 Task: Create a design using cross stitch patterns of birds in Canva.
Action: Mouse moved to (116, 30)
Screenshot: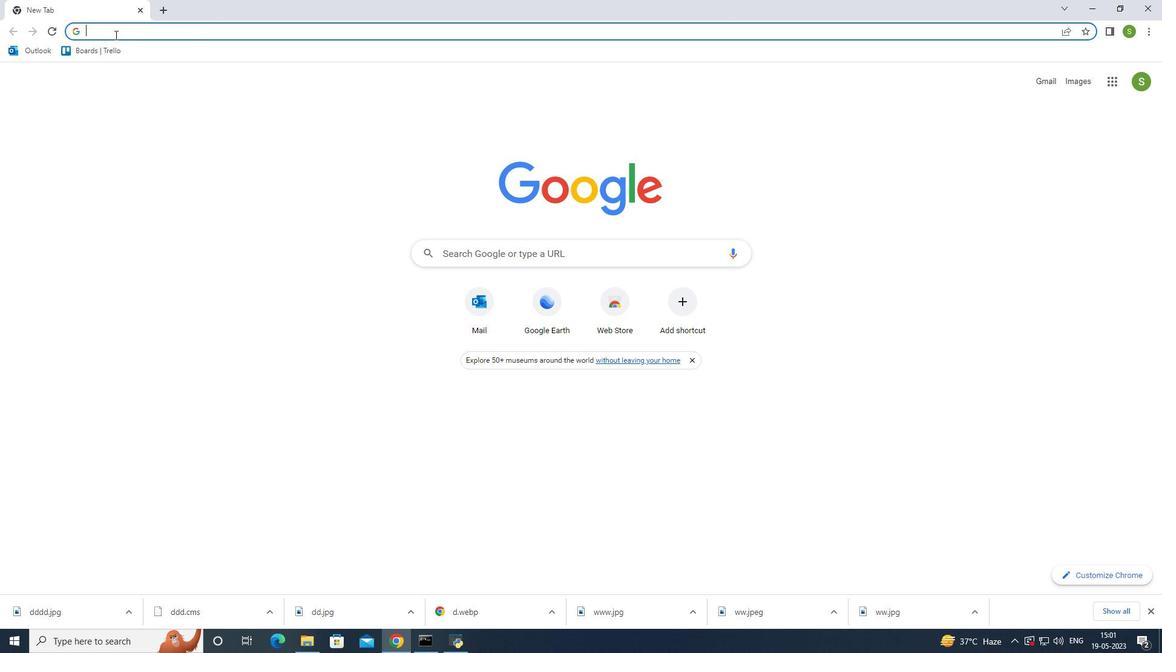 
Action: Mouse pressed left at (116, 30)
Screenshot: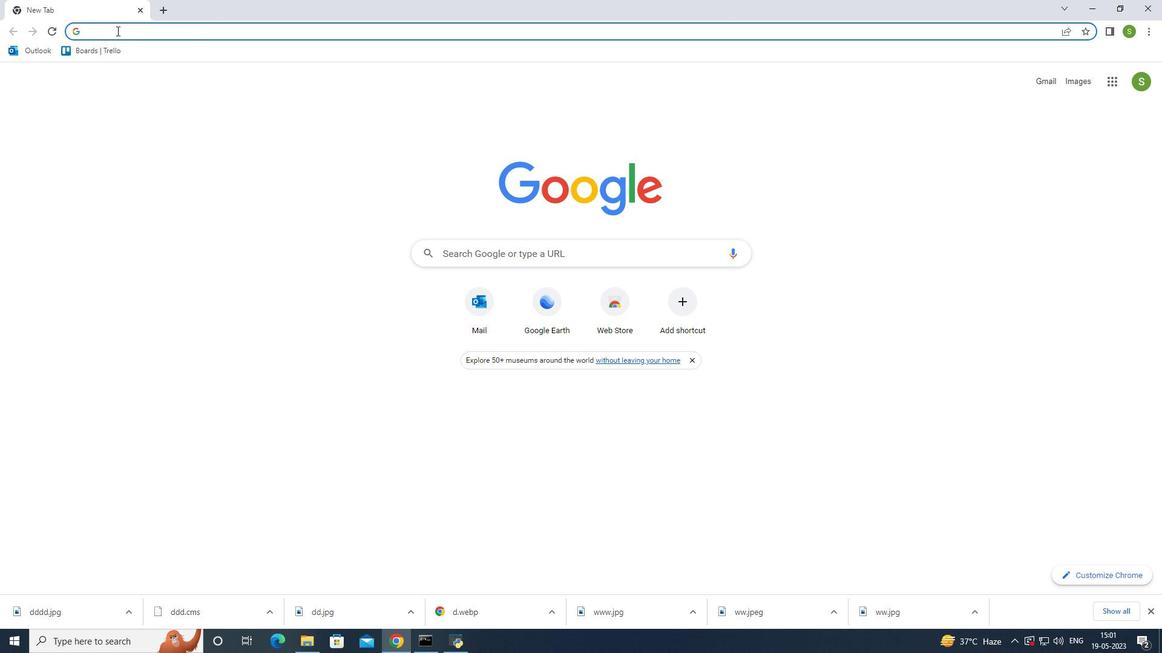 
Action: Key pressed canva
Screenshot: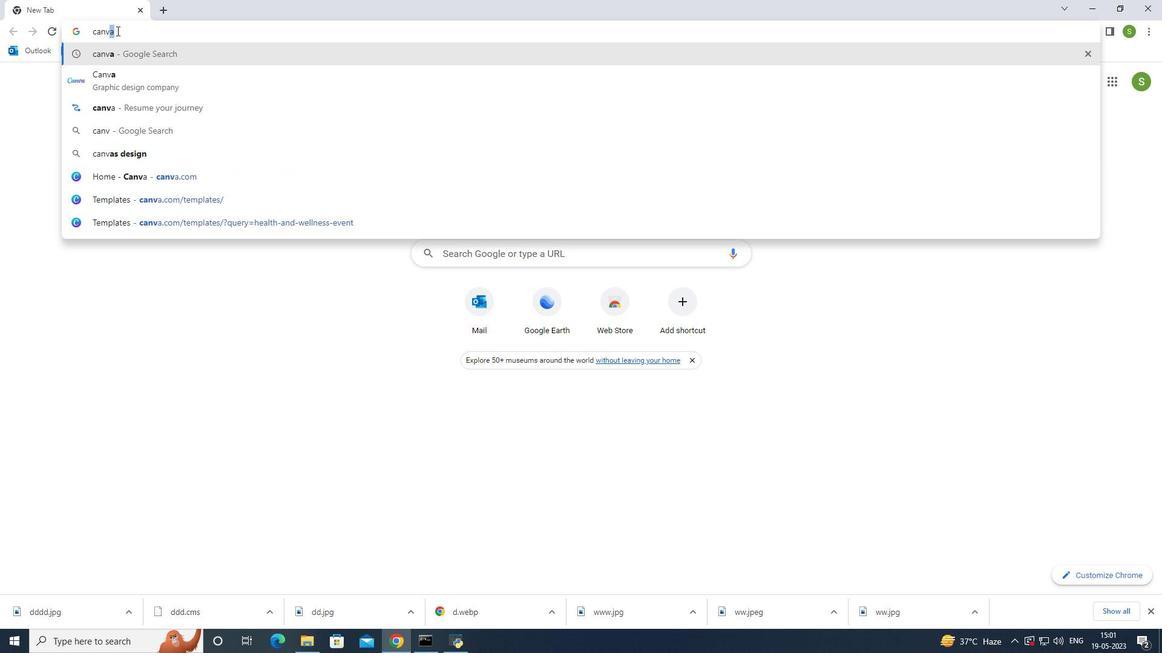 
Action: Mouse moved to (268, 50)
Screenshot: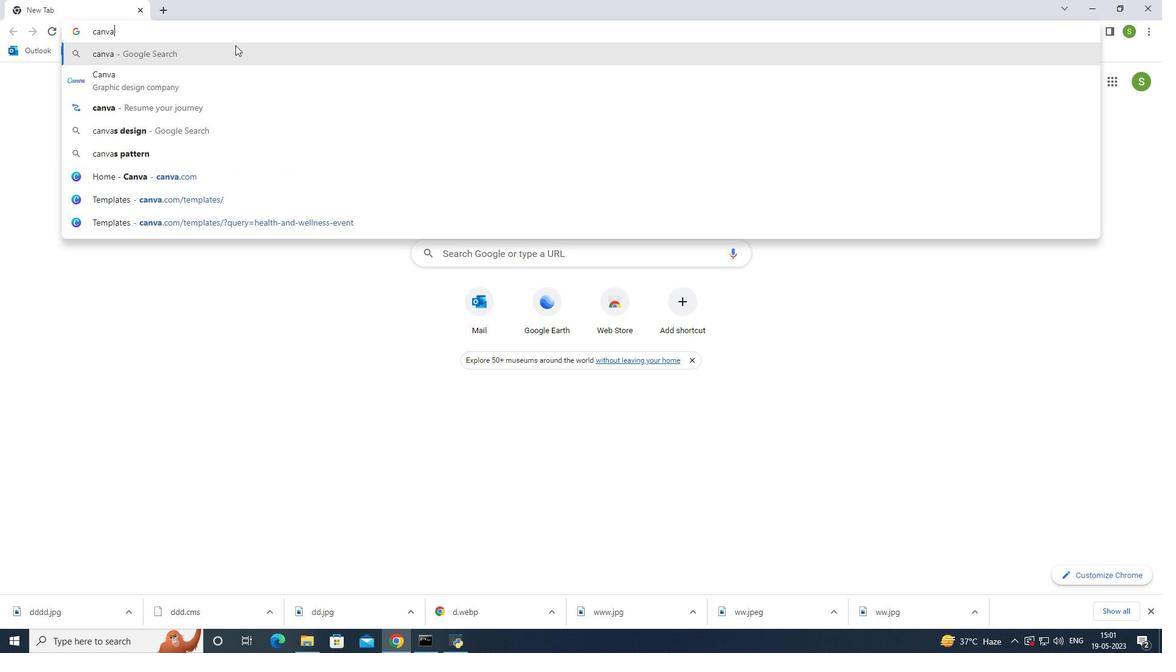 
Action: Key pressed <Key.enter>
Screenshot: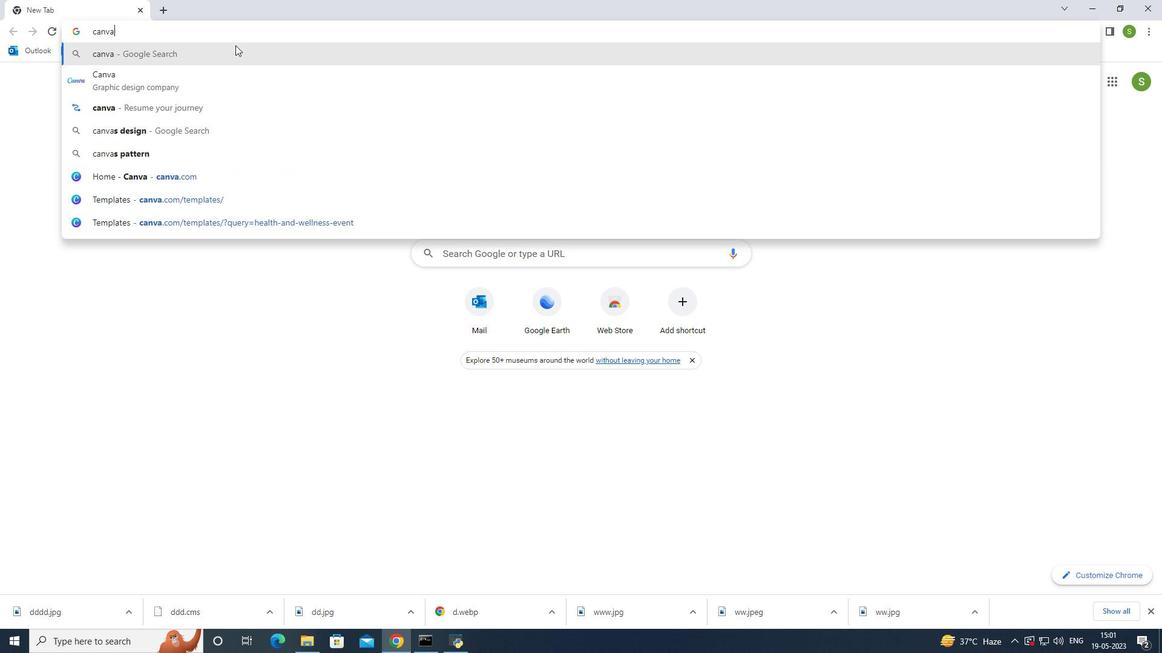 
Action: Mouse moved to (271, 188)
Screenshot: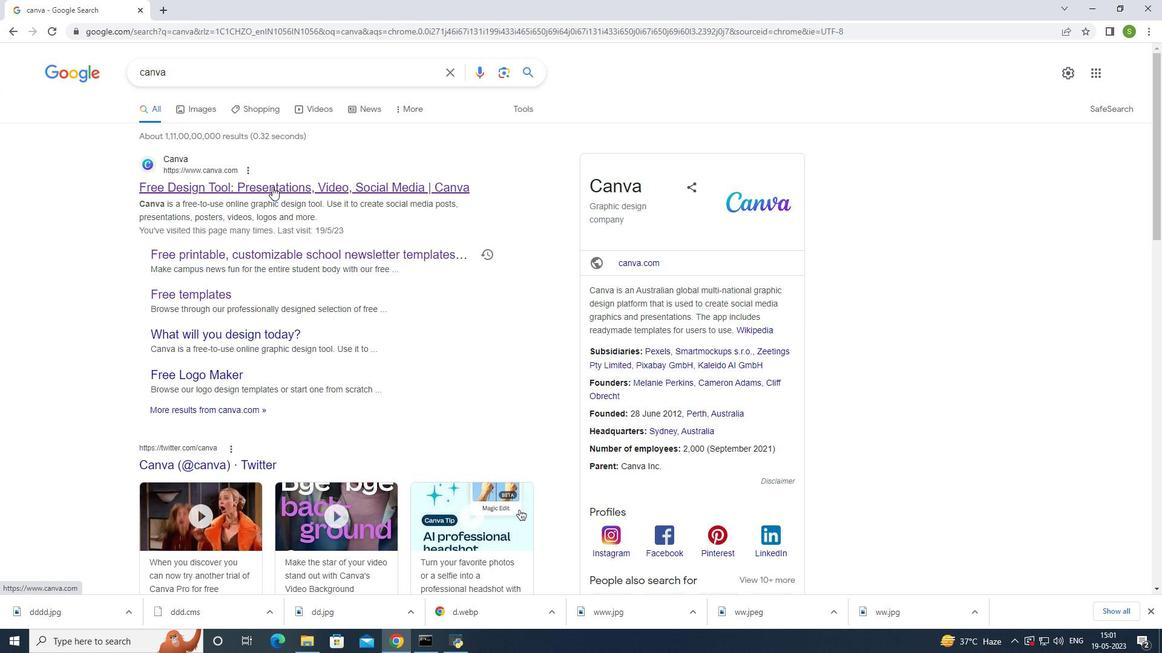 
Action: Mouse pressed left at (271, 188)
Screenshot: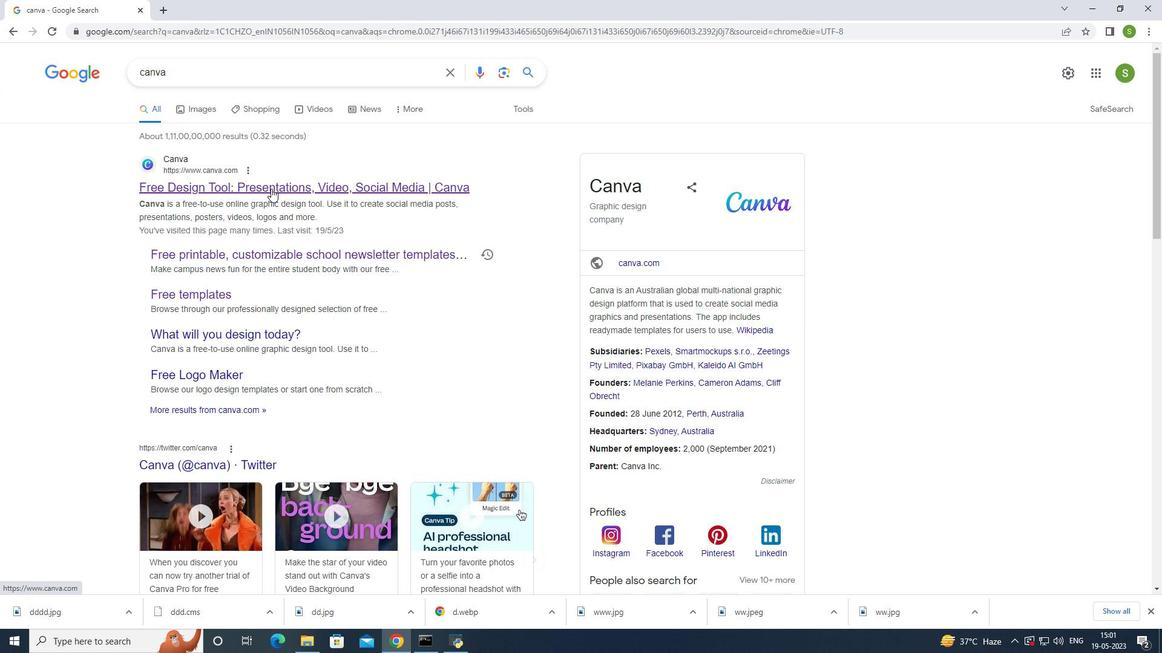 
Action: Mouse moved to (179, 191)
Screenshot: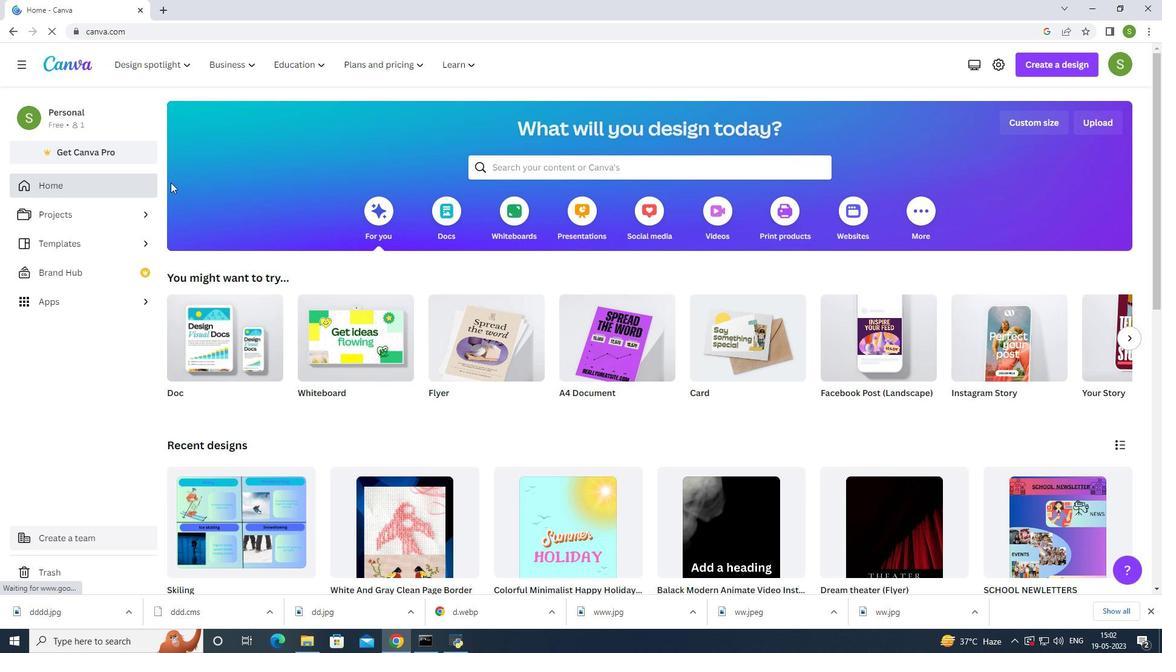 
Action: Mouse scrolled (179, 190) with delta (0, 0)
Screenshot: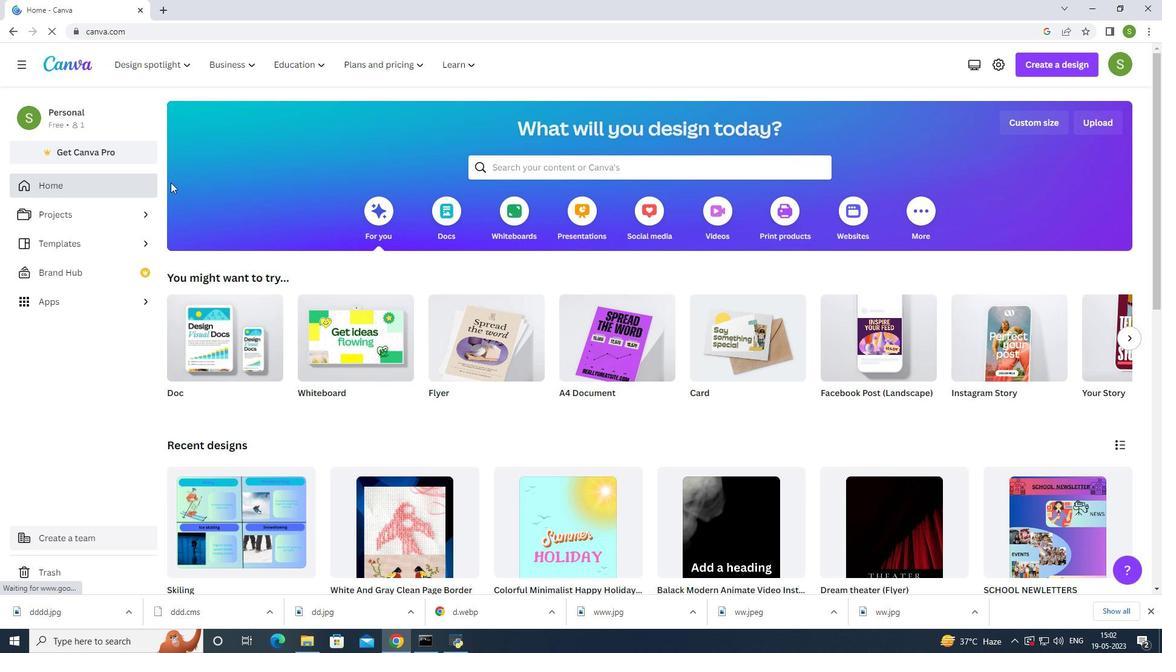 
Action: Mouse moved to (185, 204)
Screenshot: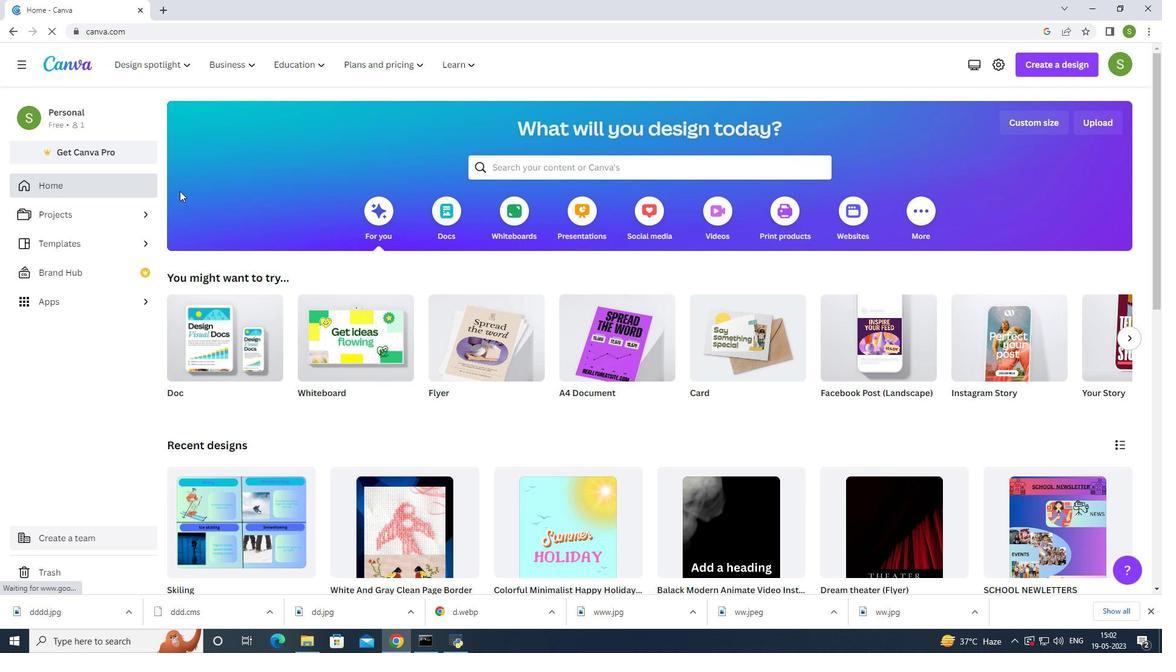 
Action: Mouse scrolled (185, 204) with delta (0, 0)
Screenshot: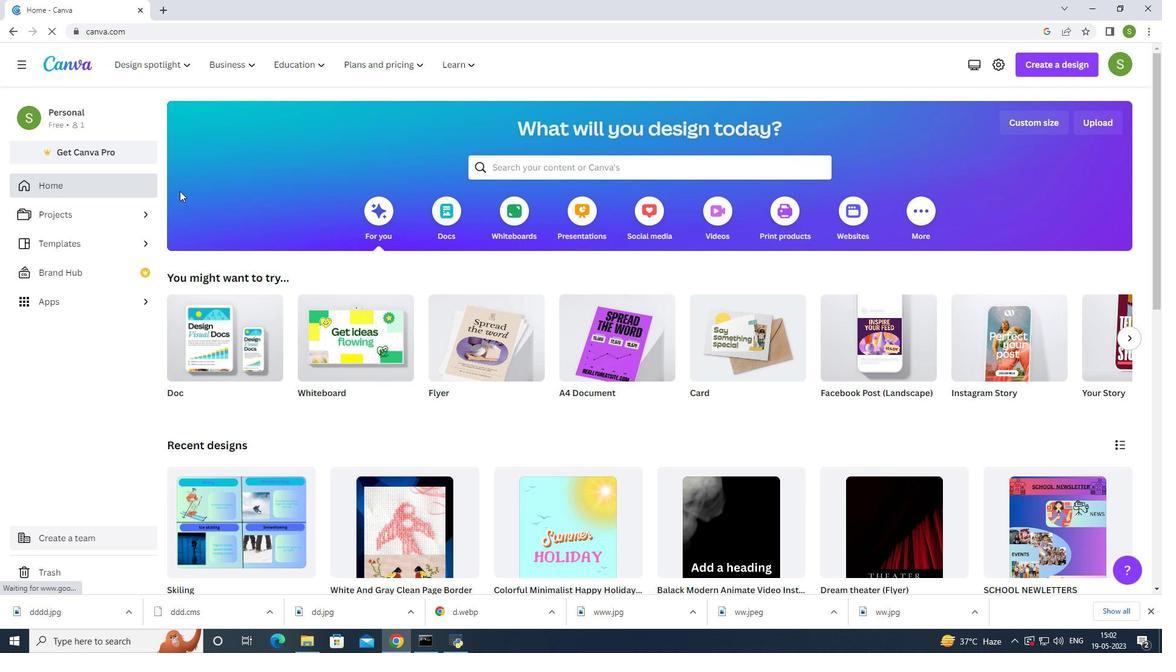 
Action: Mouse moved to (188, 217)
Screenshot: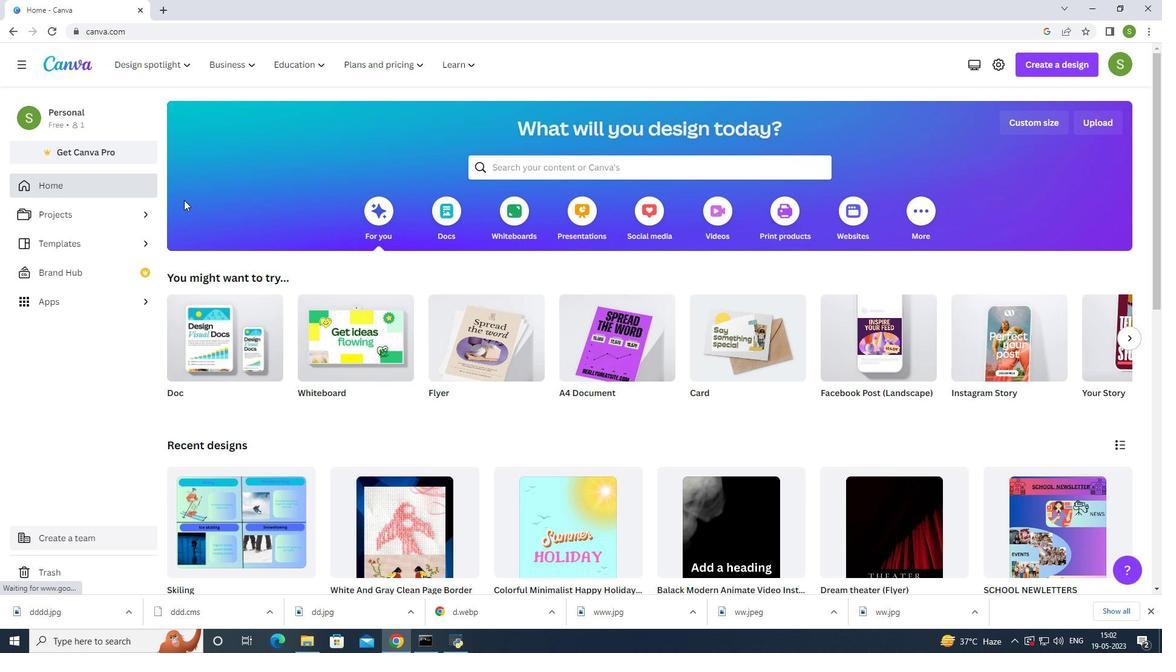 
Action: Mouse scrolled (188, 215) with delta (0, 0)
Screenshot: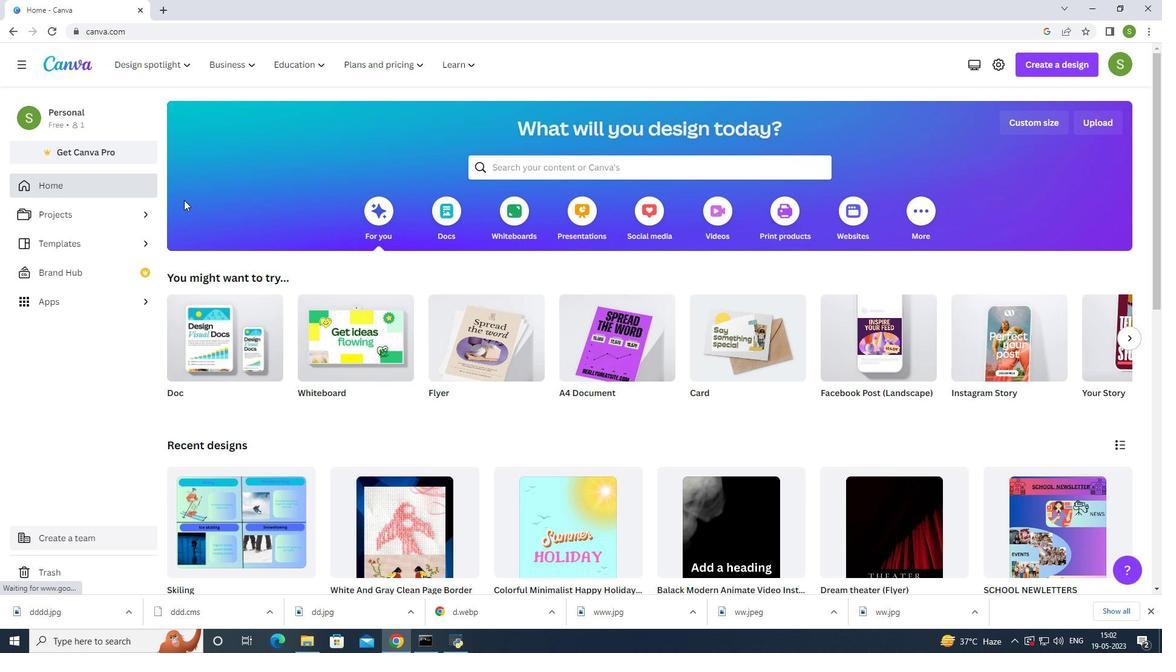 
Action: Mouse moved to (197, 232)
Screenshot: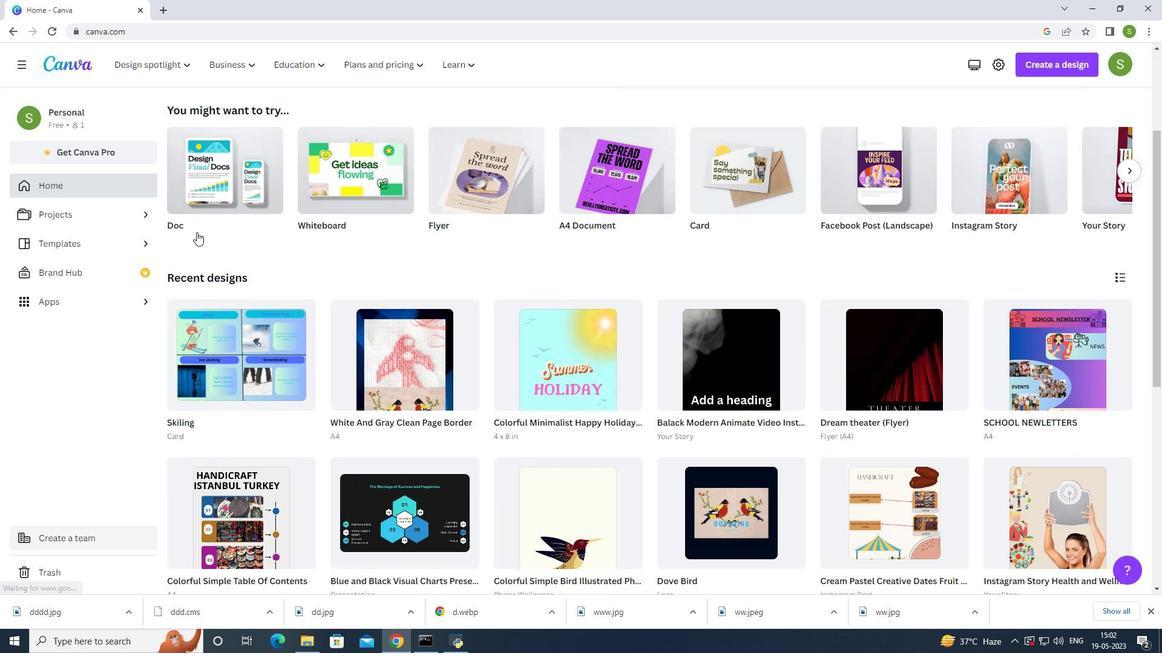 
Action: Mouse scrolled (197, 231) with delta (0, 0)
Screenshot: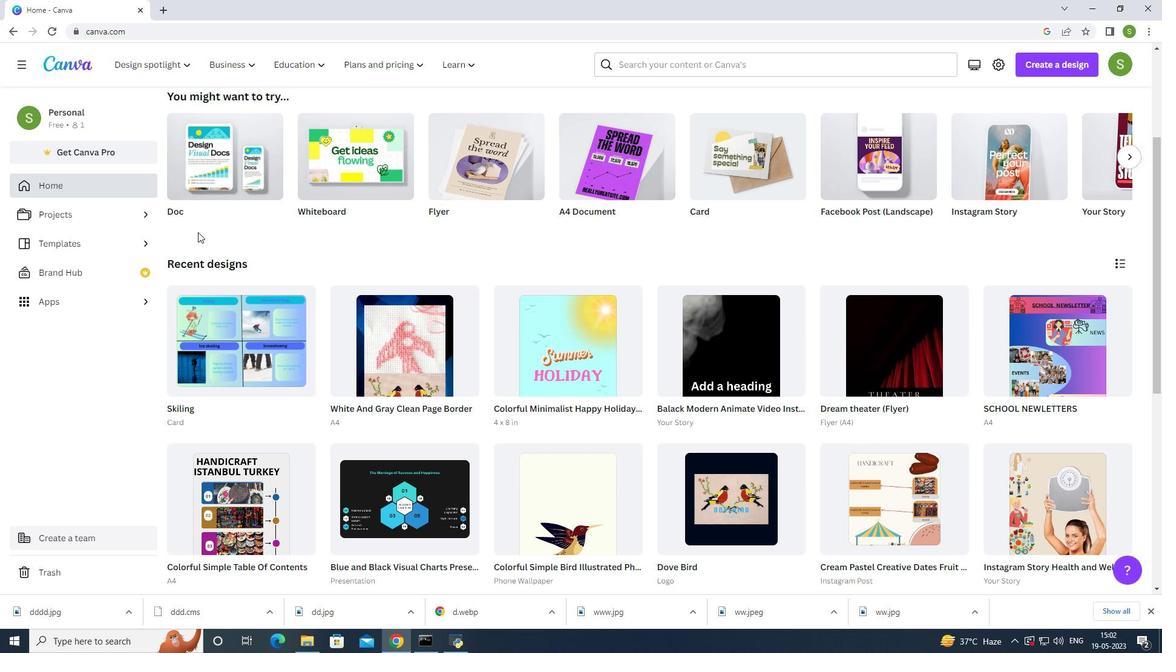 
Action: Mouse scrolled (197, 233) with delta (0, 0)
Screenshot: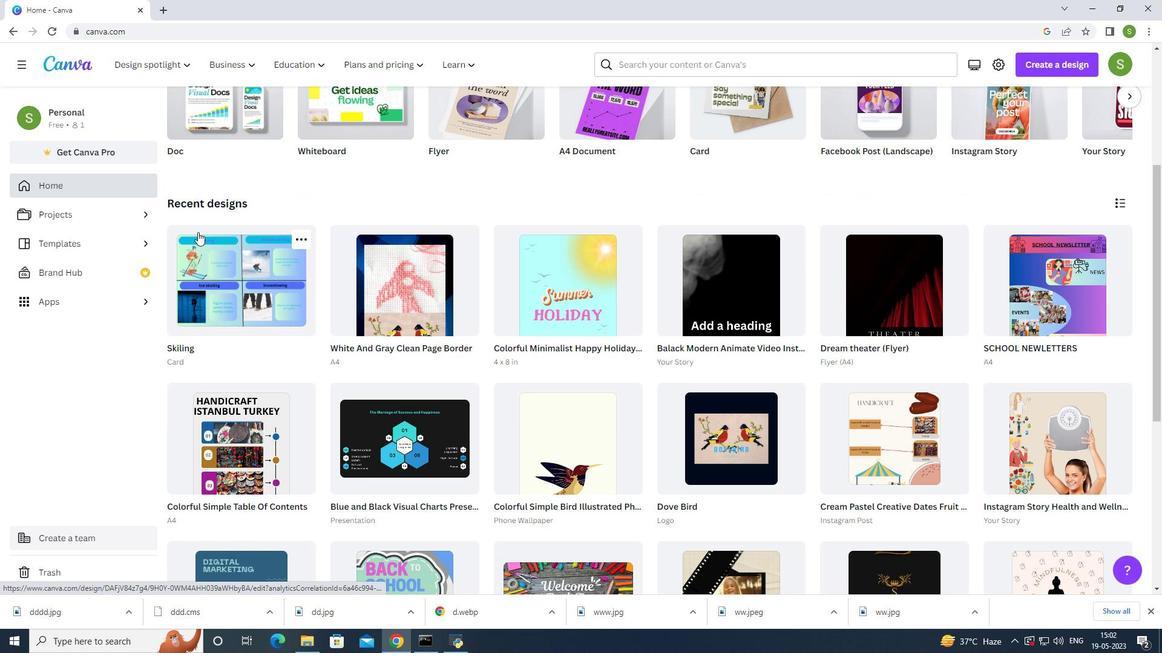 
Action: Mouse scrolled (197, 233) with delta (0, 0)
Screenshot: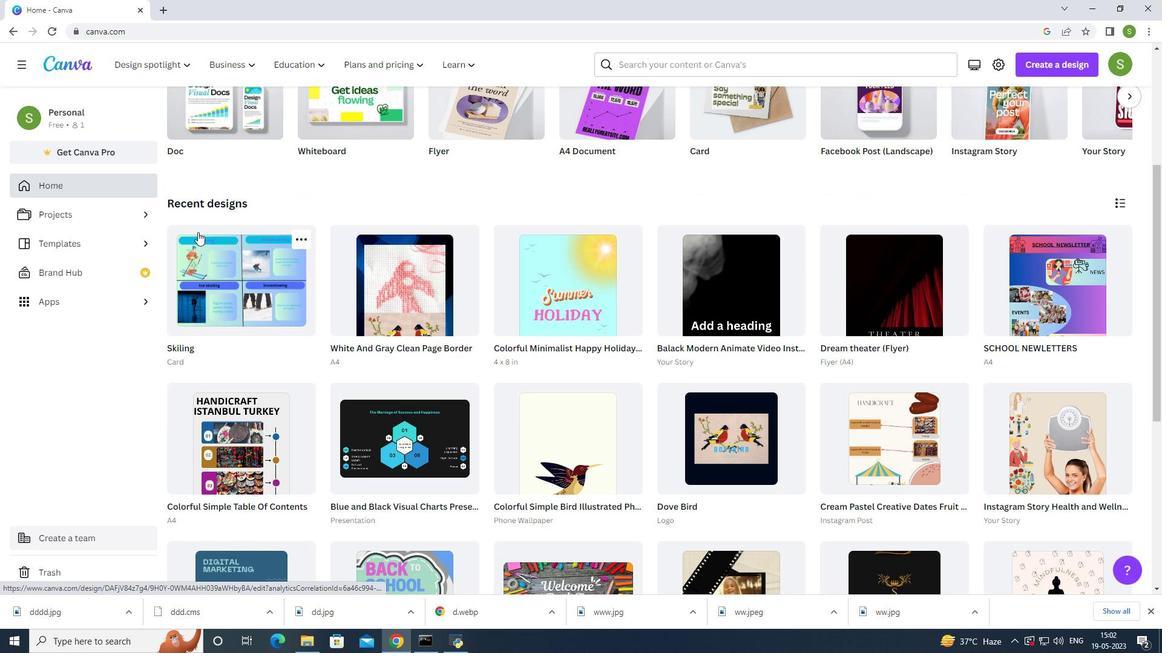 
Action: Mouse moved to (779, 244)
Screenshot: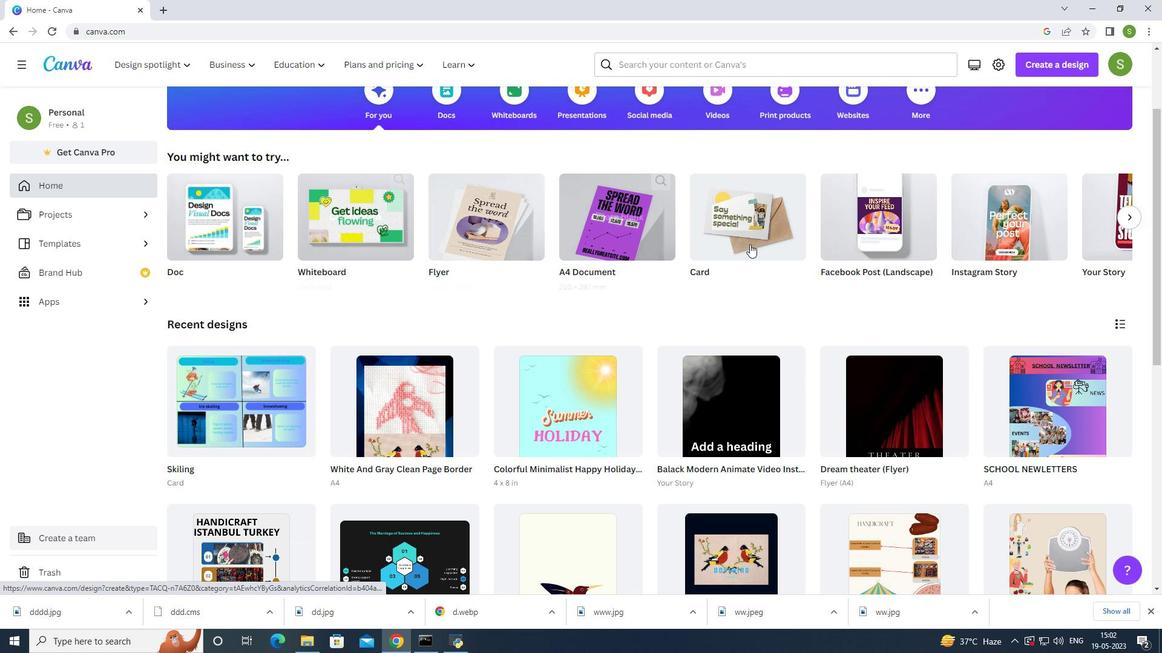 
Action: Mouse scrolled (779, 245) with delta (0, 0)
Screenshot: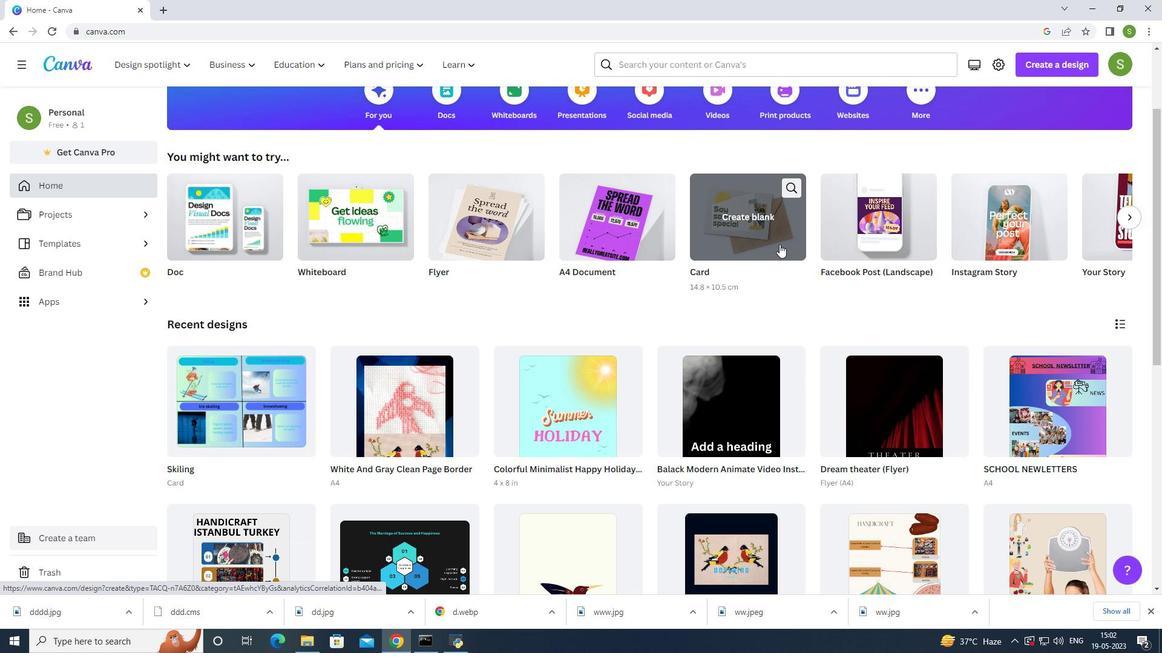 
Action: Mouse scrolled (779, 245) with delta (0, 0)
Screenshot: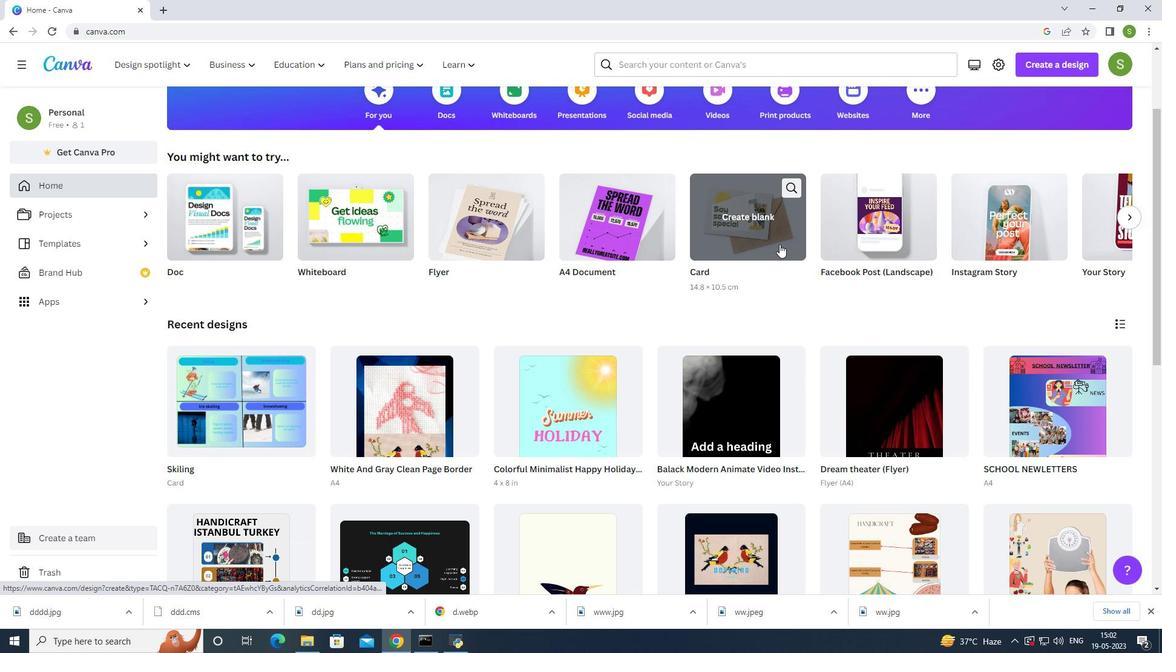 
Action: Mouse scrolled (779, 245) with delta (0, 0)
Screenshot: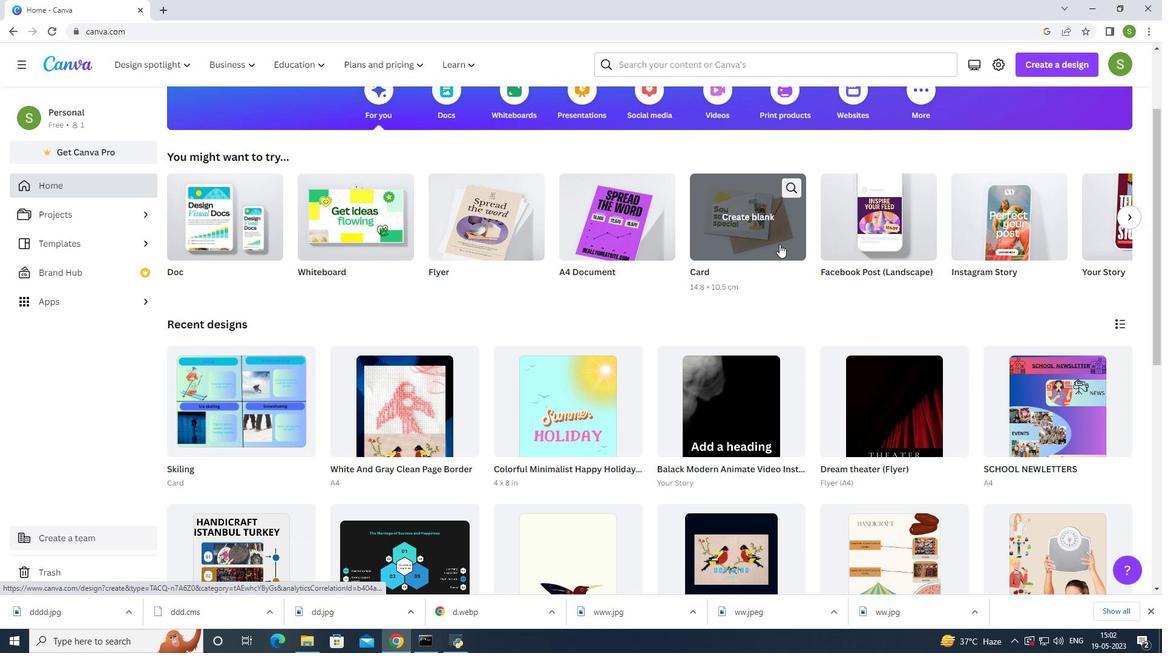 
Action: Mouse scrolled (779, 245) with delta (0, 0)
Screenshot: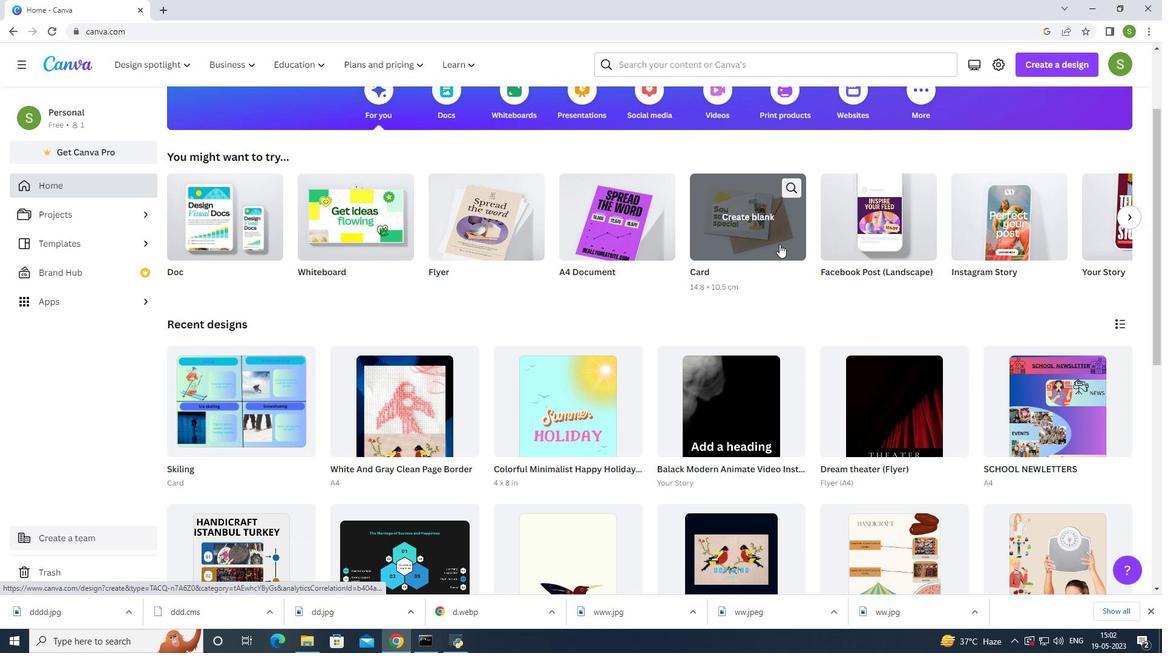 
Action: Mouse scrolled (779, 245) with delta (0, 0)
Screenshot: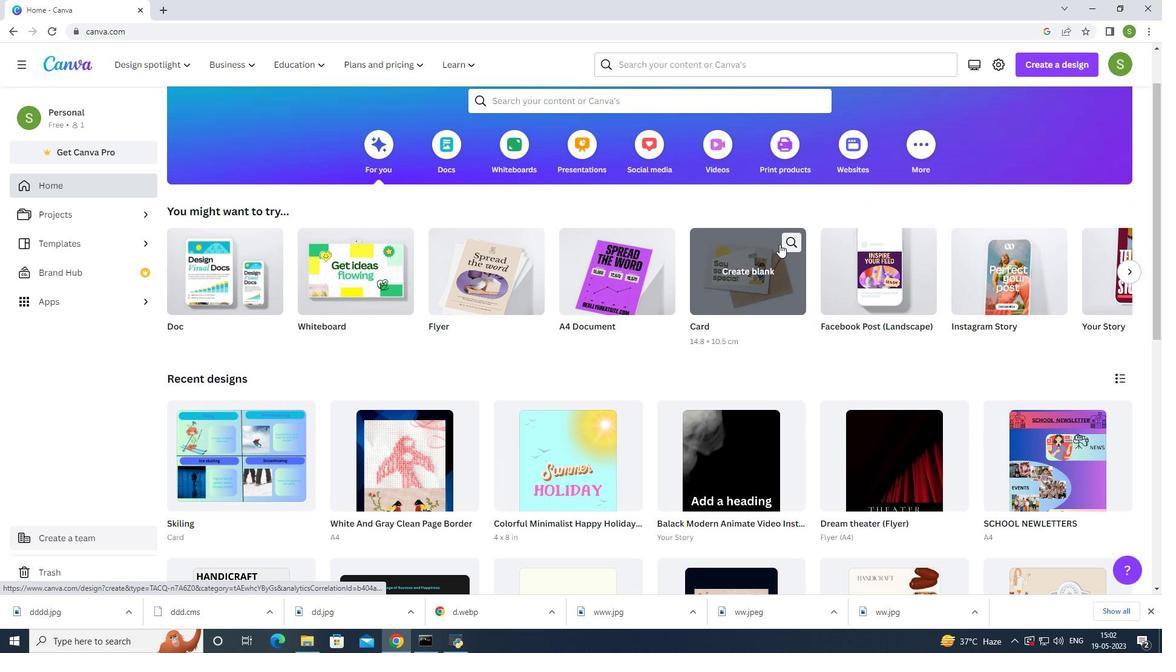 
Action: Mouse scrolled (779, 245) with delta (0, 0)
Screenshot: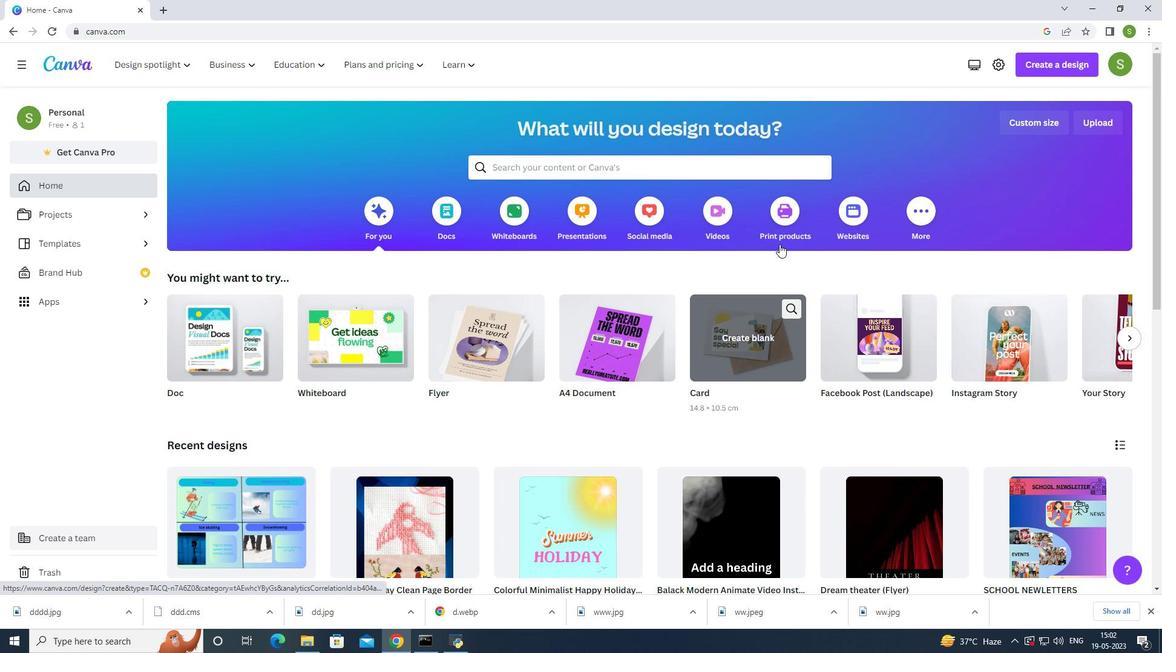 
Action: Mouse scrolled (779, 245) with delta (0, 0)
Screenshot: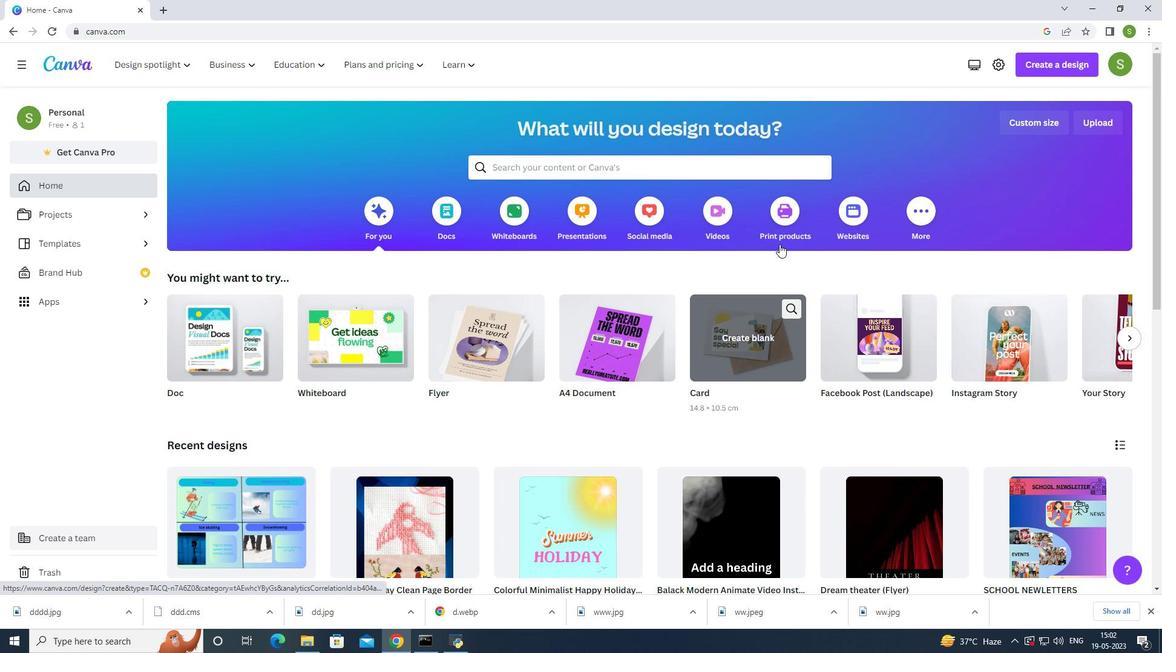 
Action: Mouse moved to (789, 240)
Screenshot: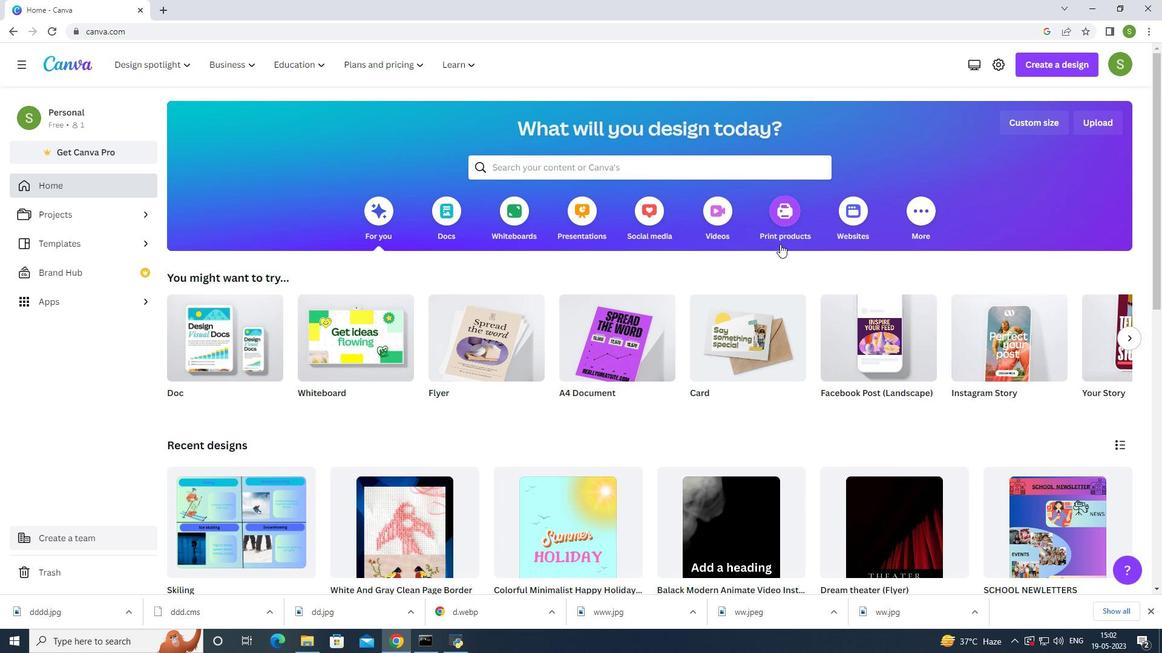 
Action: Mouse scrolled (789, 239) with delta (0, 0)
Screenshot: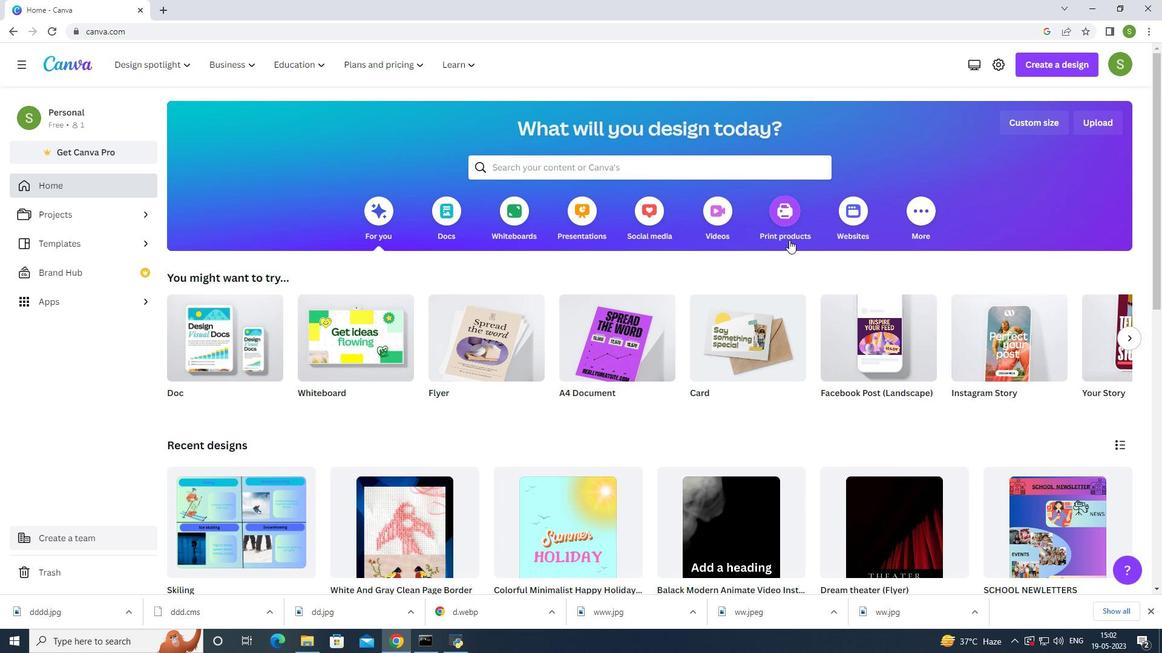 
Action: Mouse moved to (790, 239)
Screenshot: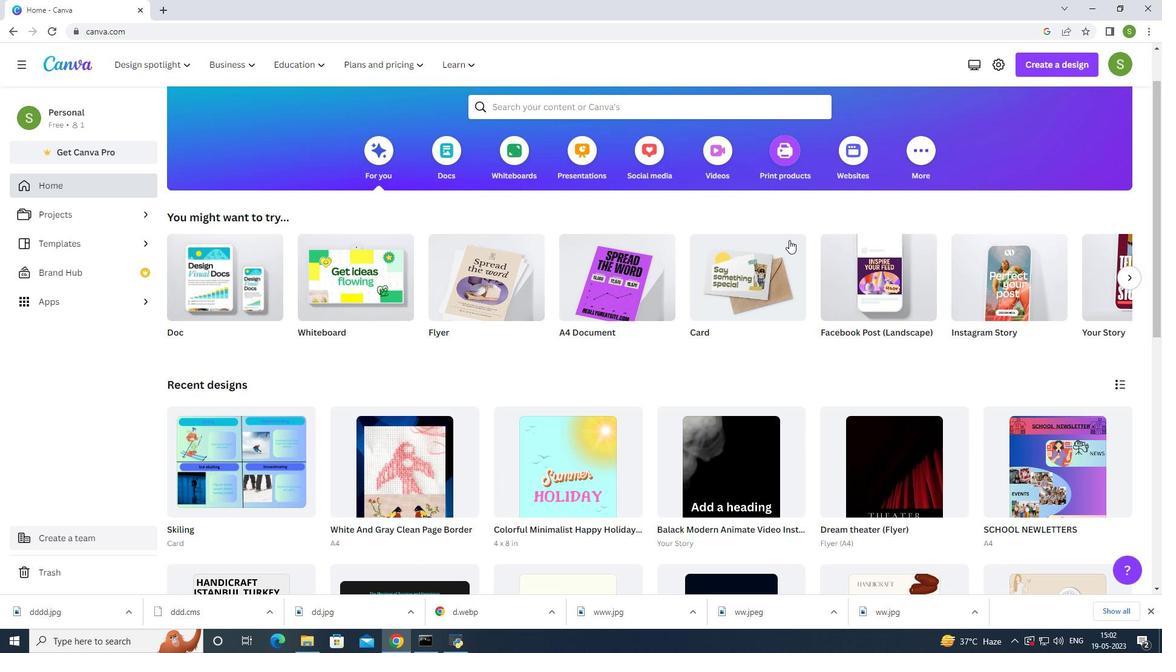 
Action: Mouse scrolled (790, 239) with delta (0, 0)
Screenshot: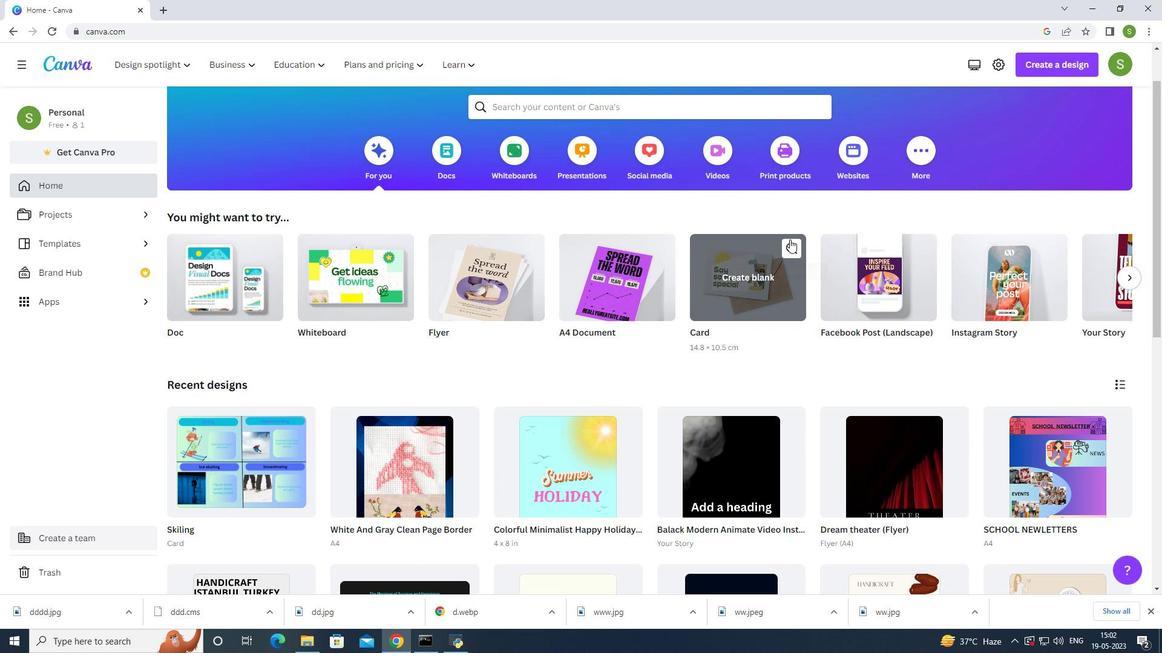 
Action: Mouse scrolled (790, 239) with delta (0, 0)
Screenshot: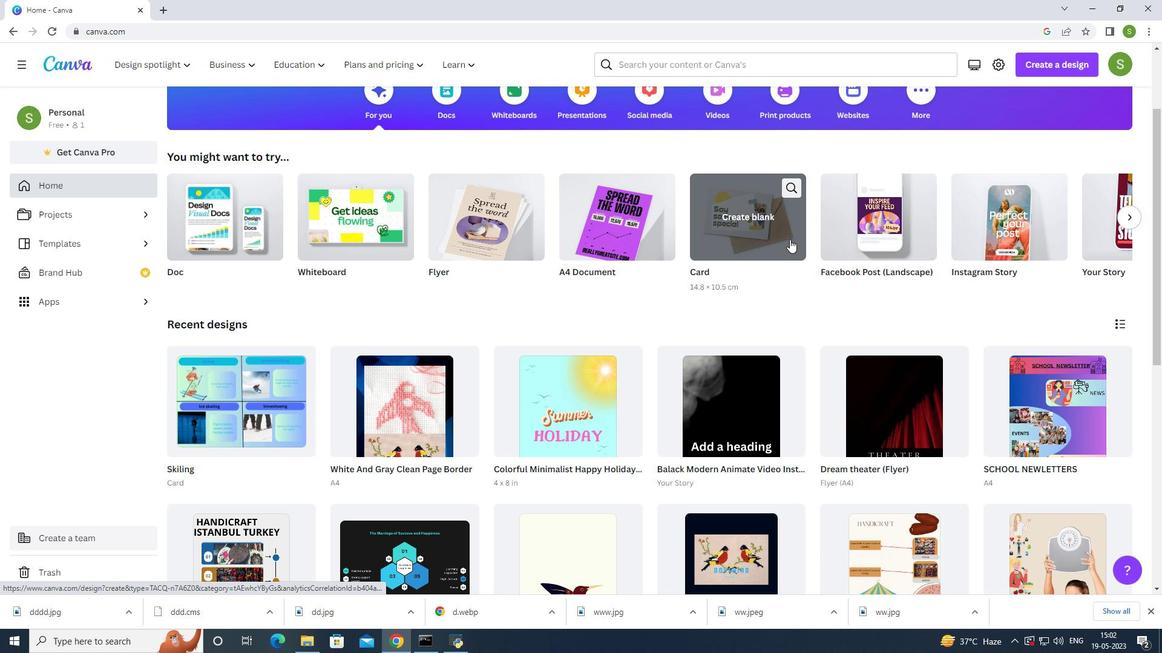 
Action: Mouse moved to (790, 239)
Screenshot: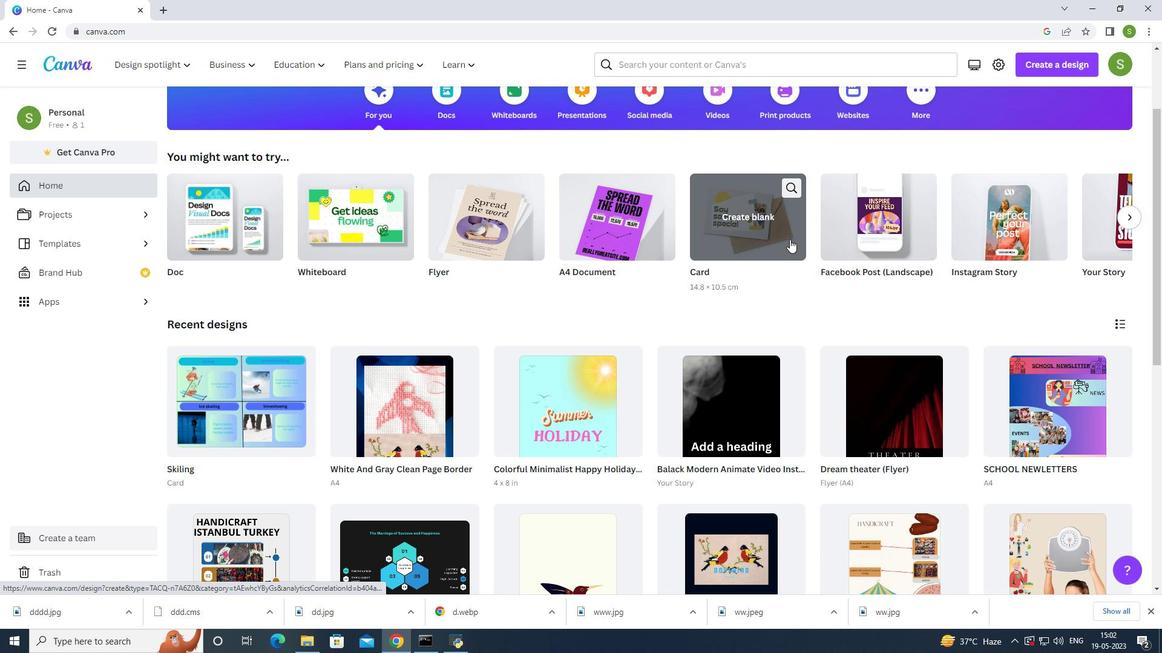
Action: Mouse scrolled (790, 239) with delta (0, 0)
Screenshot: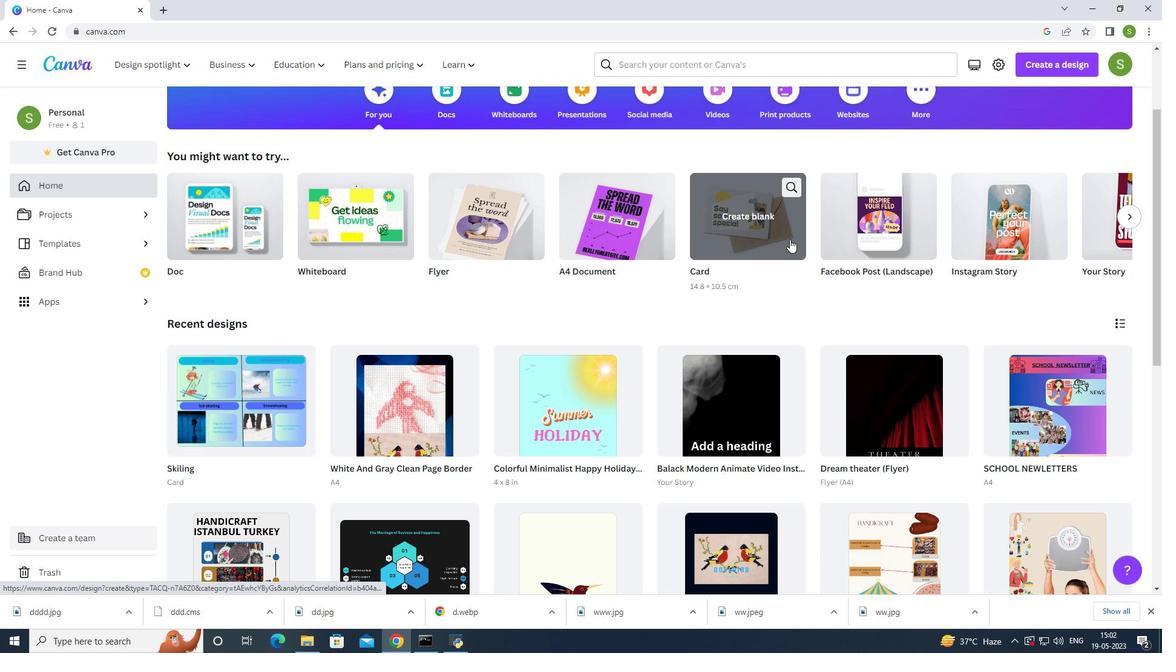 
Action: Mouse scrolled (790, 240) with delta (0, 0)
Screenshot: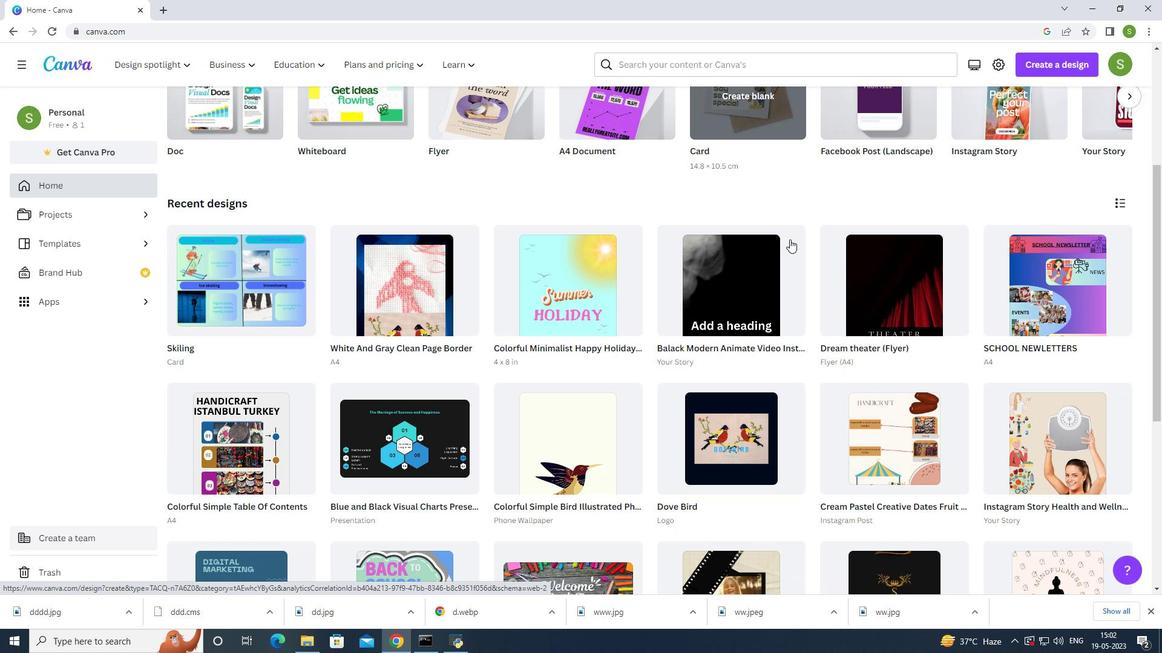 
Action: Mouse scrolled (790, 240) with delta (0, 0)
Screenshot: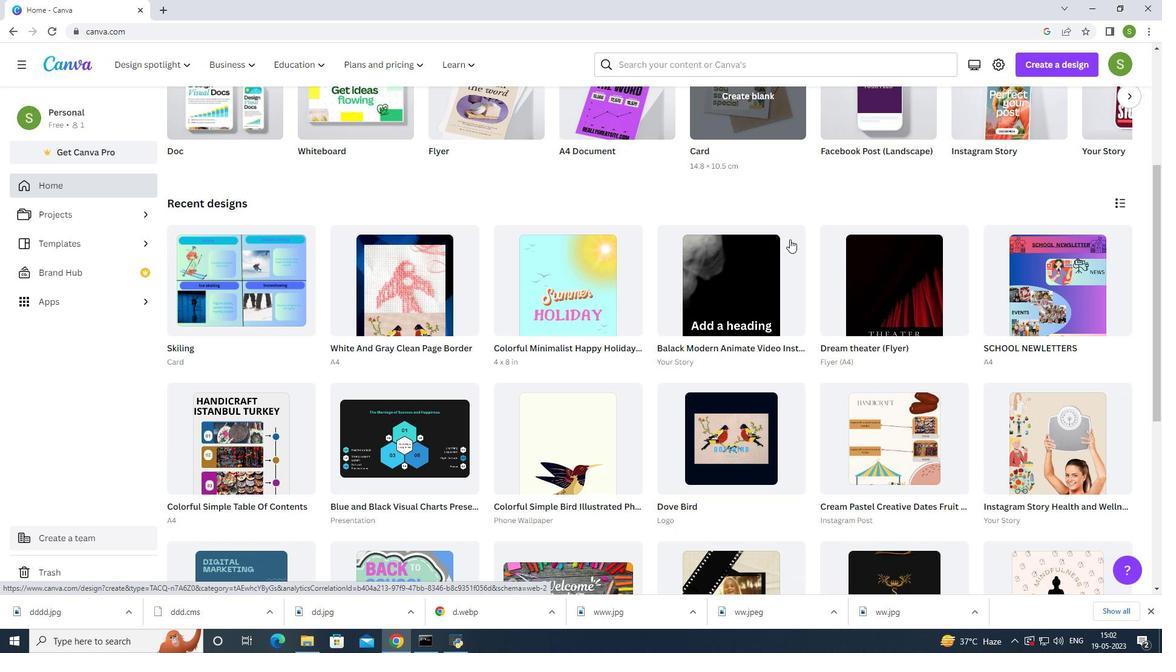 
Action: Mouse scrolled (790, 240) with delta (0, 0)
Screenshot: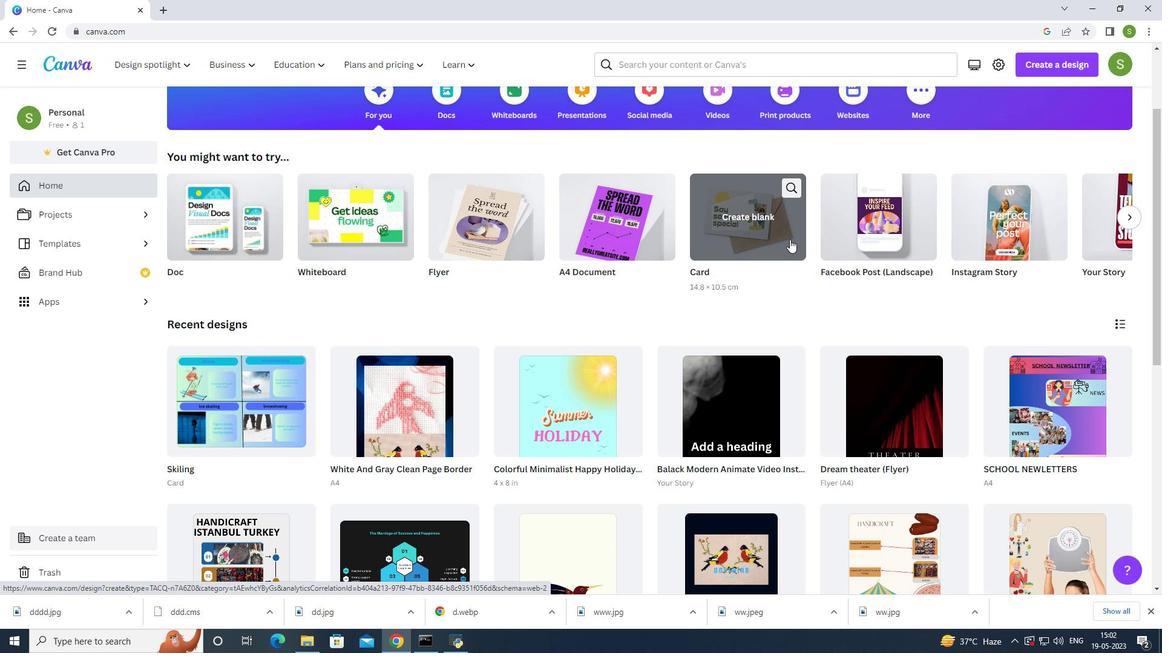 
Action: Mouse scrolled (790, 240) with delta (0, 0)
Screenshot: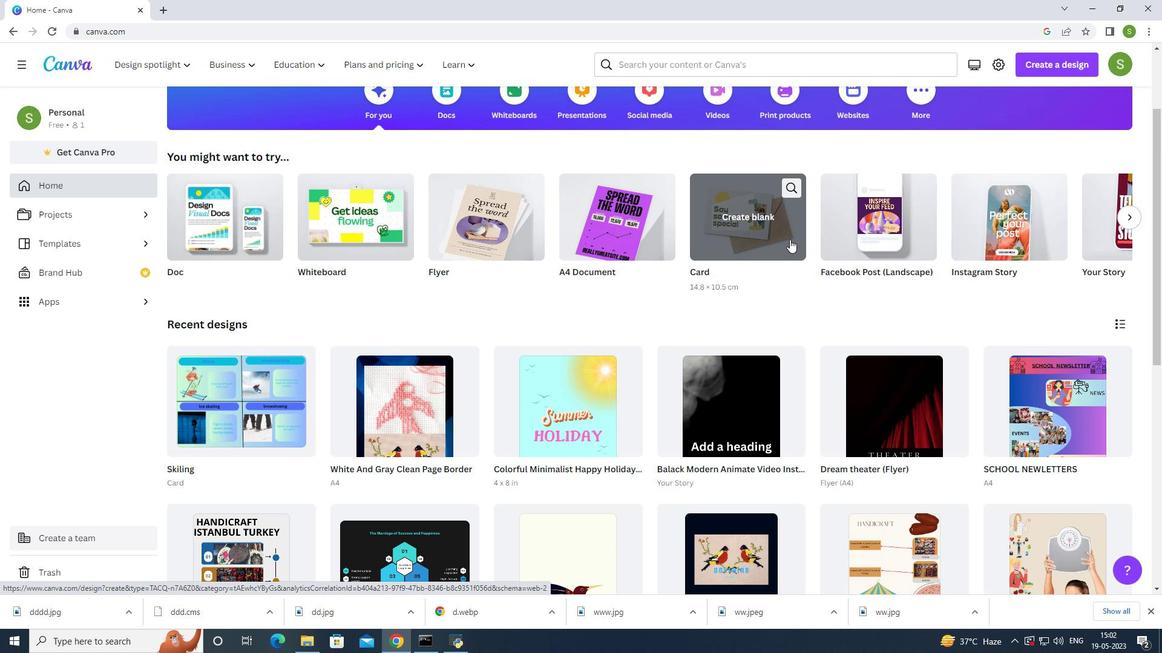 
Action: Mouse scrolled (790, 240) with delta (0, 0)
Screenshot: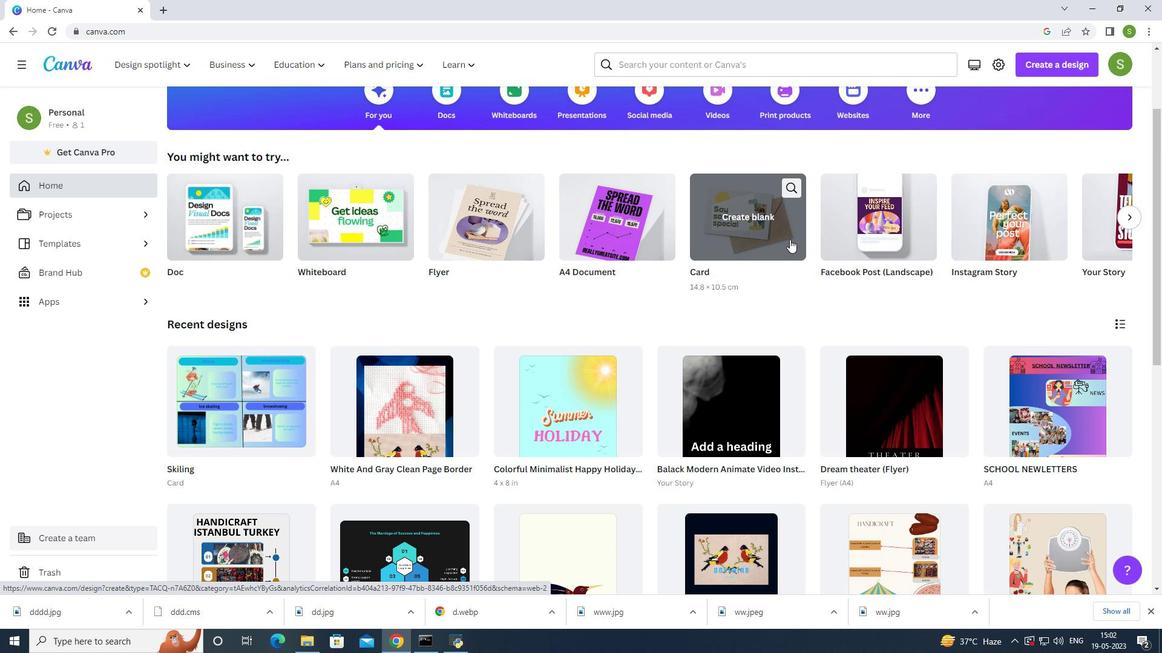 
Action: Mouse moved to (791, 239)
Screenshot: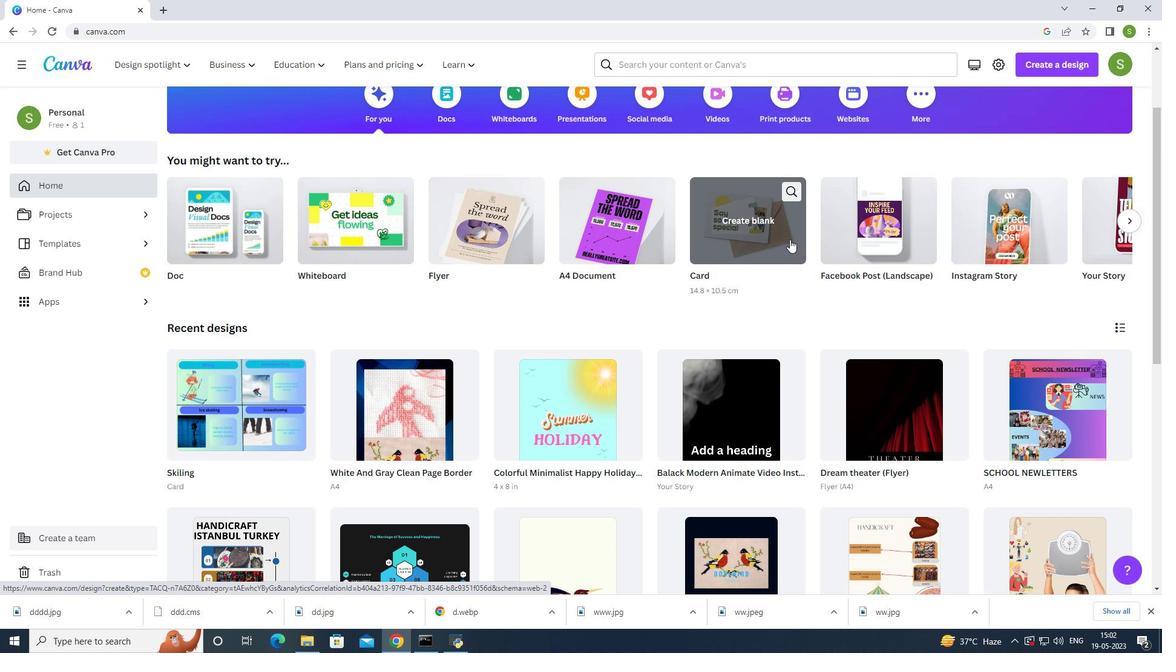 
Action: Mouse scrolled (791, 239) with delta (0, 0)
Screenshot: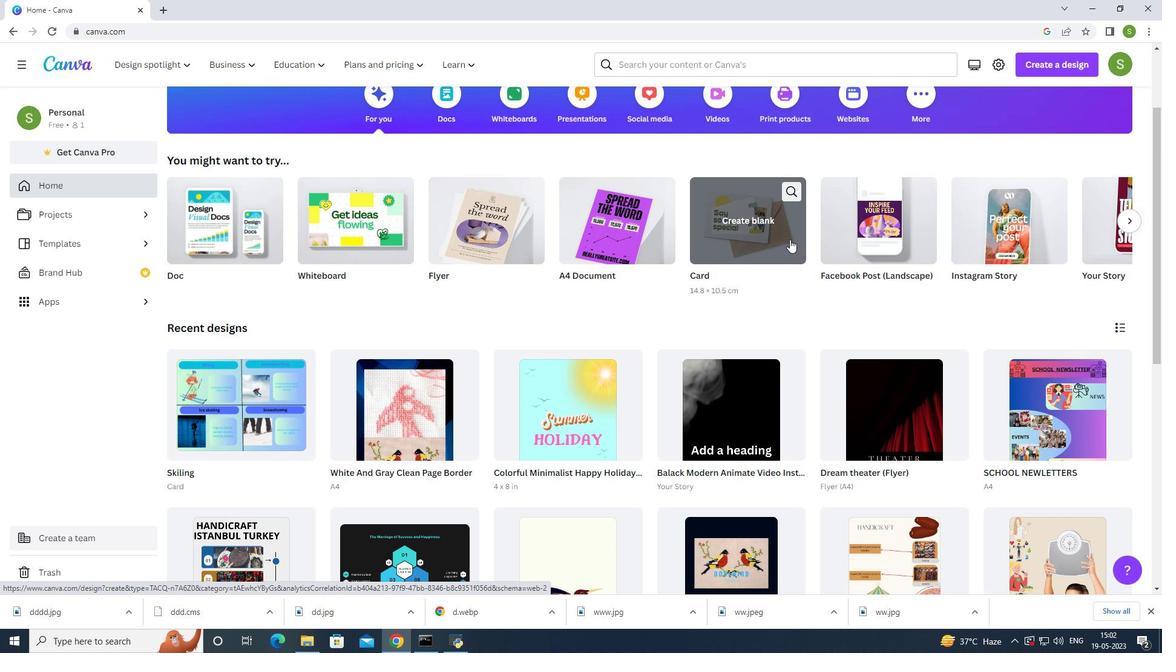 
Action: Mouse moved to (1043, 62)
Screenshot: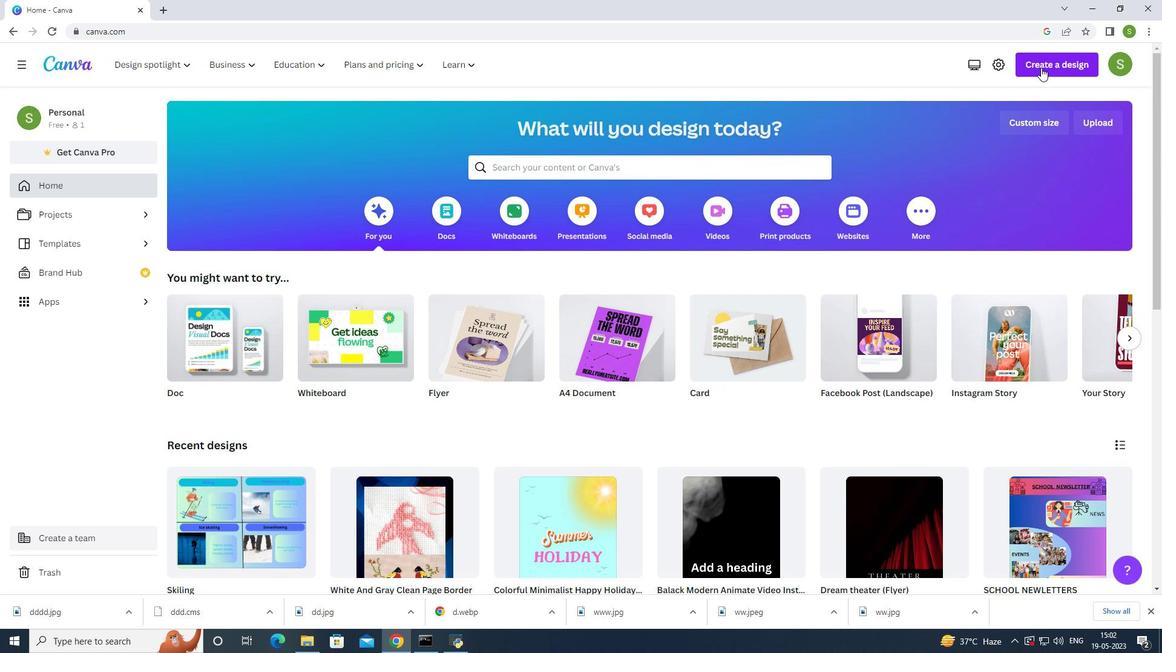 
Action: Mouse pressed left at (1043, 62)
Screenshot: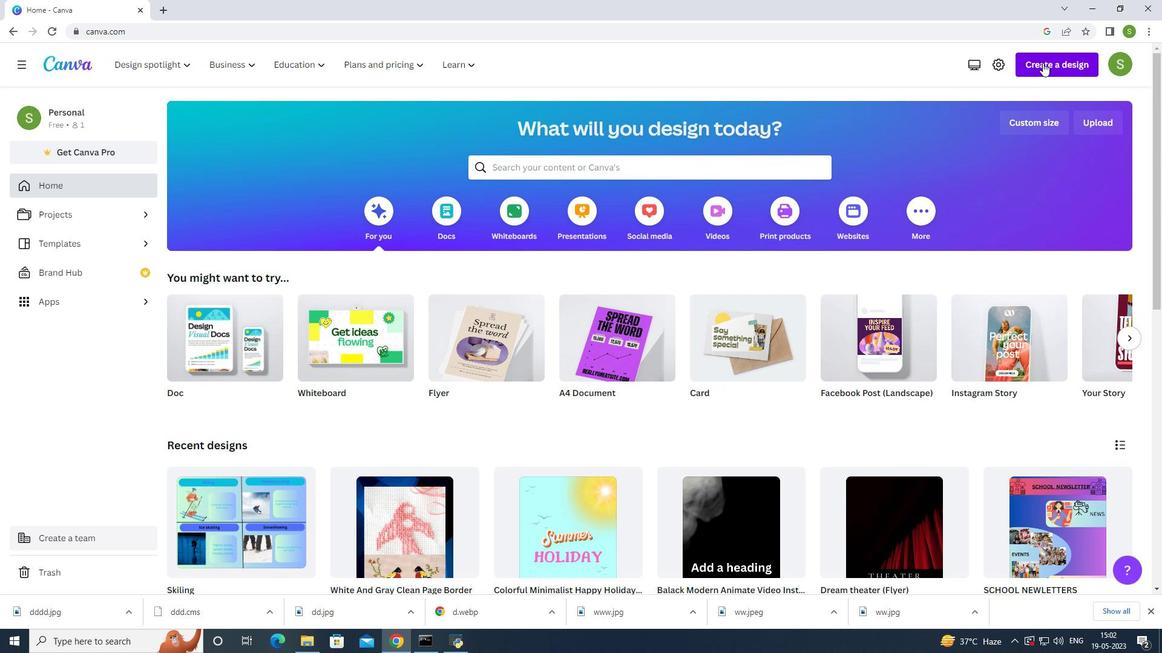 
Action: Mouse moved to (907, 259)
Screenshot: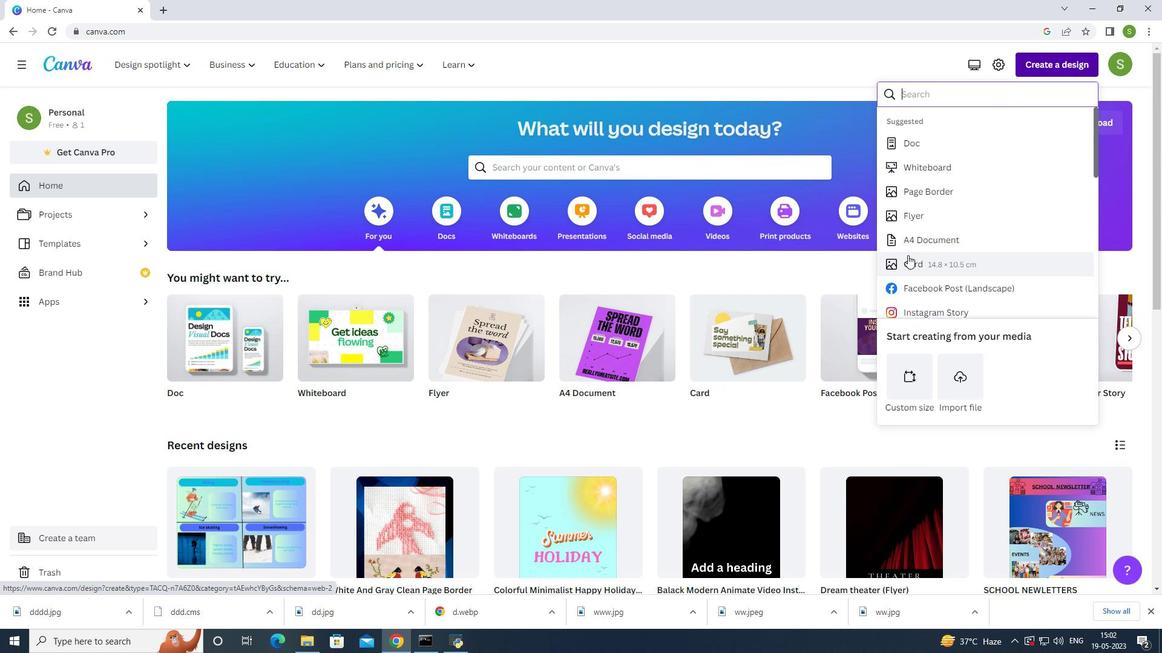 
Action: Mouse pressed left at (907, 259)
Screenshot: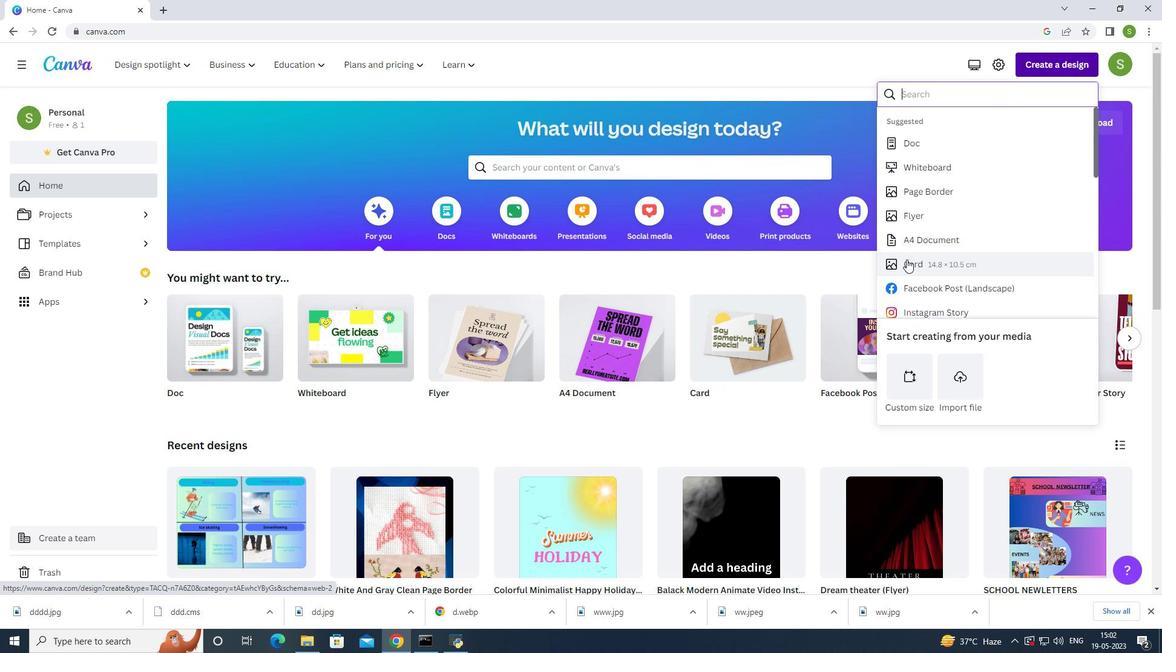
Action: Mouse moved to (26, 313)
Screenshot: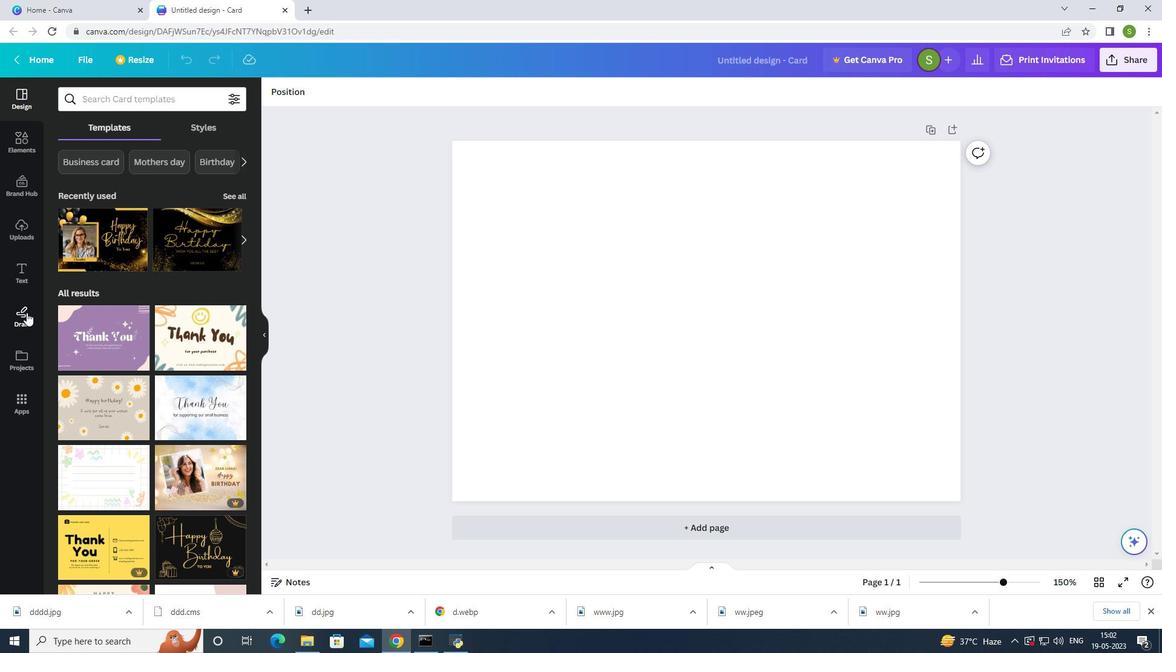 
Action: Mouse pressed left at (26, 313)
Screenshot: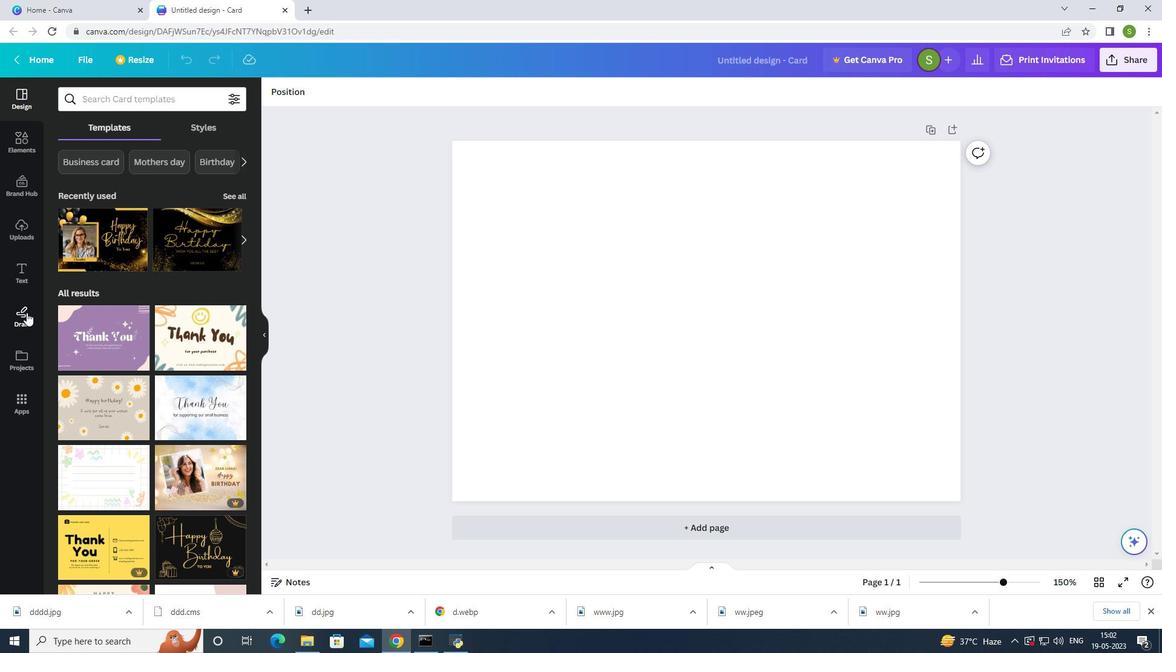 
Action: Mouse moved to (15, 359)
Screenshot: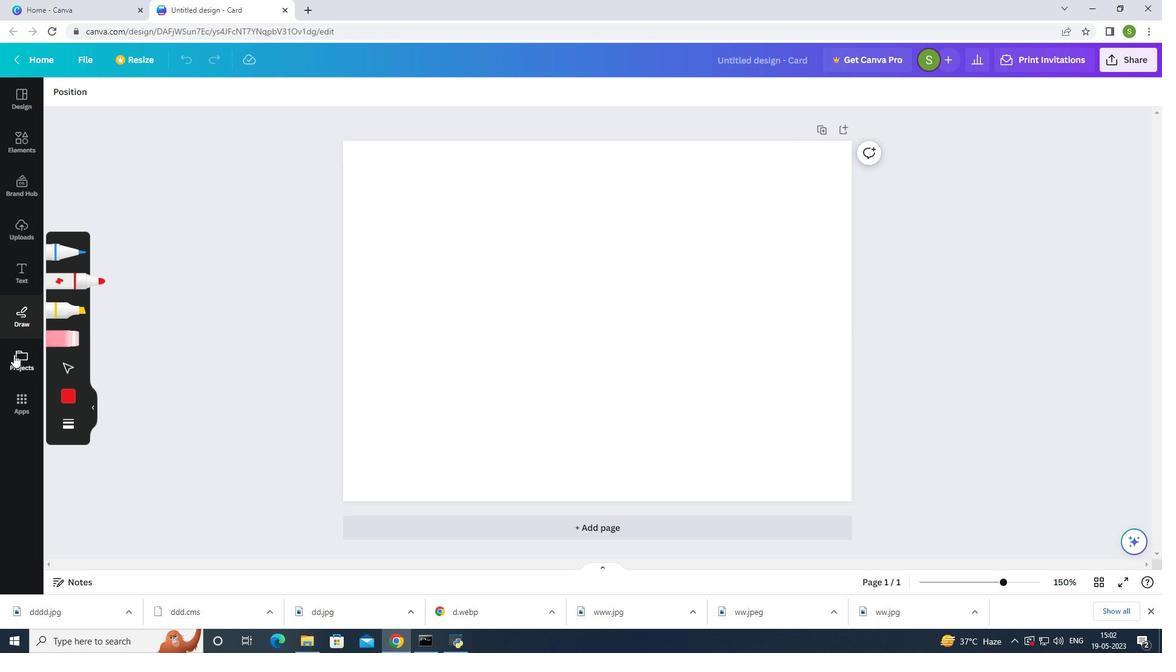 
Action: Mouse pressed left at (15, 359)
Screenshot: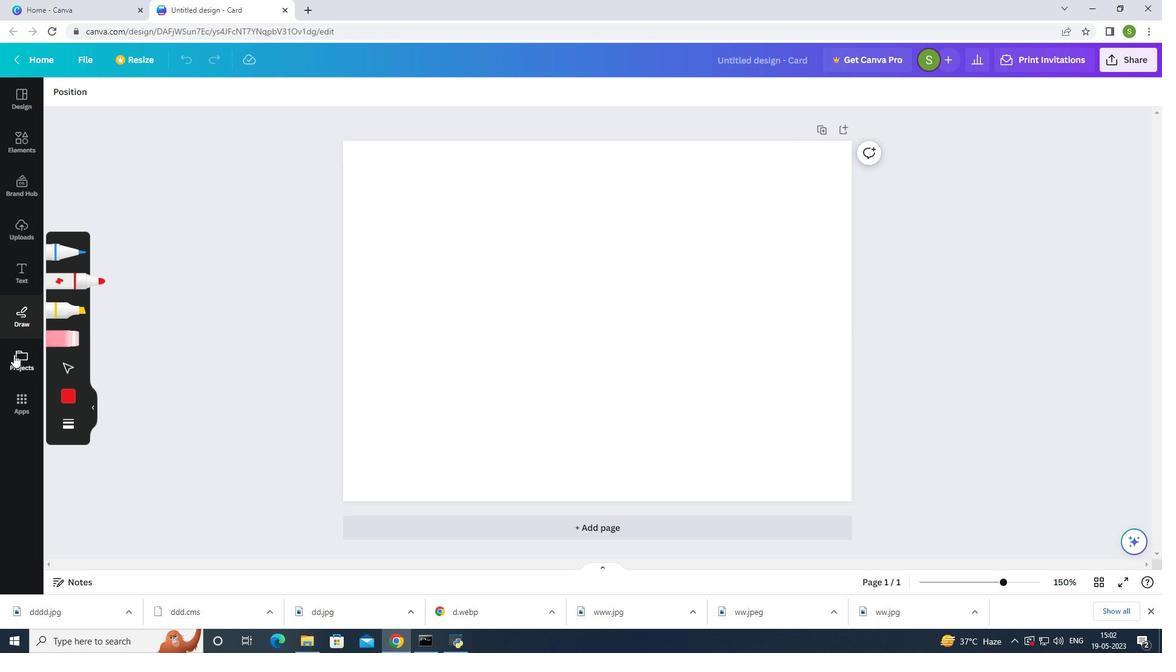 
Action: Mouse moved to (155, 240)
Screenshot: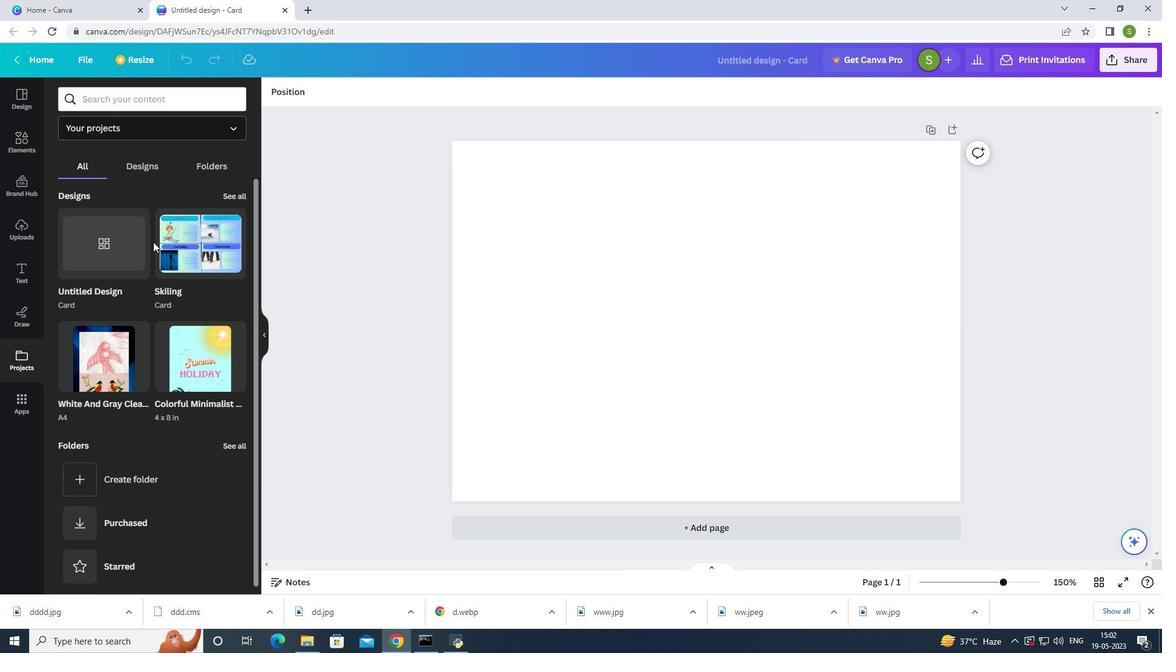 
Action: Mouse scrolled (155, 240) with delta (0, 0)
Screenshot: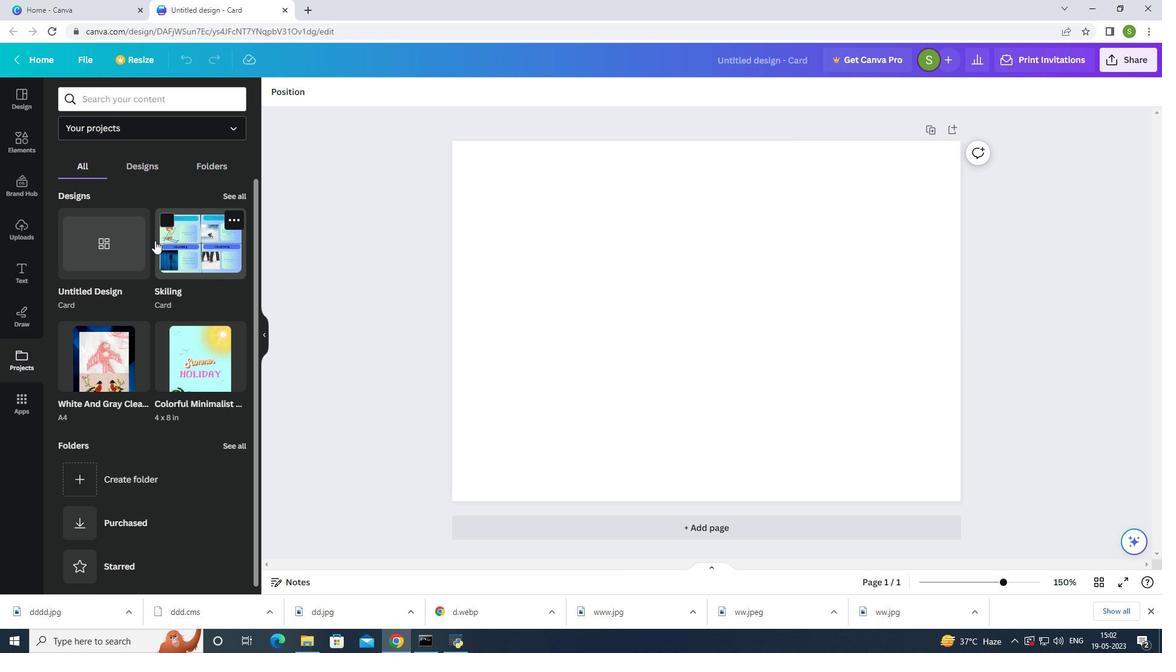 
Action: Mouse scrolled (155, 240) with delta (0, 0)
Screenshot: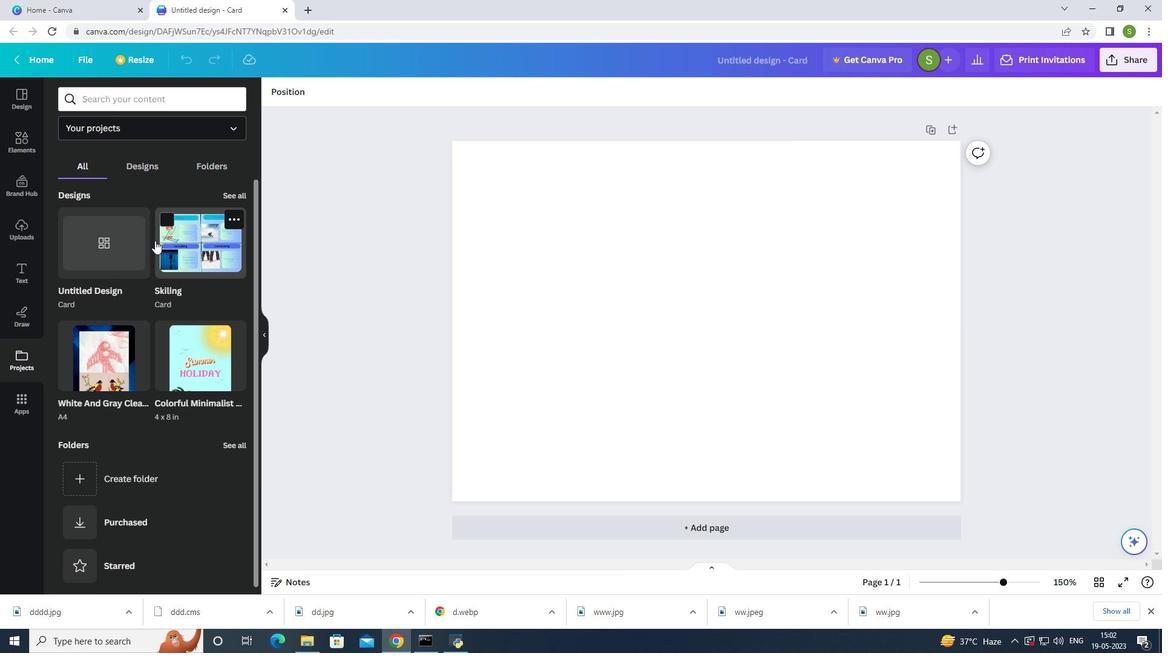 
Action: Mouse scrolled (155, 240) with delta (0, 0)
Screenshot: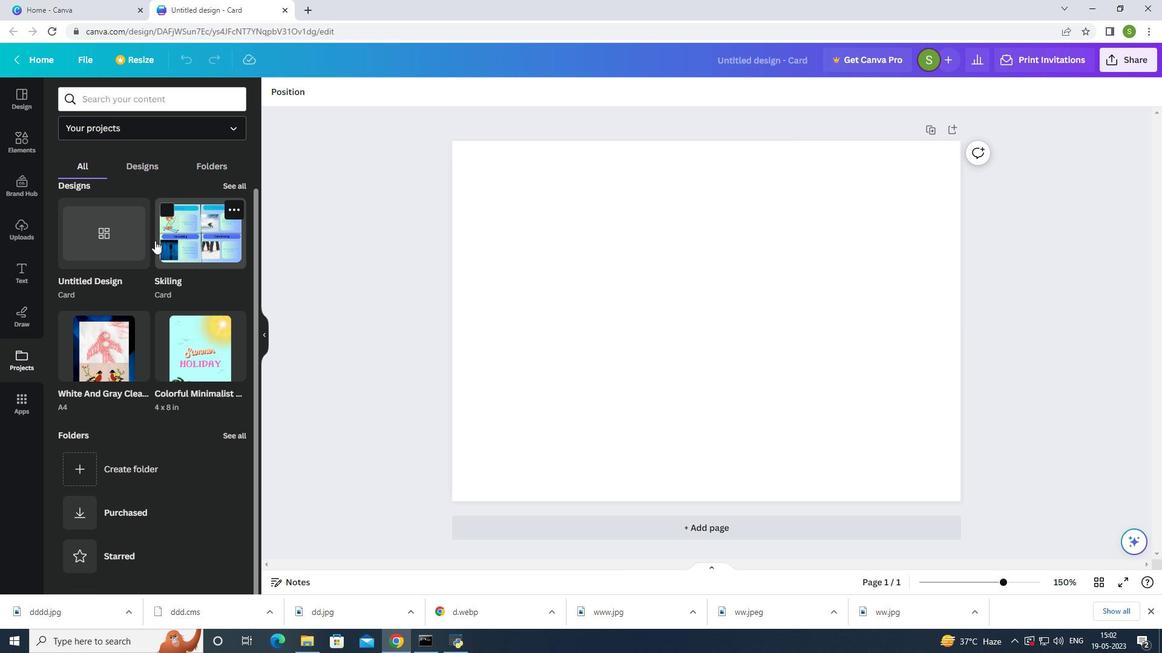 
Action: Mouse scrolled (155, 240) with delta (0, 0)
Screenshot: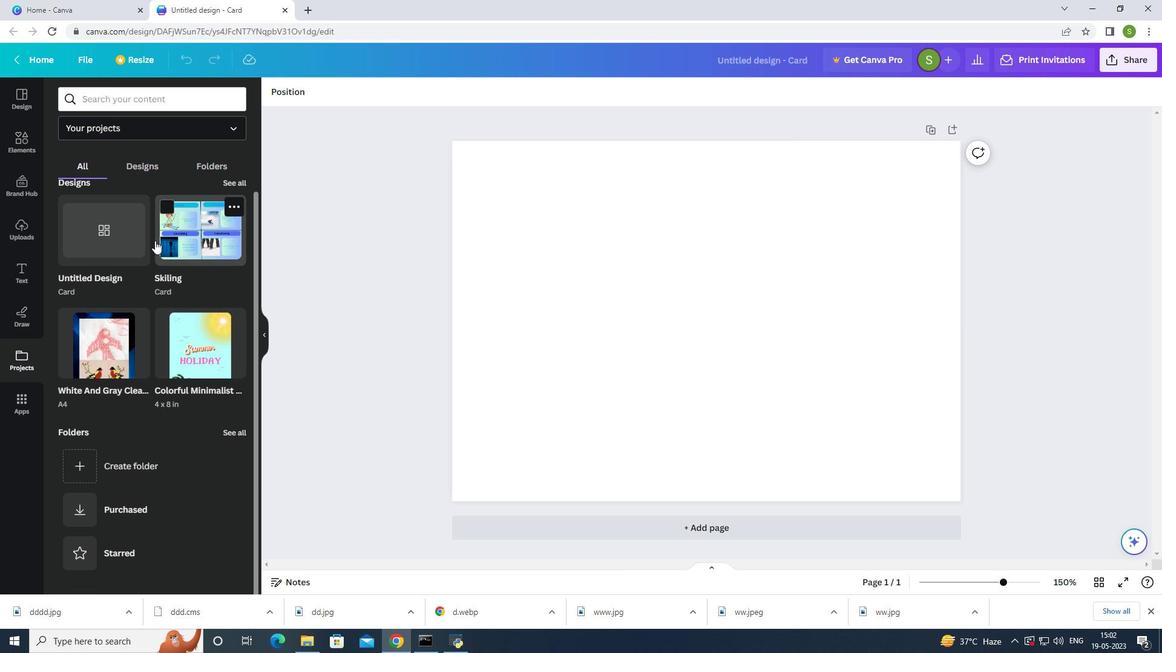 
Action: Mouse scrolled (155, 240) with delta (0, 0)
Screenshot: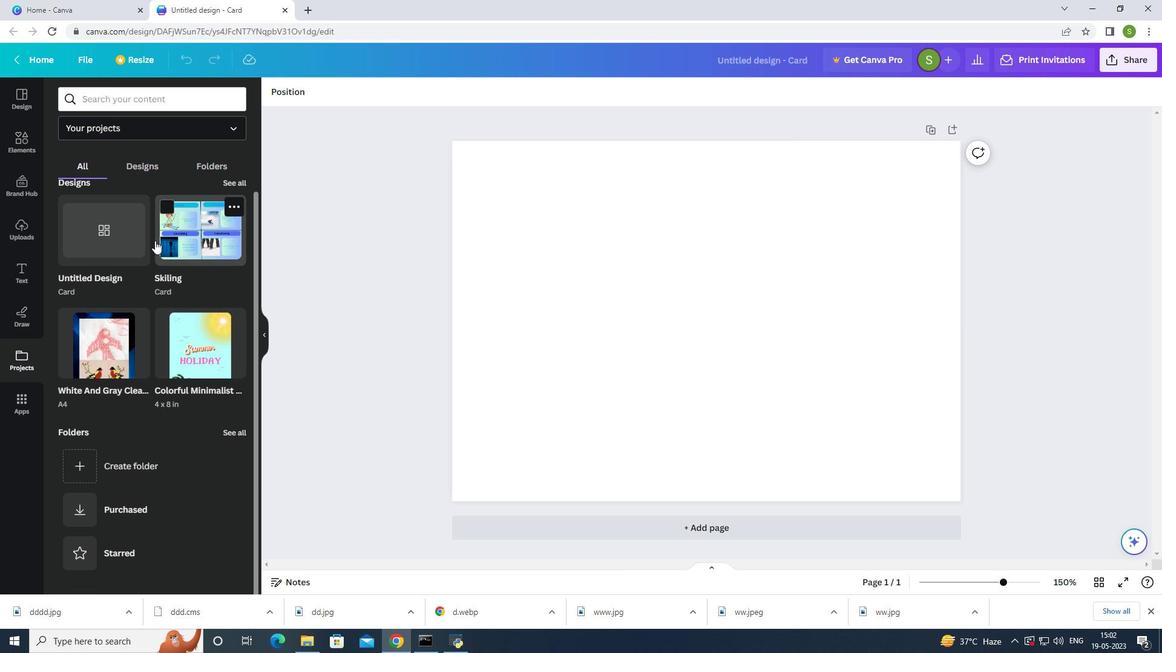 
Action: Mouse moved to (156, 236)
Screenshot: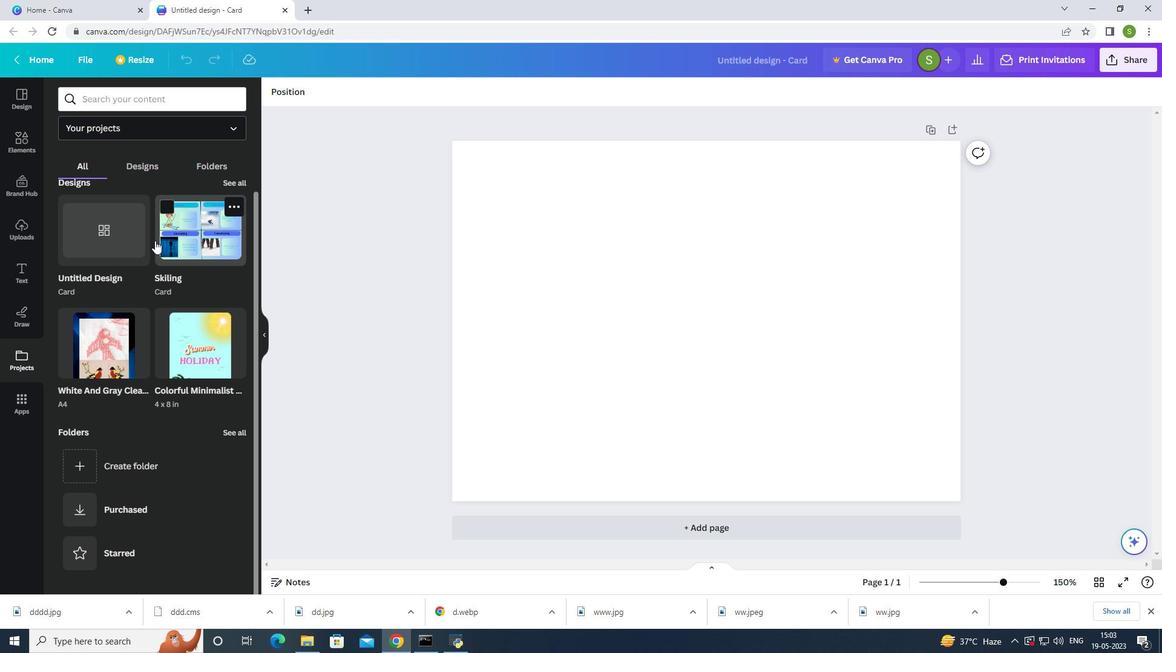 
Action: Mouse scrolled (156, 236) with delta (0, 0)
Screenshot: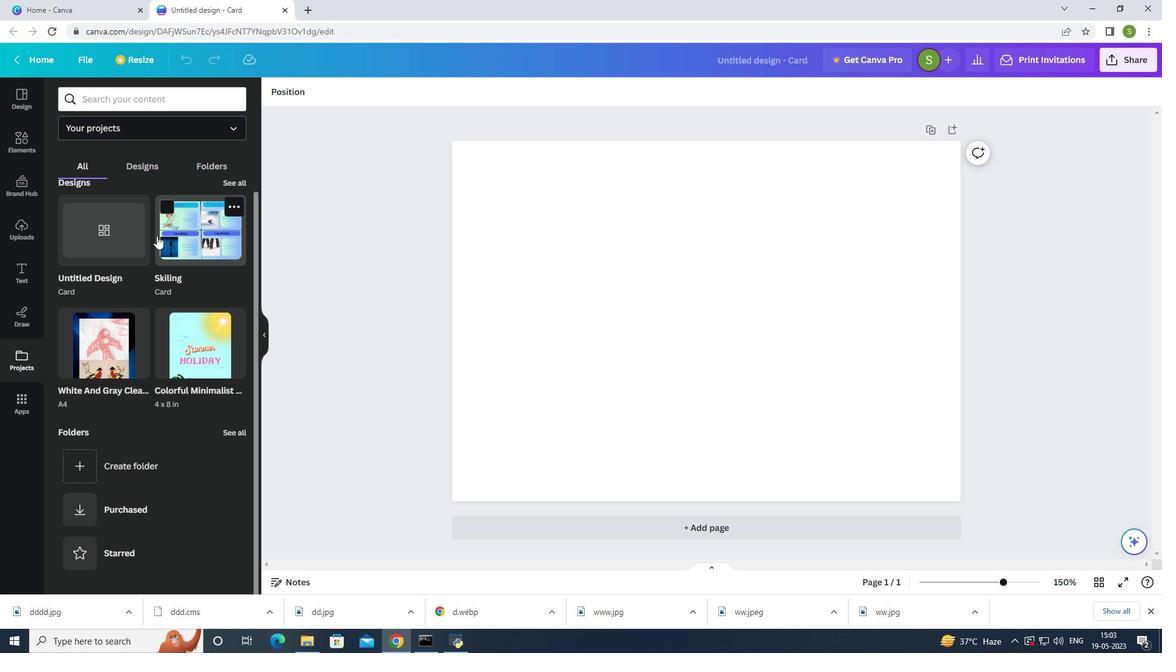 
Action: Mouse scrolled (156, 236) with delta (0, 0)
Screenshot: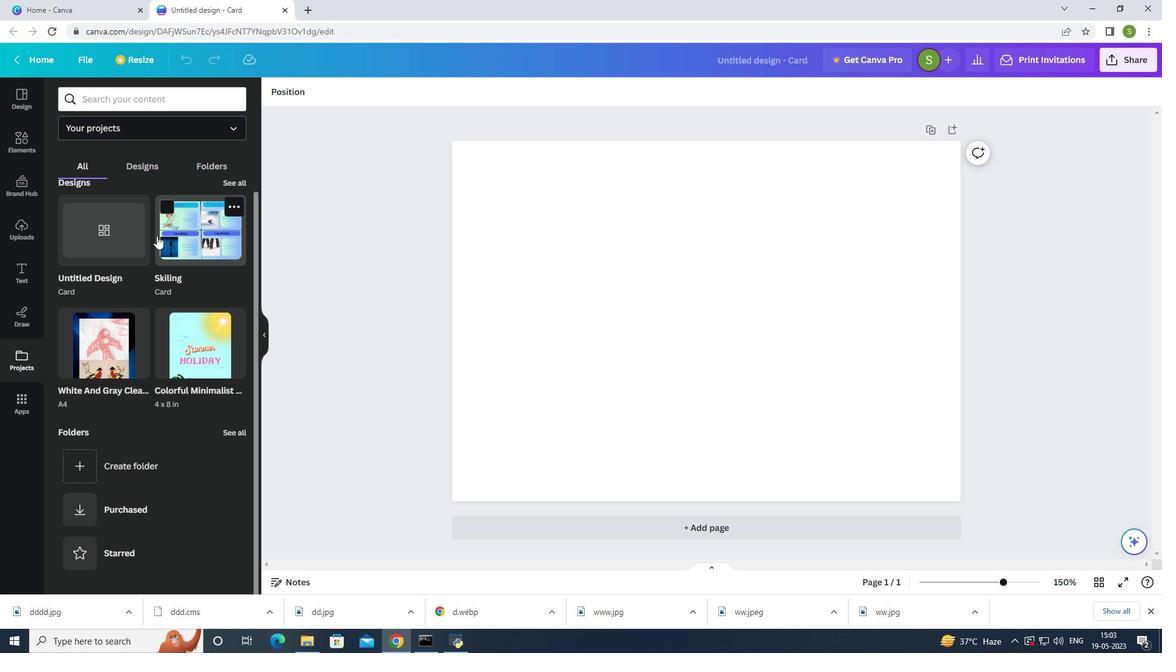 
Action: Mouse moved to (156, 235)
Screenshot: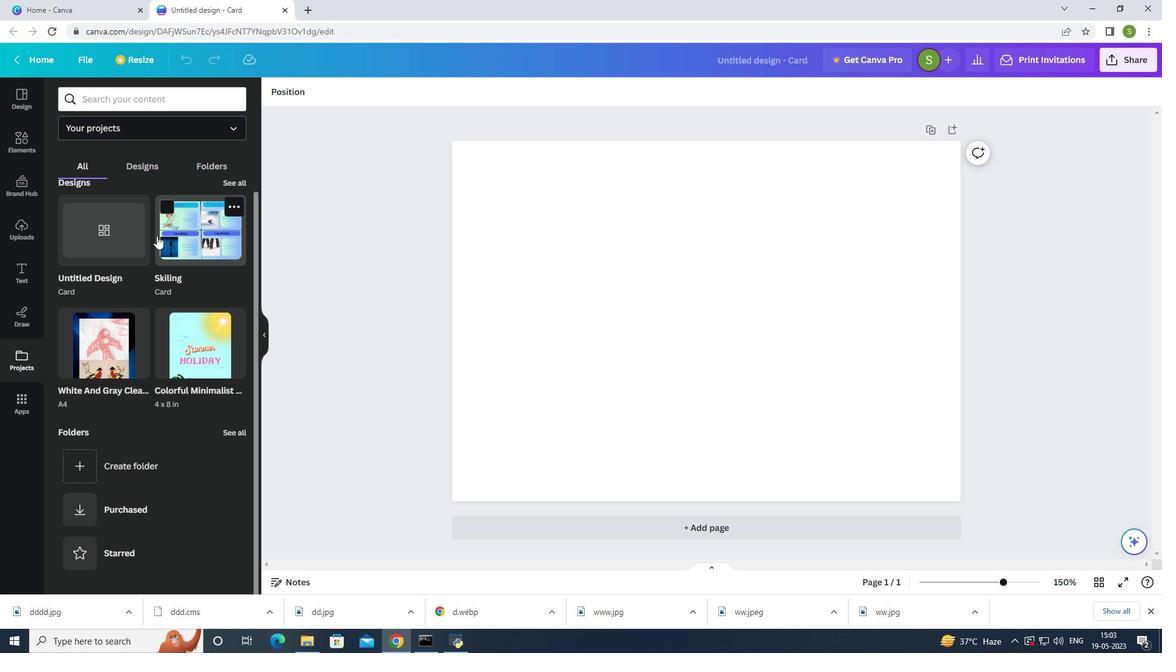 
Action: Mouse scrolled (156, 236) with delta (0, 0)
Screenshot: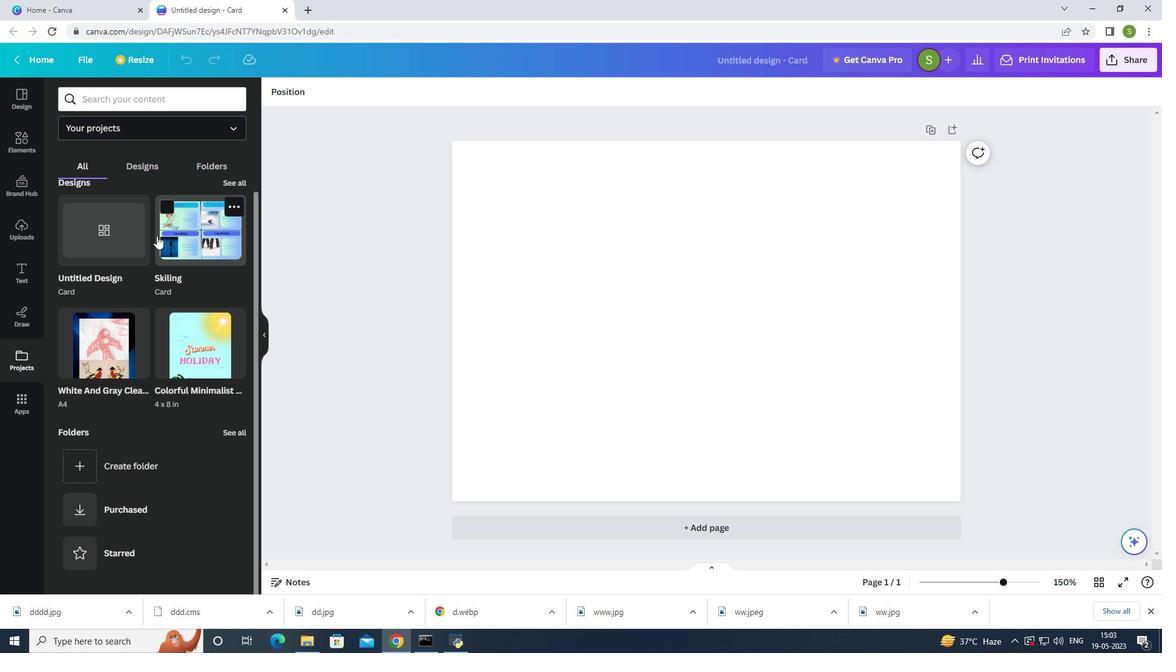 
Action: Mouse moved to (158, 234)
Screenshot: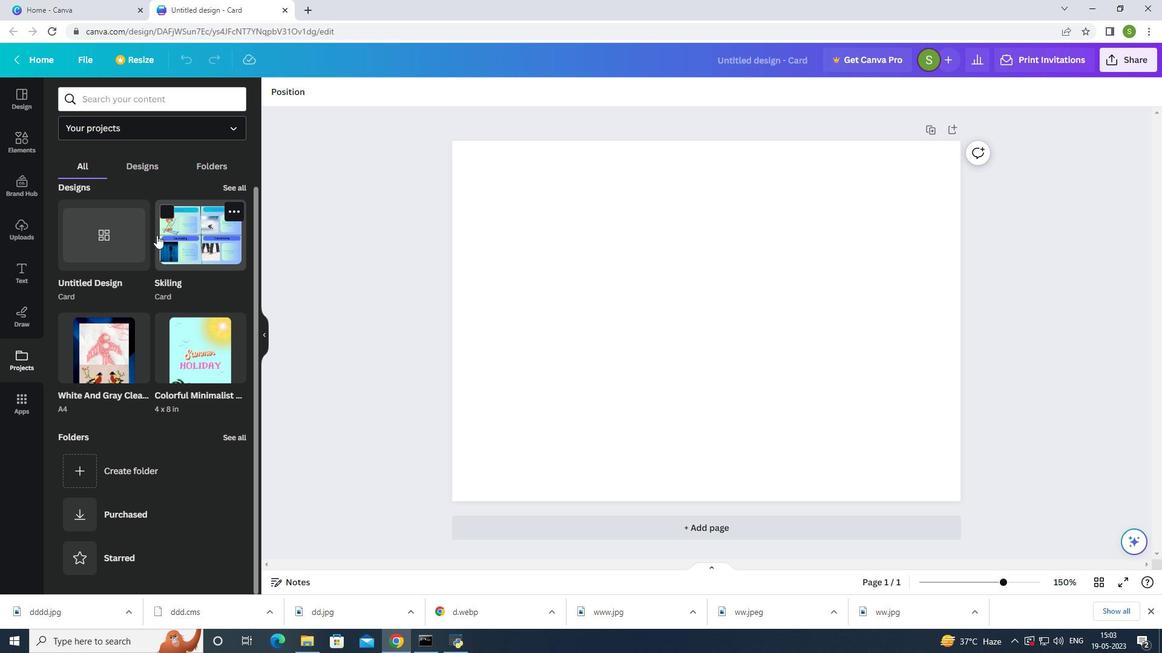 
Action: Mouse scrolled (158, 235) with delta (0, 0)
Screenshot: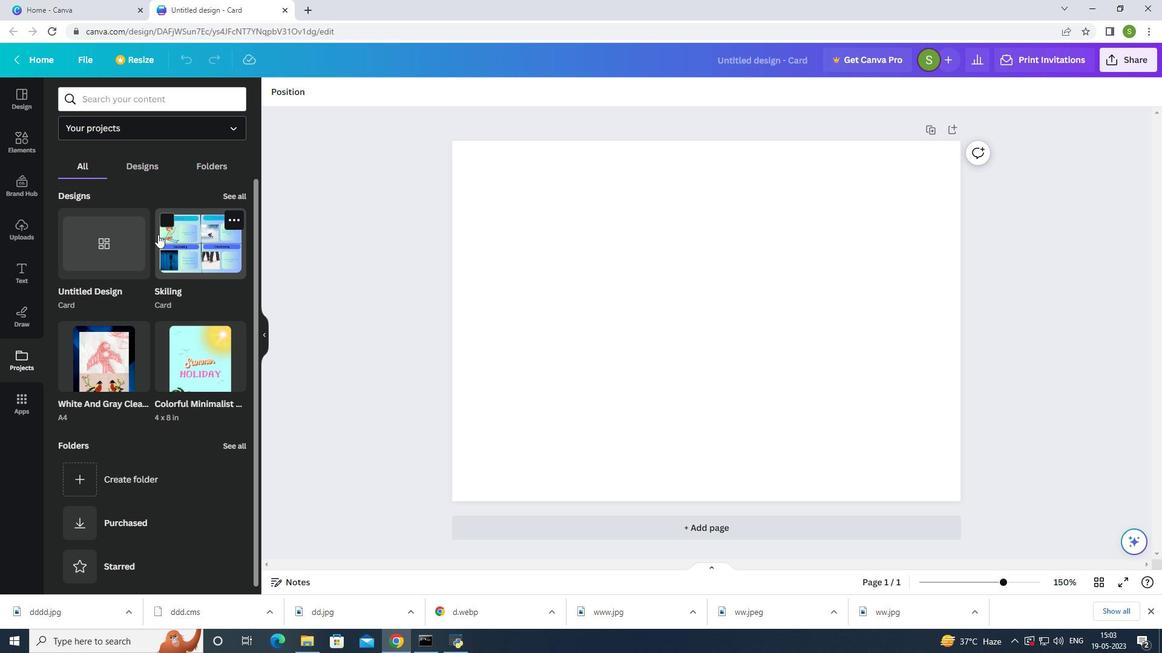 
Action: Mouse moved to (17, 406)
Screenshot: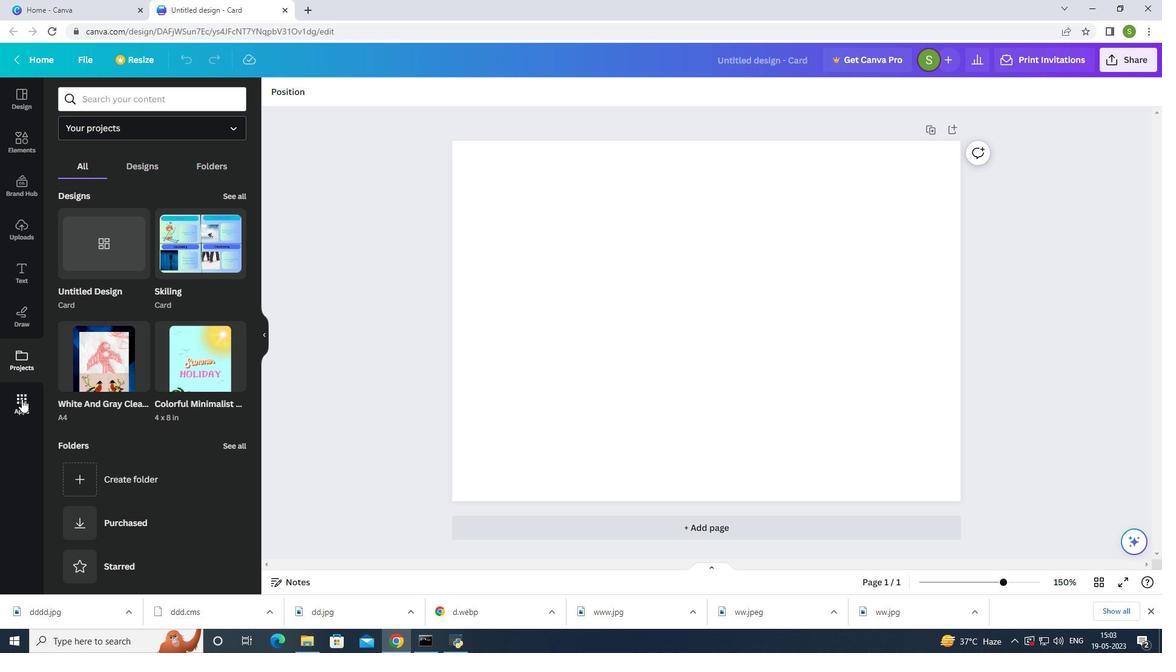 
Action: Mouse pressed left at (17, 406)
Screenshot: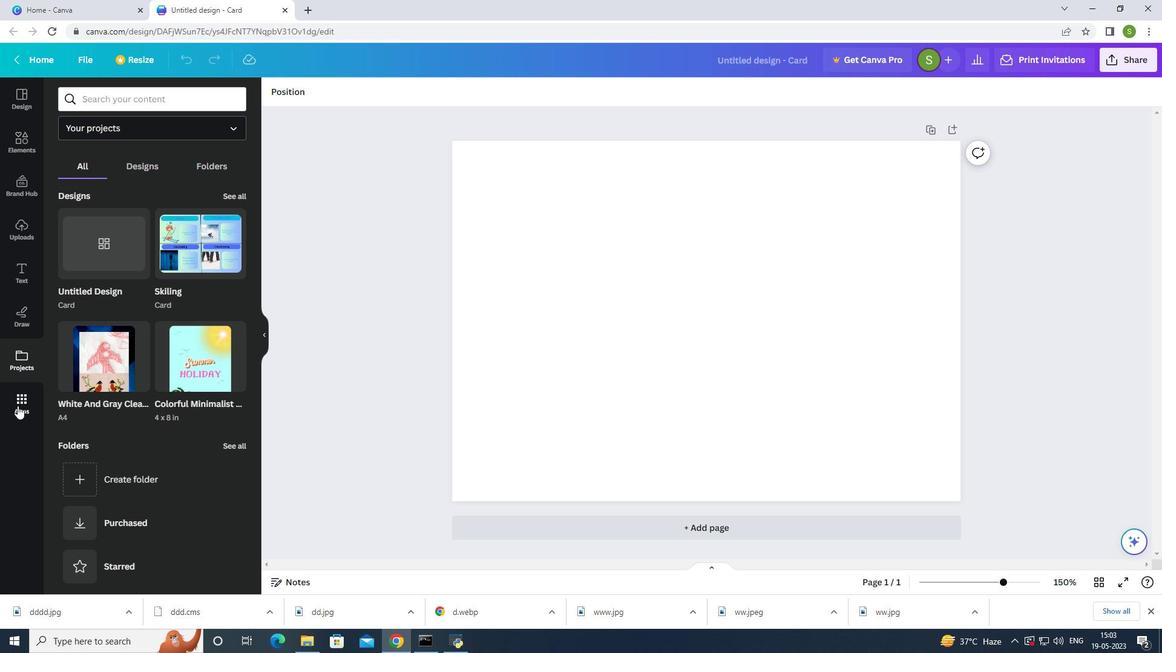
Action: Mouse moved to (62, 394)
Screenshot: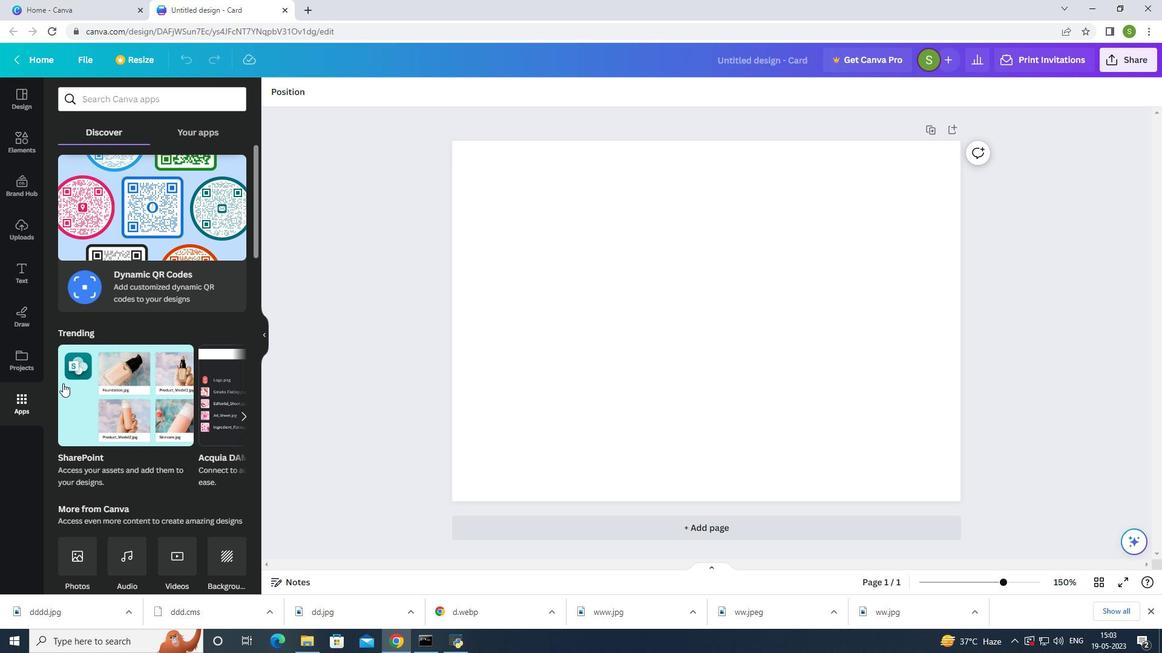 
Action: Mouse scrolled (62, 394) with delta (0, 0)
Screenshot: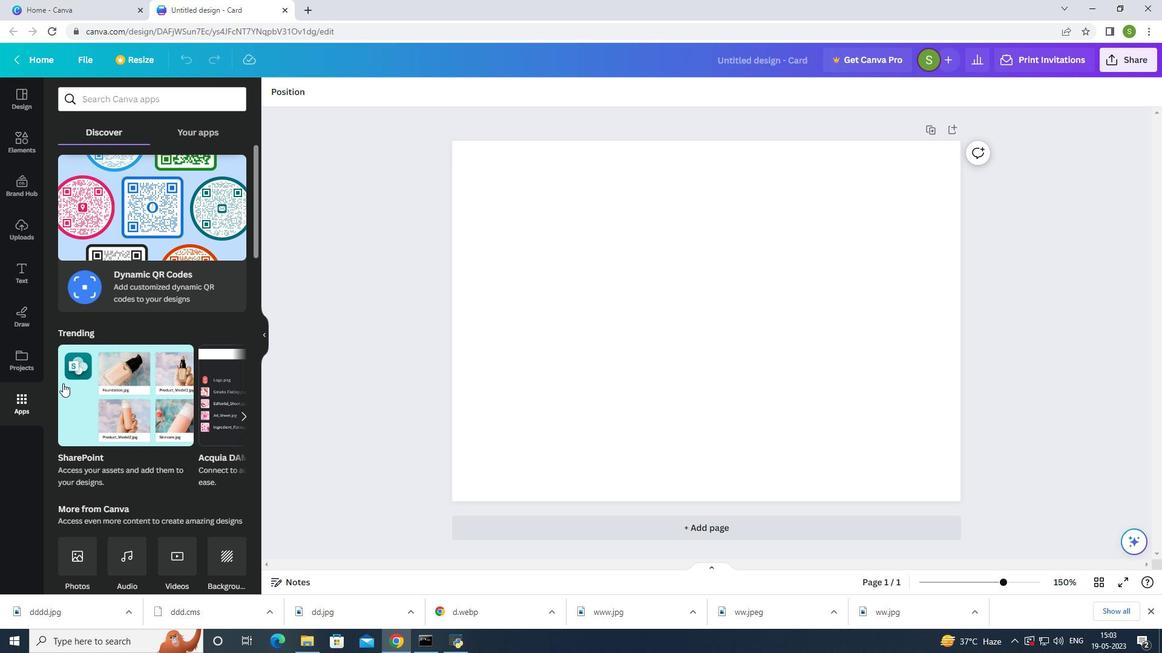 
Action: Mouse scrolled (62, 394) with delta (0, 0)
Screenshot: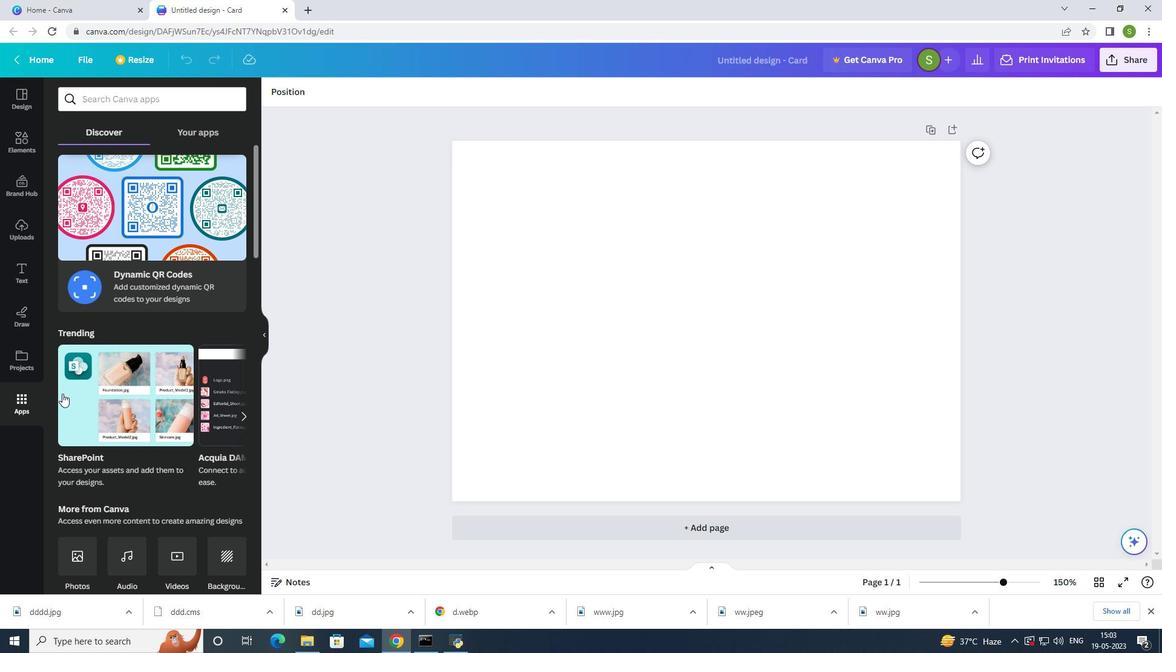 
Action: Mouse scrolled (62, 394) with delta (0, 0)
Screenshot: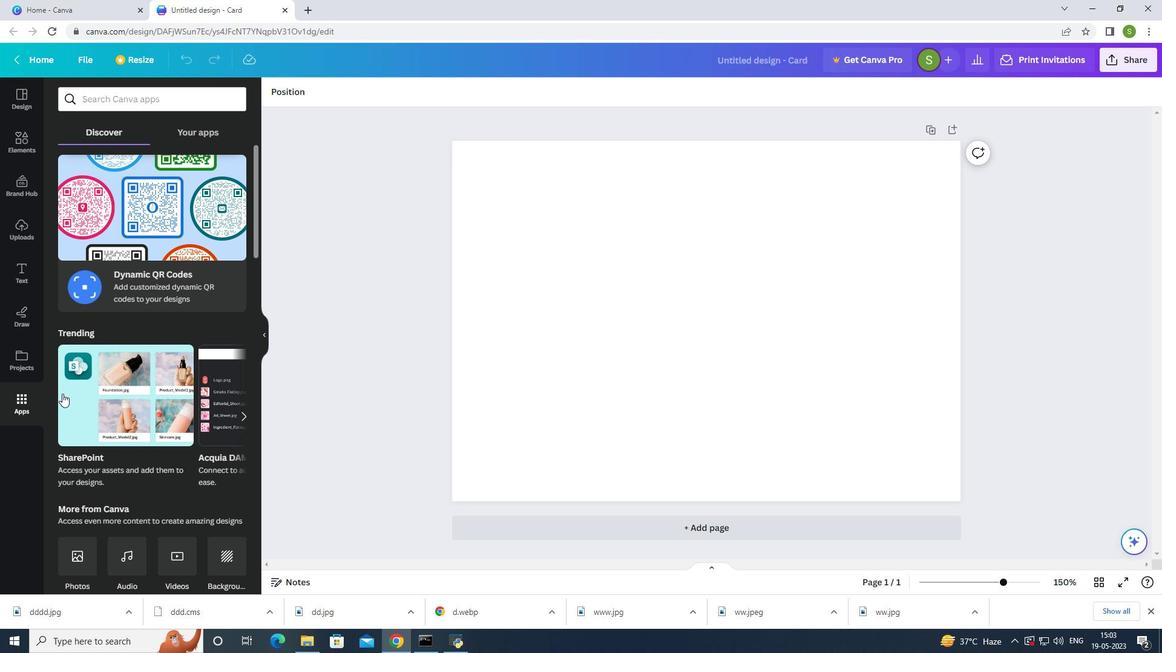 
Action: Mouse moved to (62, 396)
Screenshot: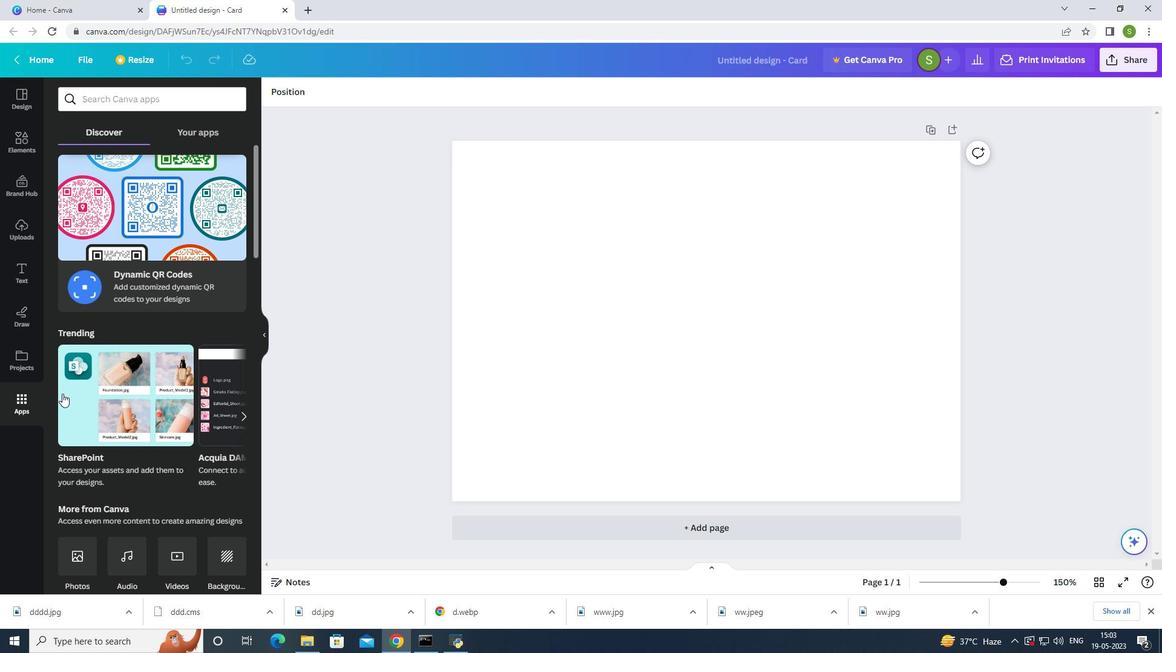 
Action: Mouse scrolled (62, 395) with delta (0, 0)
Screenshot: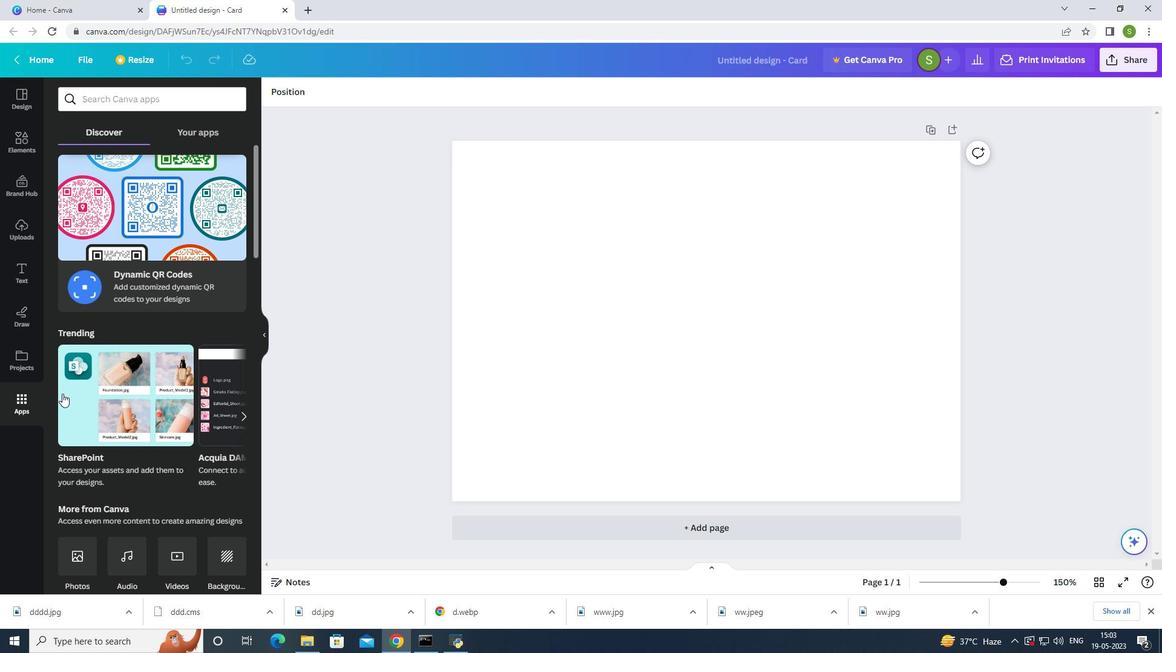 
Action: Mouse moved to (62, 396)
Screenshot: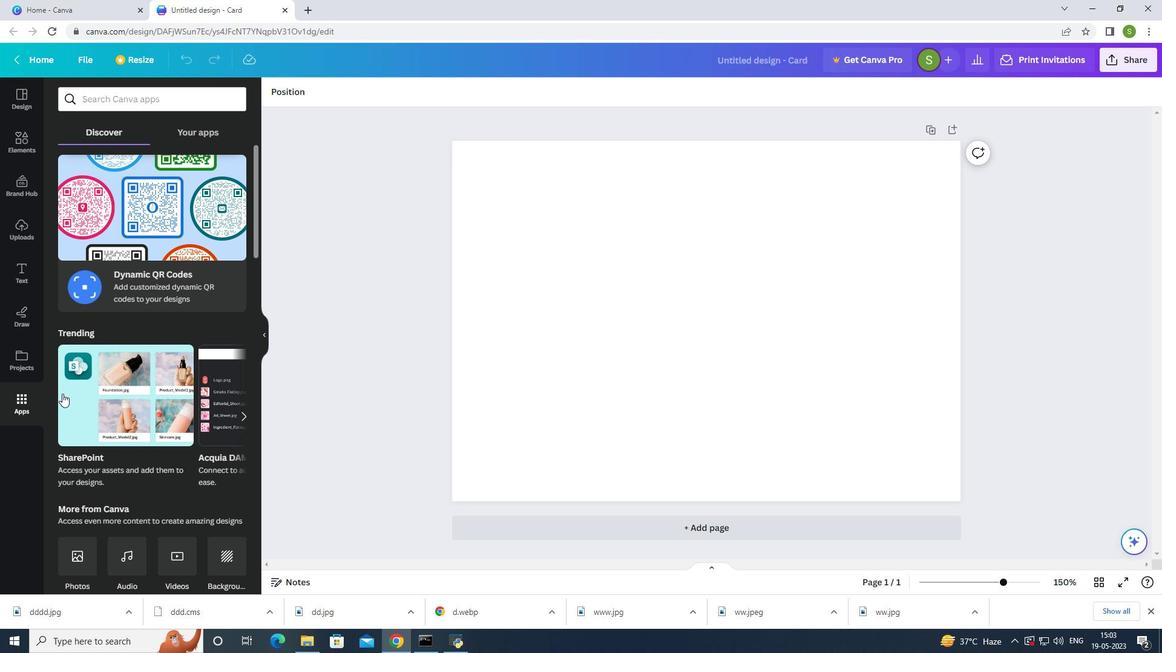 
Action: Mouse scrolled (62, 395) with delta (0, 0)
Screenshot: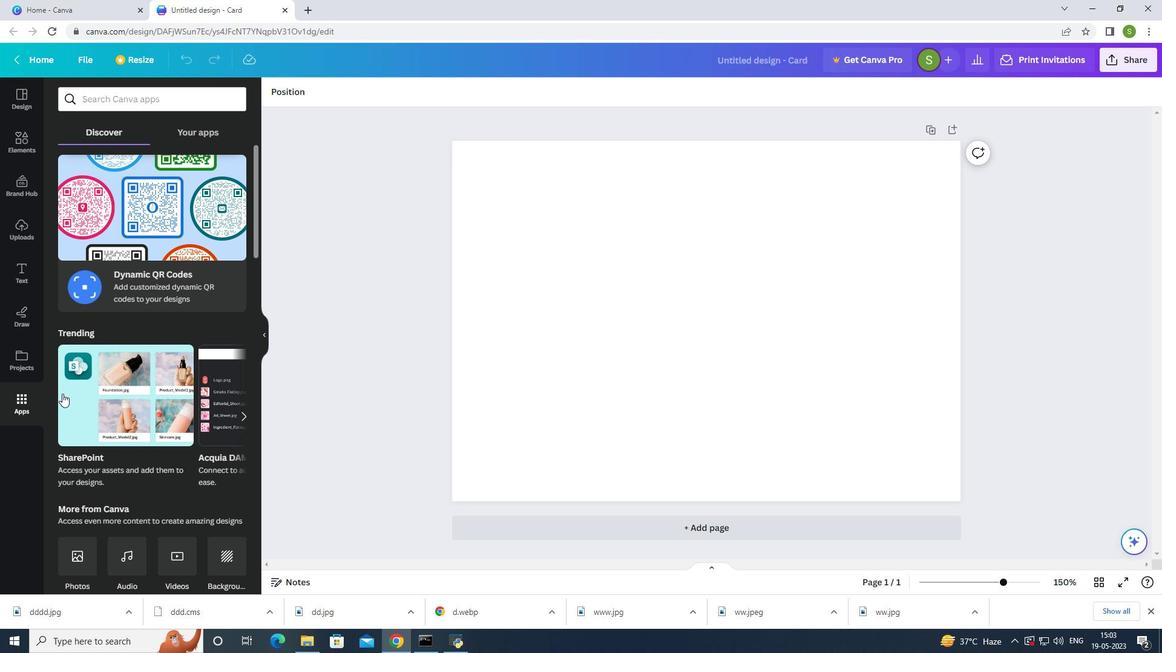 
Action: Mouse moved to (63, 397)
Screenshot: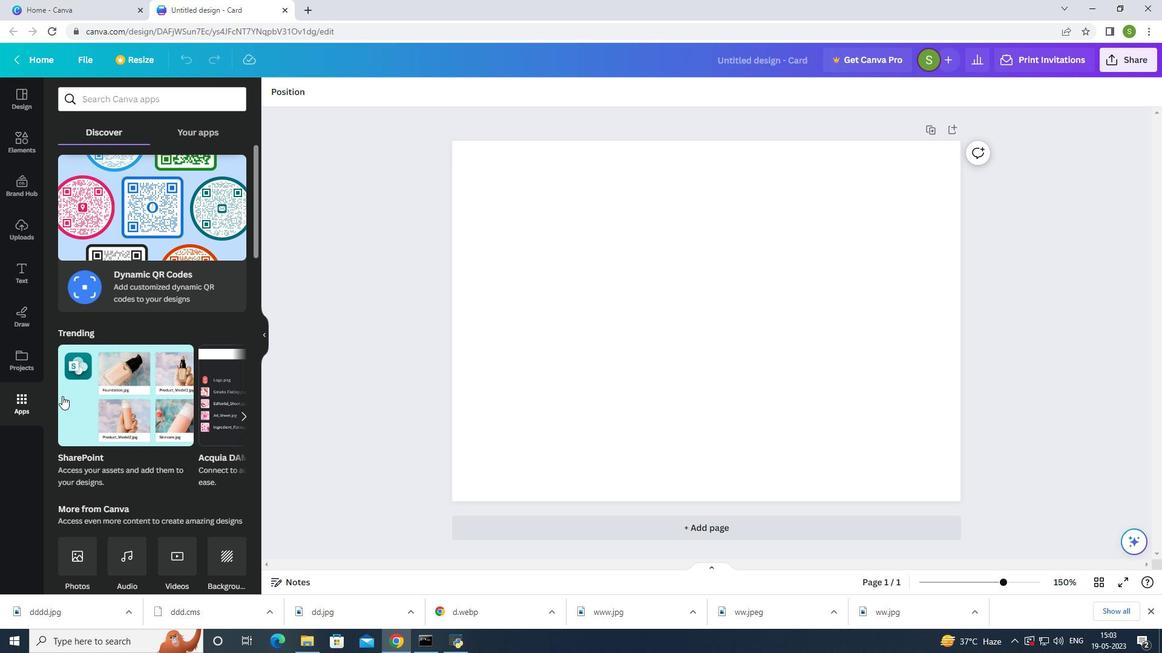 
Action: Mouse scrolled (63, 396) with delta (0, 0)
Screenshot: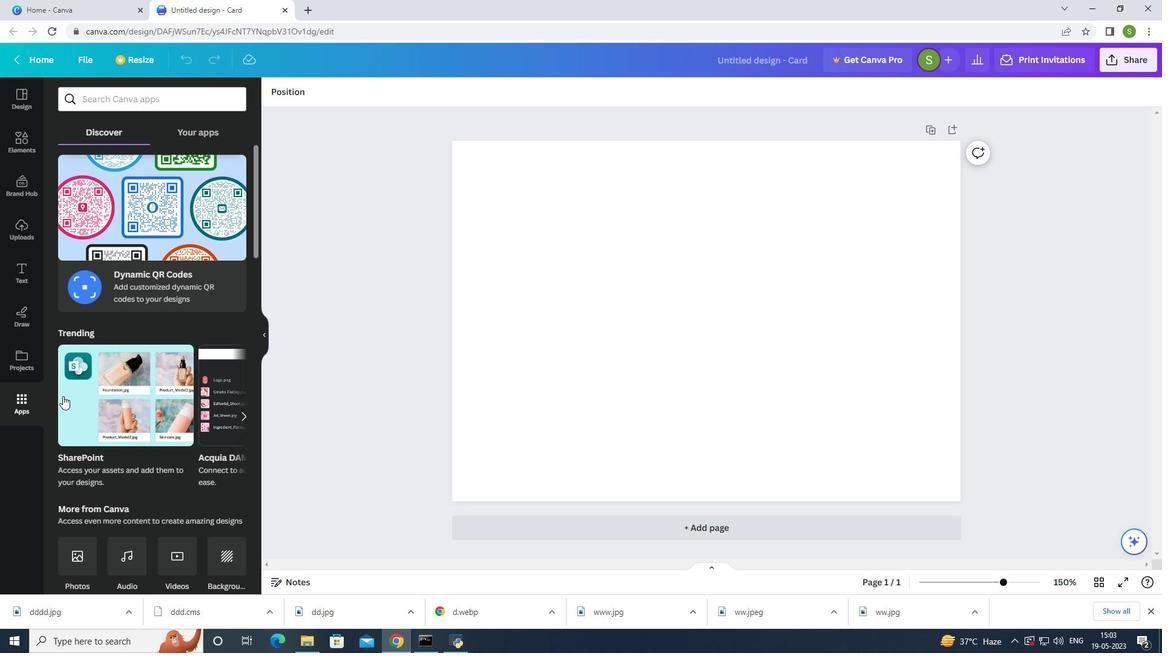 
Action: Mouse scrolled (63, 396) with delta (0, 0)
Screenshot: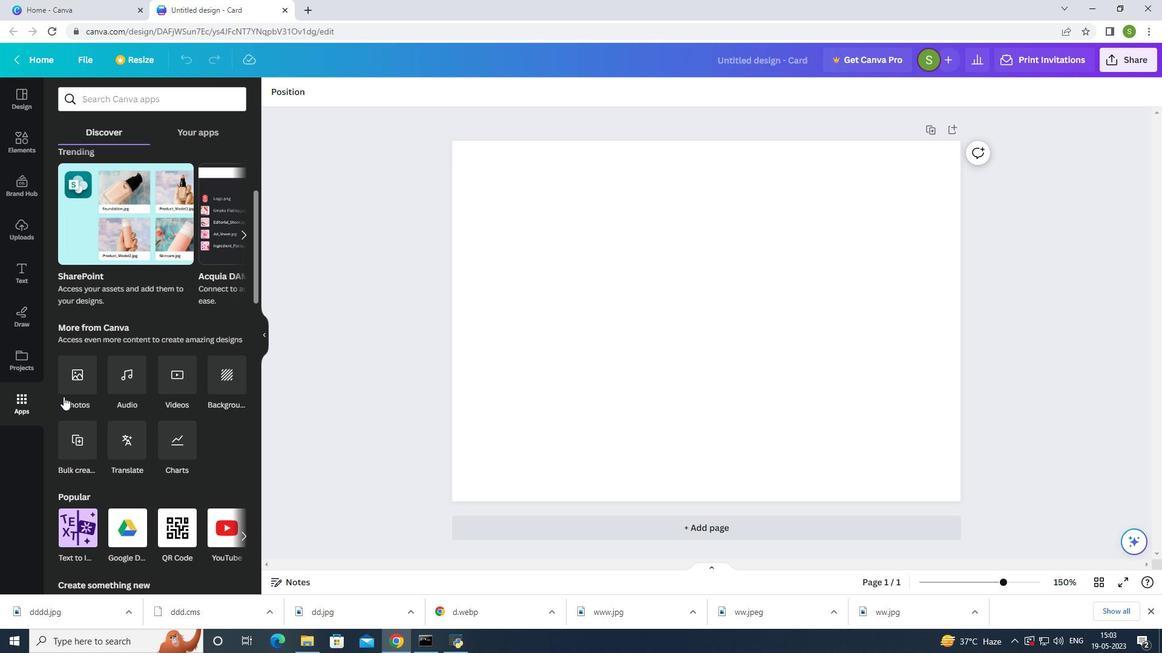 
Action: Mouse scrolled (63, 396) with delta (0, 0)
Screenshot: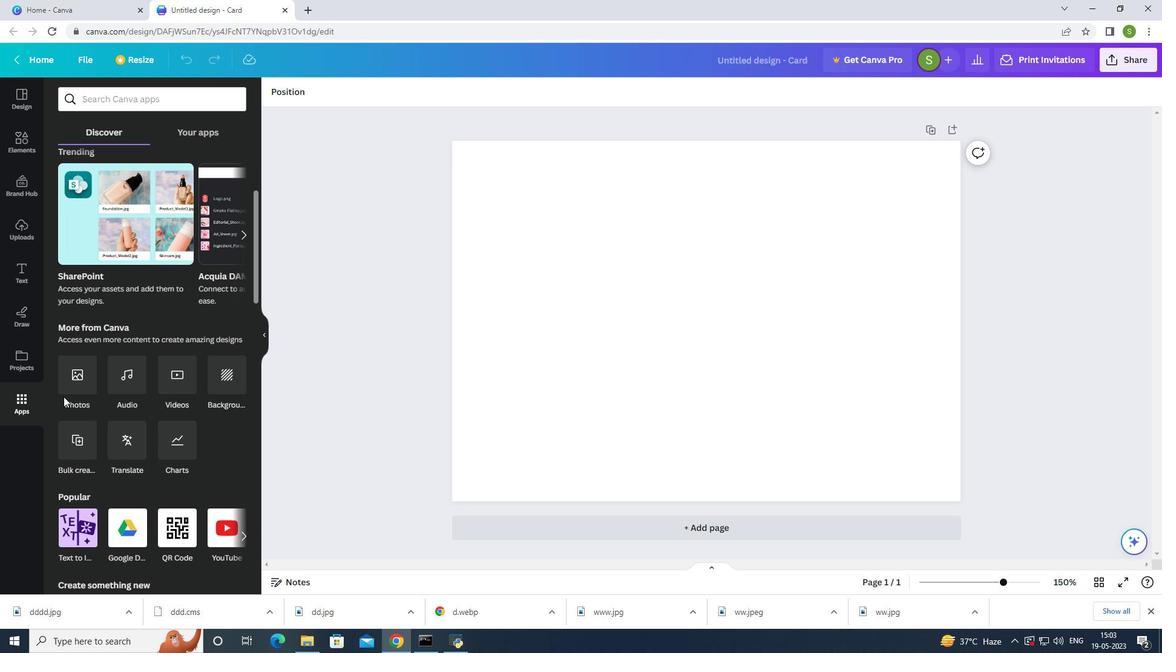 
Action: Mouse scrolled (63, 396) with delta (0, 0)
Screenshot: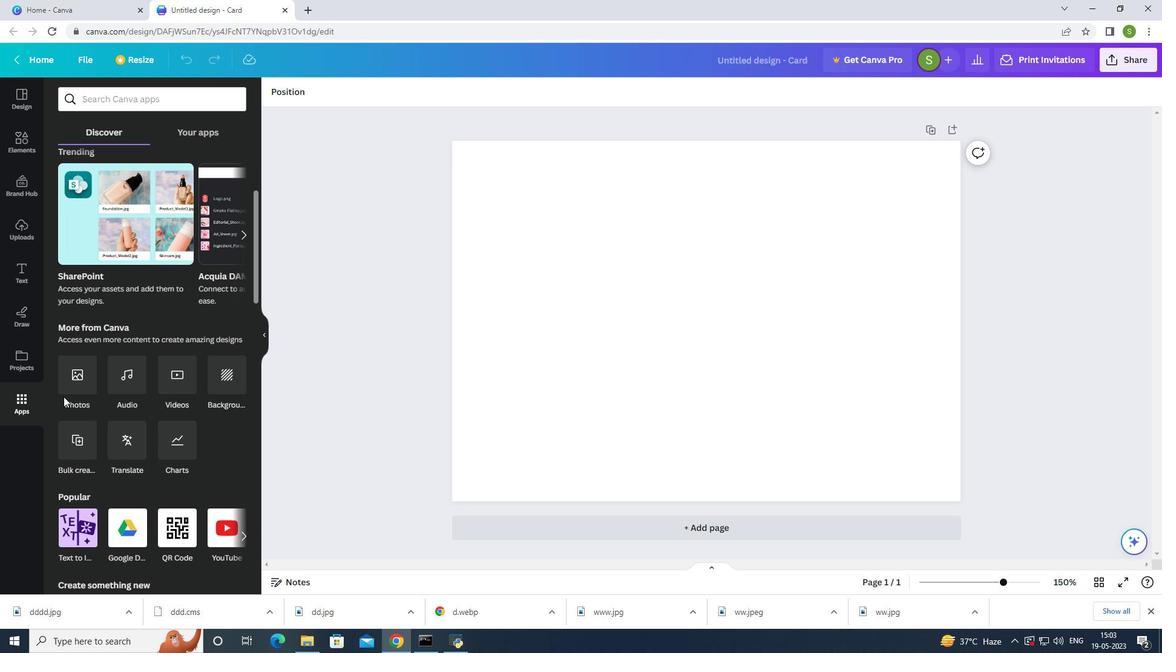 
Action: Mouse moved to (63, 397)
Screenshot: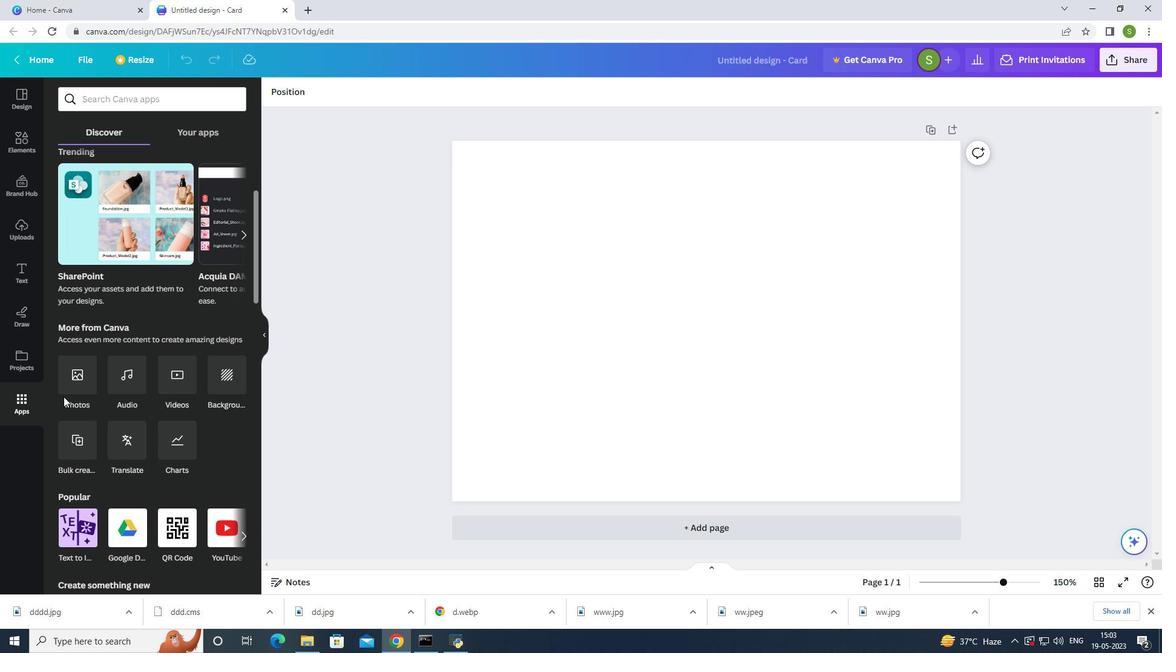 
Action: Mouse scrolled (63, 397) with delta (0, 0)
Screenshot: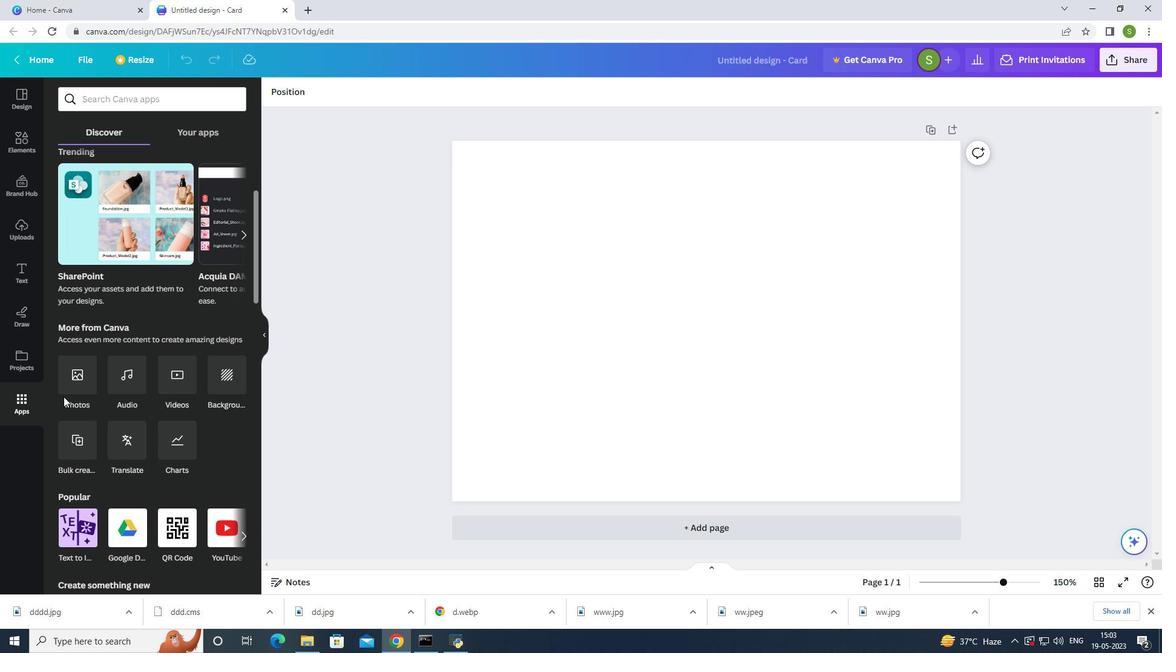 
Action: Mouse moved to (63, 400)
Screenshot: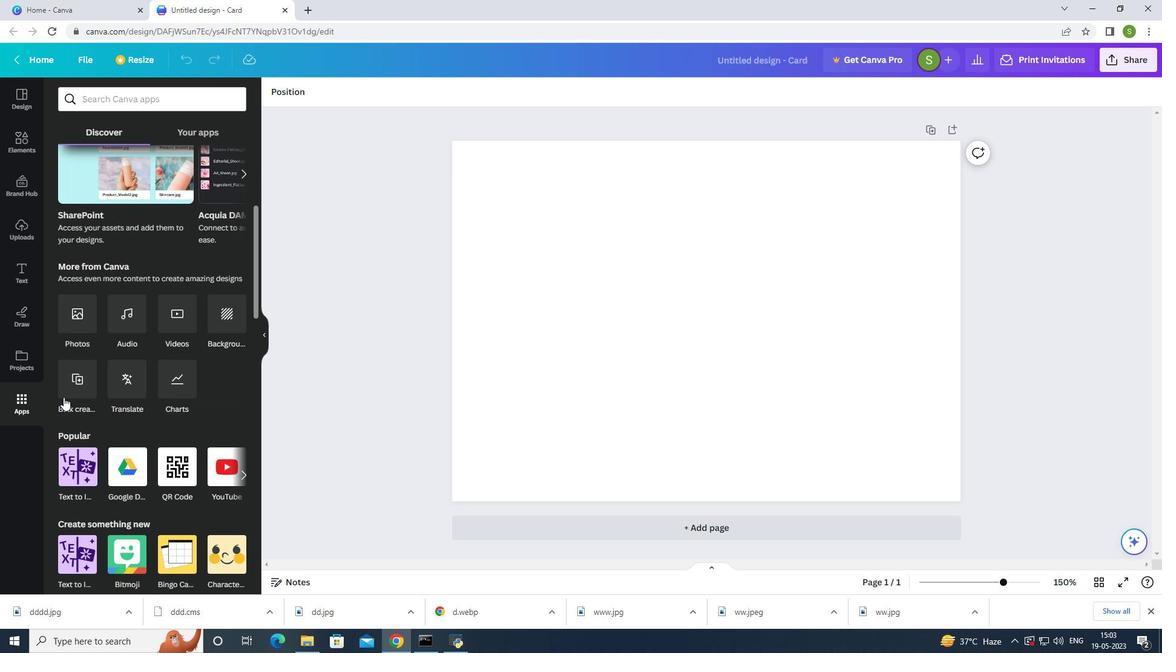 
Action: Mouse scrolled (63, 399) with delta (0, 0)
Screenshot: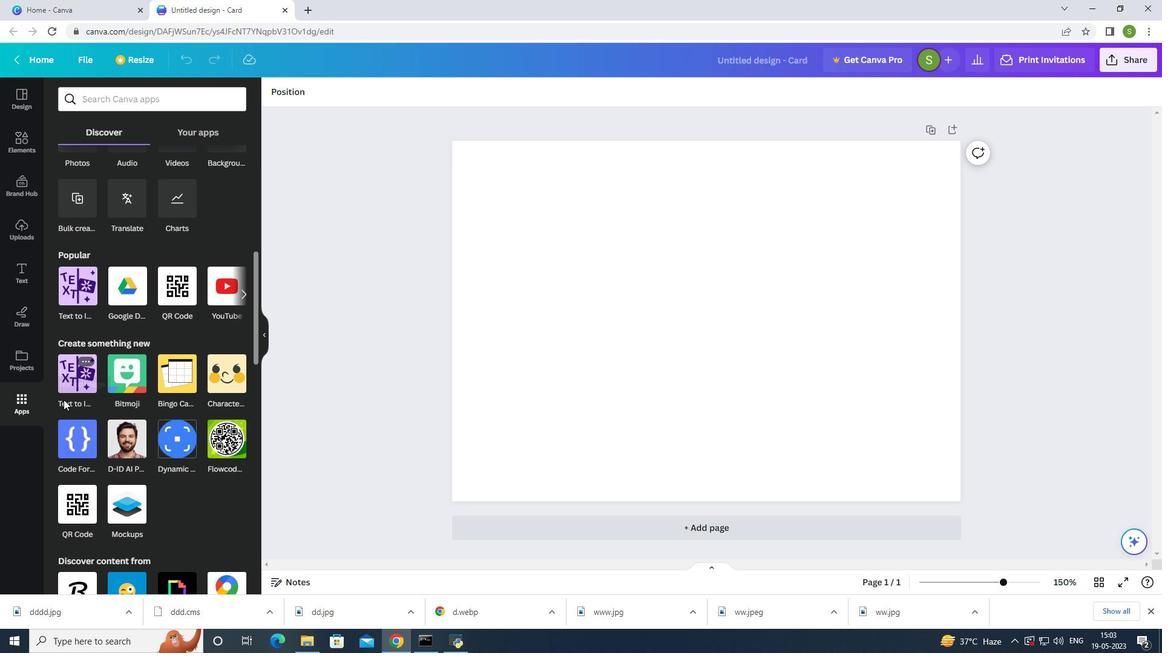 
Action: Mouse scrolled (63, 399) with delta (0, 0)
Screenshot: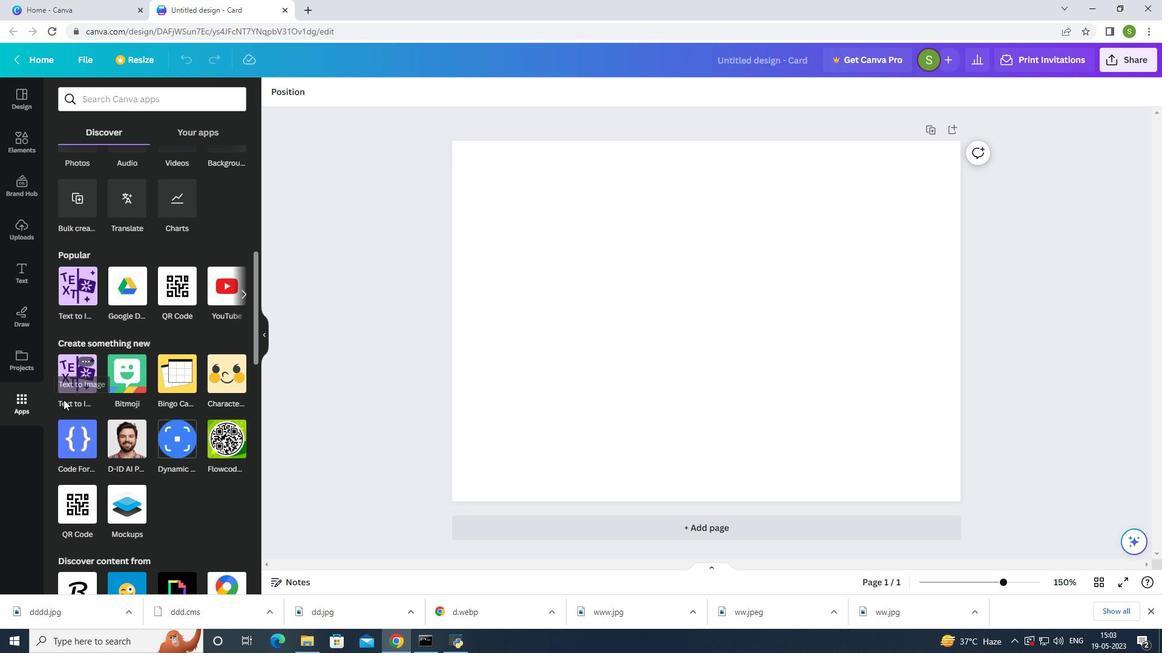 
Action: Mouse scrolled (63, 399) with delta (0, 0)
Screenshot: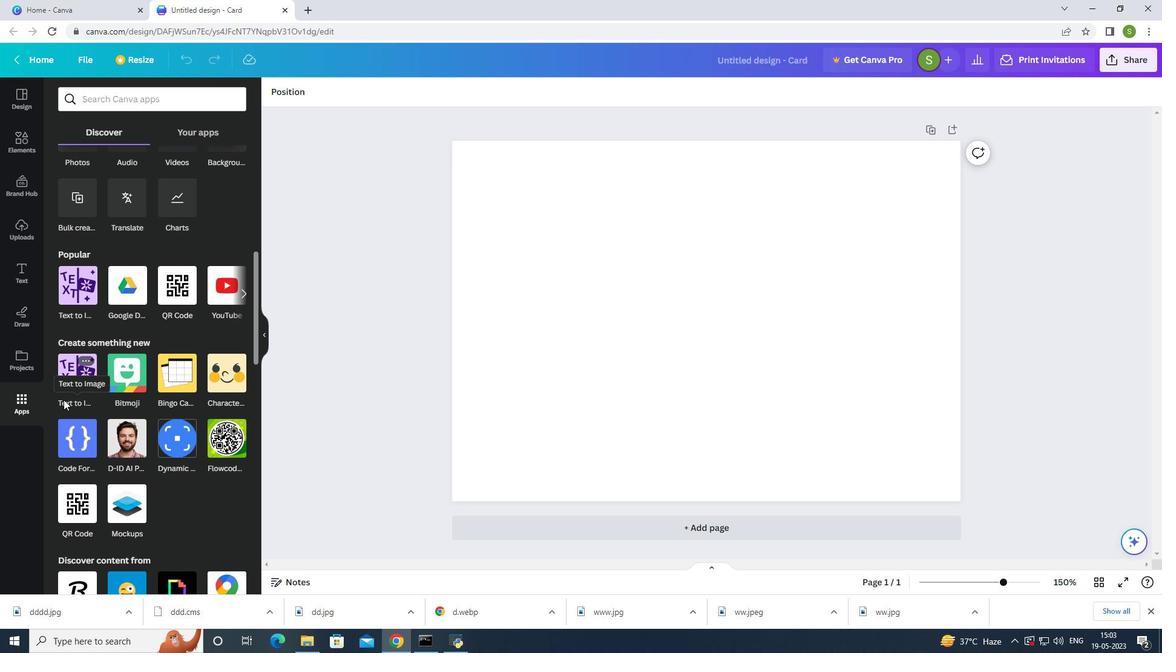 
Action: Mouse scrolled (63, 399) with delta (0, 0)
Screenshot: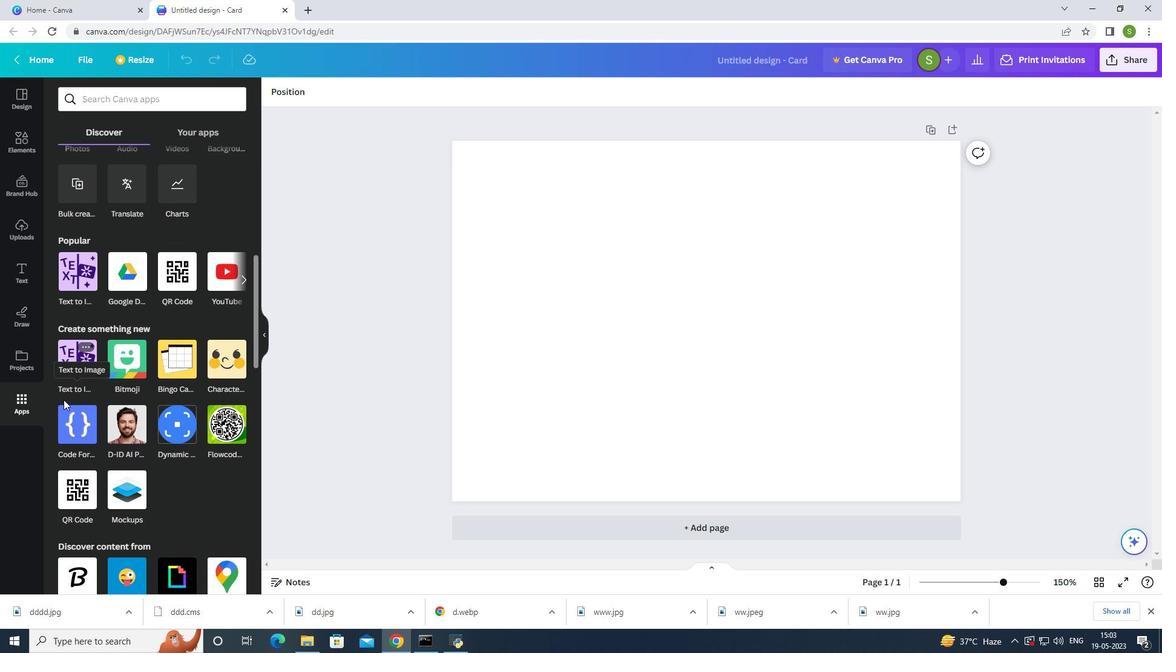 
Action: Mouse scrolled (63, 399) with delta (0, 0)
Screenshot: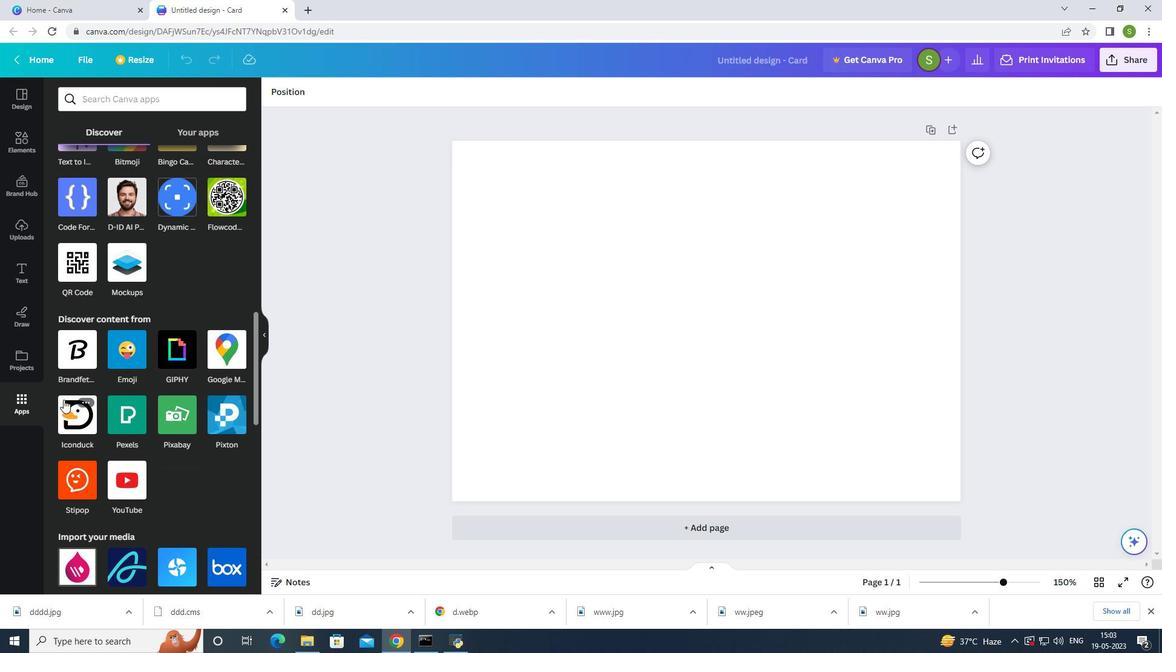 
Action: Mouse scrolled (63, 399) with delta (0, 0)
Screenshot: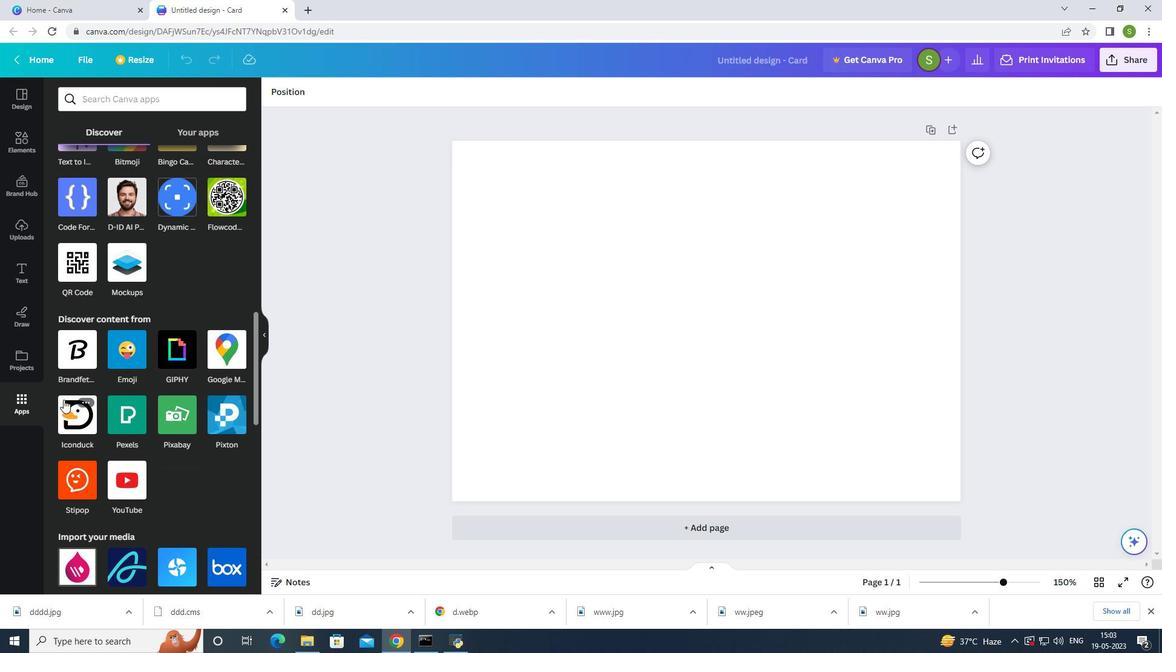 
Action: Mouse scrolled (63, 399) with delta (0, 0)
Screenshot: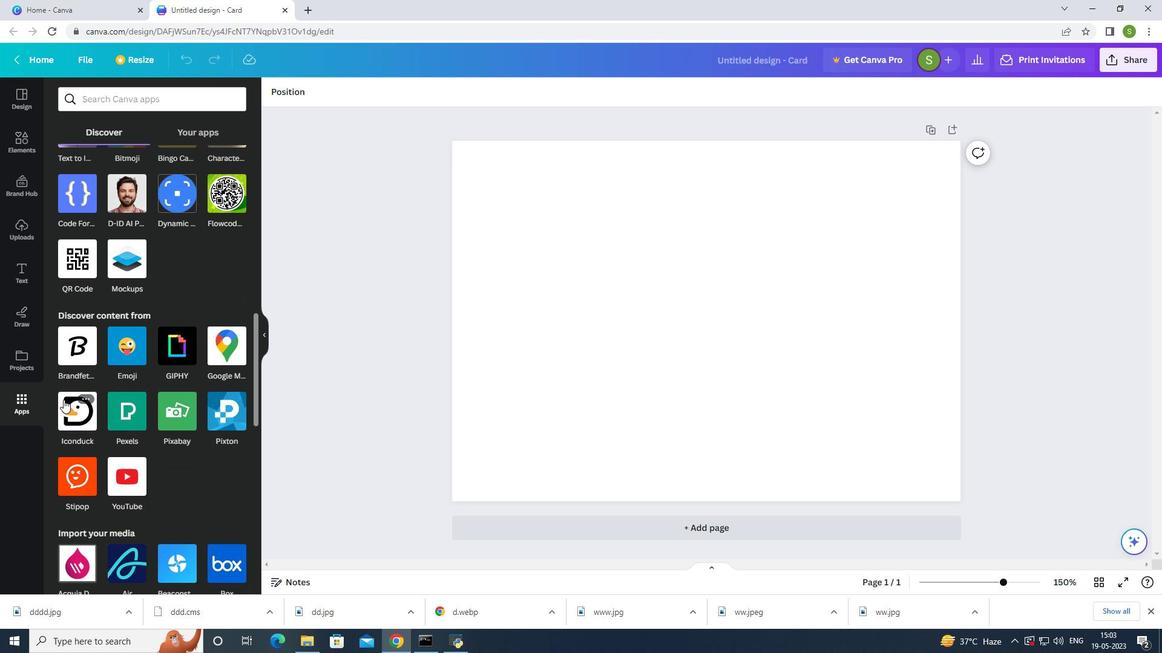
Action: Mouse scrolled (63, 399) with delta (0, 0)
Screenshot: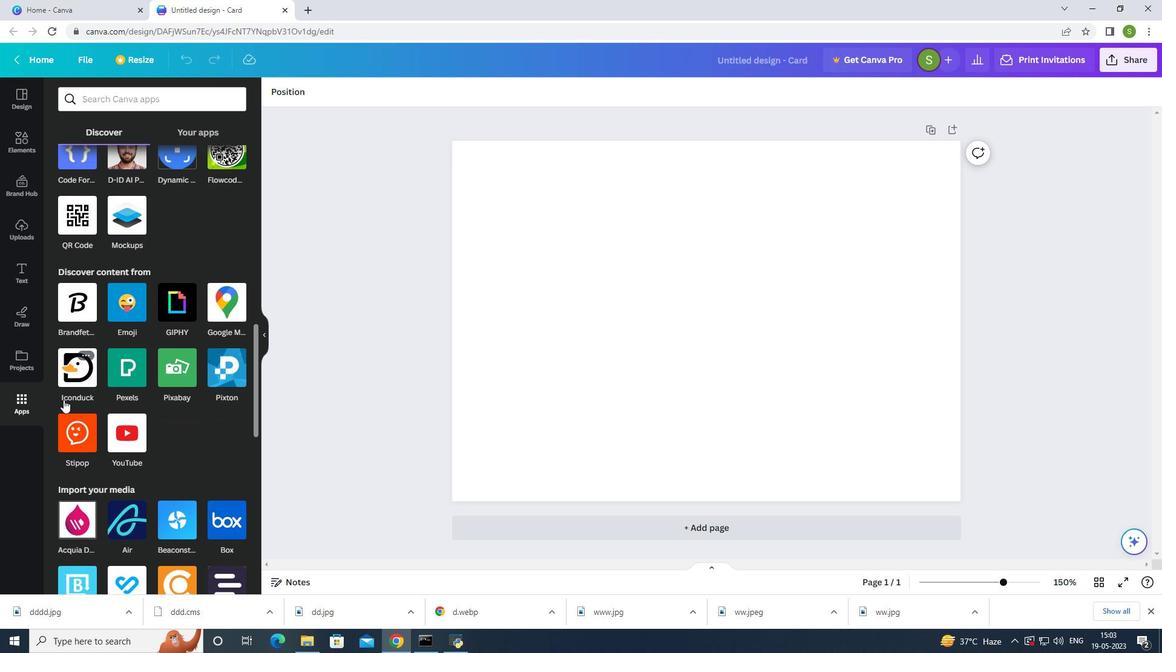 
Action: Mouse scrolled (63, 399) with delta (0, 0)
Screenshot: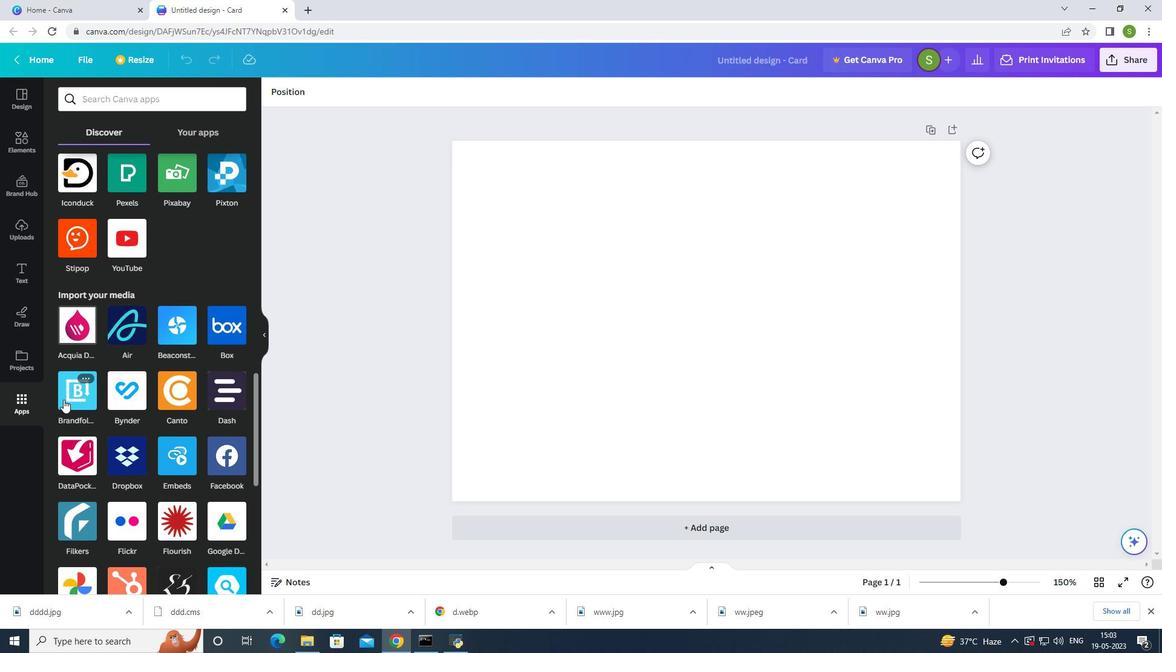 
Action: Mouse scrolled (63, 399) with delta (0, 0)
Screenshot: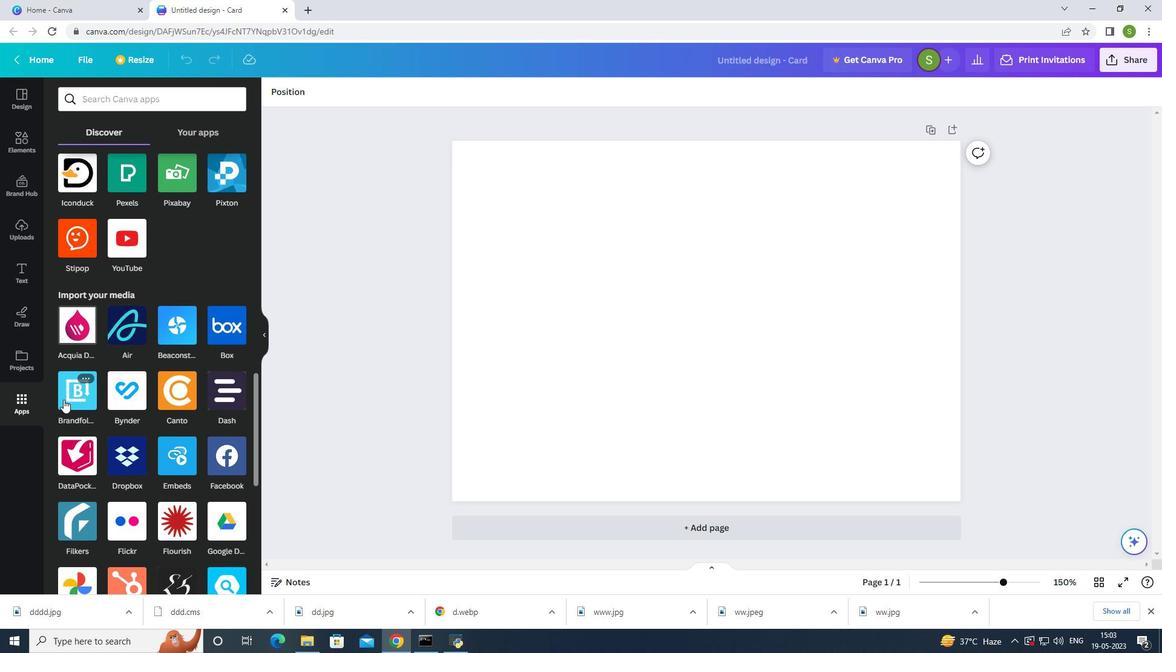 
Action: Mouse scrolled (63, 399) with delta (0, 0)
Screenshot: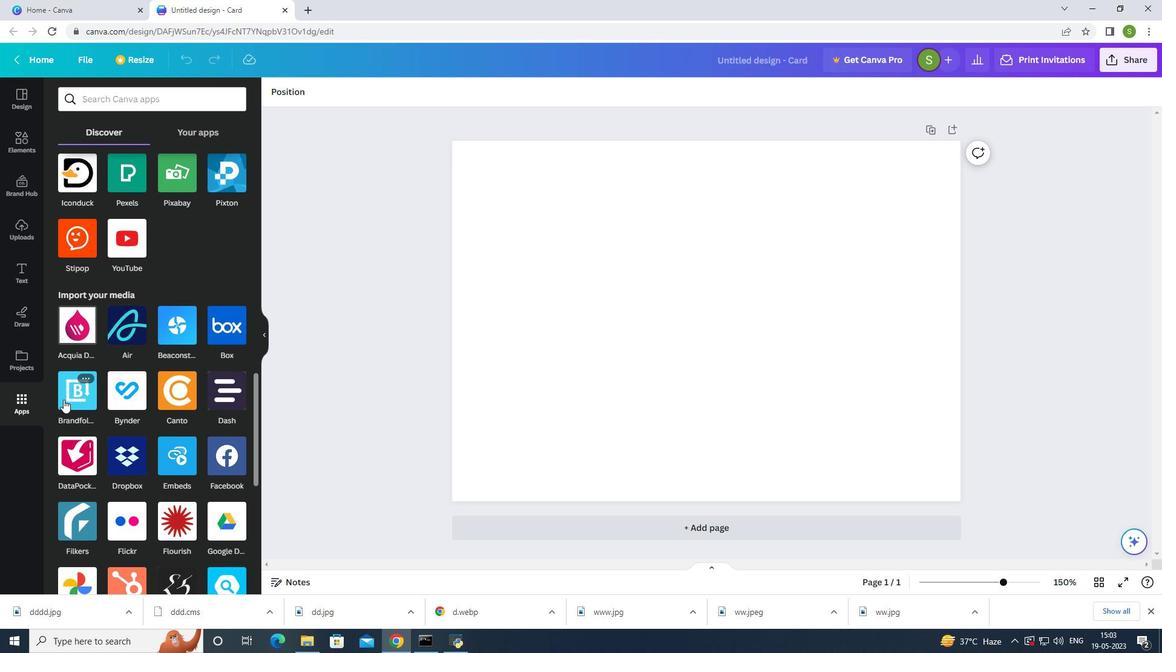 
Action: Mouse scrolled (63, 399) with delta (0, 0)
Screenshot: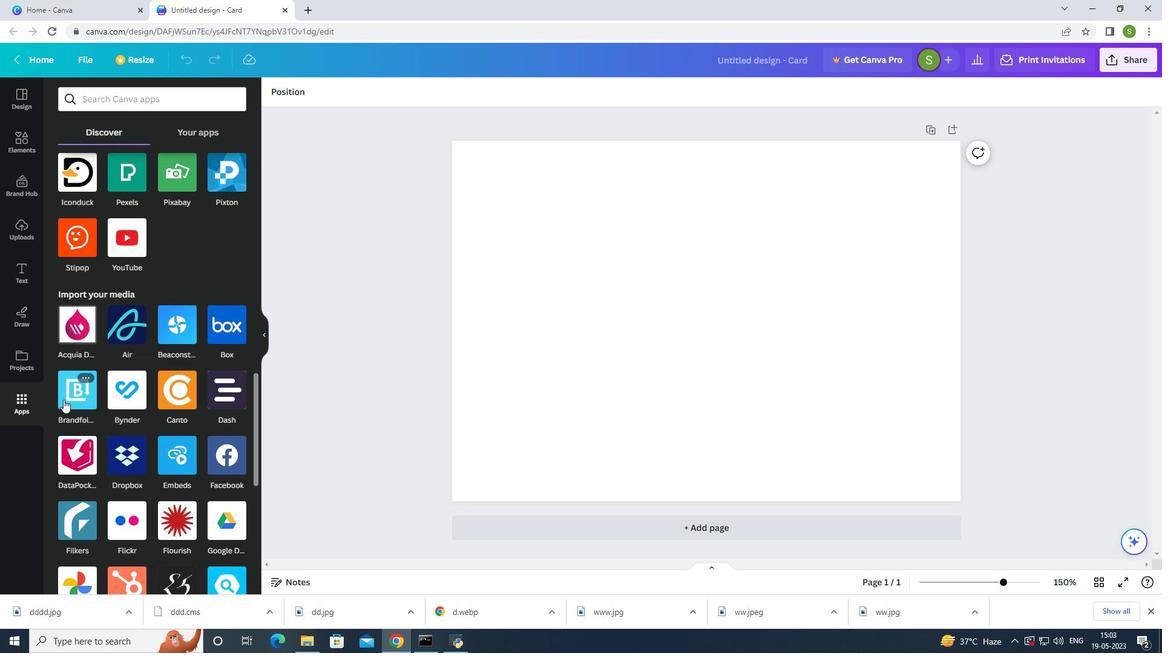 
Action: Mouse moved to (117, 98)
Screenshot: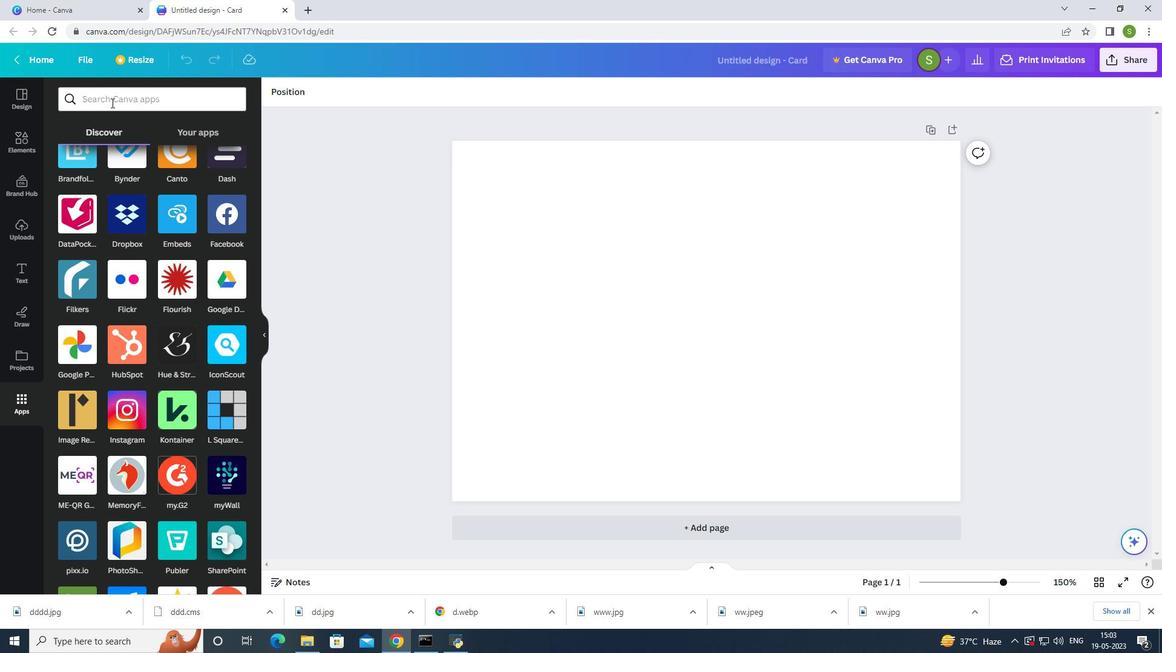 
Action: Mouse pressed left at (117, 98)
Screenshot: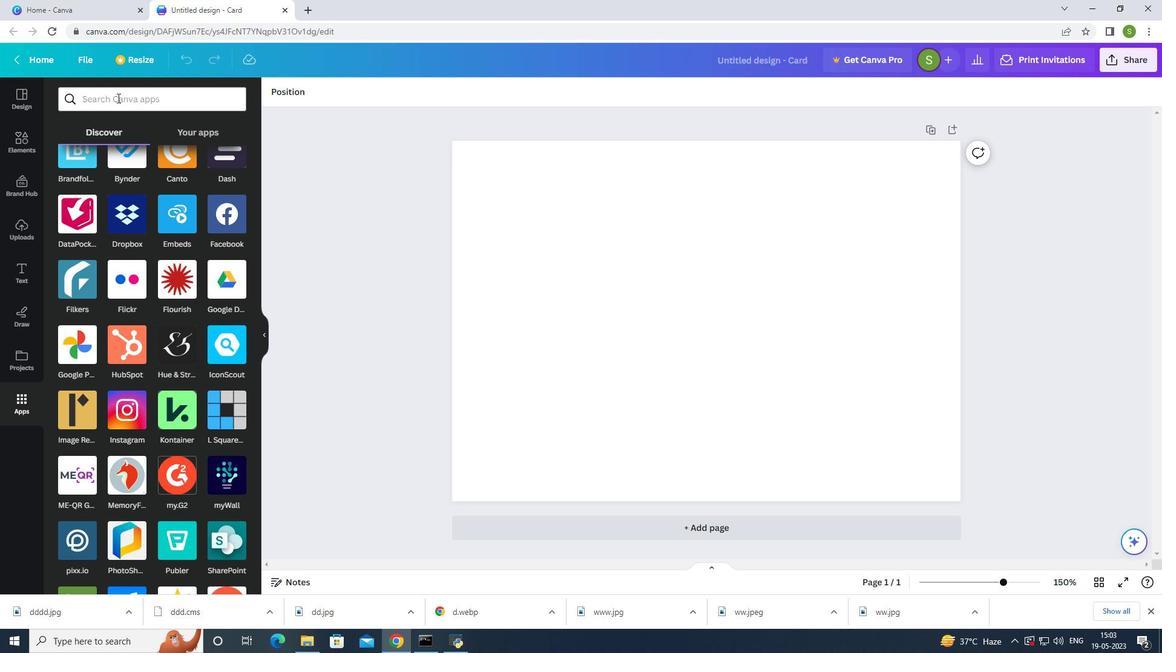 
Action: Mouse moved to (102, 102)
Screenshot: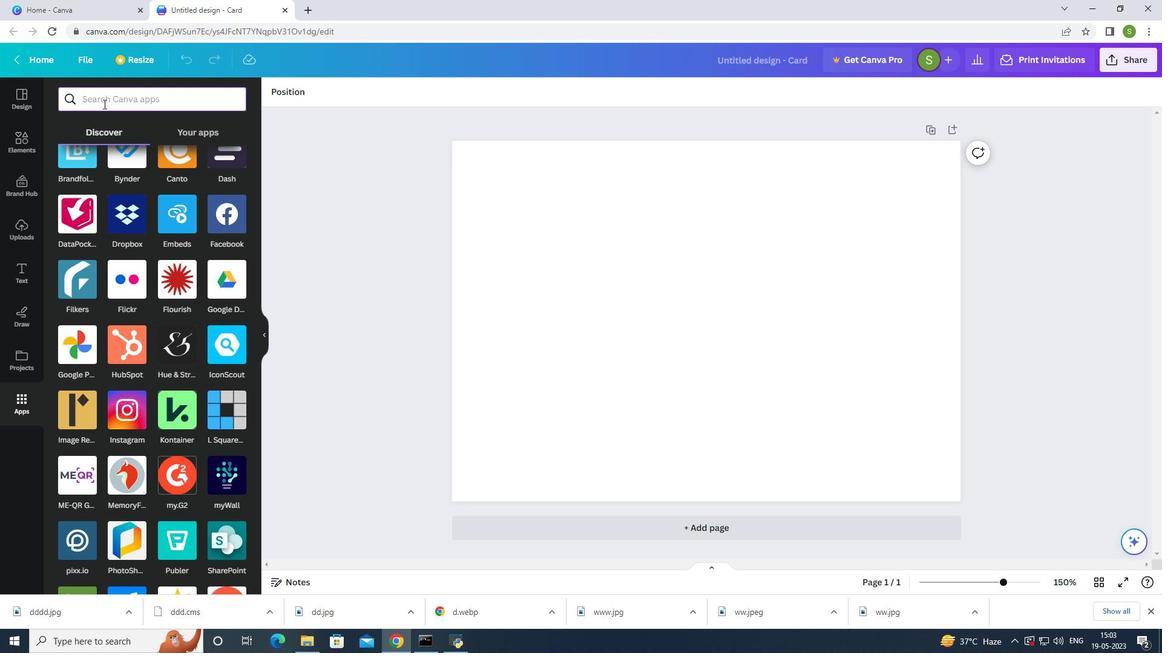 
Action: Key pressed c
Screenshot: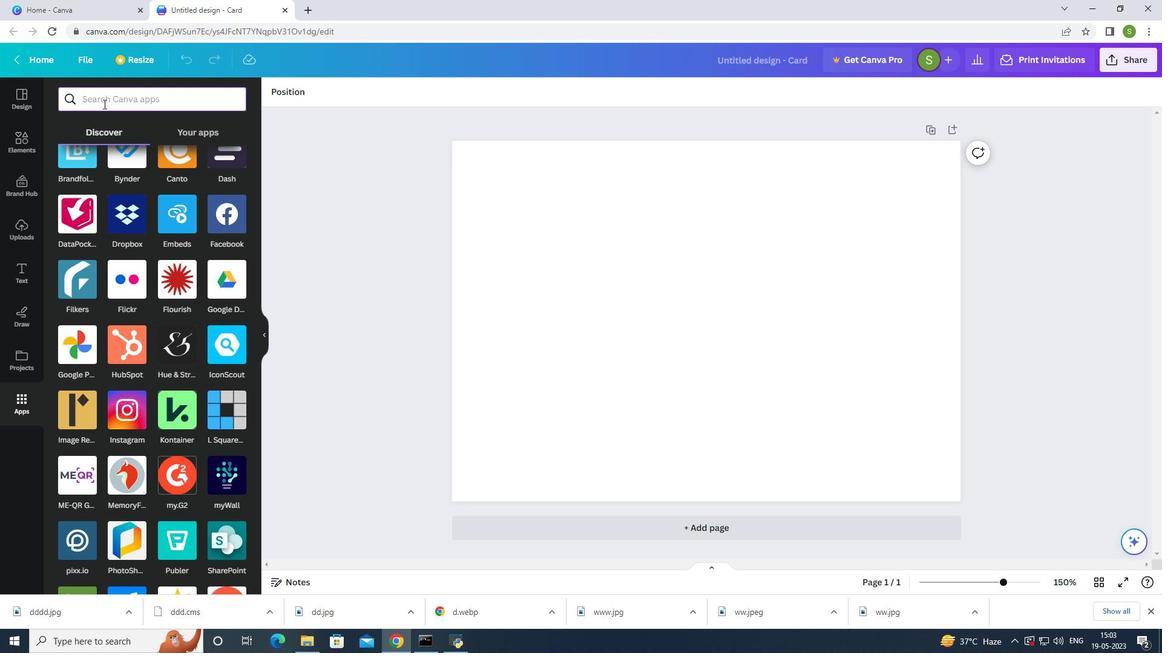 
Action: Mouse moved to (100, 100)
Screenshot: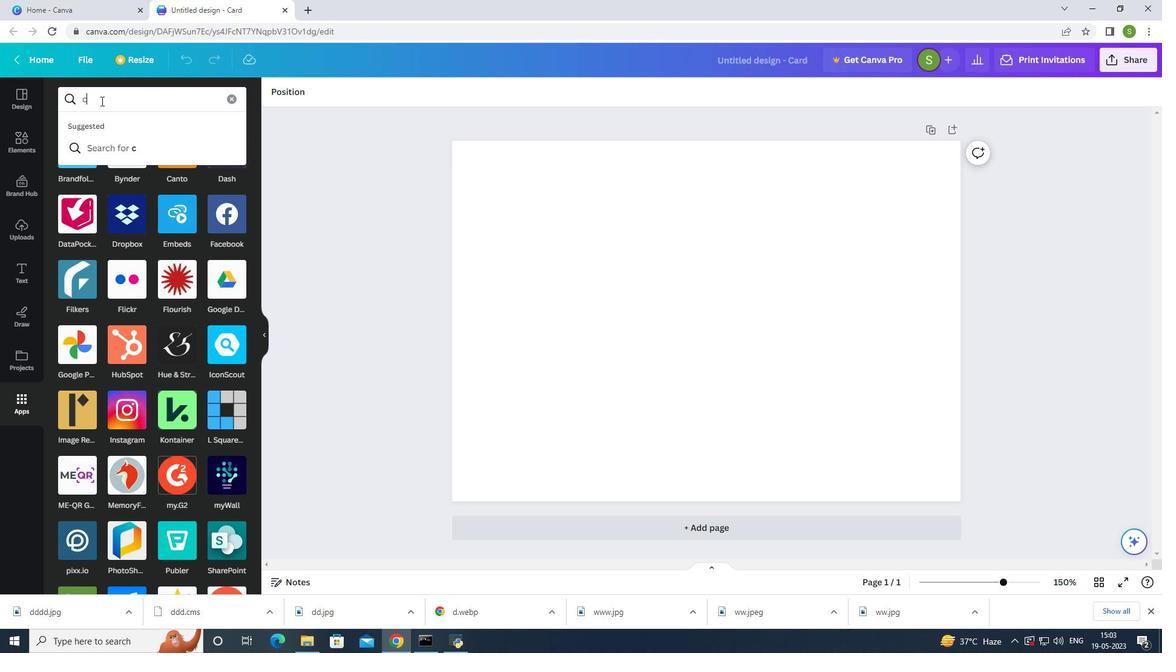 
Action: Key pressed ross<Key.space>
Screenshot: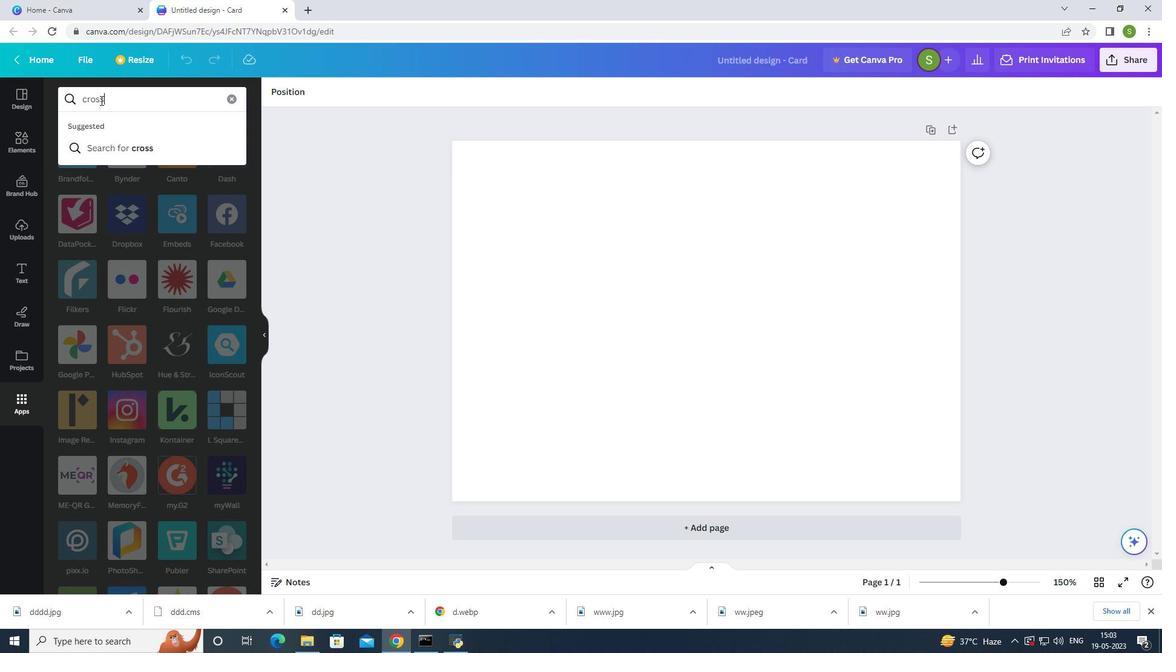 
Action: Mouse moved to (100, 100)
Screenshot: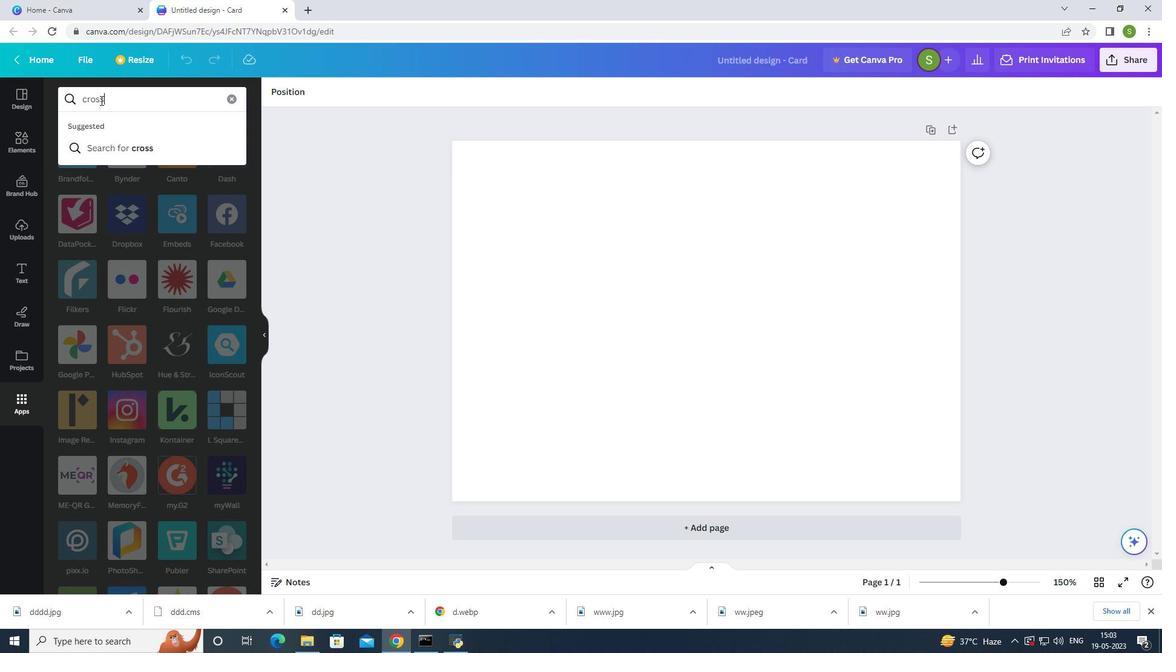 
Action: Key pressed sti
Screenshot: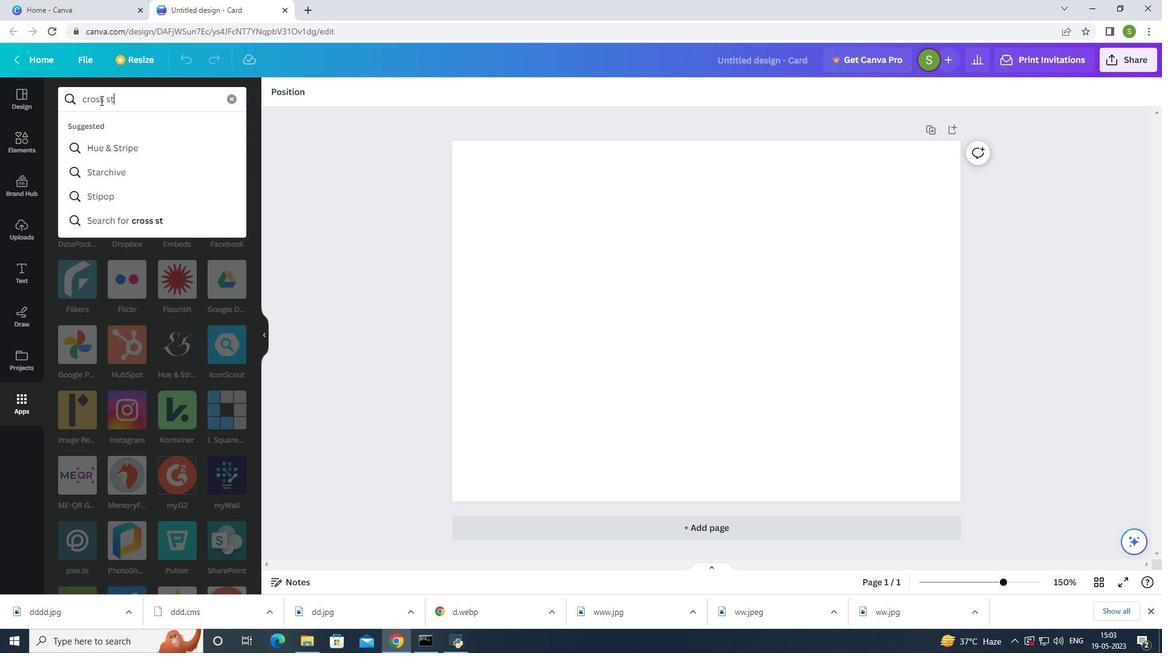 
Action: Mouse moved to (89, 104)
Screenshot: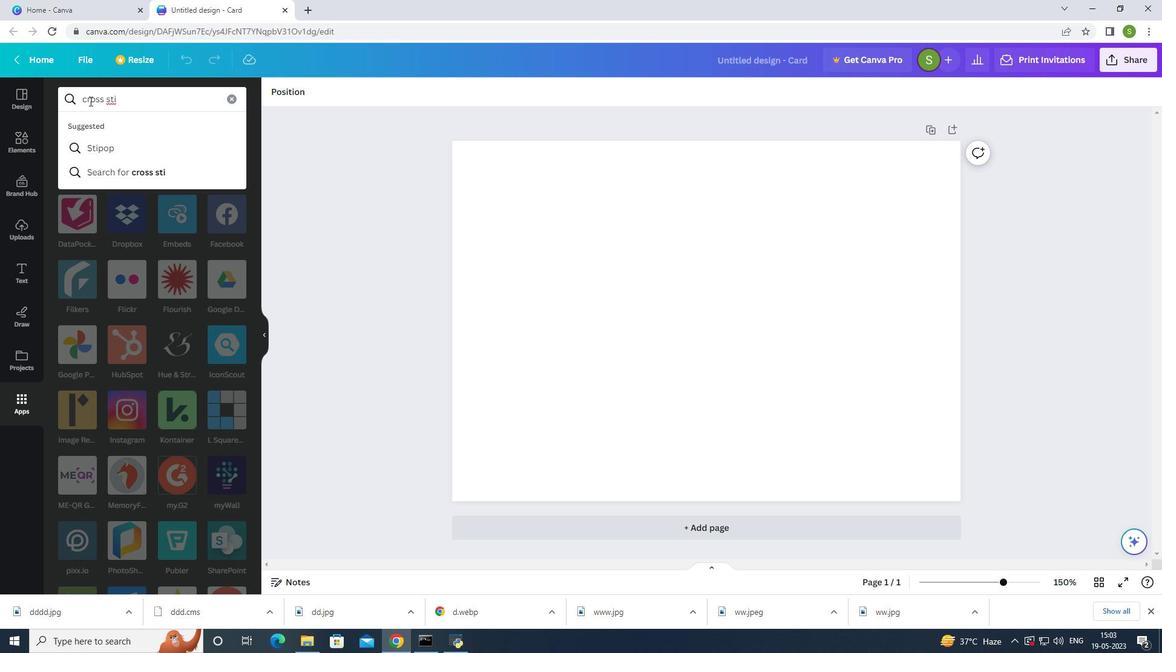 
Action: Key pressed tch<Key.space>pa
Screenshot: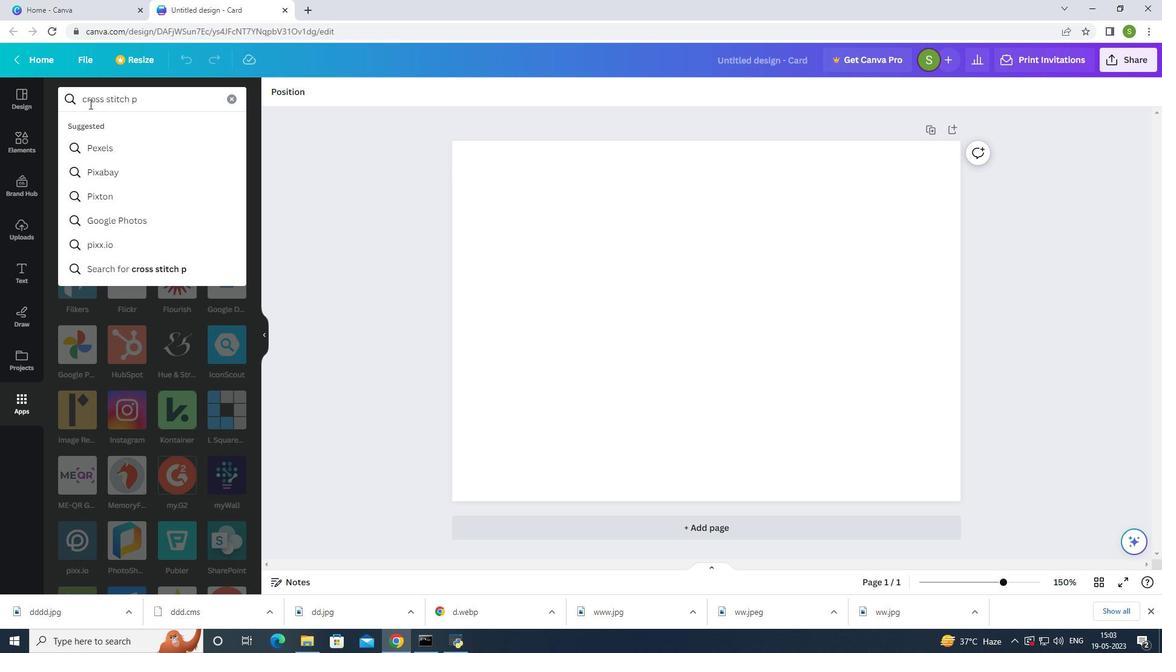 
Action: Mouse moved to (84, 102)
Screenshot: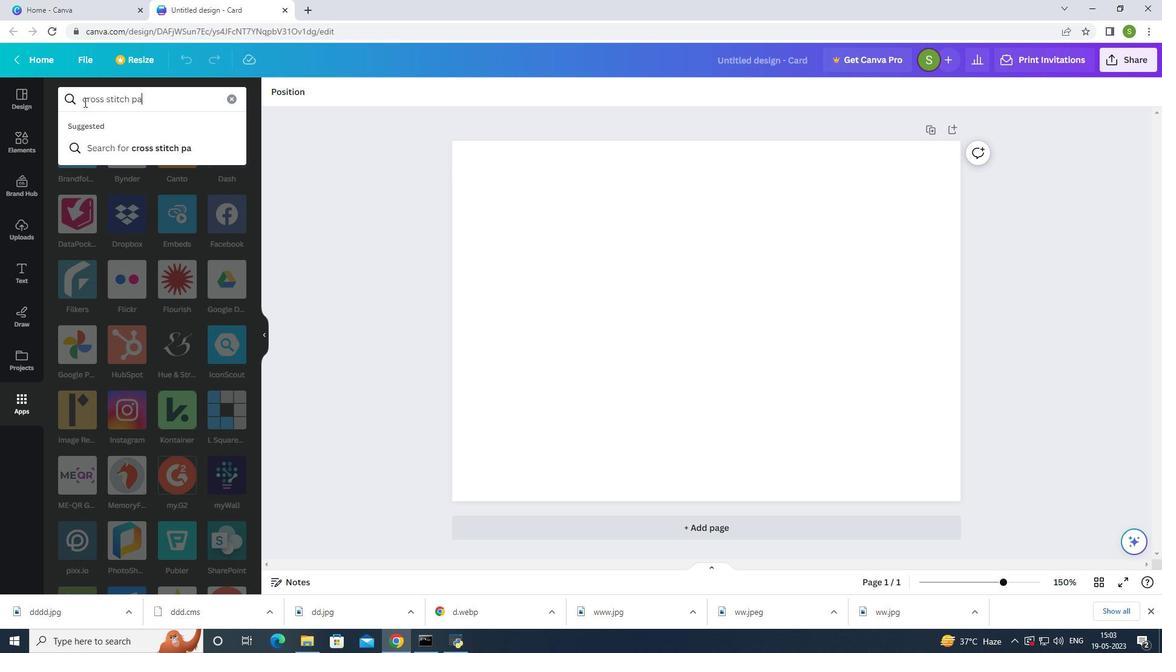 
Action: Key pressed ttern
Screenshot: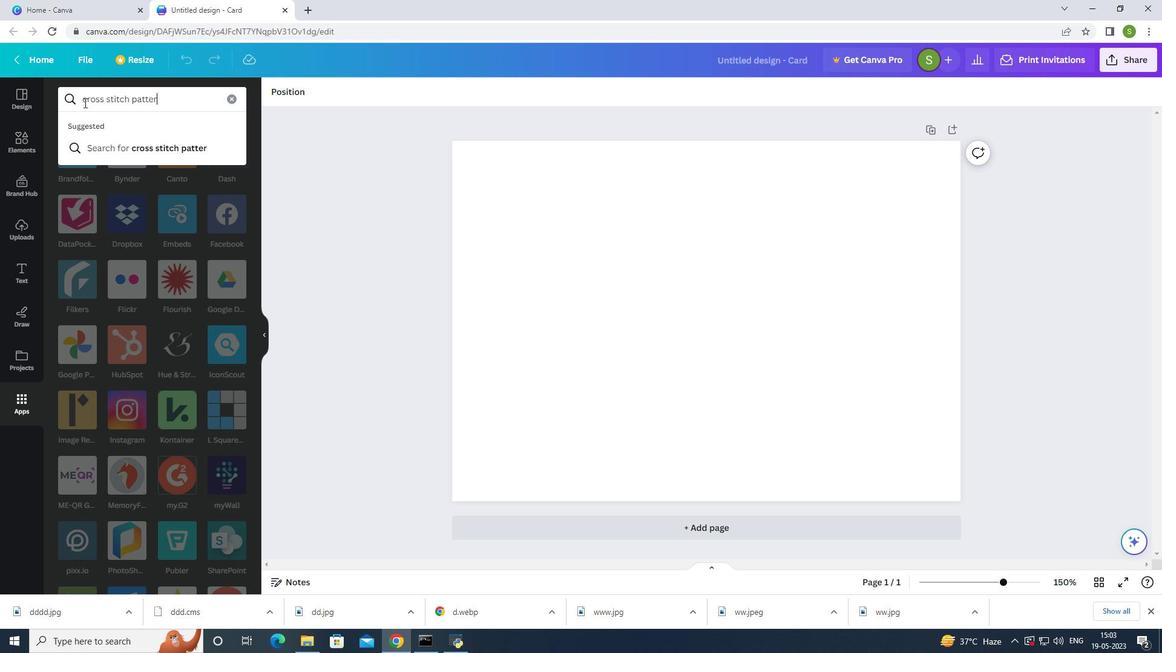 
Action: Mouse moved to (84, 103)
Screenshot: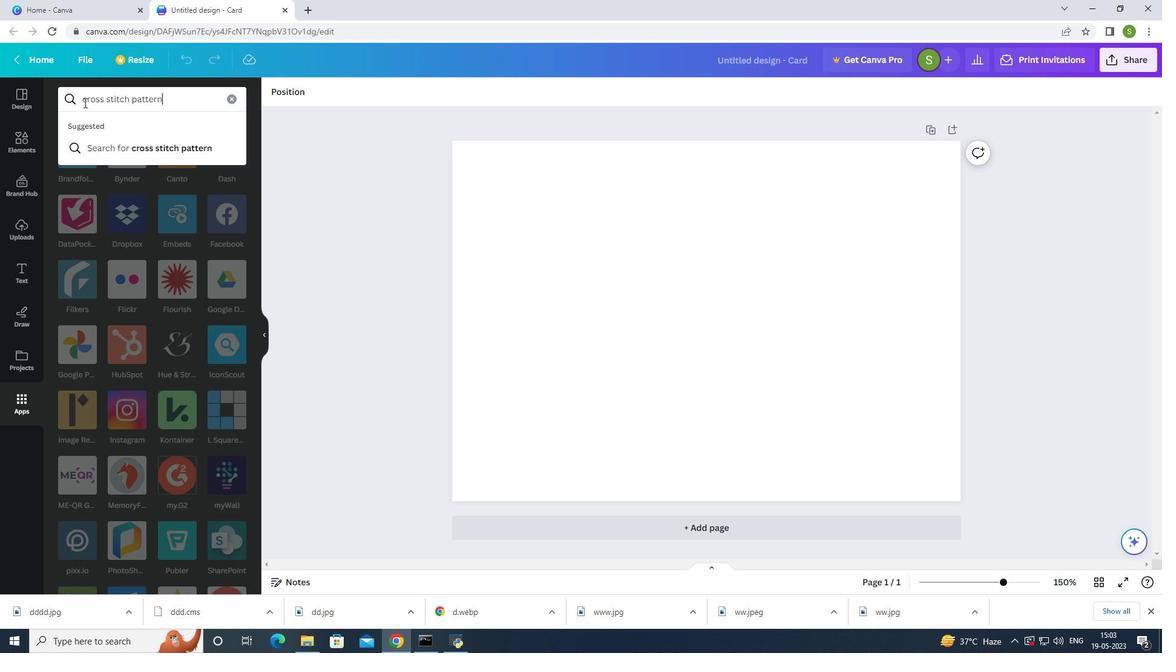 
Action: Key pressed <Key.space>bird
Screenshot: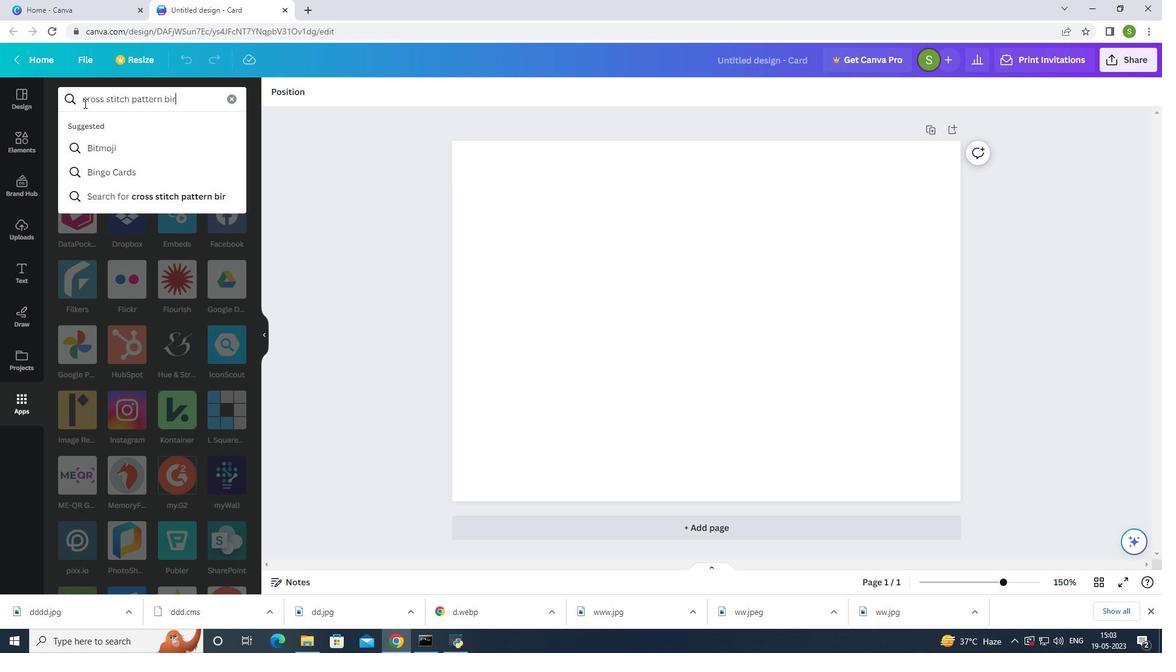 
Action: Mouse pressed left at (84, 103)
Screenshot: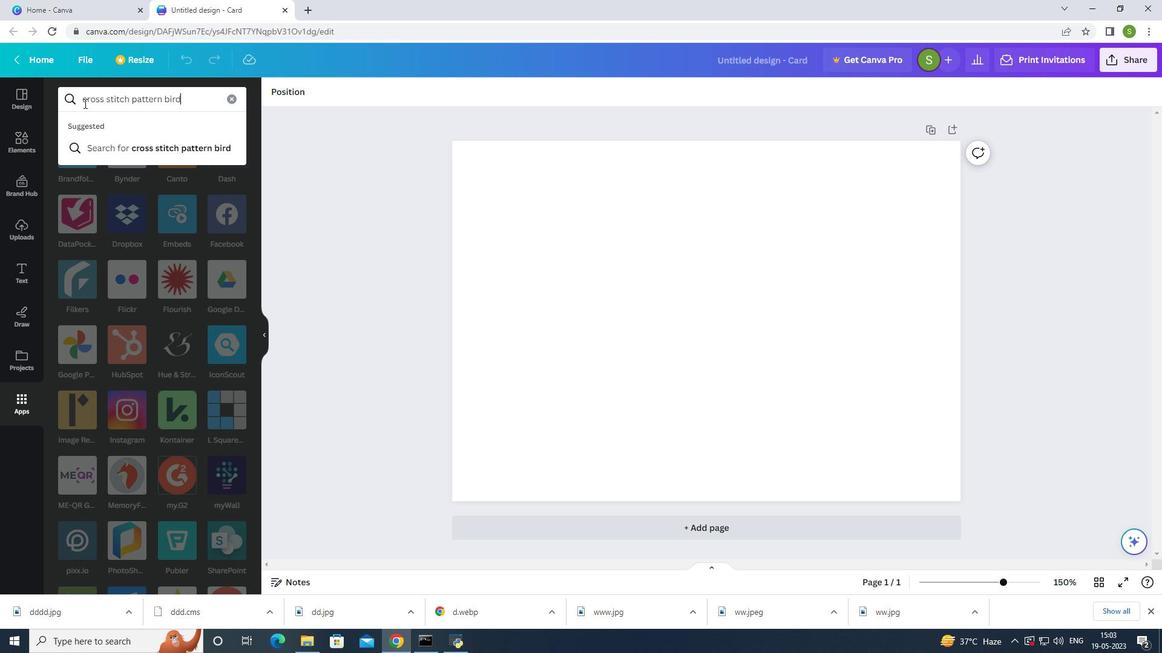 
Action: Key pressed <Key.enter>
Screenshot: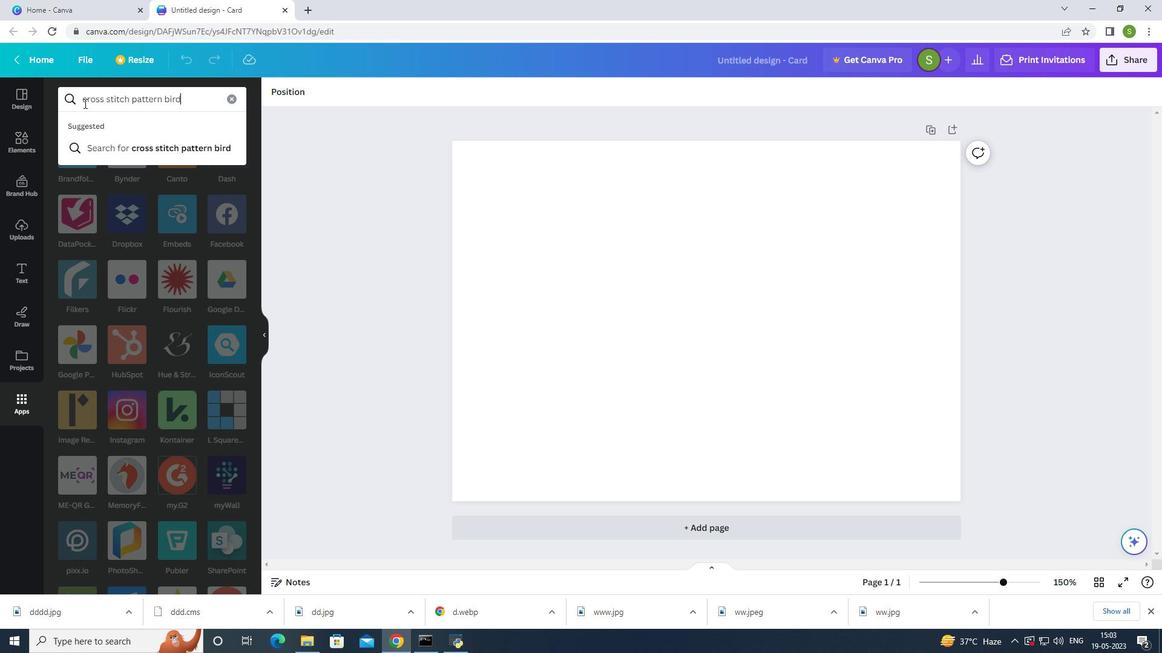 
Action: Mouse moved to (185, 103)
Screenshot: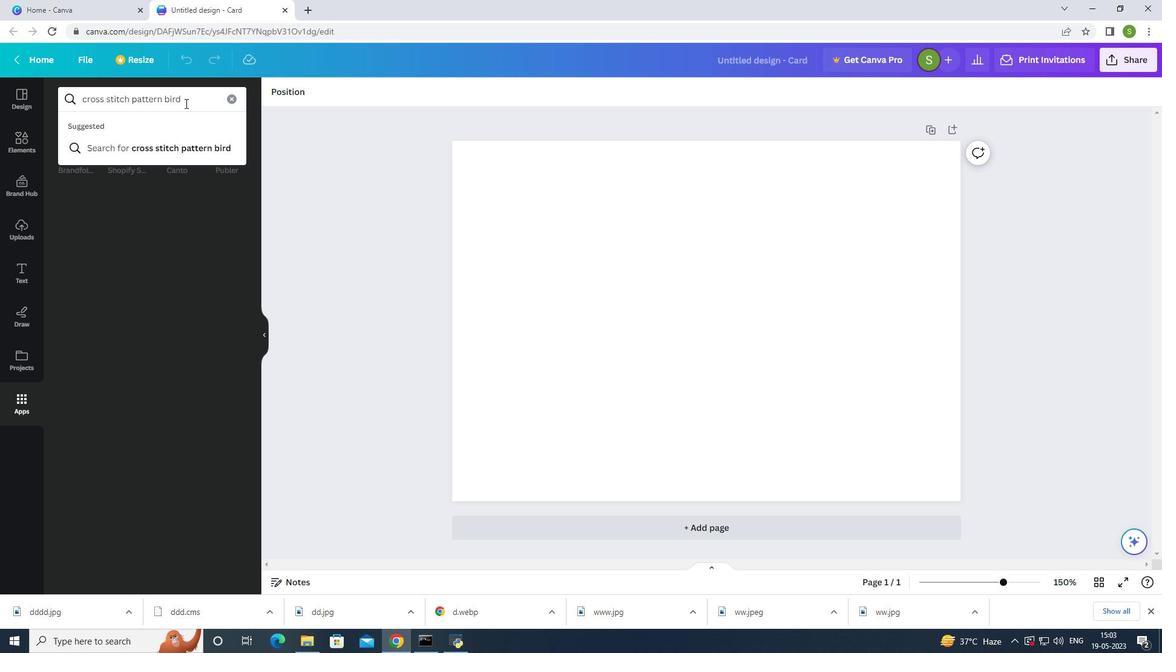 
Action: Mouse pressed left at (185, 103)
Screenshot: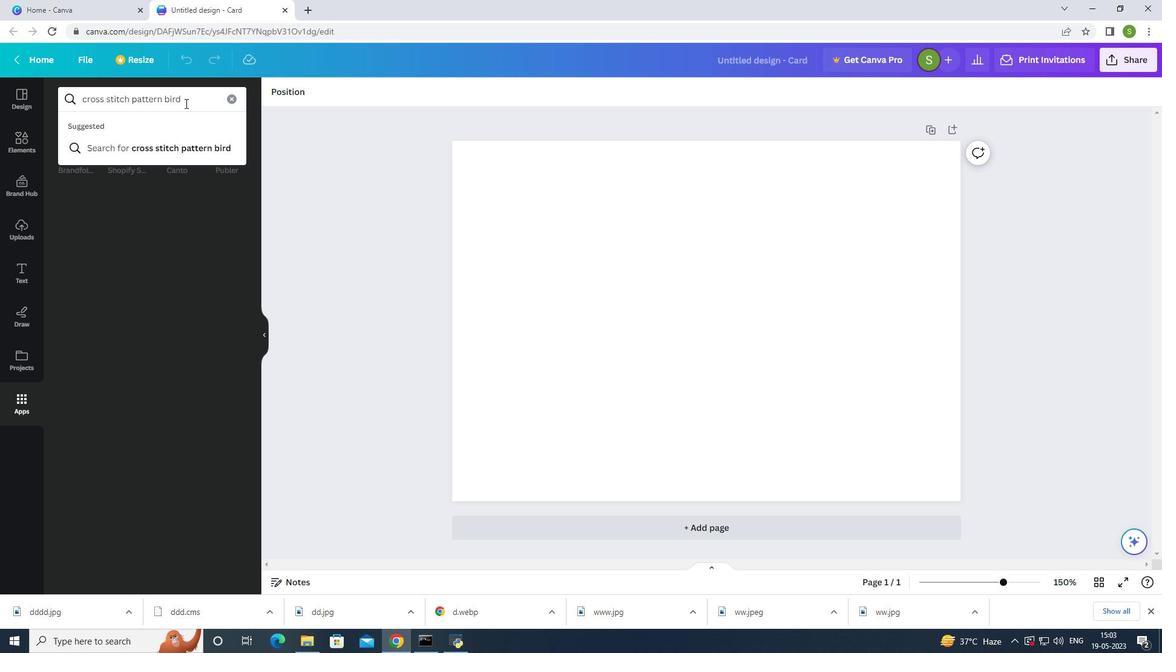 
Action: Mouse moved to (587, 250)
Screenshot: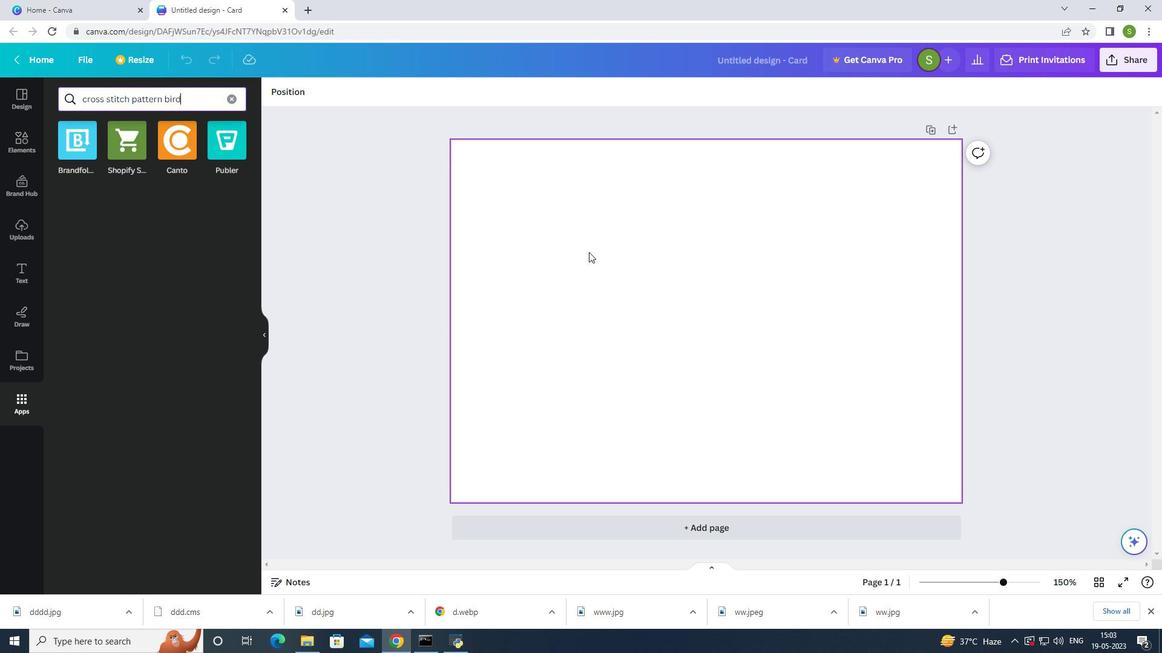 
Action: Key pressed <Key.enter>
Screenshot: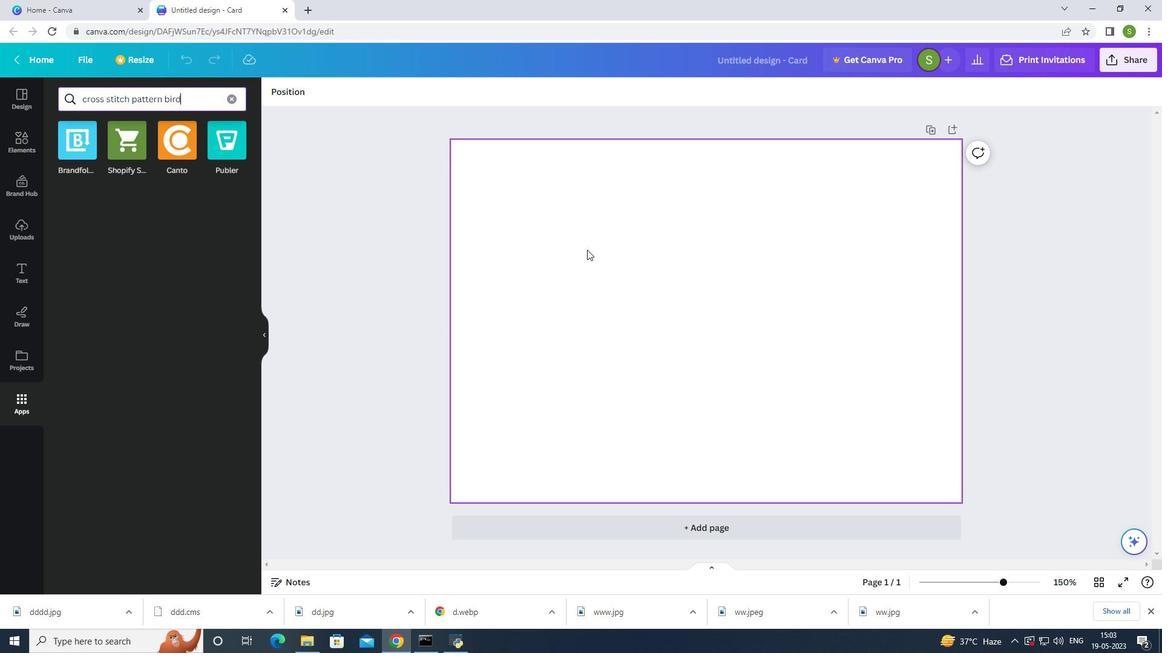 
Action: Mouse moved to (128, 100)
Screenshot: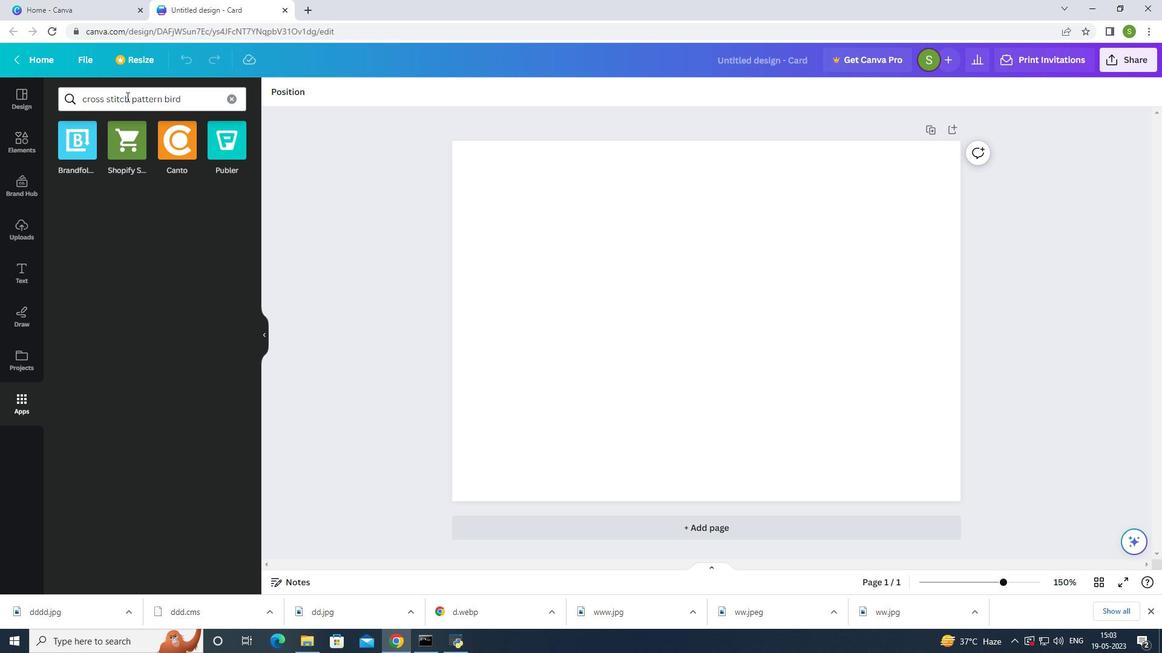 
Action: Mouse pressed left at (128, 100)
Screenshot: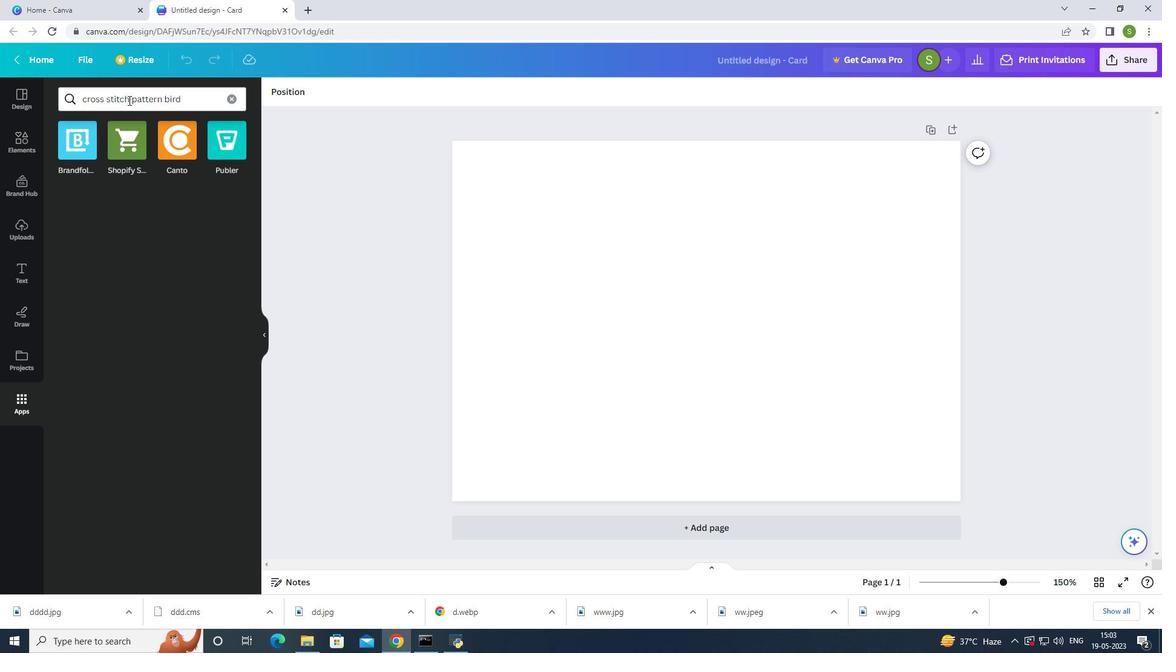 
Action: Mouse moved to (179, 99)
Screenshot: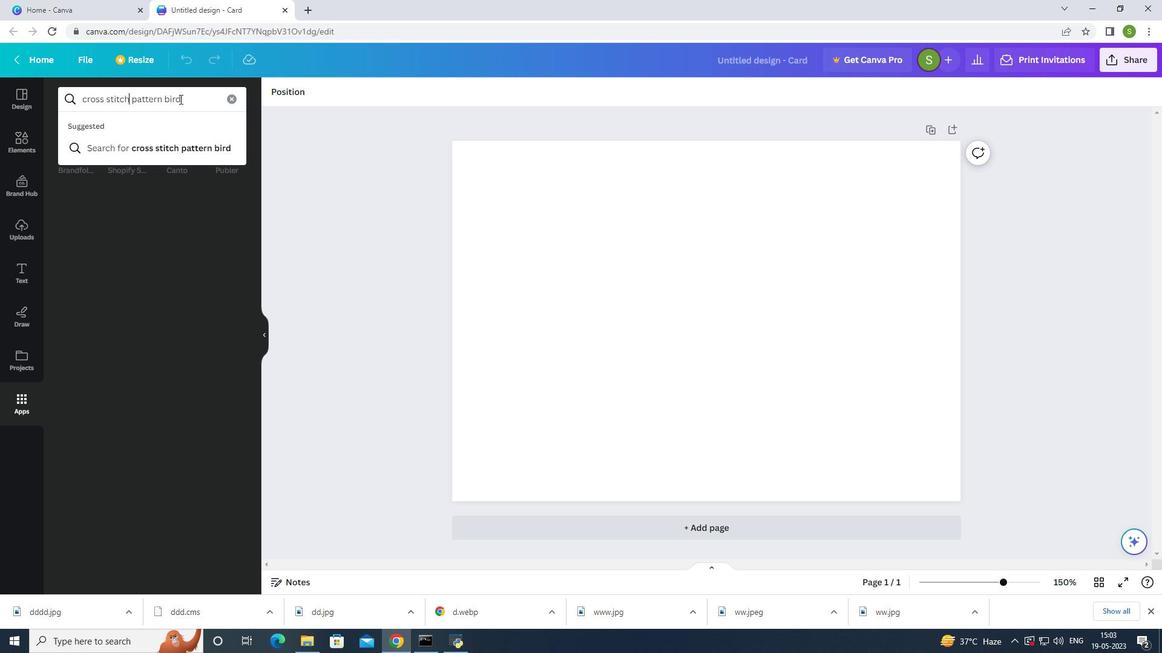 
Action: Mouse pressed left at (179, 99)
Screenshot: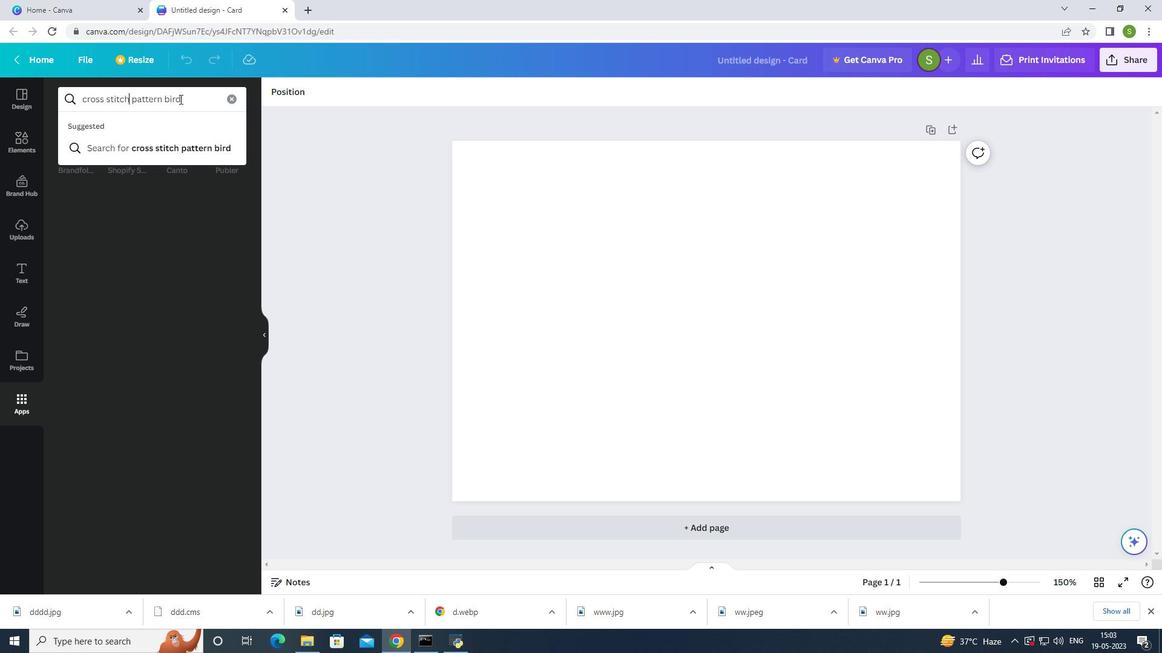 
Action: Mouse moved to (191, 206)
Screenshot: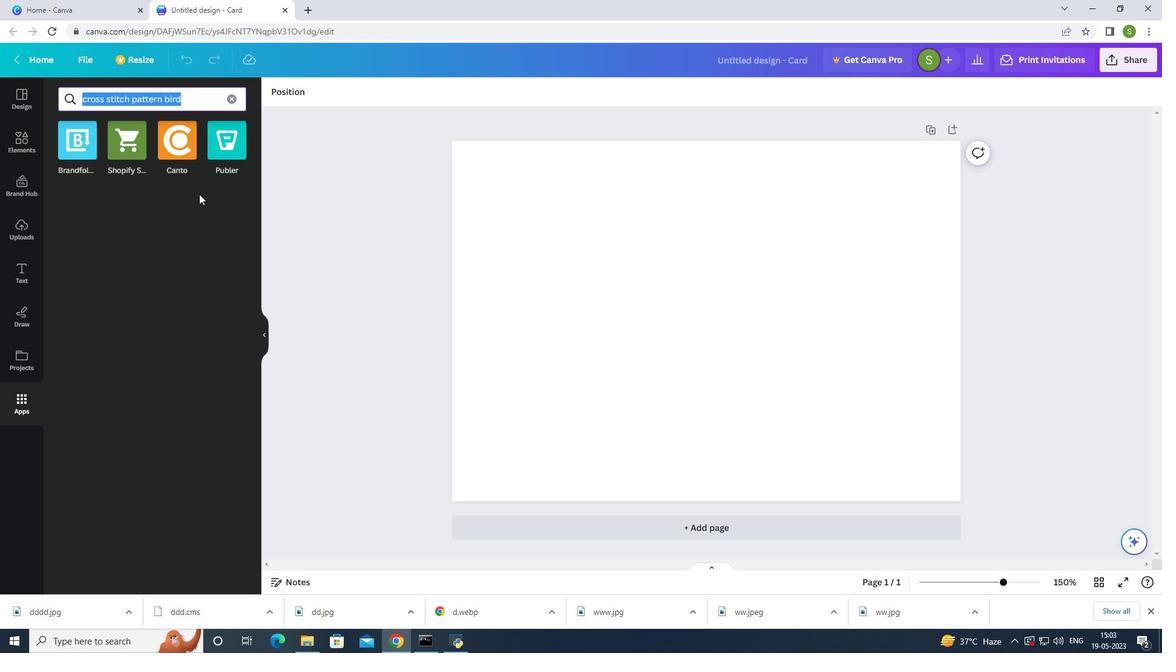 
Action: Mouse pressed left at (191, 206)
Screenshot: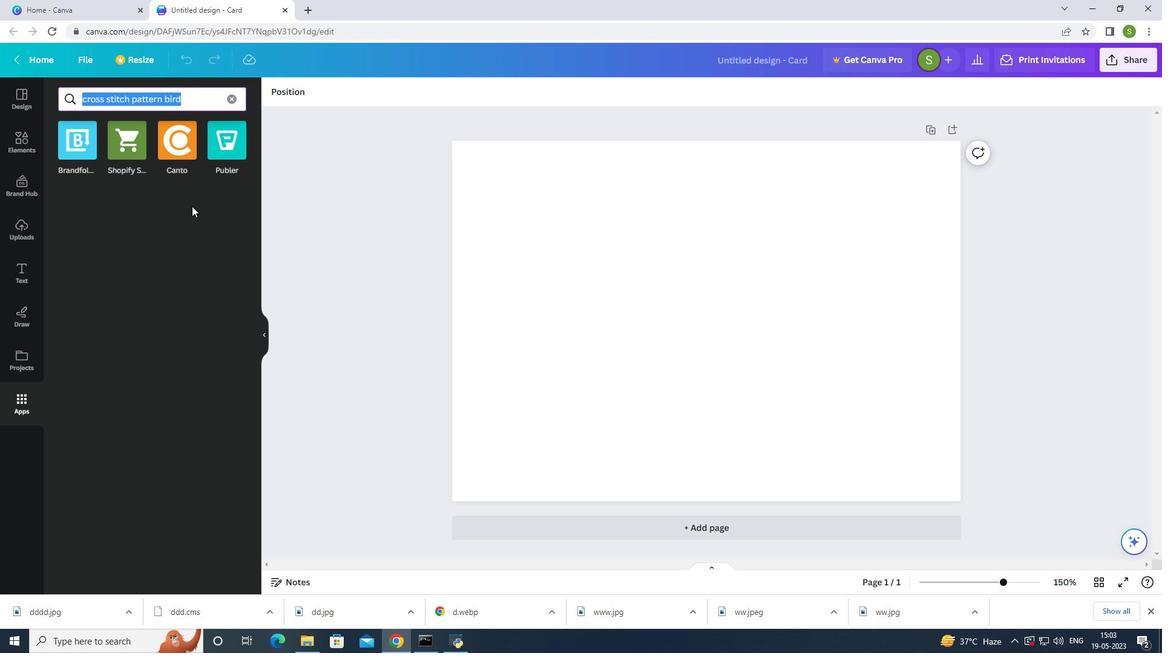 
Action: Mouse moved to (201, 105)
Screenshot: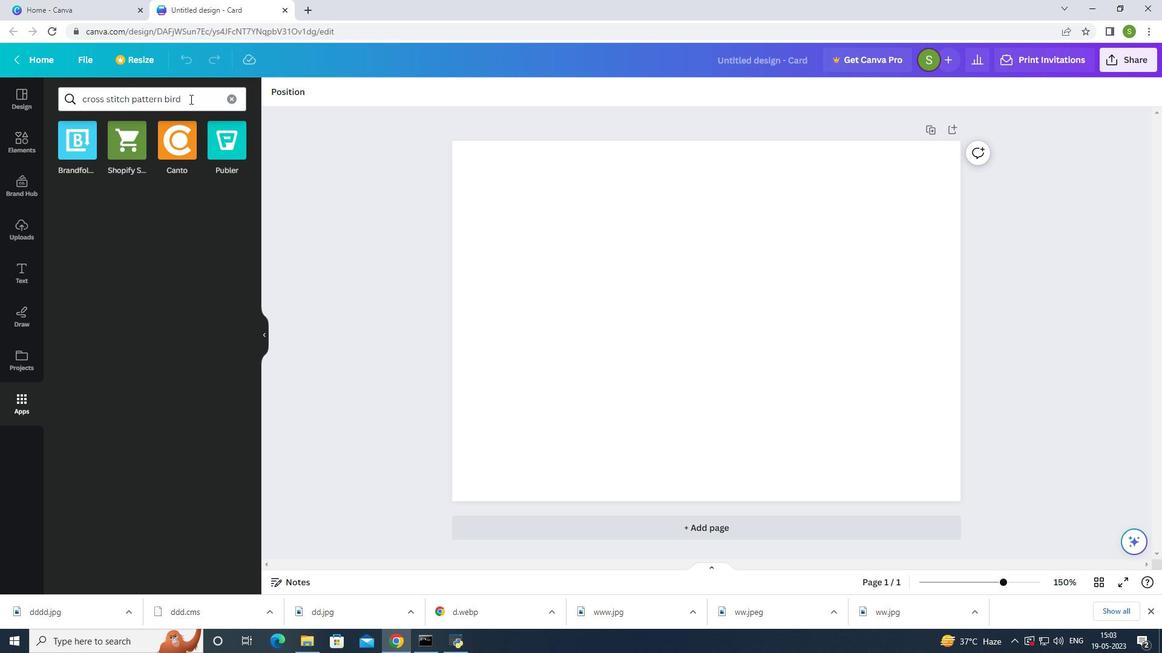 
Action: Mouse pressed left at (201, 105)
Screenshot: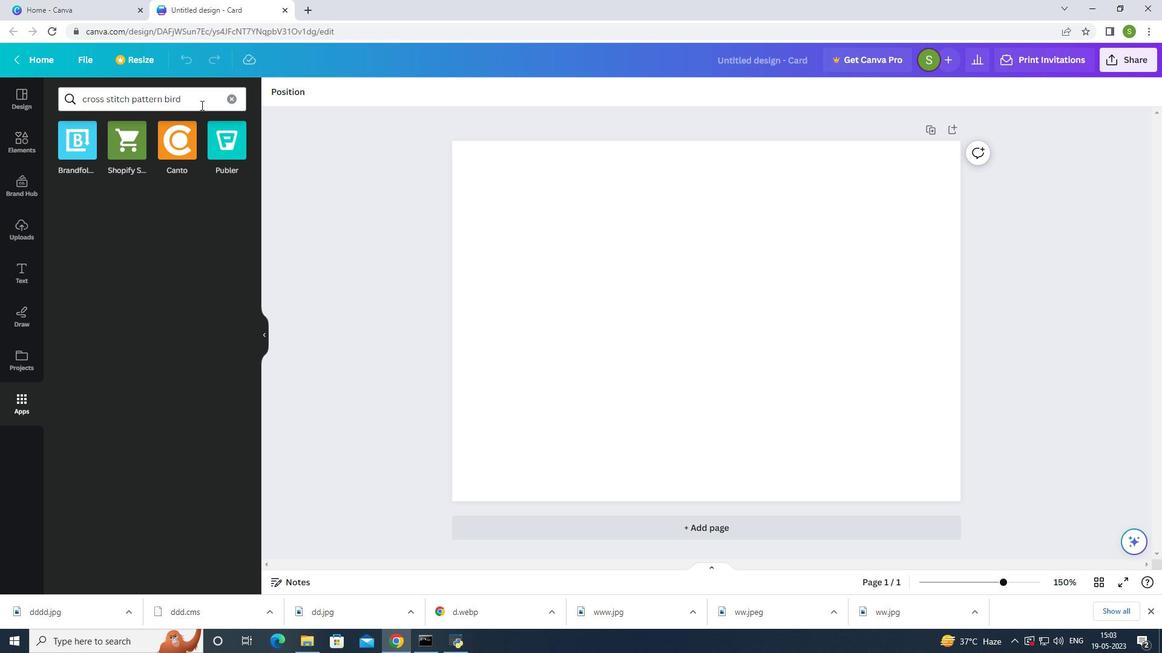 
Action: Mouse moved to (199, 105)
Screenshot: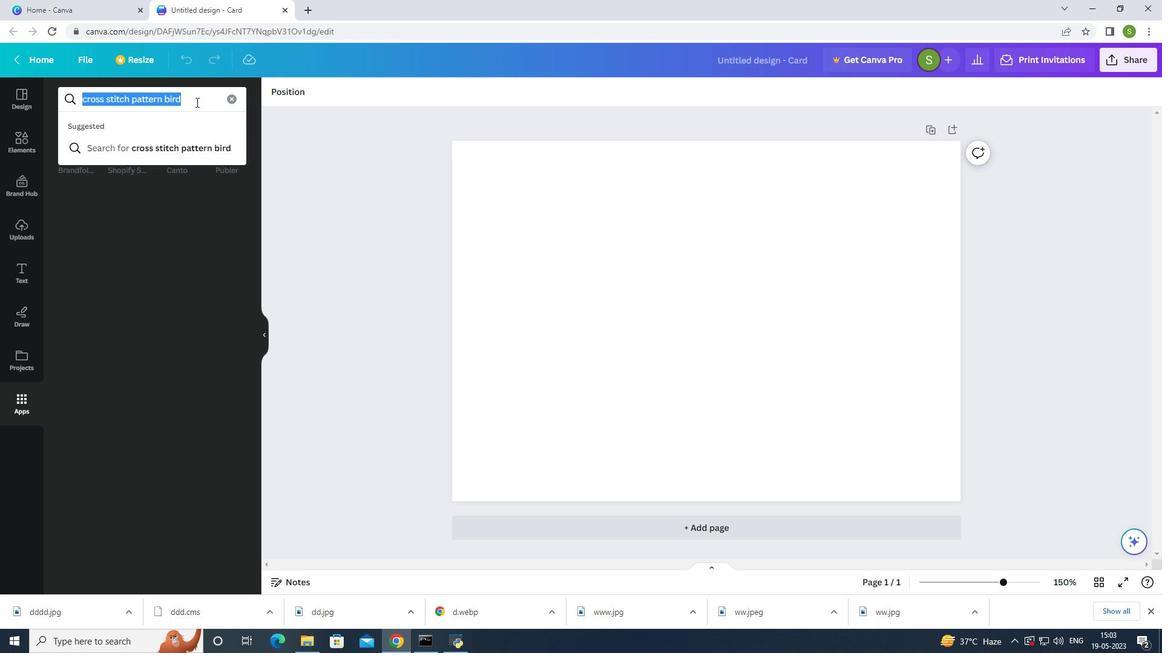 
Action: Key pressed <Key.backspace>
Screenshot: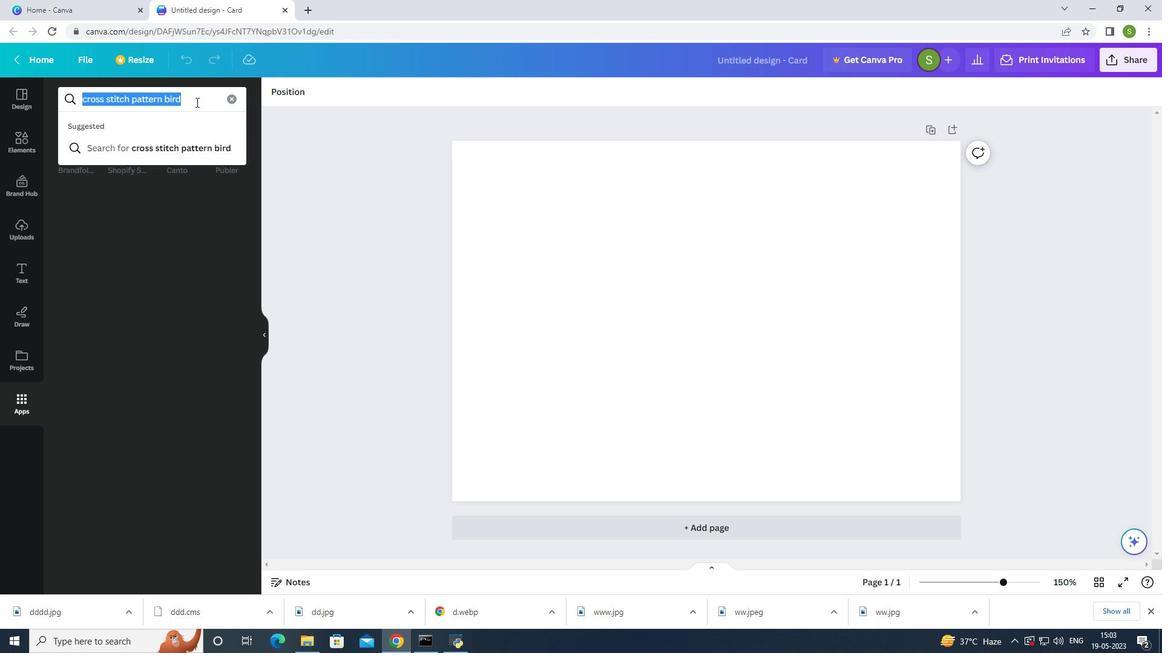 
Action: Mouse moved to (104, 262)
Screenshot: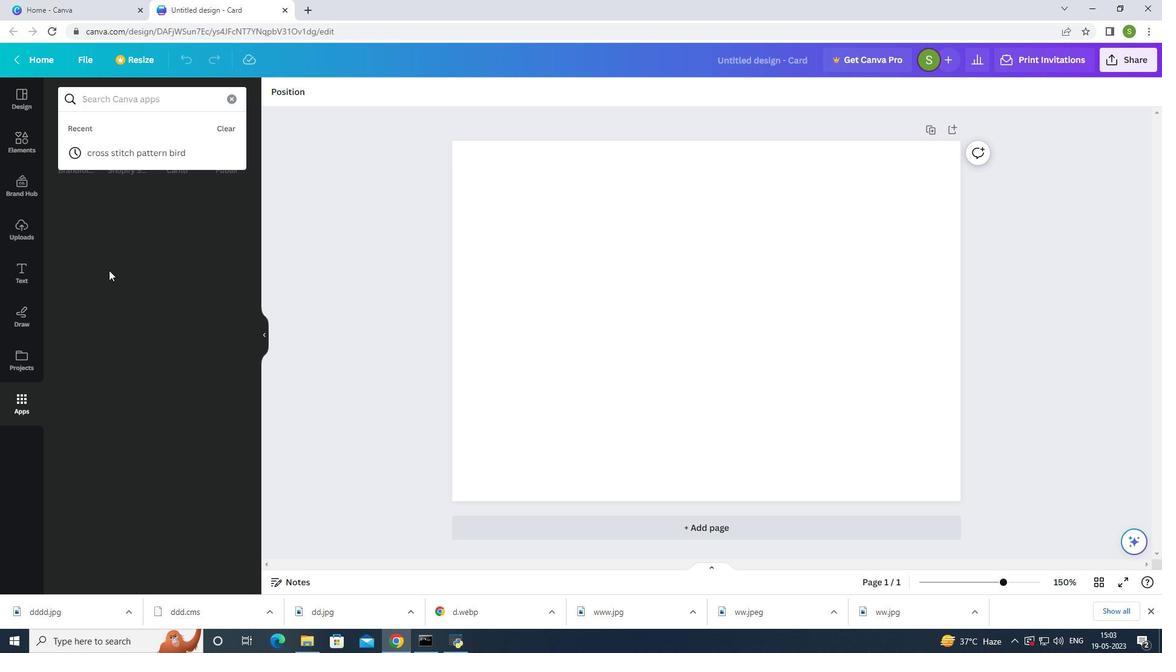 
Action: Mouse scrolled (104, 262) with delta (0, 0)
Screenshot: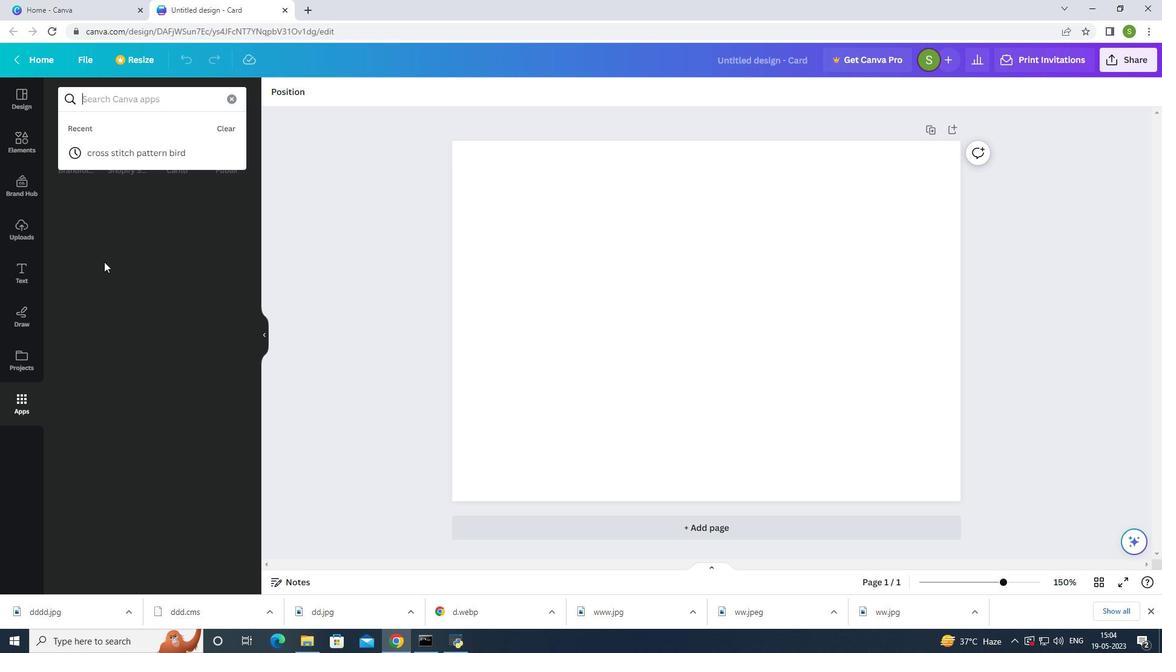 
Action: Mouse scrolled (104, 262) with delta (0, 0)
Screenshot: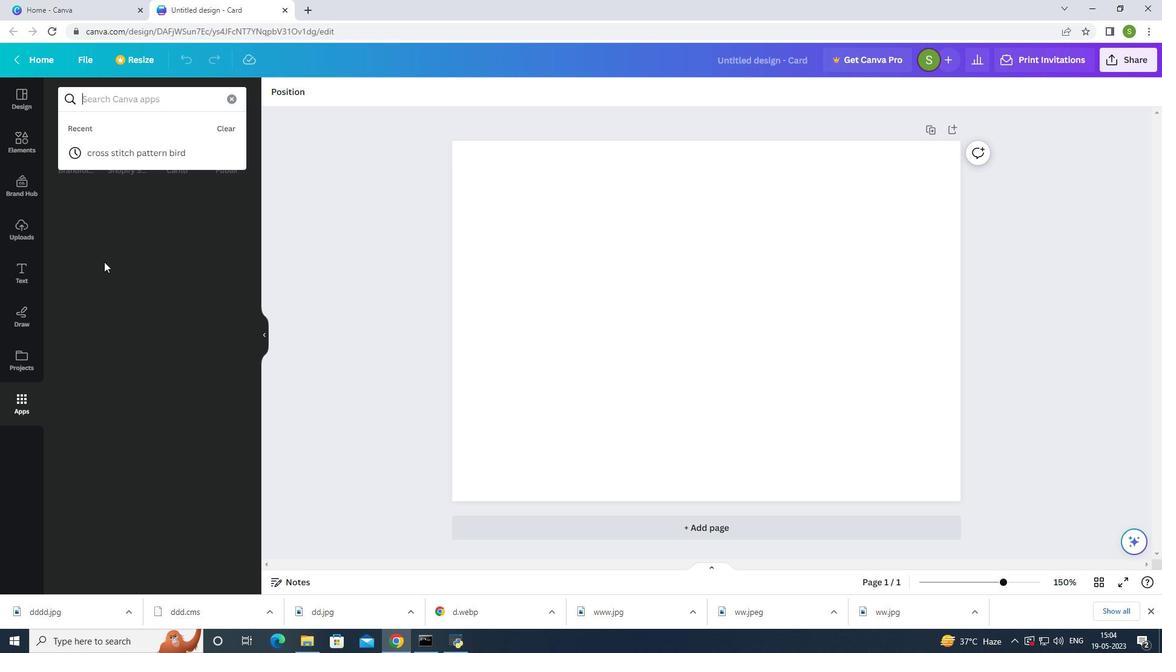 
Action: Mouse scrolled (104, 262) with delta (0, 0)
Screenshot: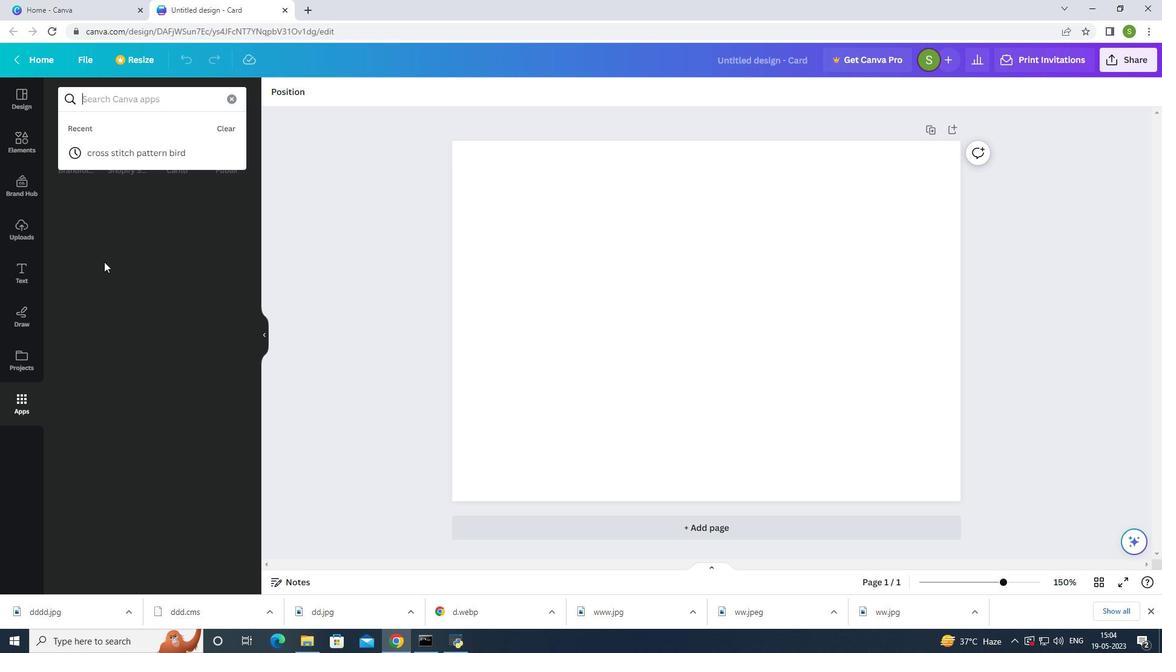 
Action: Mouse scrolled (104, 262) with delta (0, 0)
Screenshot: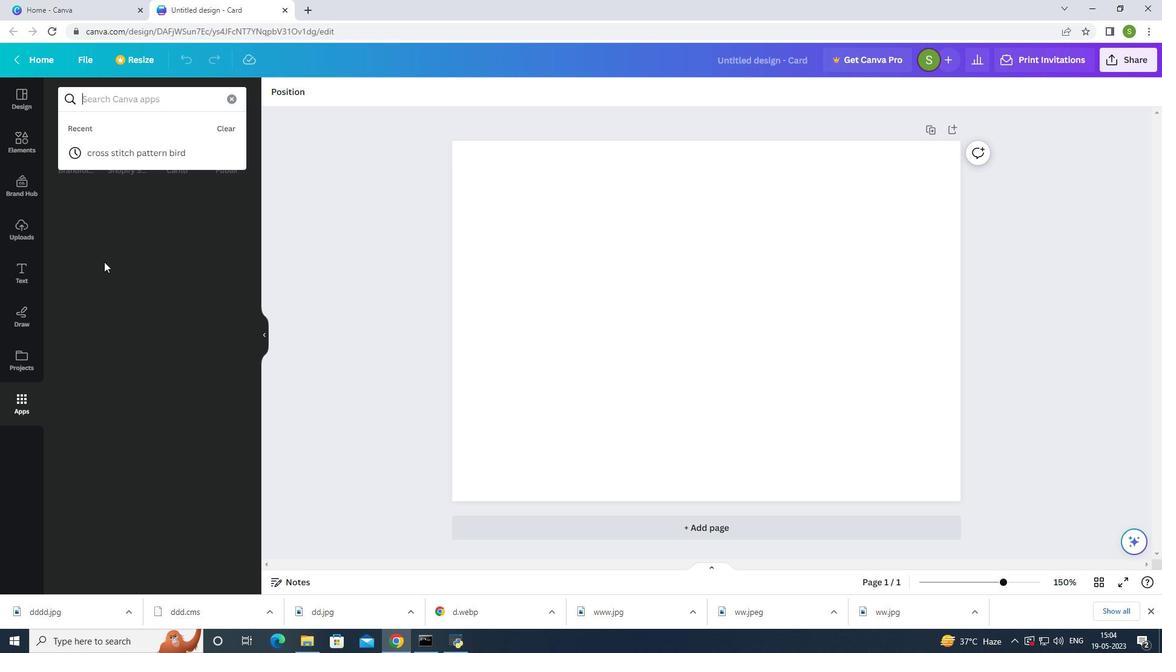 
Action: Mouse scrolled (104, 261) with delta (0, 0)
Screenshot: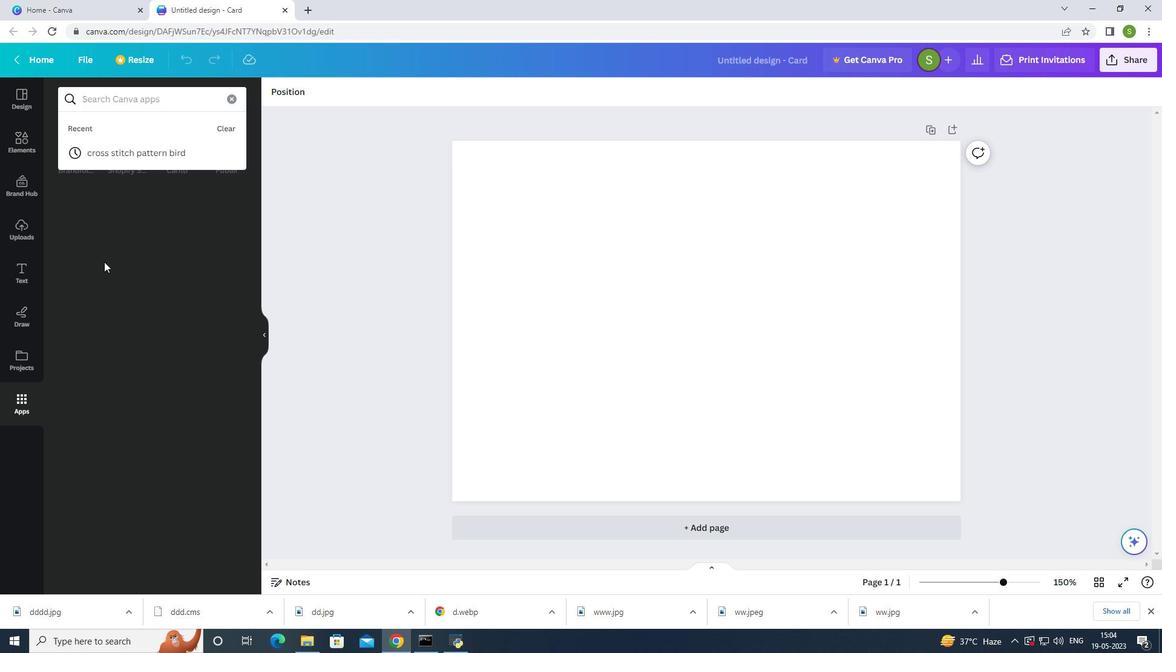 
Action: Mouse scrolled (104, 261) with delta (0, 0)
Screenshot: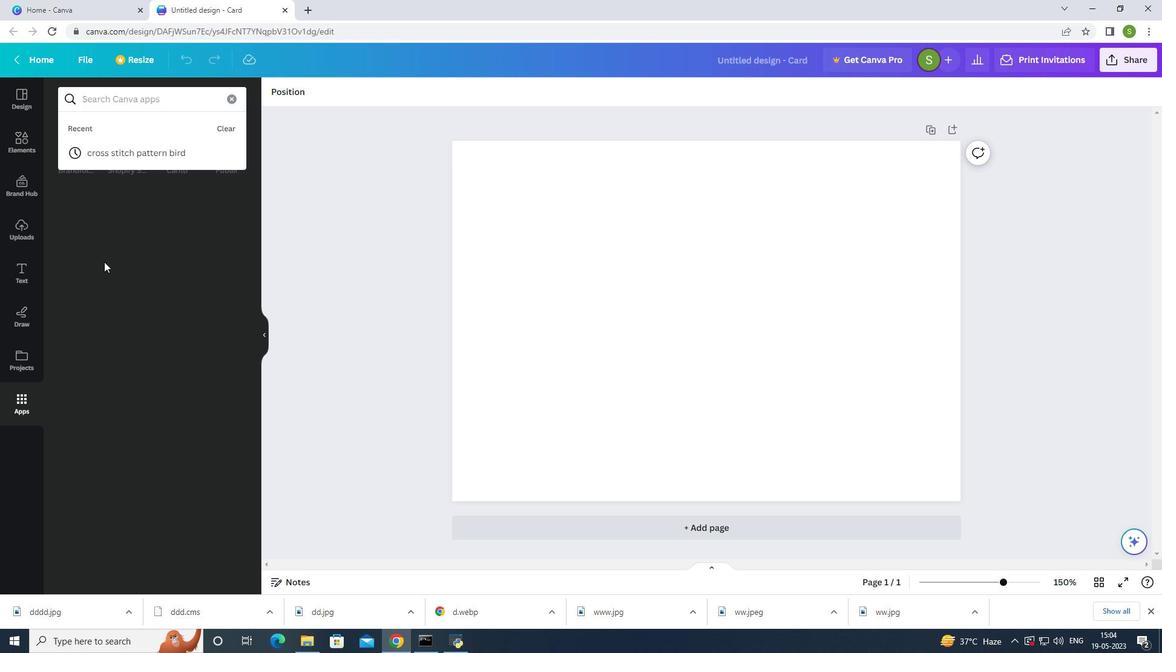 
Action: Mouse scrolled (104, 261) with delta (0, 0)
Screenshot: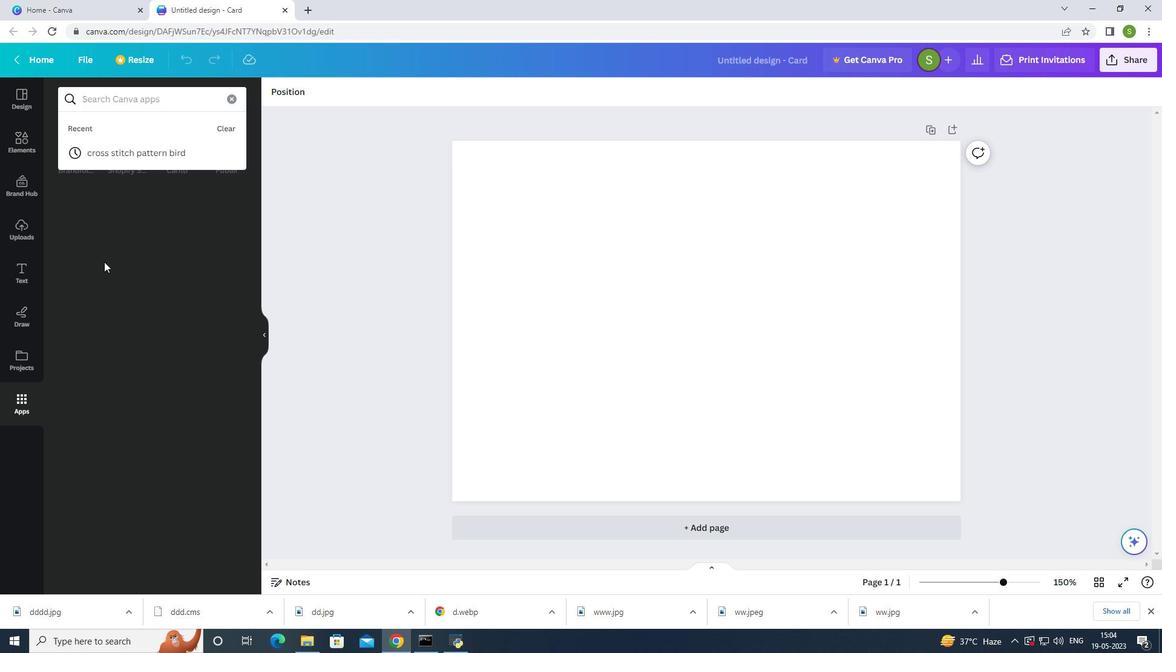 
Action: Mouse scrolled (104, 261) with delta (0, 0)
Screenshot: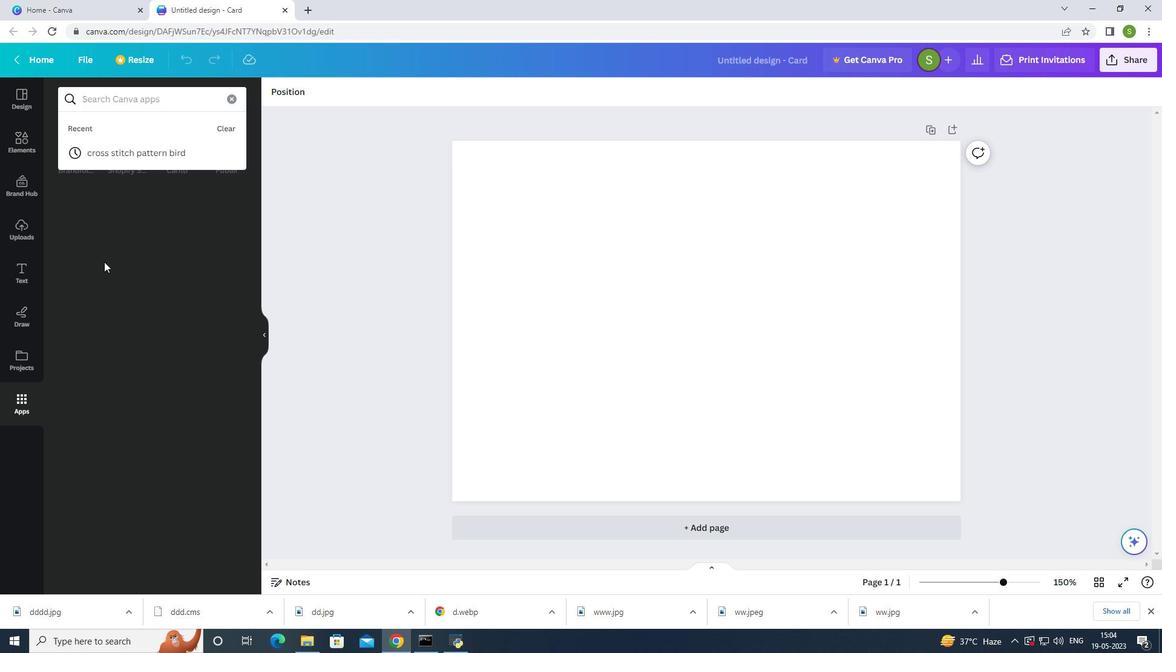 
Action: Mouse moved to (26, 367)
Screenshot: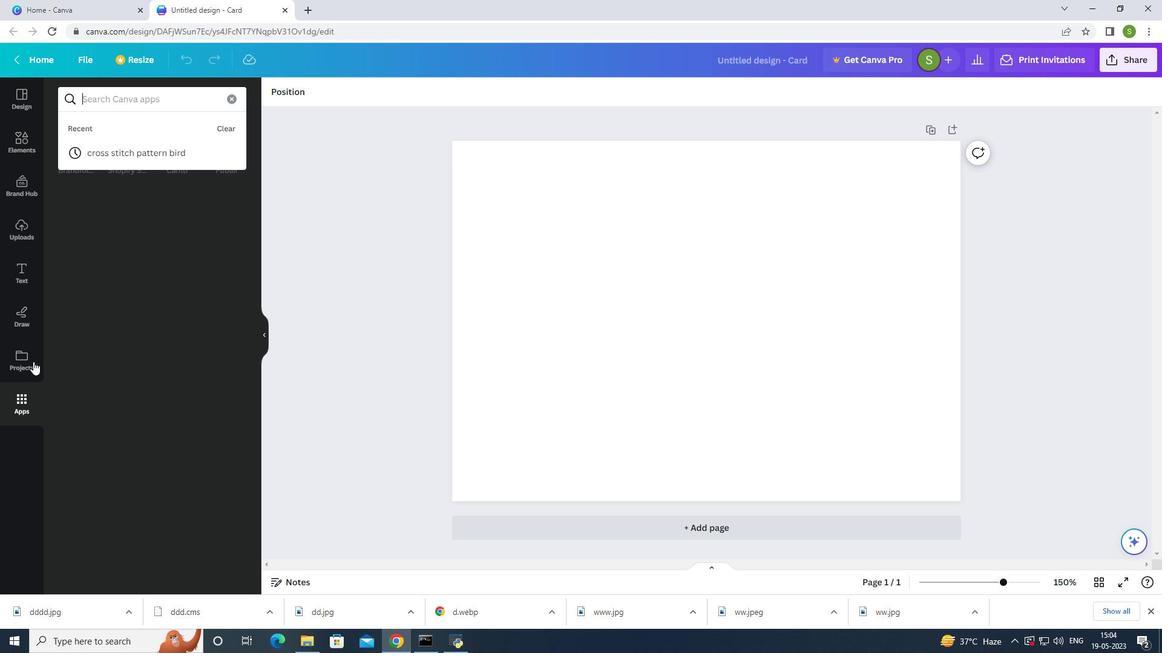 
Action: Mouse pressed left at (26, 367)
Screenshot: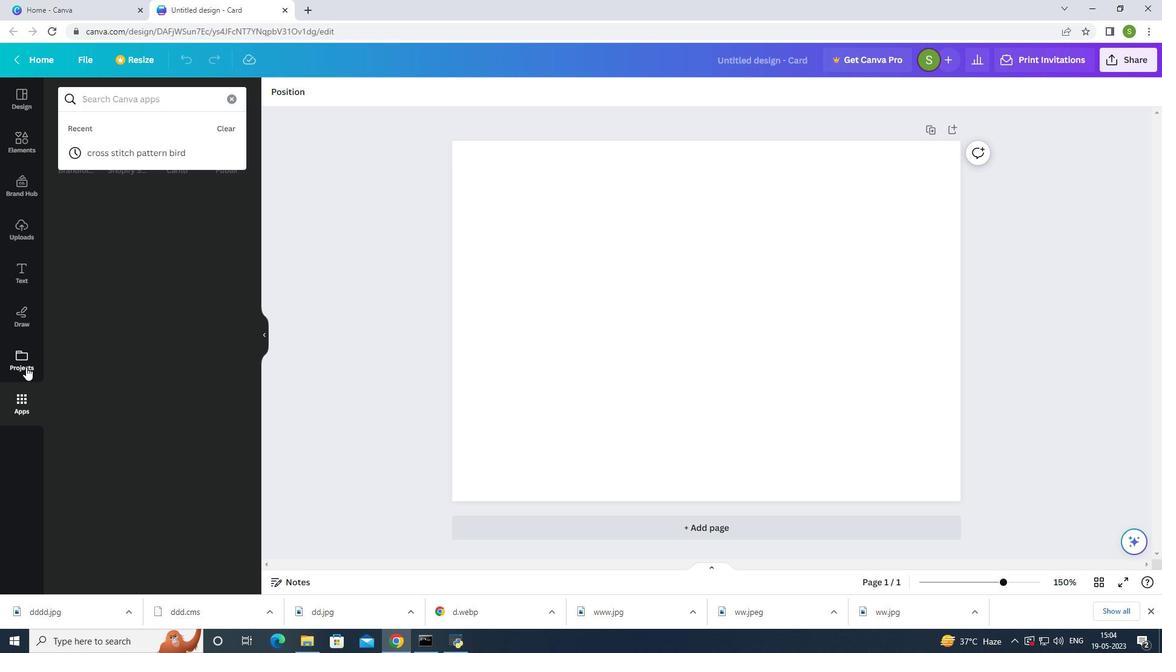 
Action: Mouse moved to (10, 319)
Screenshot: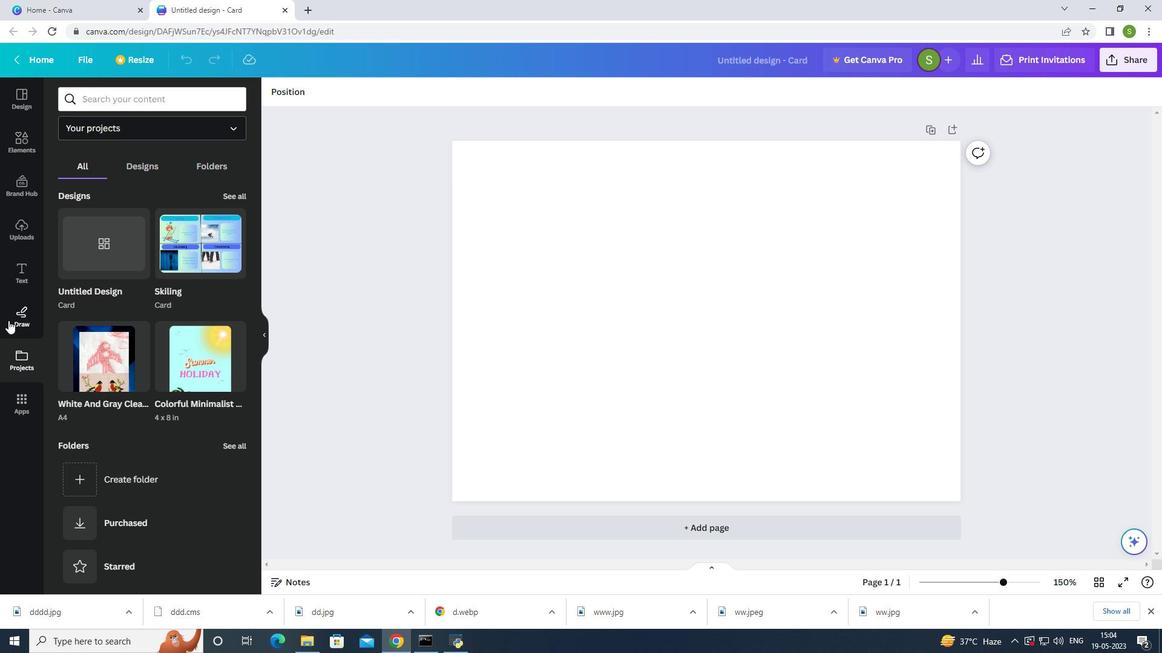 
Action: Mouse pressed left at (10, 319)
Screenshot: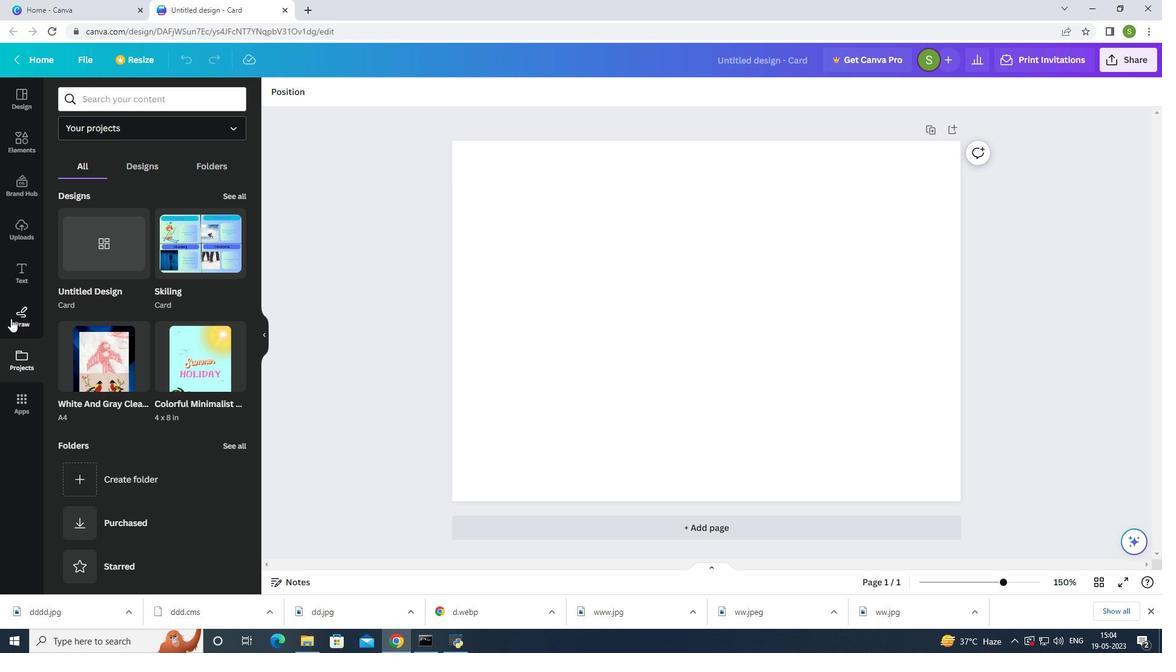 
Action: Mouse moved to (16, 272)
Screenshot: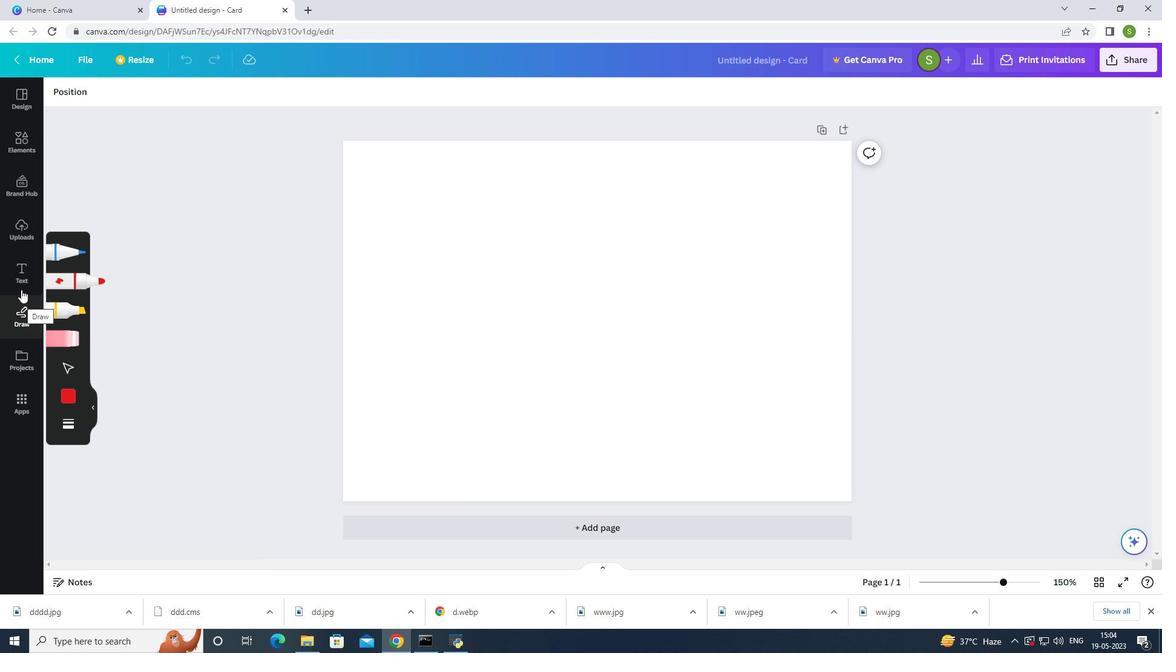 
Action: Mouse pressed left at (16, 272)
Screenshot: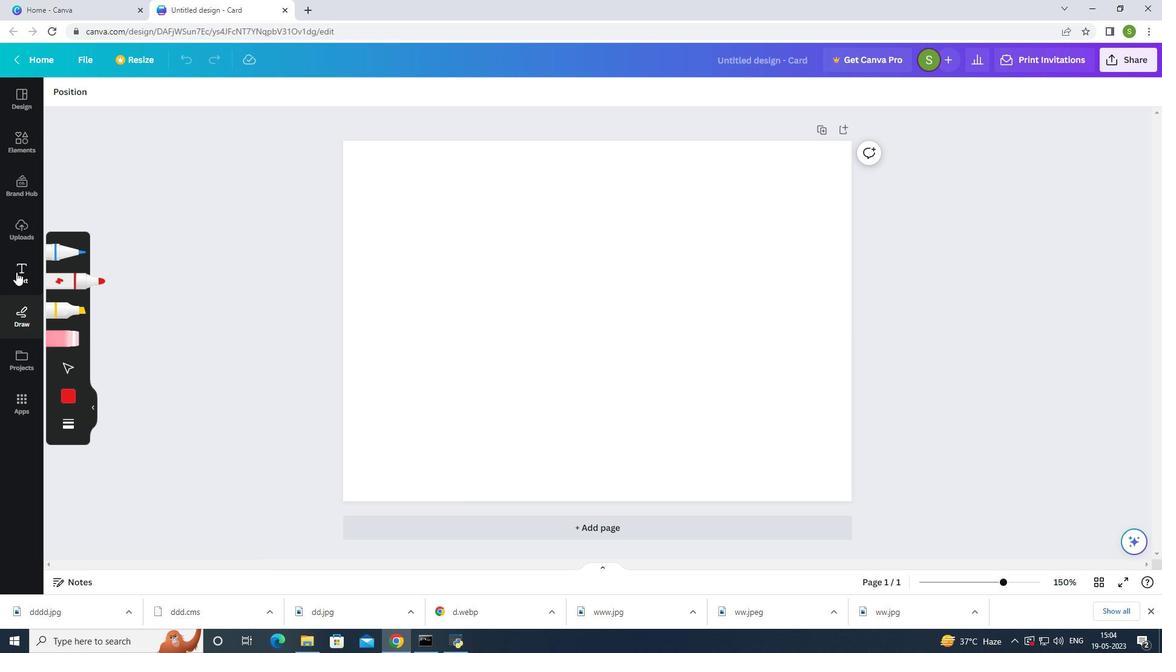 
Action: Mouse moved to (115, 293)
Screenshot: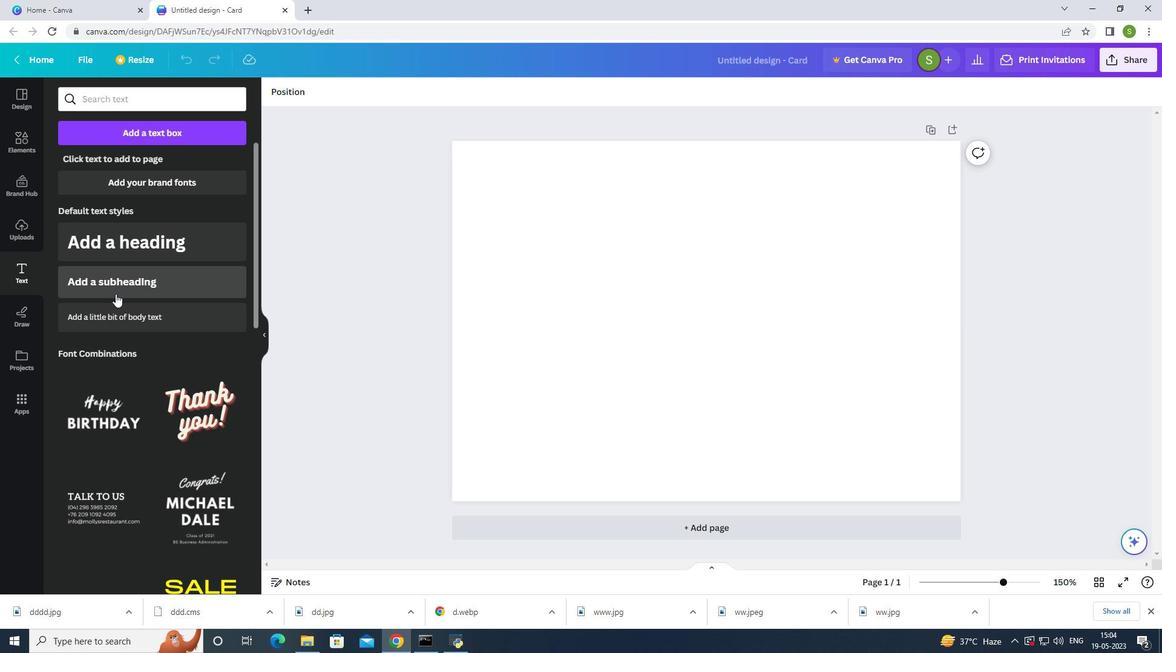 
Action: Mouse scrolled (115, 292) with delta (0, 0)
Screenshot: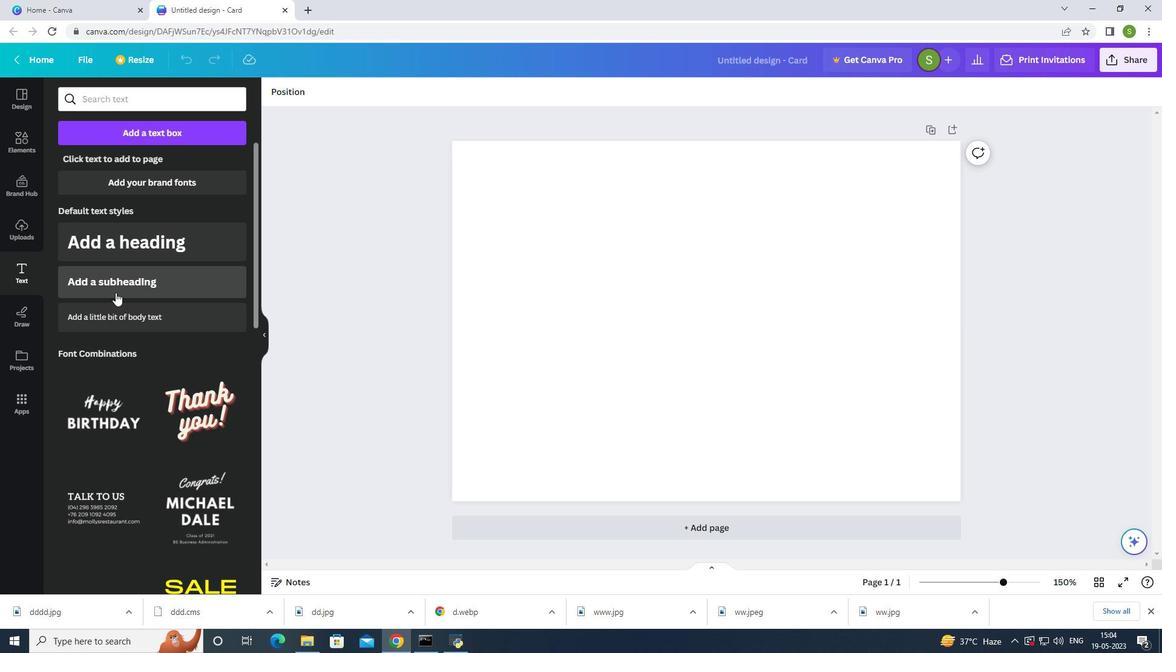 
Action: Mouse scrolled (115, 292) with delta (0, 0)
Screenshot: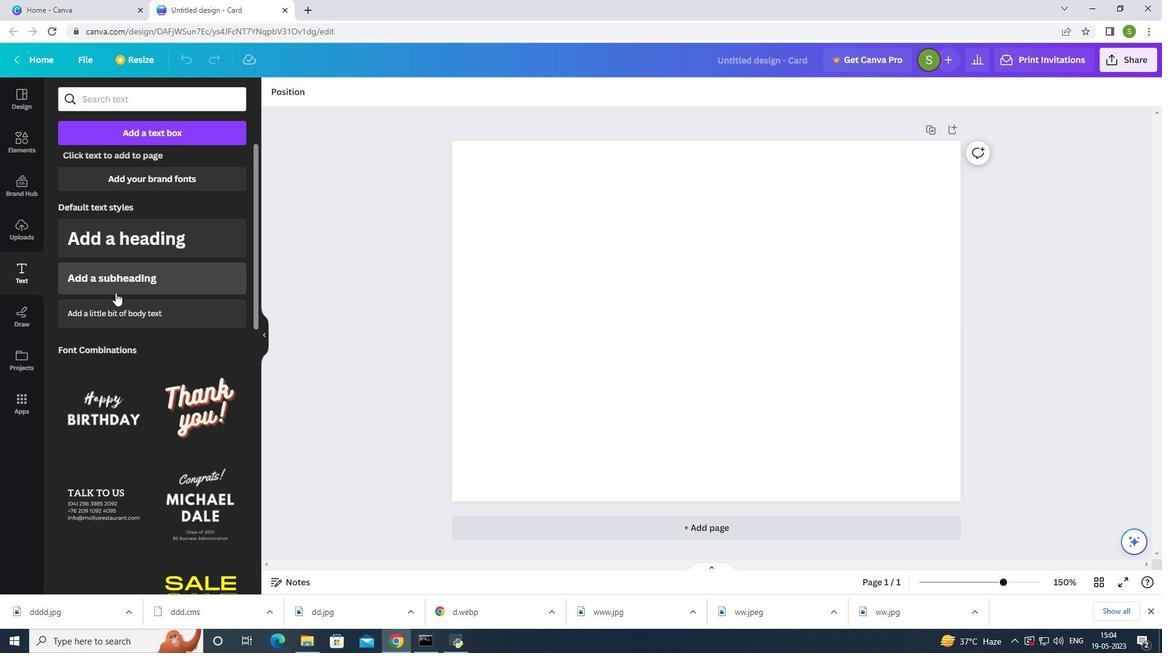 
Action: Mouse scrolled (115, 292) with delta (0, 0)
Screenshot: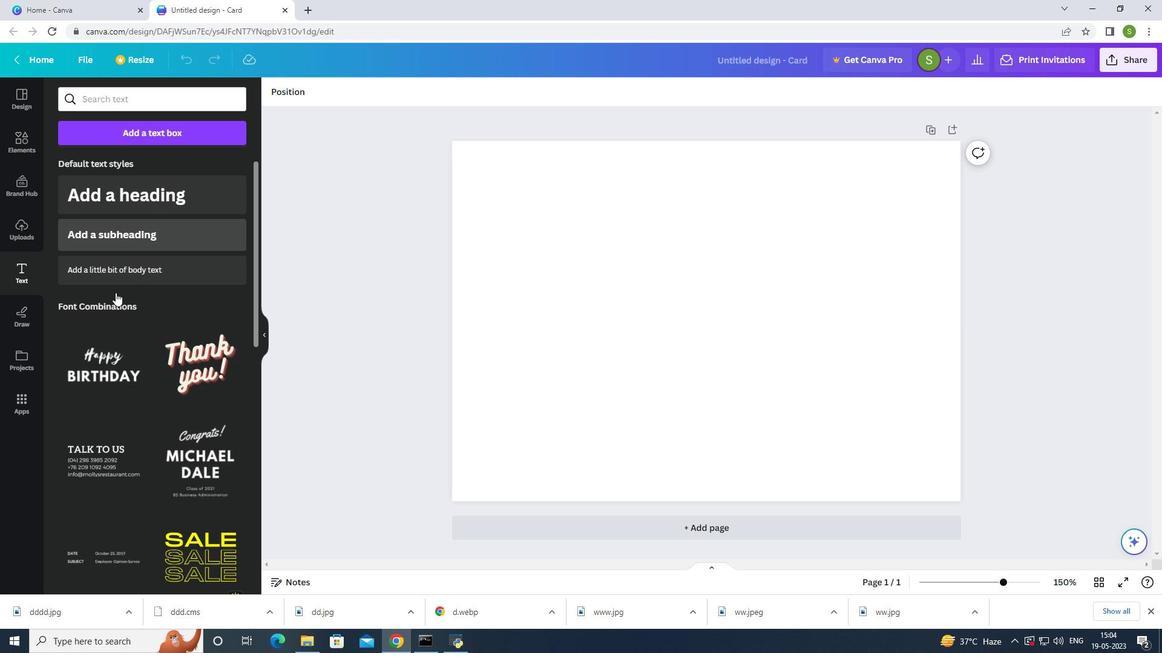 
Action: Mouse scrolled (115, 292) with delta (0, 0)
Screenshot: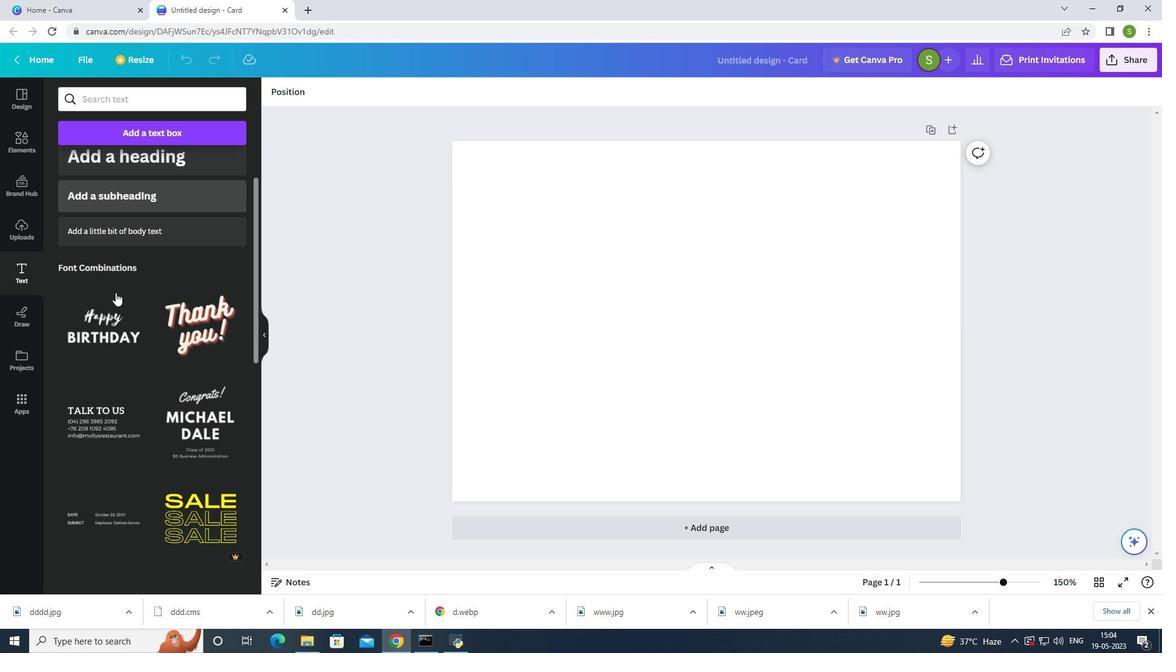 
Action: Mouse scrolled (115, 292) with delta (0, 0)
Screenshot: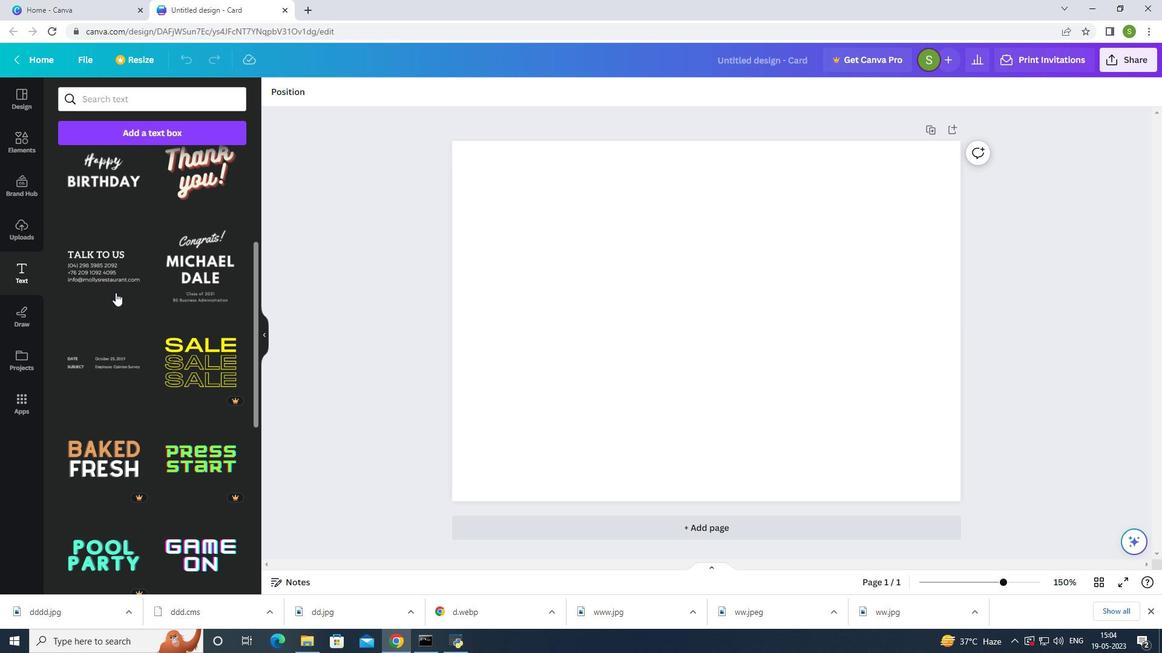 
Action: Mouse scrolled (115, 292) with delta (0, 0)
Screenshot: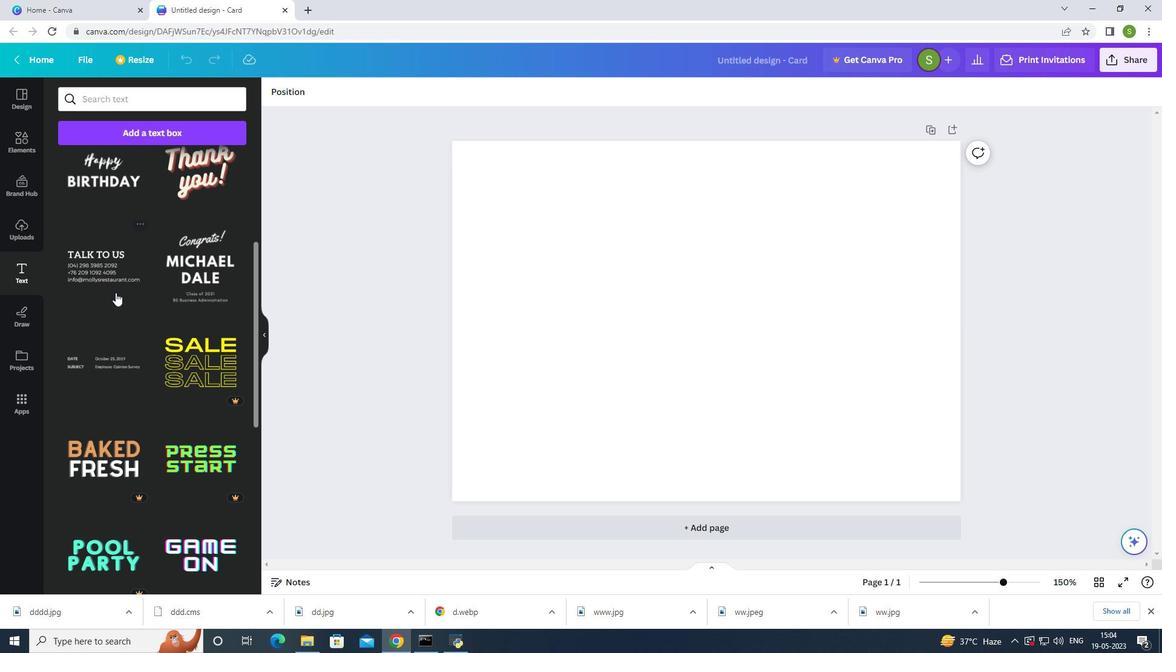 
Action: Mouse scrolled (115, 292) with delta (0, 0)
Screenshot: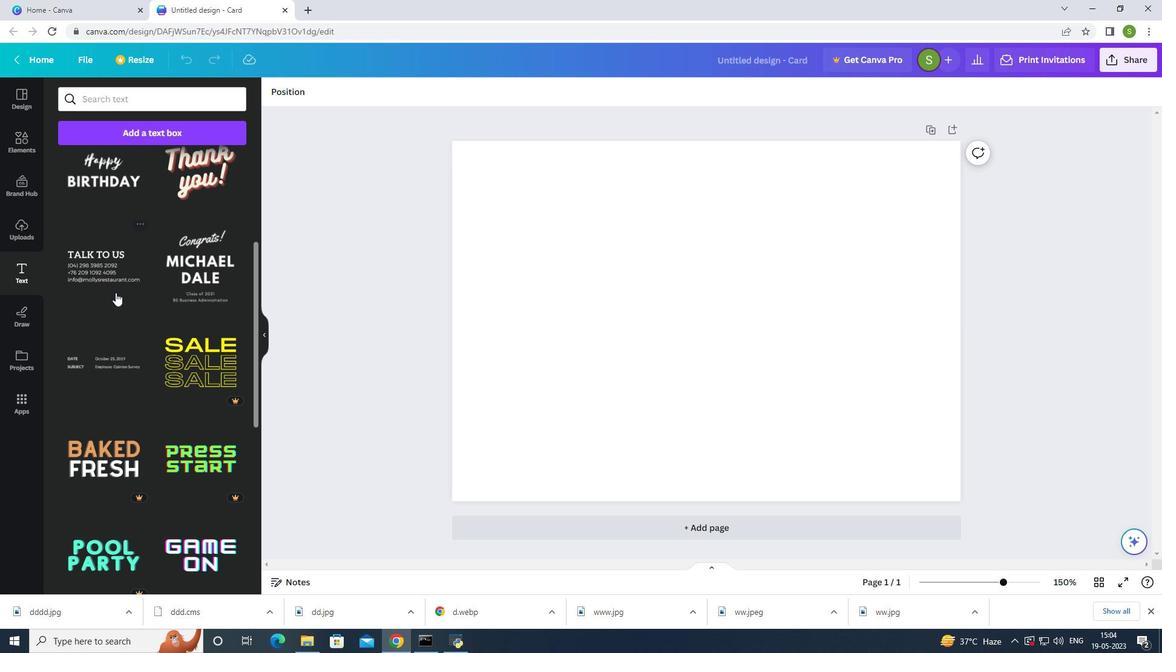 
Action: Mouse scrolled (115, 292) with delta (0, 0)
Screenshot: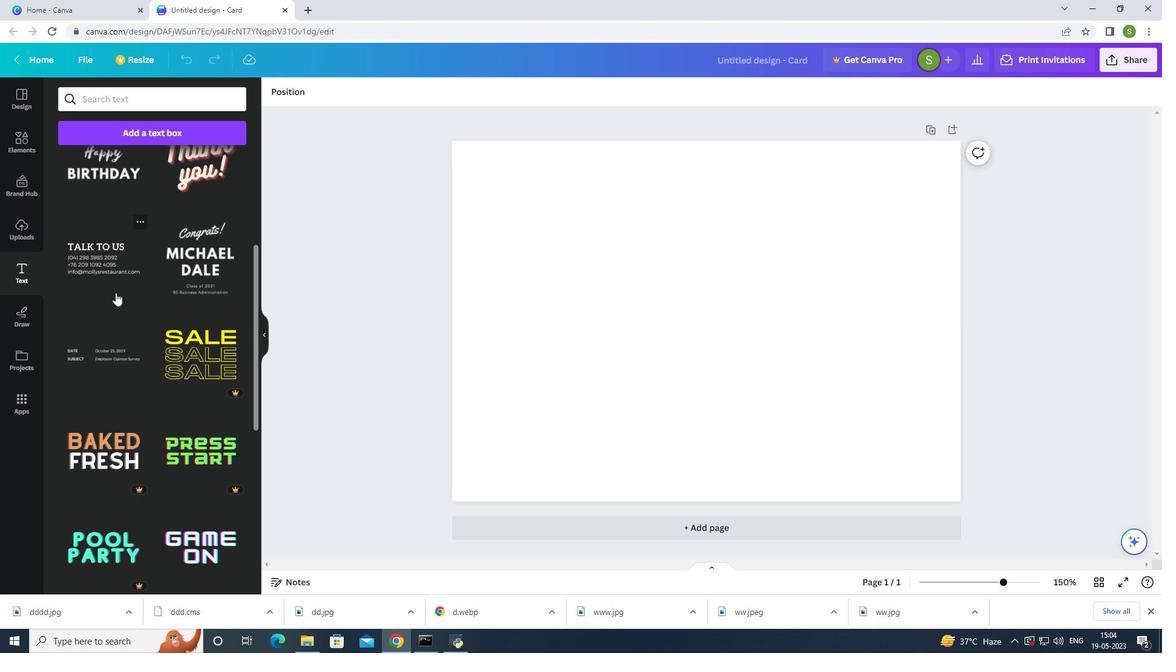 
Action: Mouse scrolled (115, 292) with delta (0, 0)
Screenshot: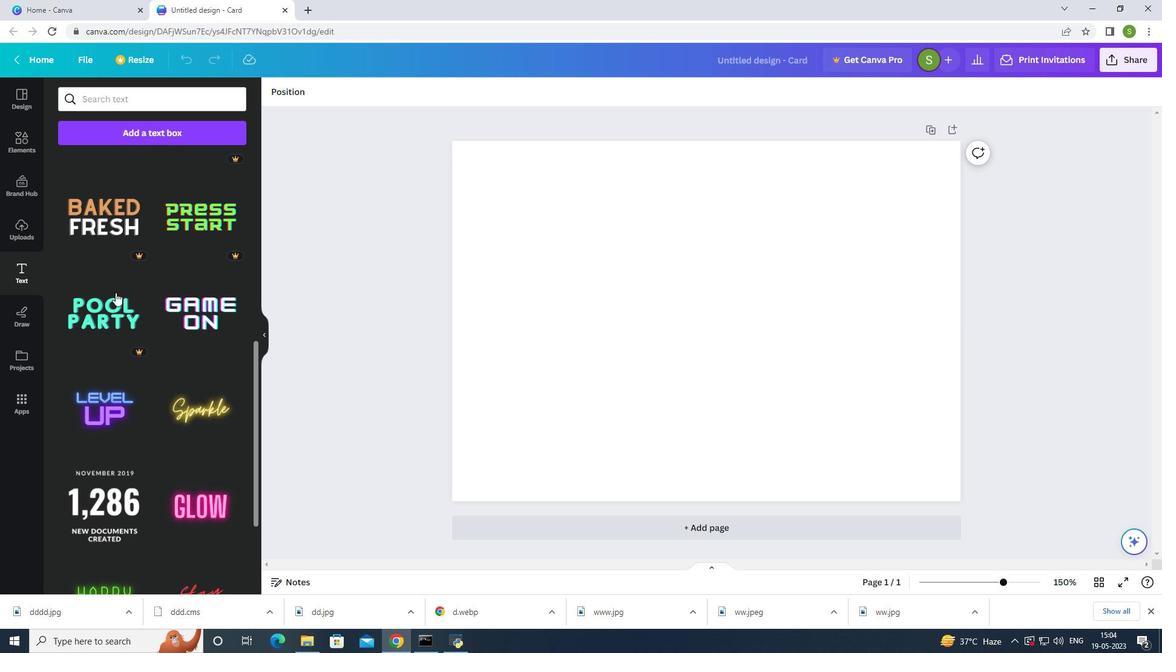 
Action: Mouse scrolled (115, 292) with delta (0, 0)
Screenshot: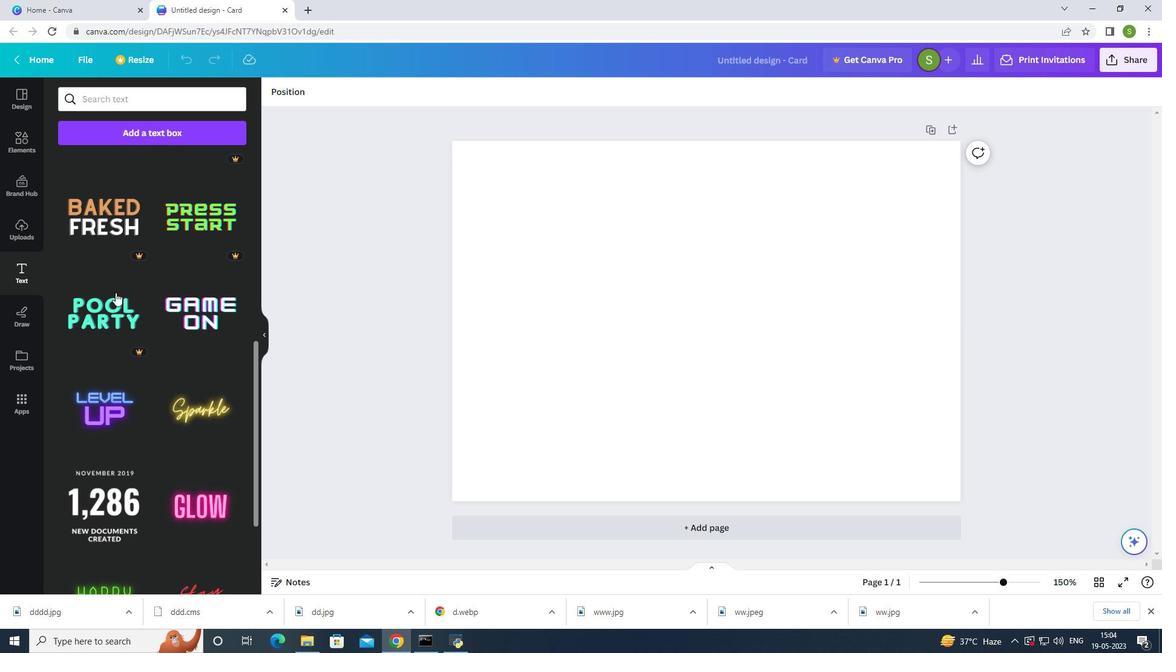 
Action: Mouse scrolled (115, 292) with delta (0, 0)
Screenshot: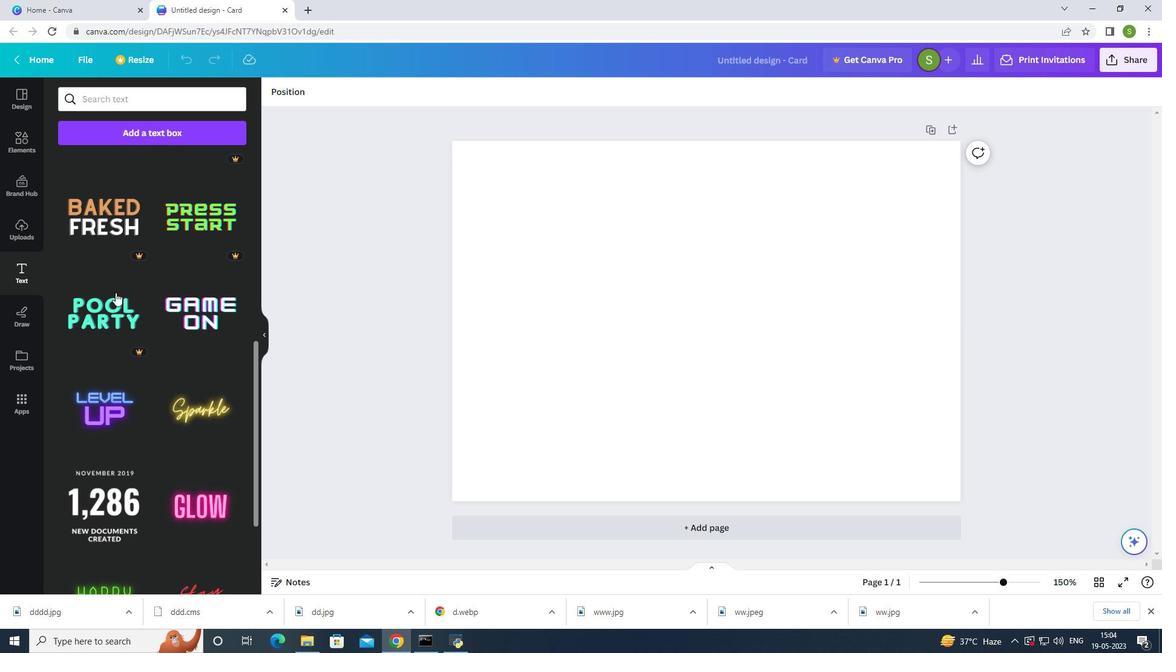 
Action: Mouse scrolled (115, 292) with delta (0, 0)
Screenshot: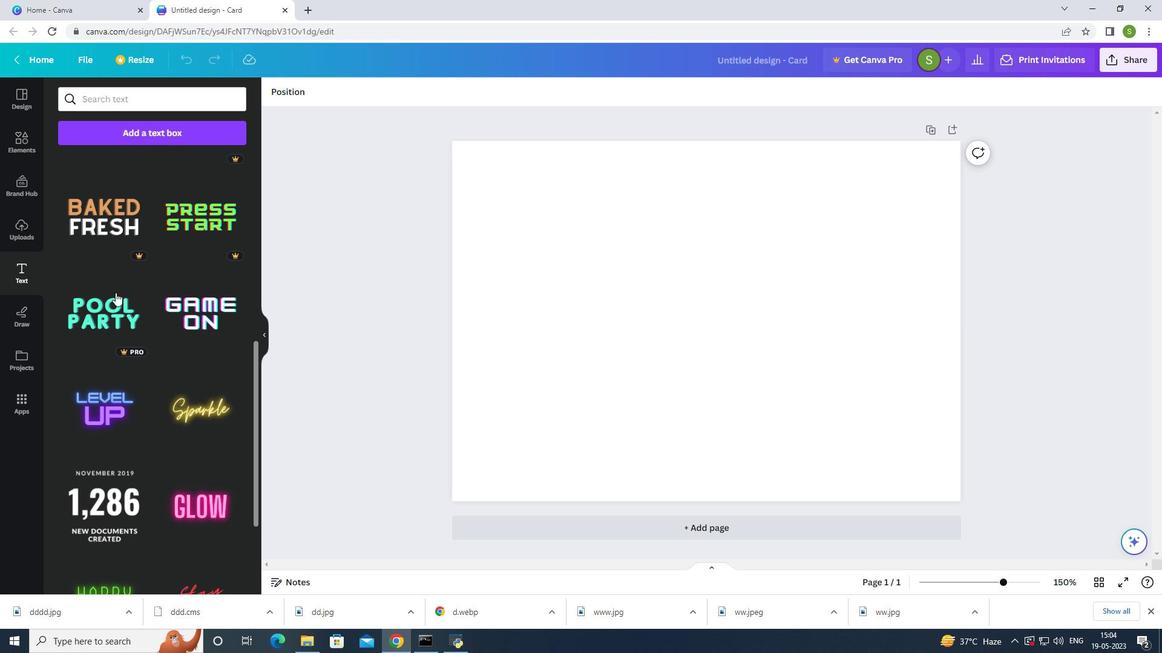 
Action: Mouse scrolled (115, 292) with delta (0, 0)
Screenshot: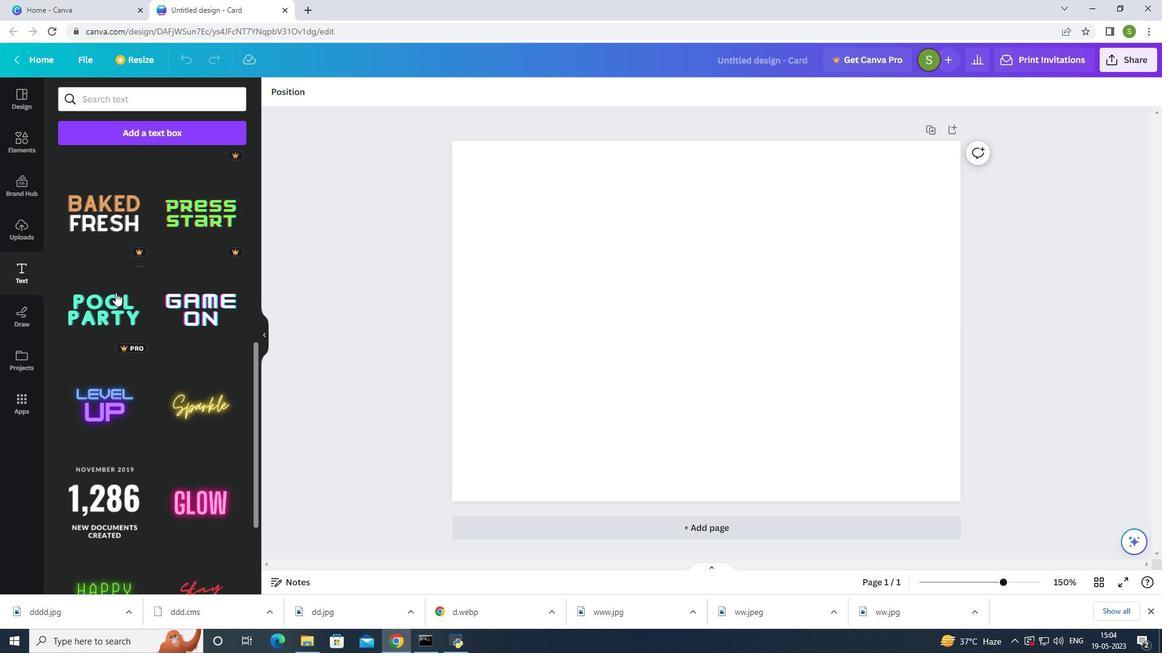 
Action: Mouse scrolled (115, 292) with delta (0, 0)
Screenshot: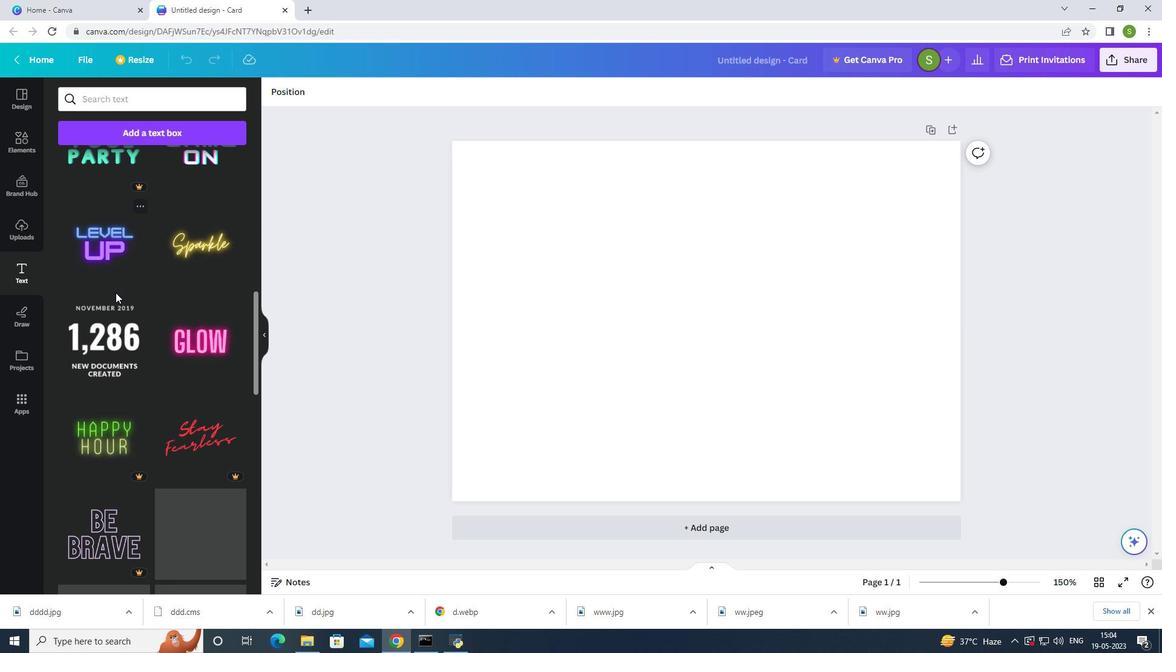 
Action: Mouse scrolled (115, 292) with delta (0, 0)
Screenshot: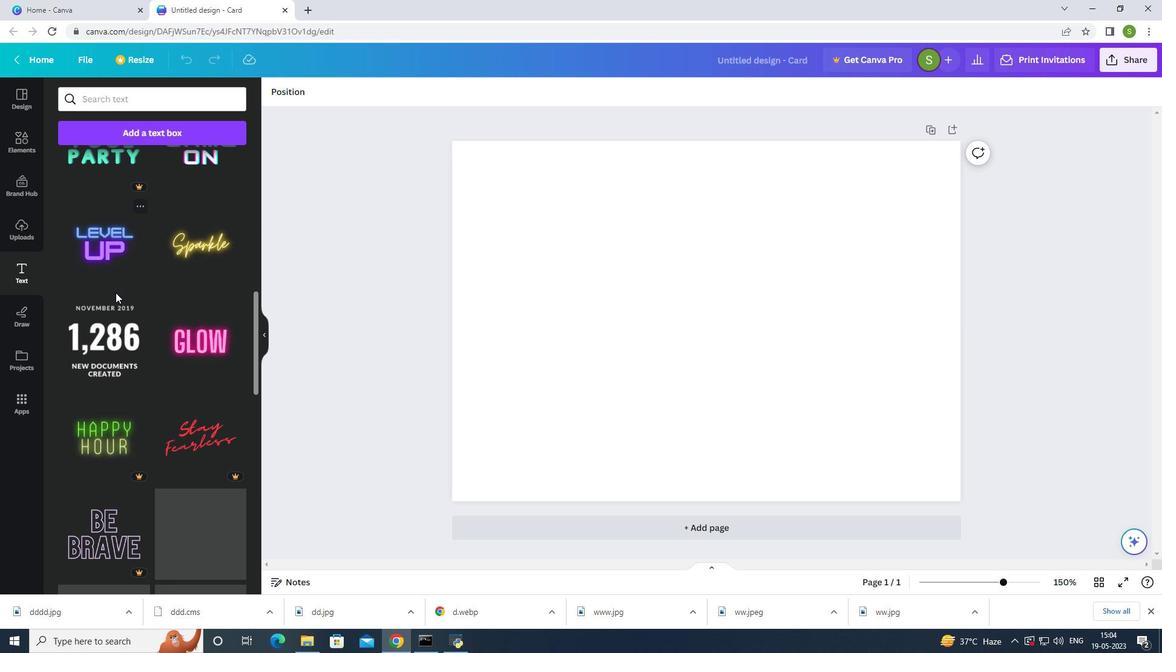 
Action: Mouse scrolled (115, 292) with delta (0, 0)
Screenshot: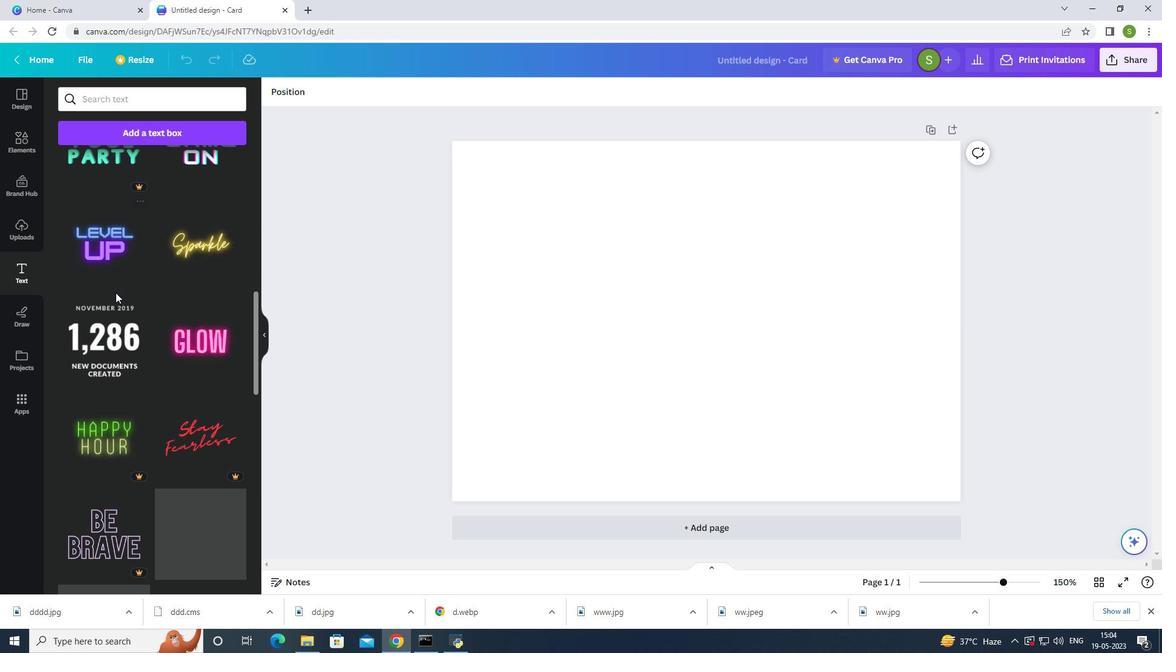 
Action: Mouse scrolled (115, 292) with delta (0, 0)
Screenshot: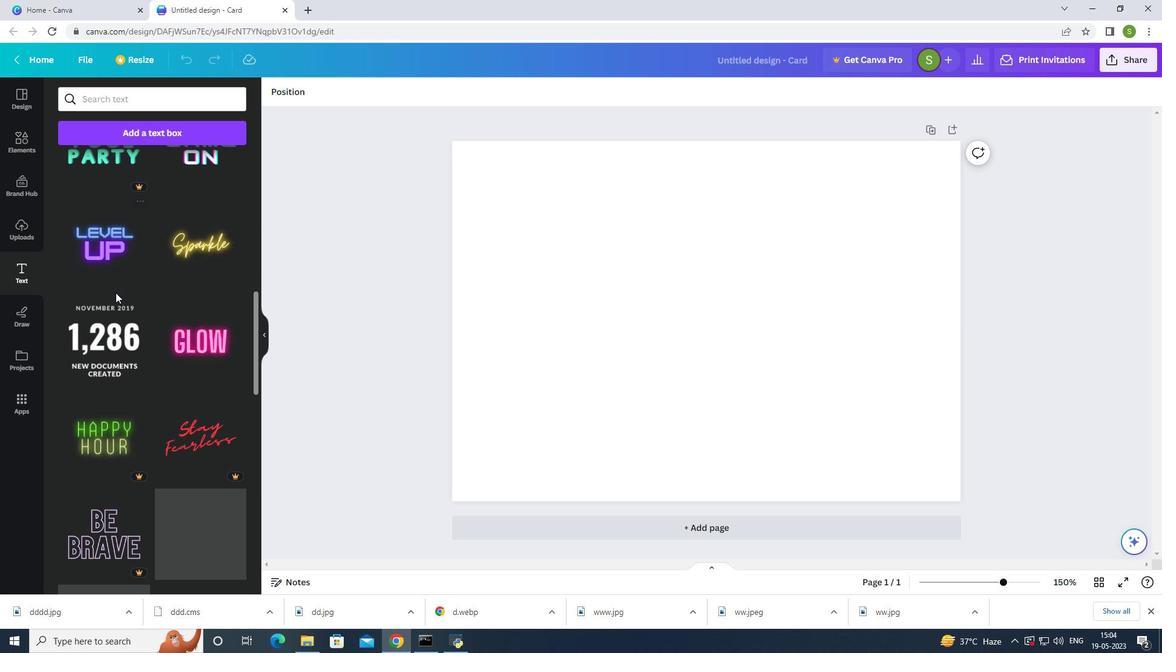 
Action: Mouse scrolled (115, 292) with delta (0, 0)
Screenshot: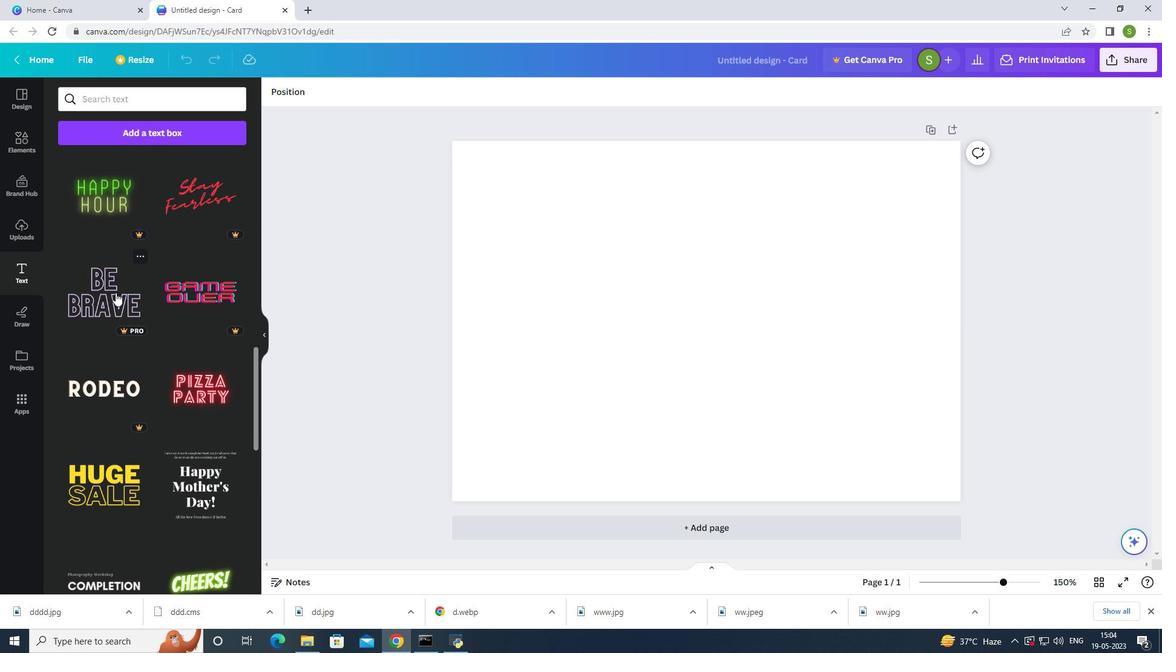 
Action: Mouse scrolled (115, 292) with delta (0, 0)
Screenshot: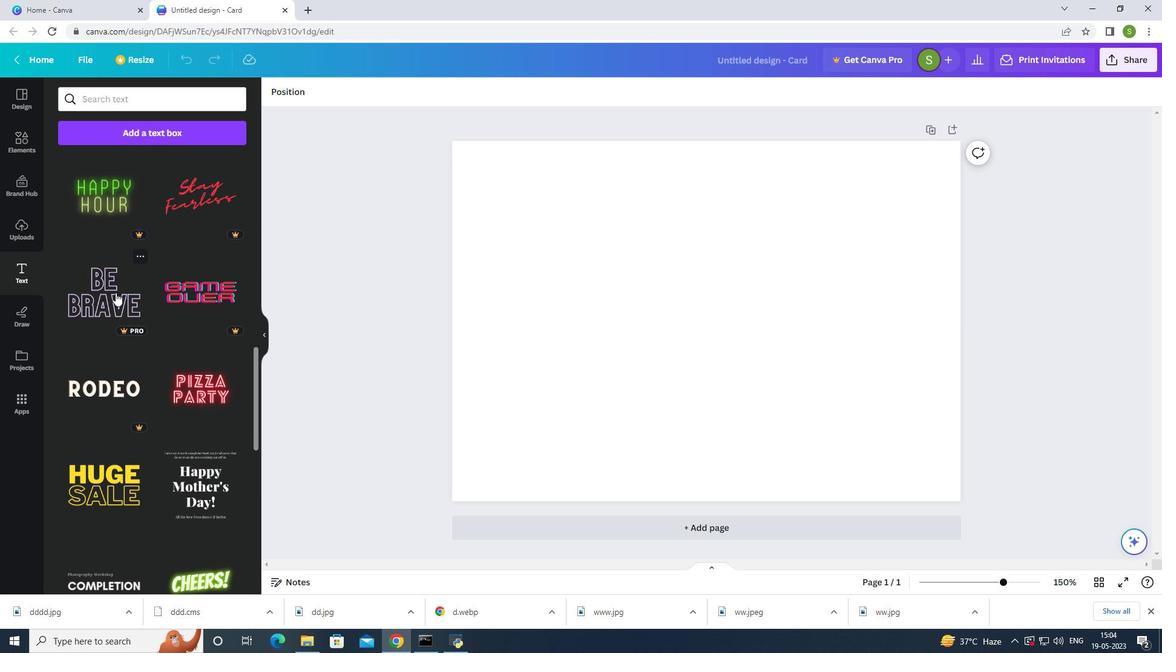 
Action: Mouse scrolled (115, 292) with delta (0, 0)
Screenshot: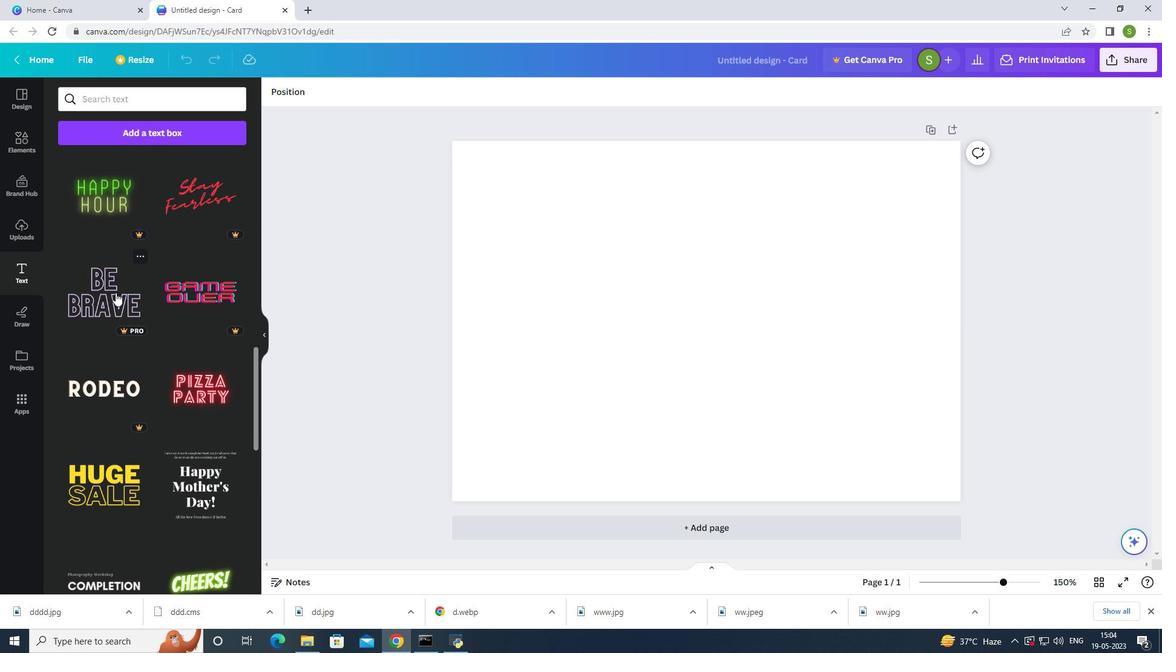 
Action: Mouse scrolled (115, 292) with delta (0, 0)
Screenshot: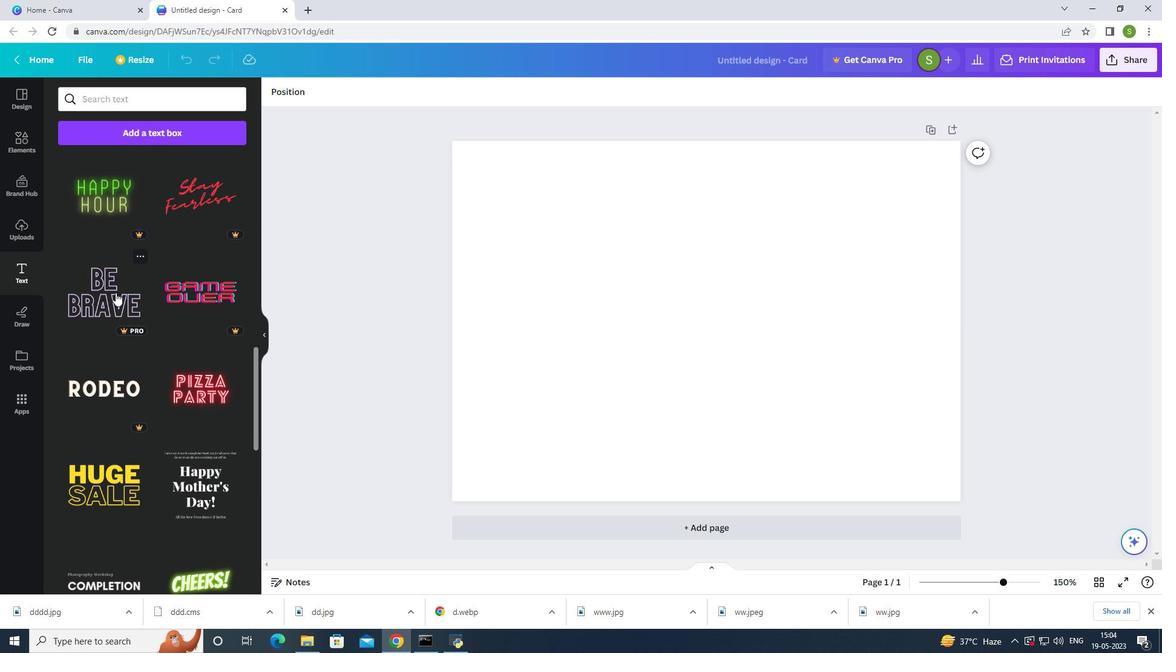 
Action: Mouse scrolled (115, 292) with delta (0, 0)
Screenshot: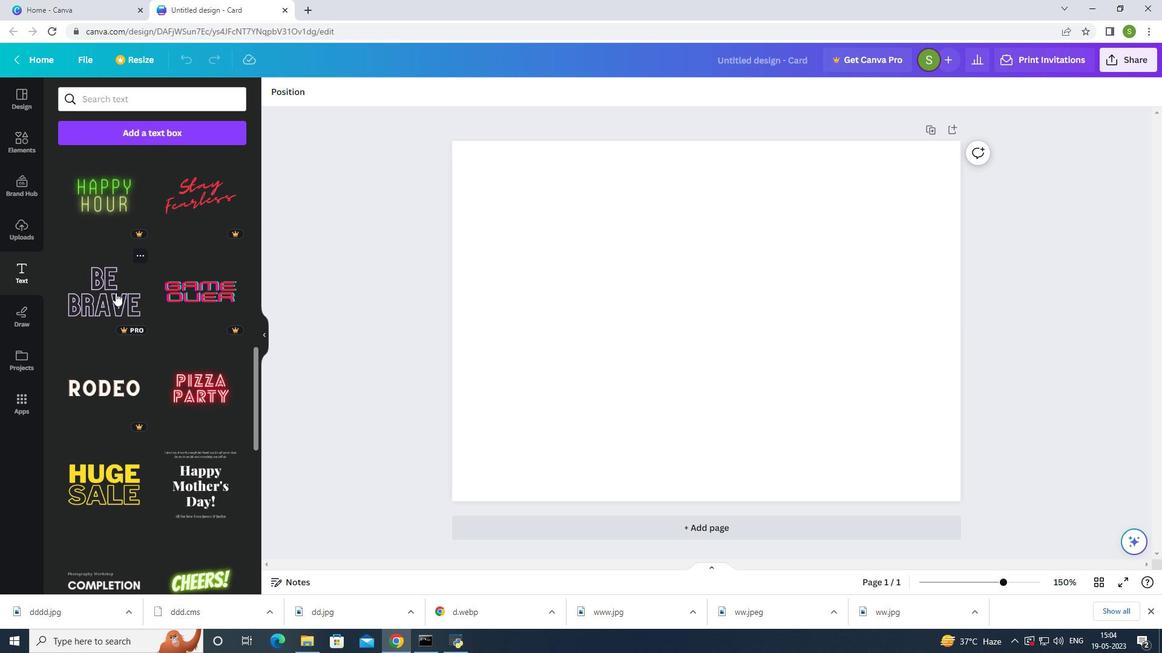 
Action: Mouse scrolled (115, 292) with delta (0, 0)
Screenshot: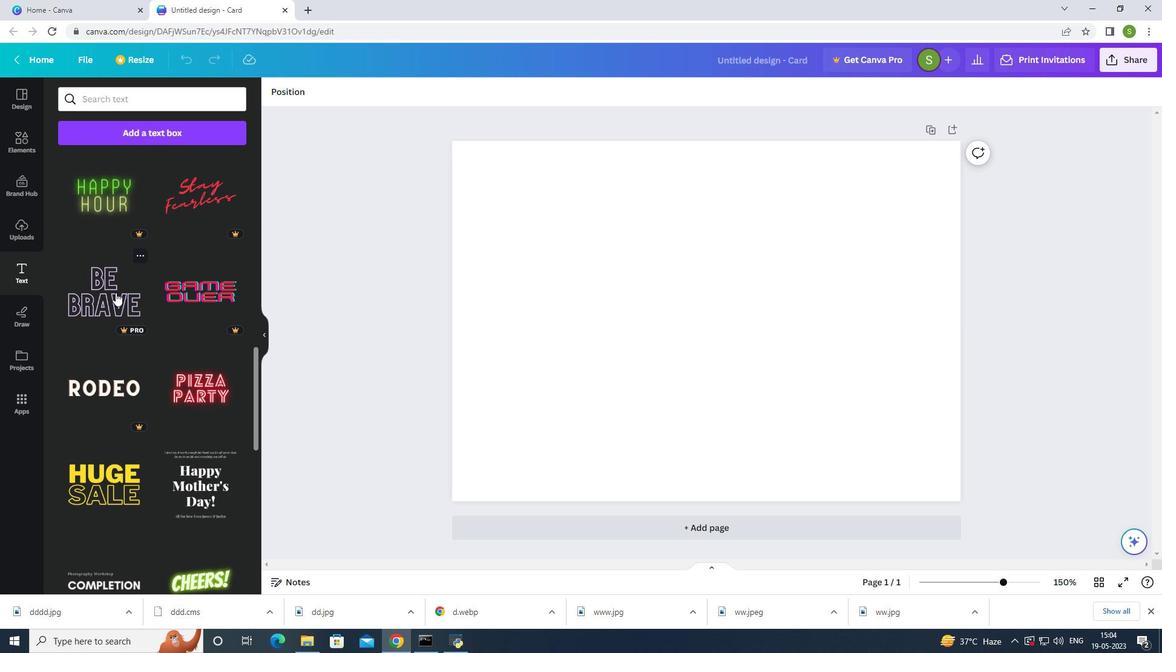 
Action: Mouse scrolled (115, 292) with delta (0, 0)
Screenshot: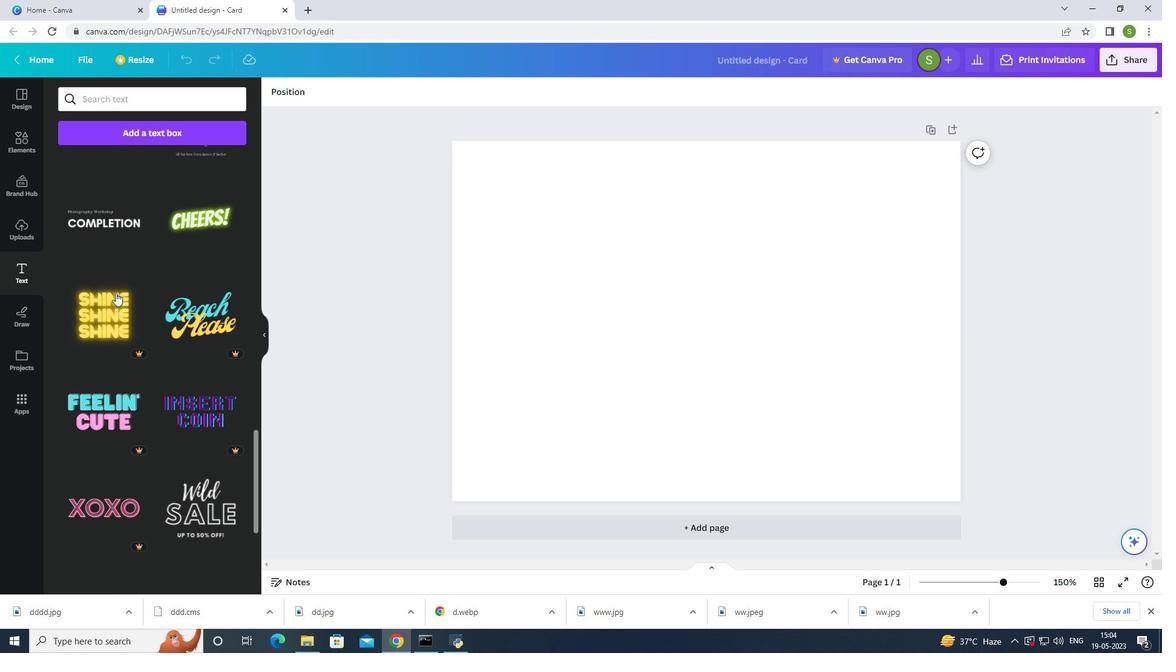 
Action: Mouse scrolled (115, 292) with delta (0, 0)
Screenshot: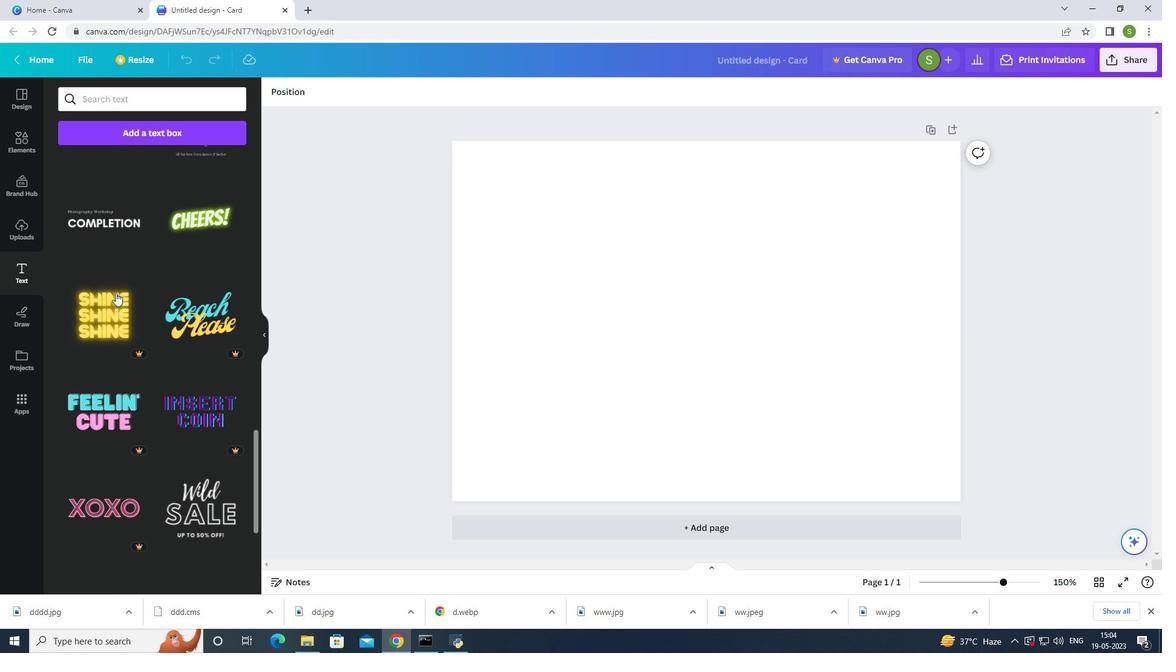 
Action: Mouse scrolled (115, 292) with delta (0, 0)
Screenshot: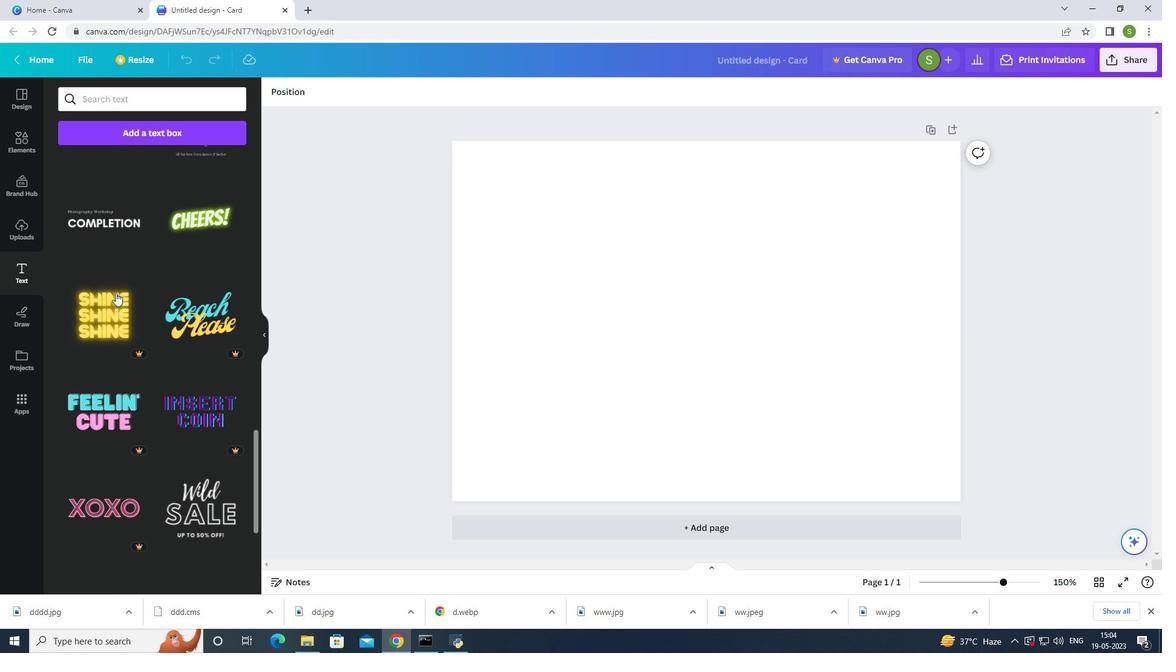 
Action: Mouse scrolled (115, 292) with delta (0, 0)
Screenshot: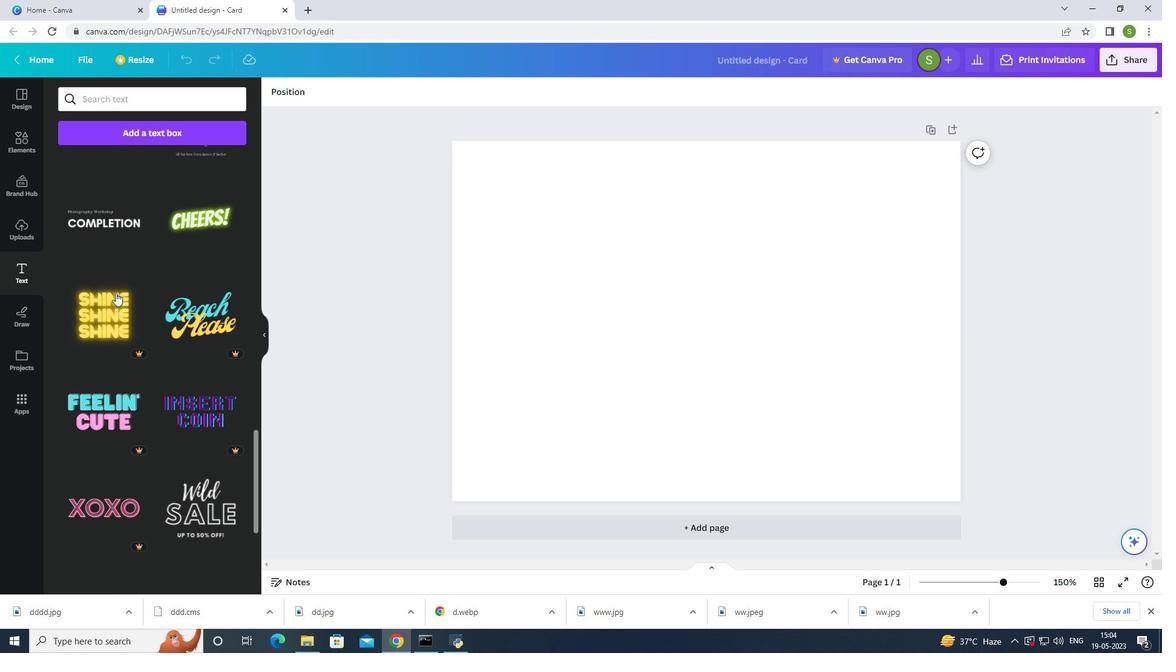 
Action: Mouse scrolled (115, 292) with delta (0, 0)
Screenshot: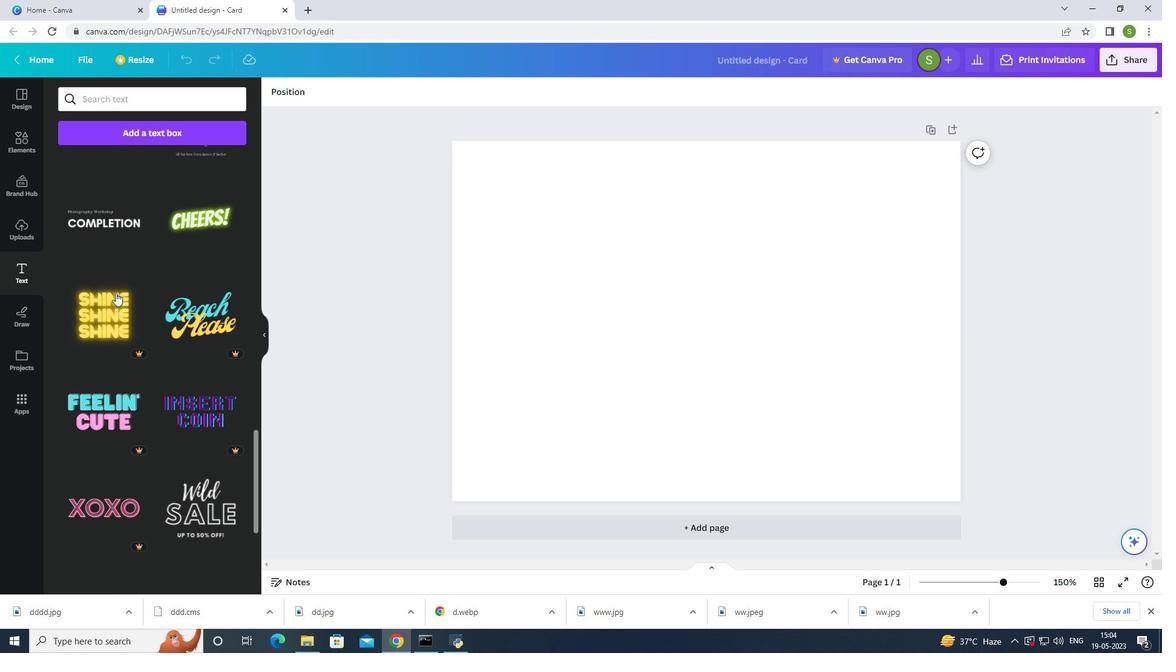 
Action: Mouse scrolled (115, 292) with delta (0, 0)
Screenshot: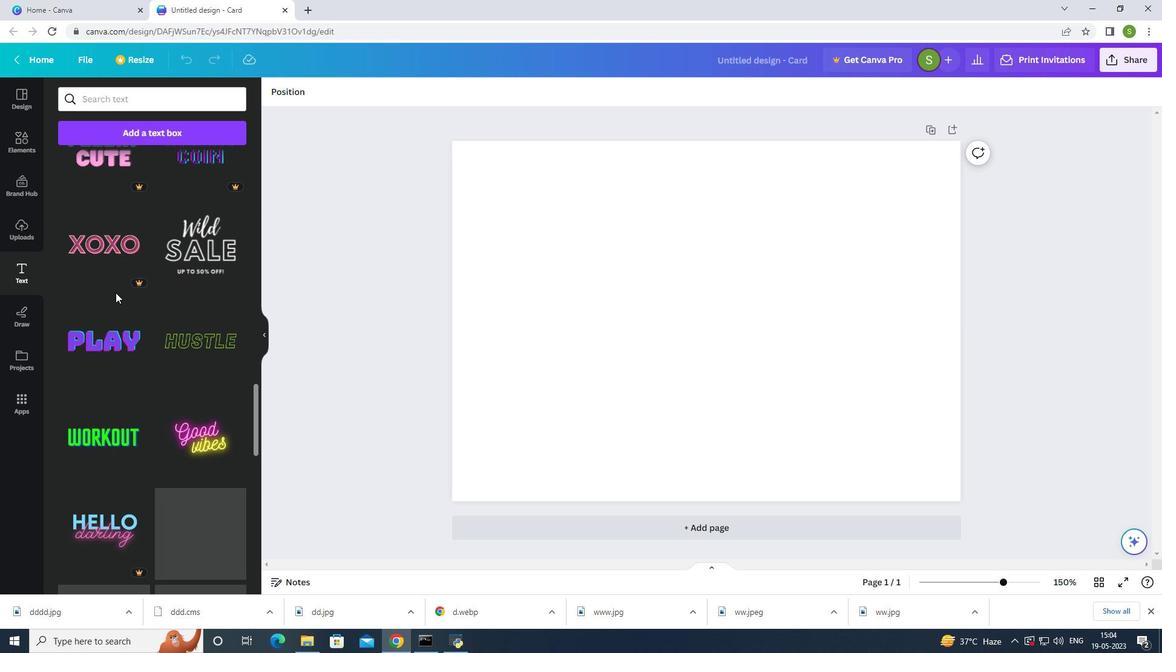 
Action: Mouse scrolled (115, 292) with delta (0, 0)
Screenshot: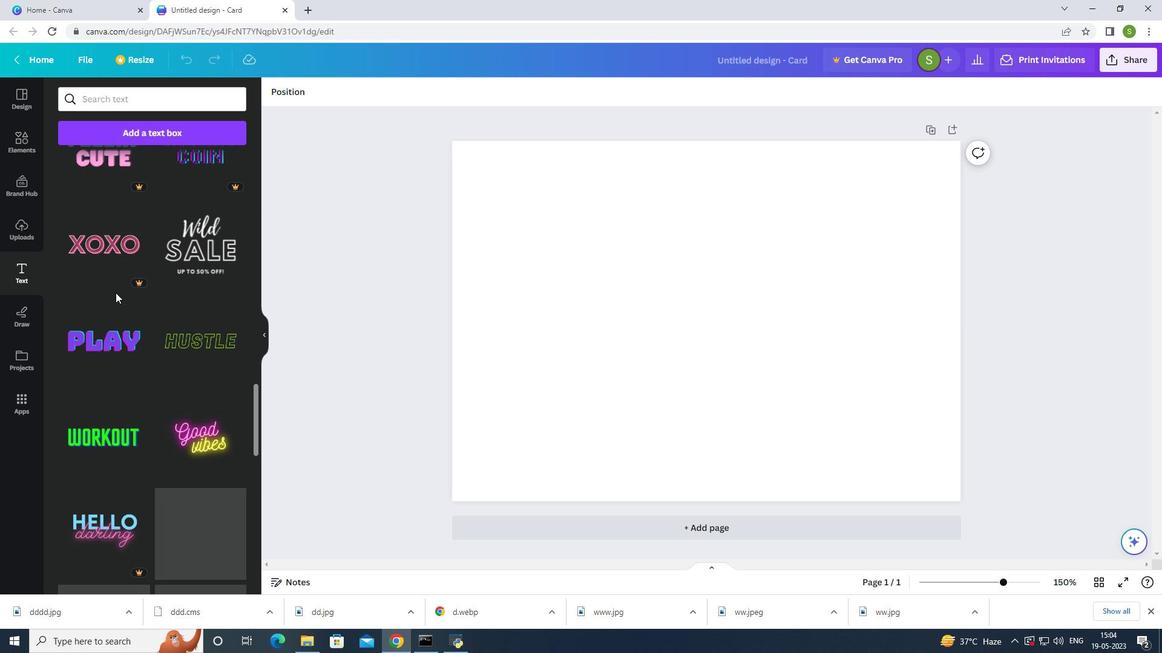 
Action: Mouse scrolled (115, 292) with delta (0, 0)
Screenshot: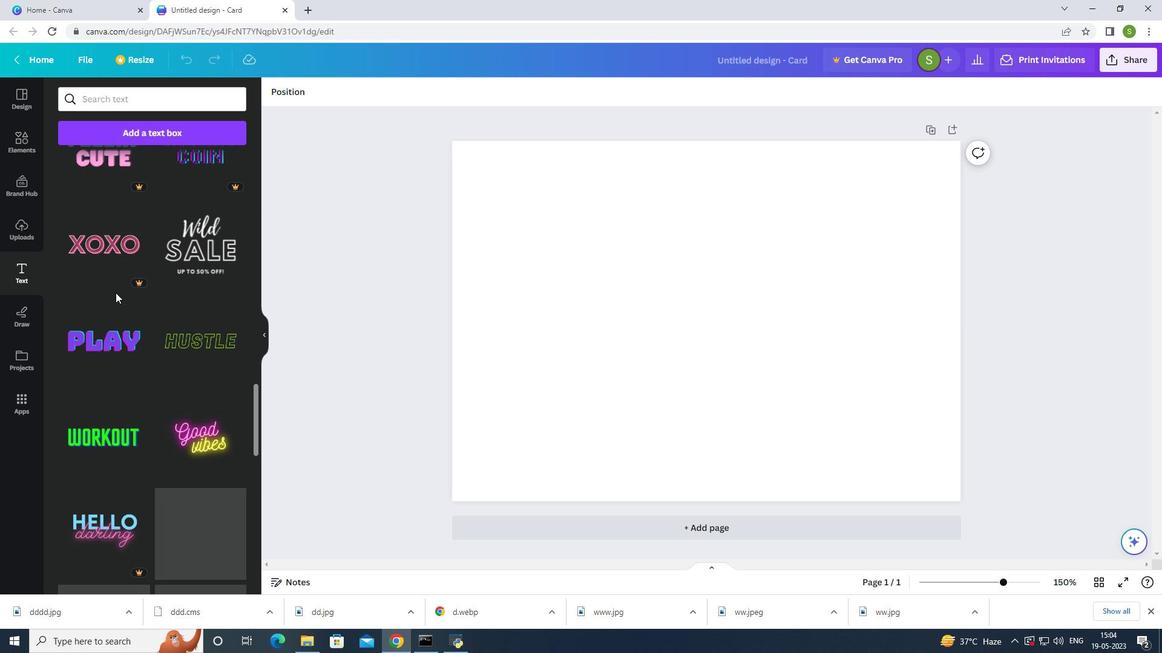 
Action: Mouse scrolled (115, 292) with delta (0, 0)
Screenshot: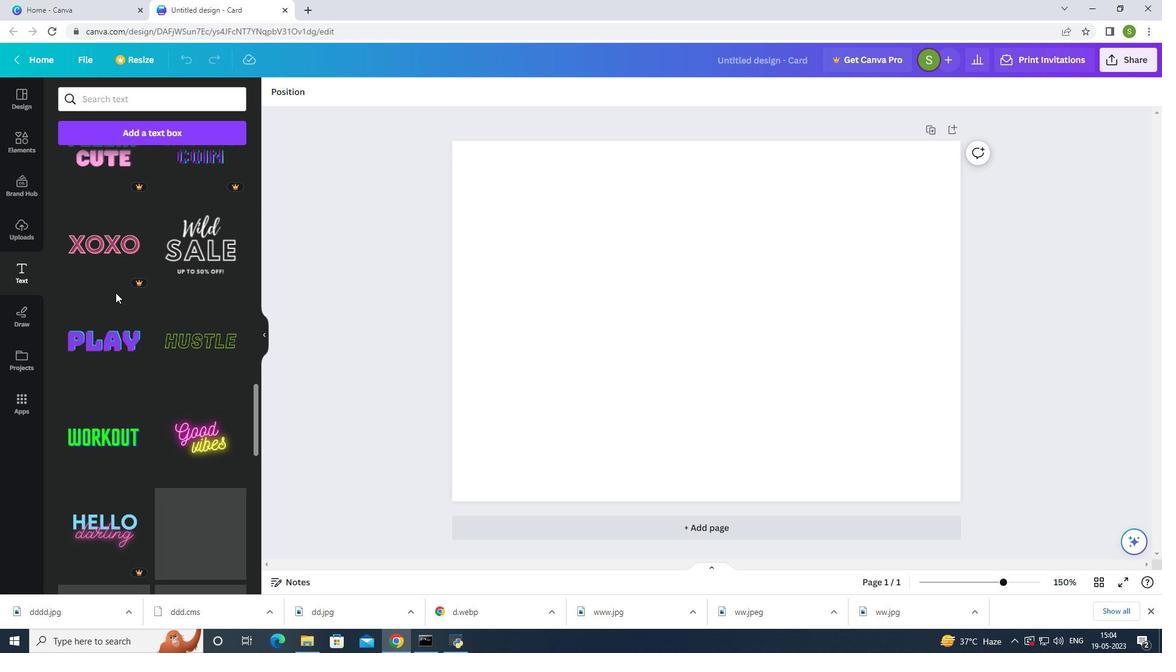 
Action: Mouse scrolled (115, 292) with delta (0, 0)
Screenshot: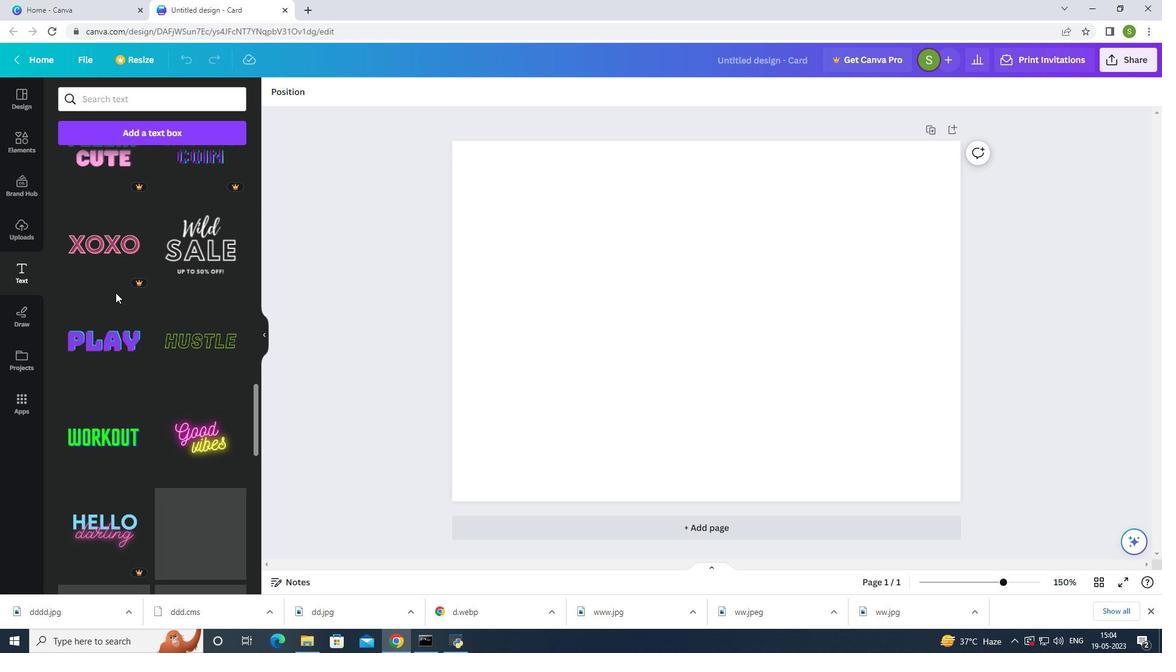 
Action: Mouse scrolled (115, 292) with delta (0, 0)
Screenshot: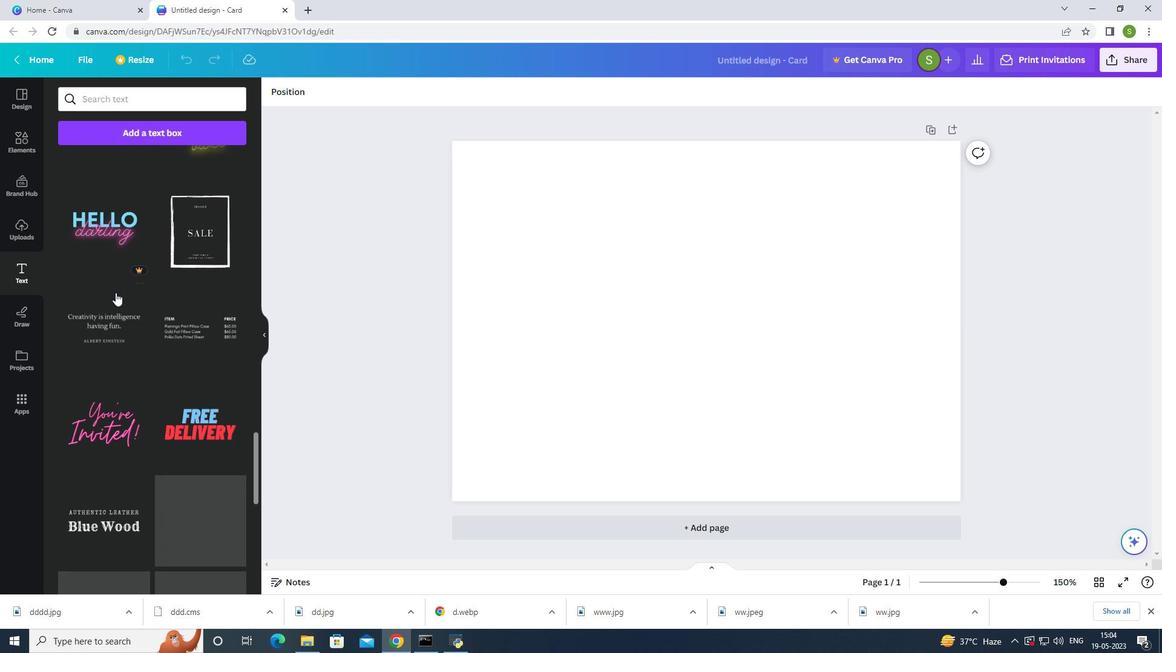 
Action: Mouse scrolled (115, 292) with delta (0, 0)
Screenshot: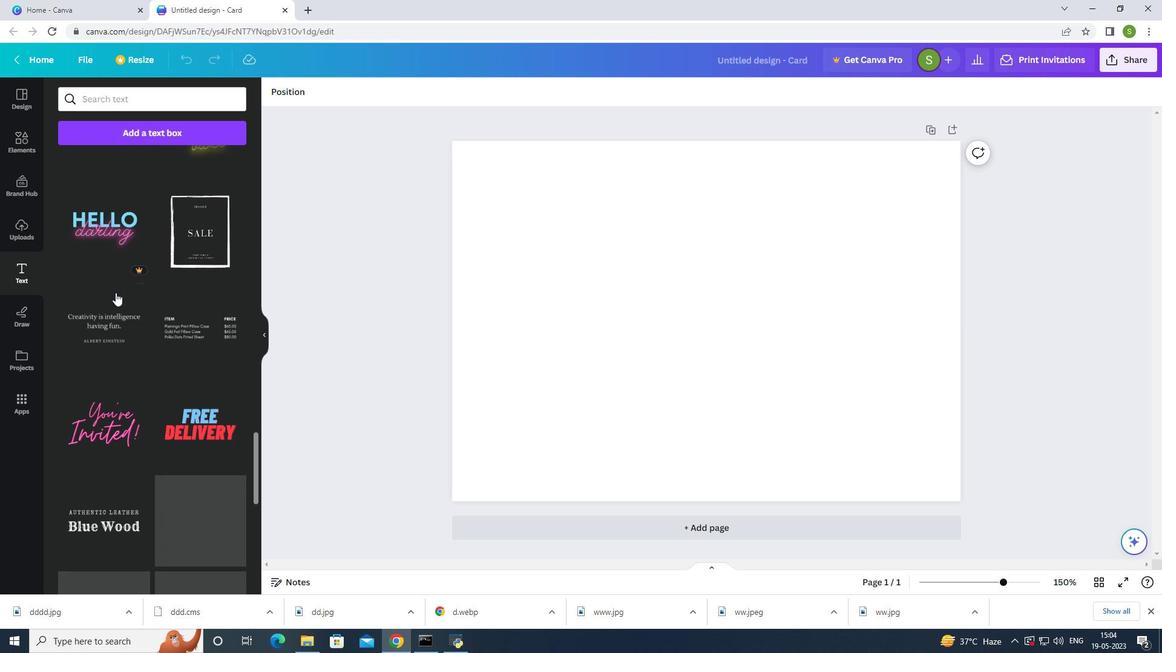 
Action: Mouse scrolled (115, 292) with delta (0, 0)
Screenshot: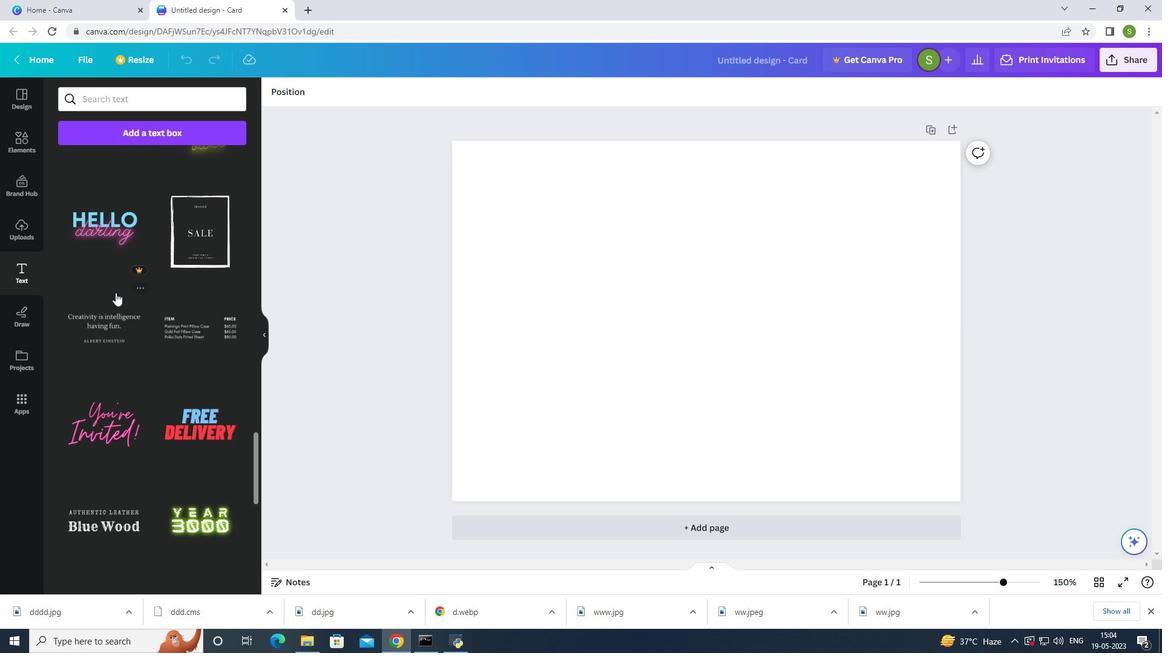 
Action: Mouse scrolled (115, 292) with delta (0, 0)
Screenshot: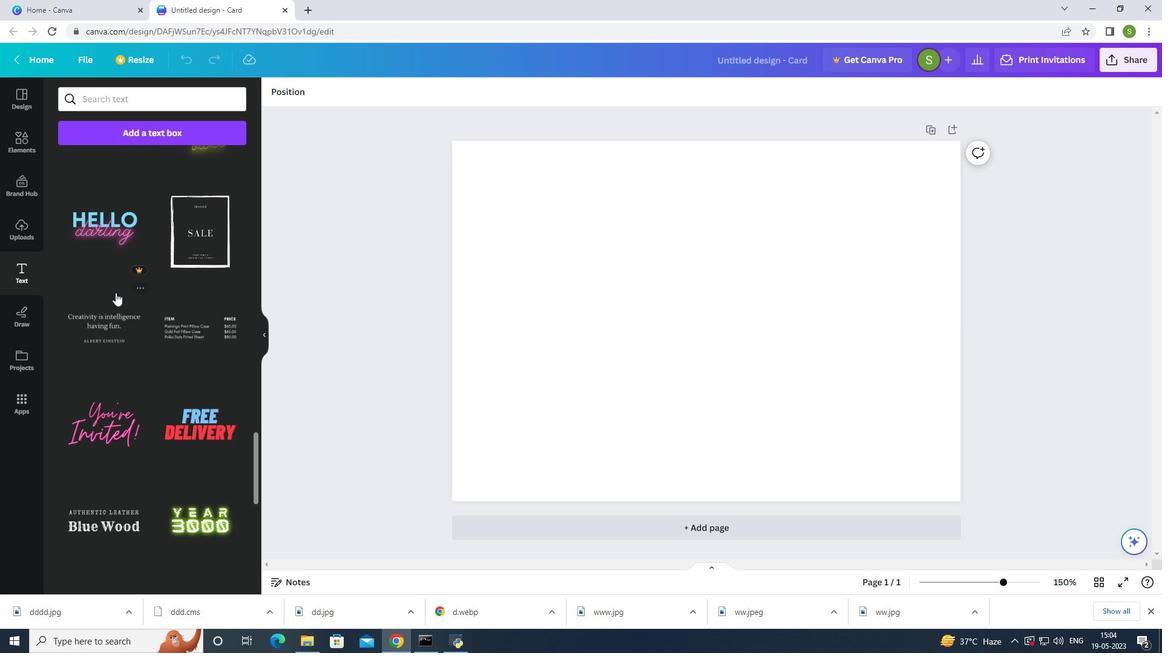 
Action: Mouse scrolled (115, 292) with delta (0, 0)
Screenshot: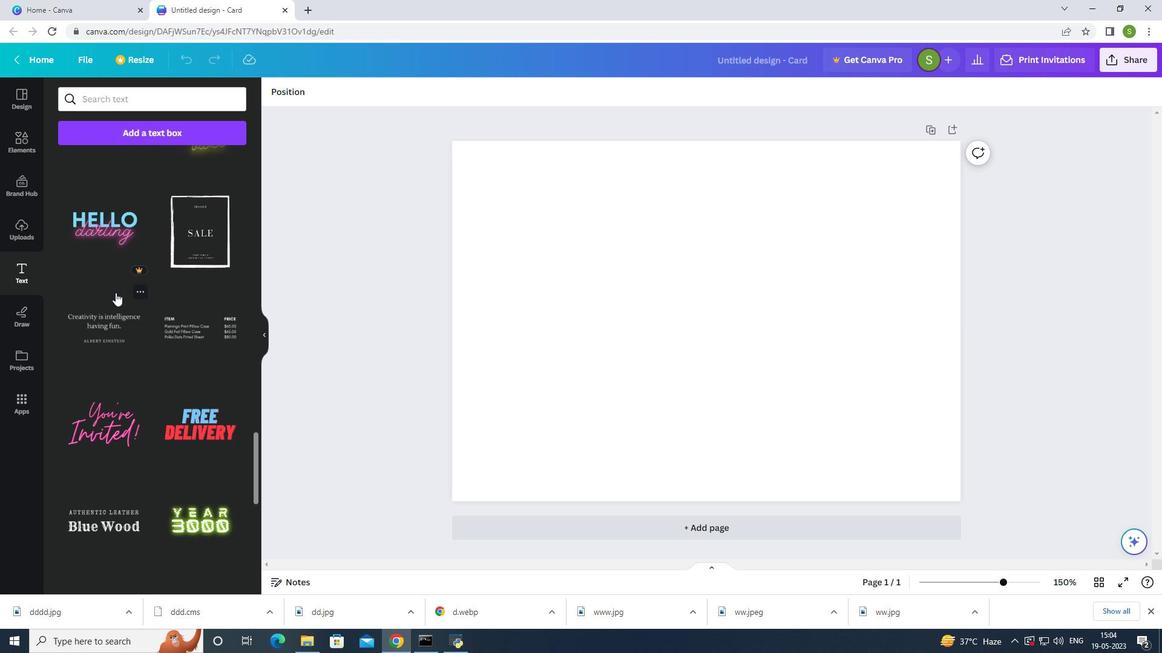 
Action: Mouse scrolled (115, 292) with delta (0, 0)
Screenshot: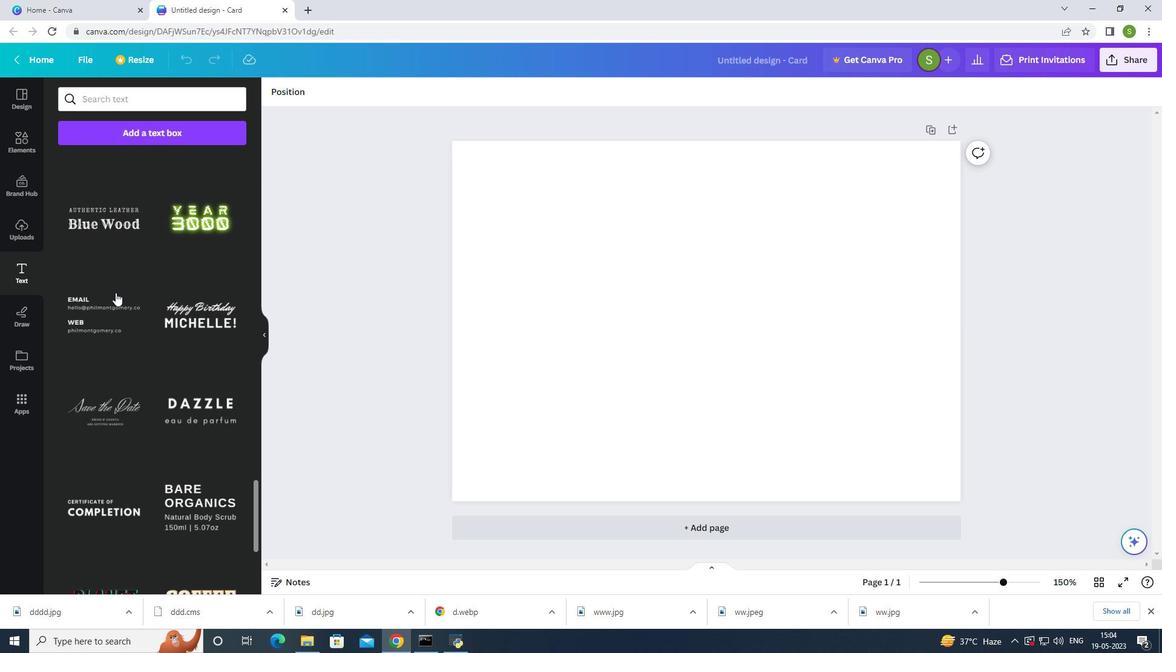 
Action: Mouse scrolled (115, 292) with delta (0, 0)
Screenshot: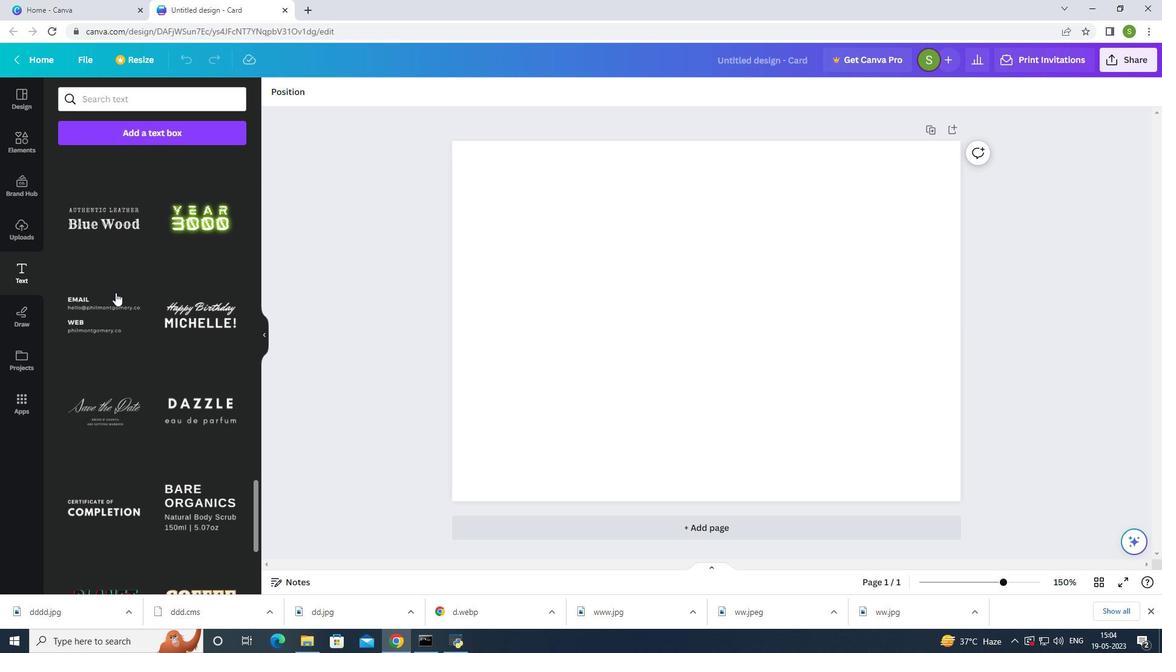 
Action: Mouse scrolled (115, 292) with delta (0, 0)
Screenshot: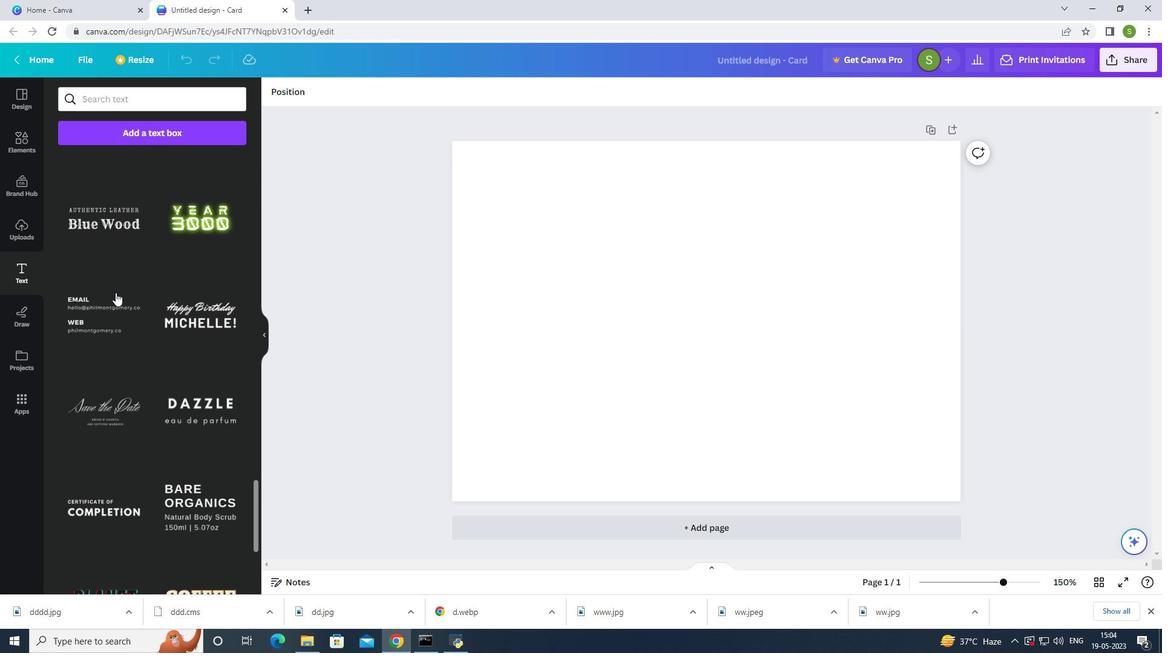 
Action: Mouse scrolled (115, 292) with delta (0, 0)
Screenshot: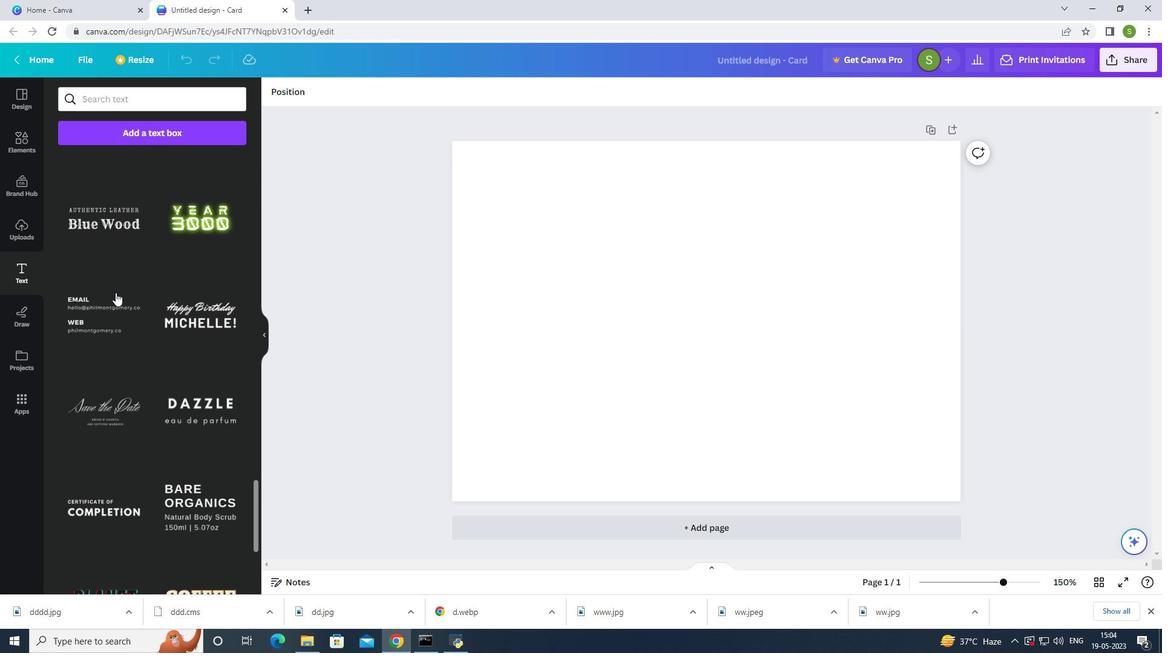 
Action: Mouse scrolled (115, 292) with delta (0, 0)
Screenshot: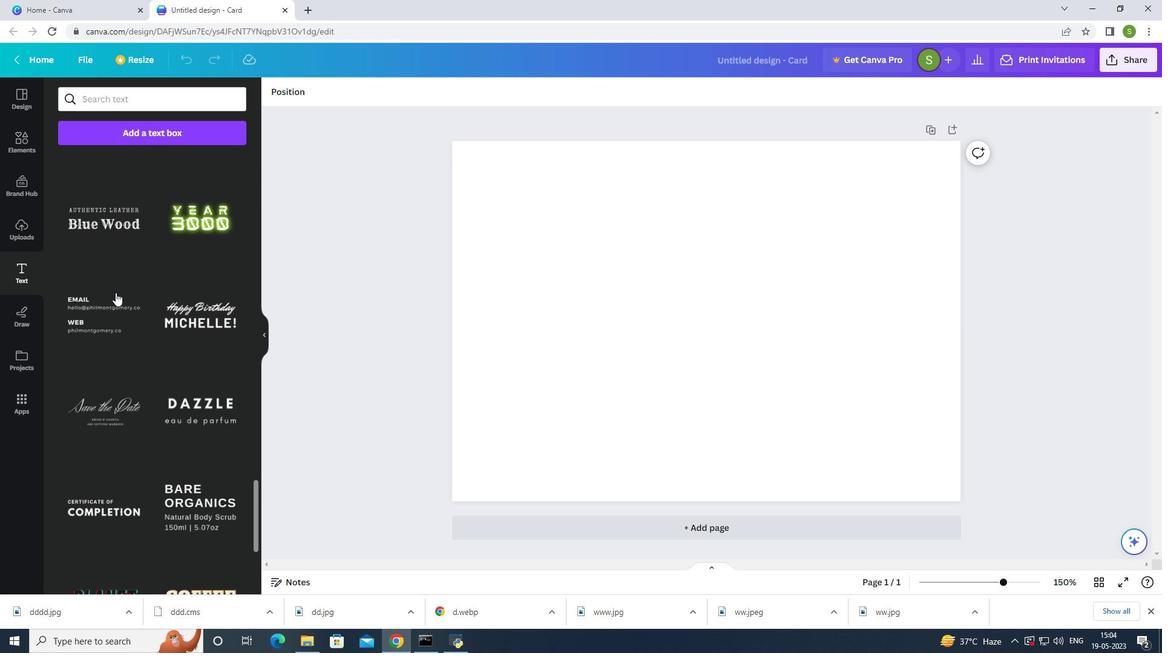 
Action: Mouse scrolled (115, 292) with delta (0, 0)
Screenshot: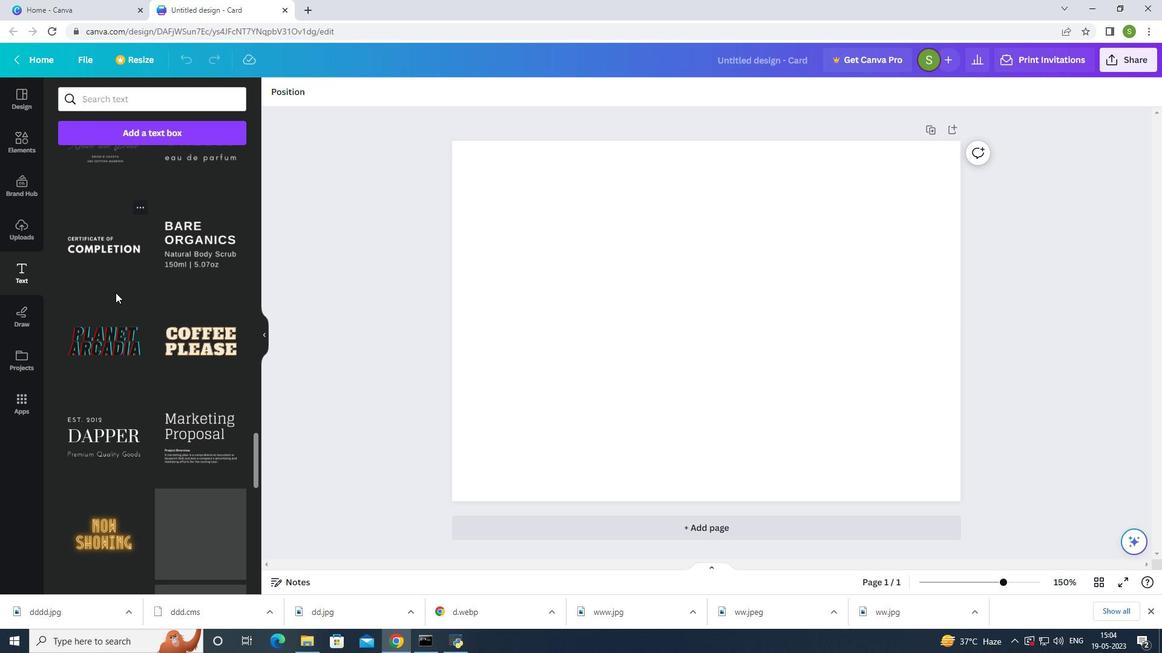 
Action: Mouse scrolled (115, 292) with delta (0, 0)
Screenshot: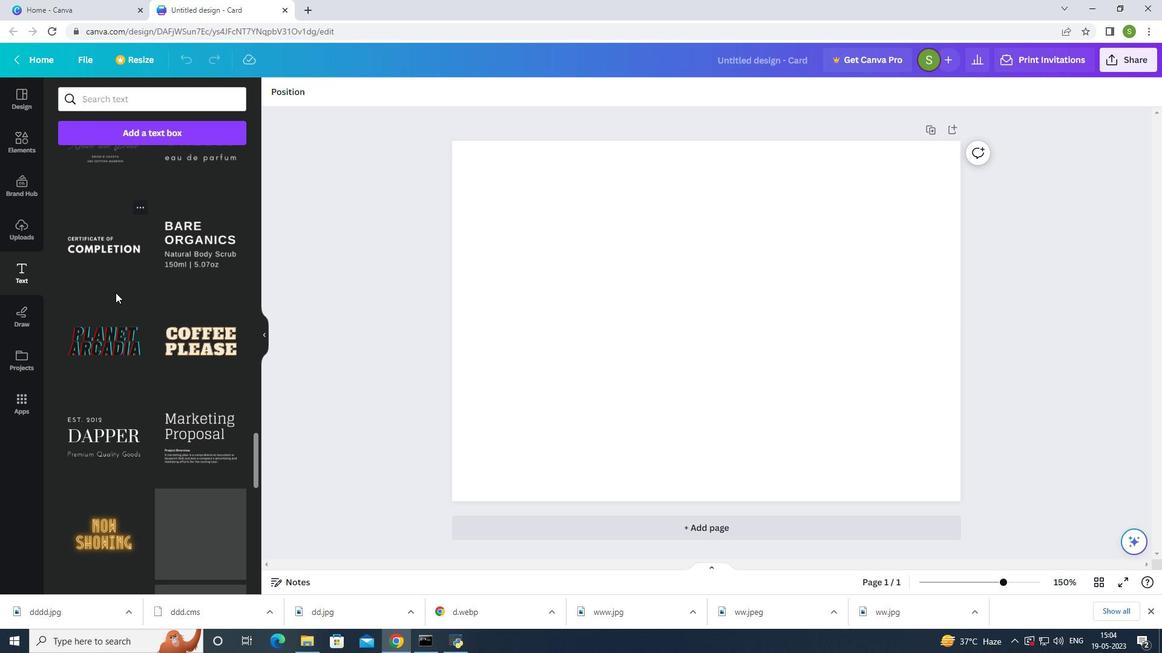 
Action: Mouse scrolled (115, 292) with delta (0, 0)
Screenshot: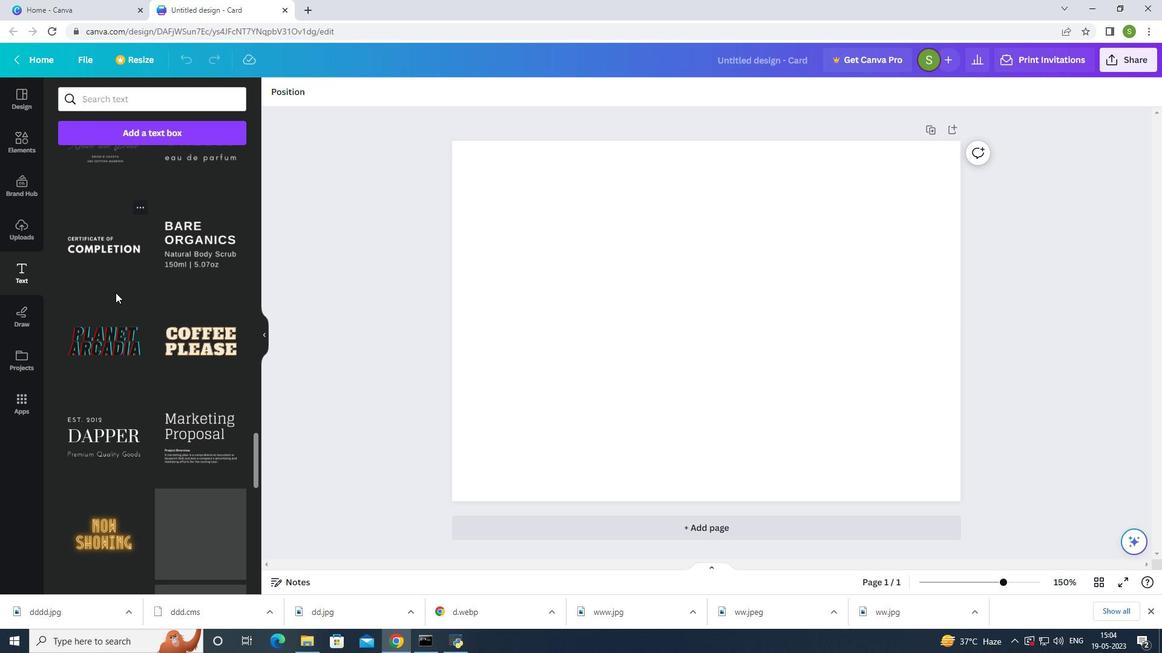 
Action: Mouse scrolled (115, 292) with delta (0, 0)
Screenshot: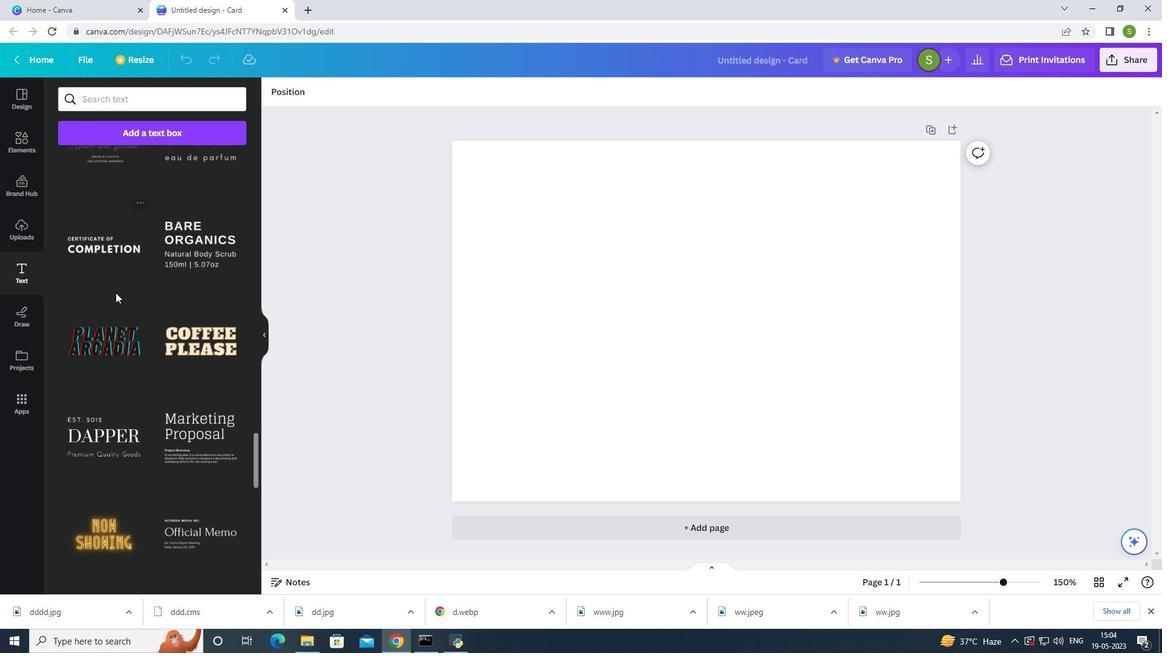
Action: Mouse scrolled (115, 292) with delta (0, 0)
Screenshot: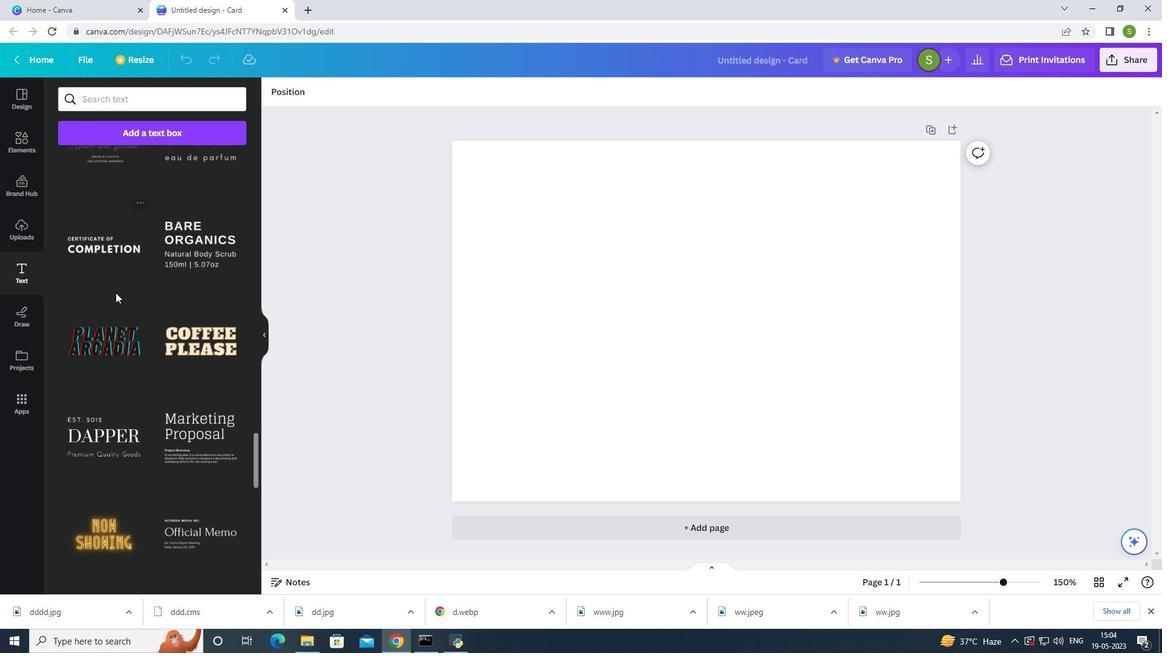 
Action: Mouse moved to (115, 292)
Screenshot: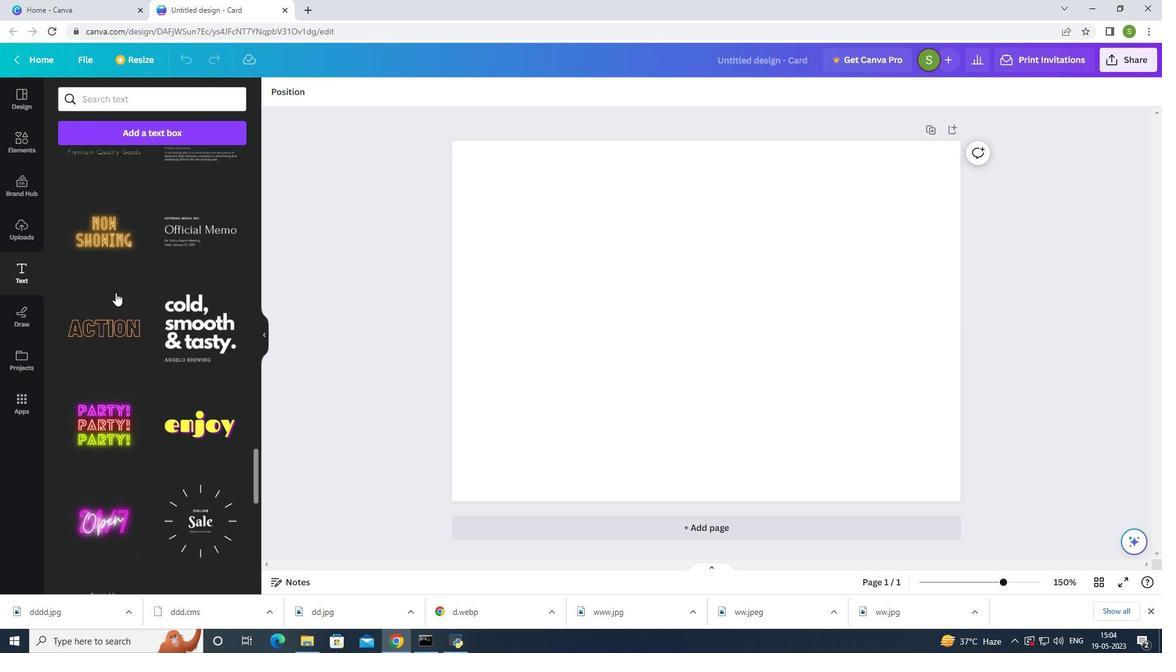 
Action: Mouse scrolled (115, 291) with delta (0, 0)
Screenshot: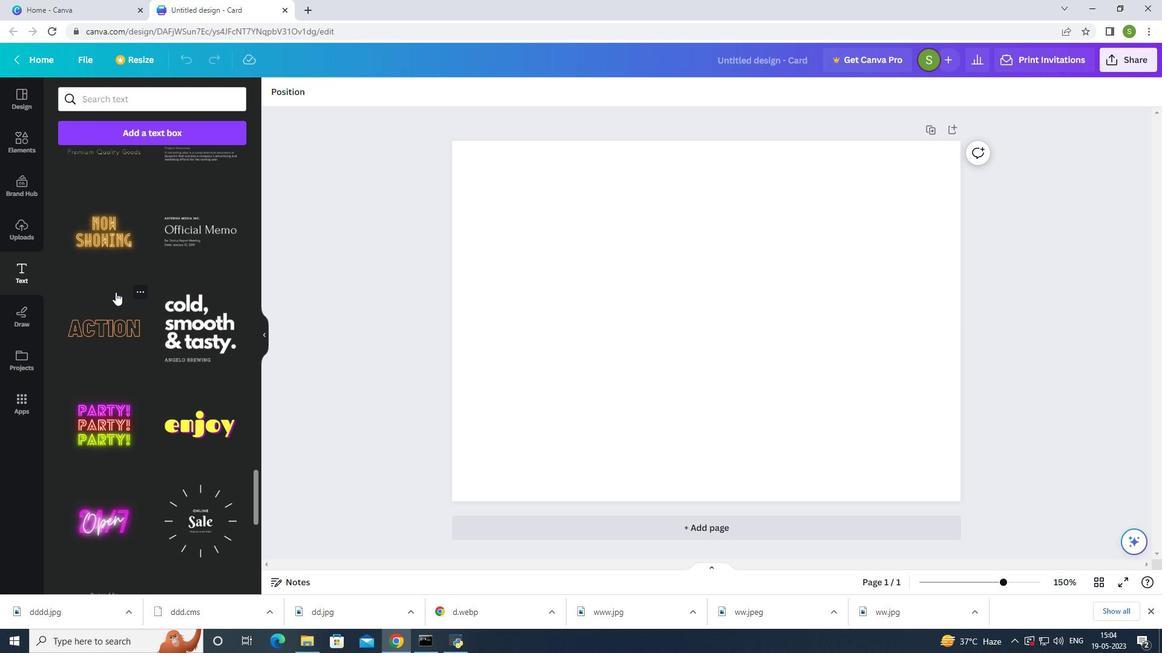 
Action: Mouse scrolled (115, 291) with delta (0, 0)
Screenshot: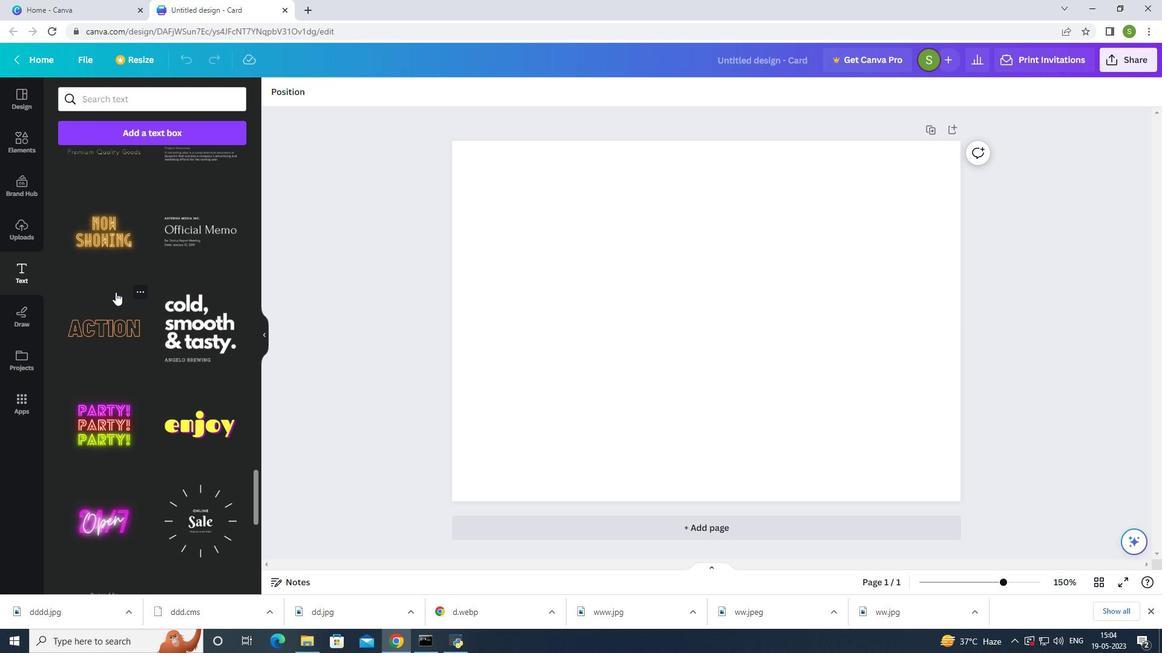 
Action: Mouse scrolled (115, 291) with delta (0, 0)
Screenshot: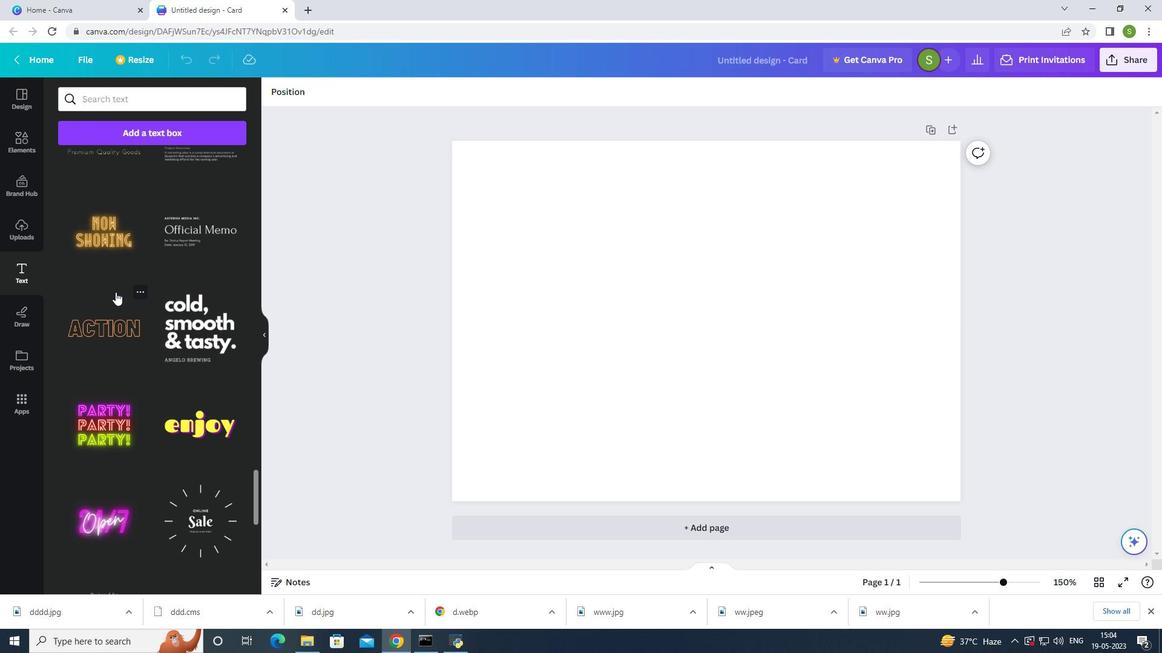 
Action: Mouse scrolled (115, 291) with delta (0, 0)
Screenshot: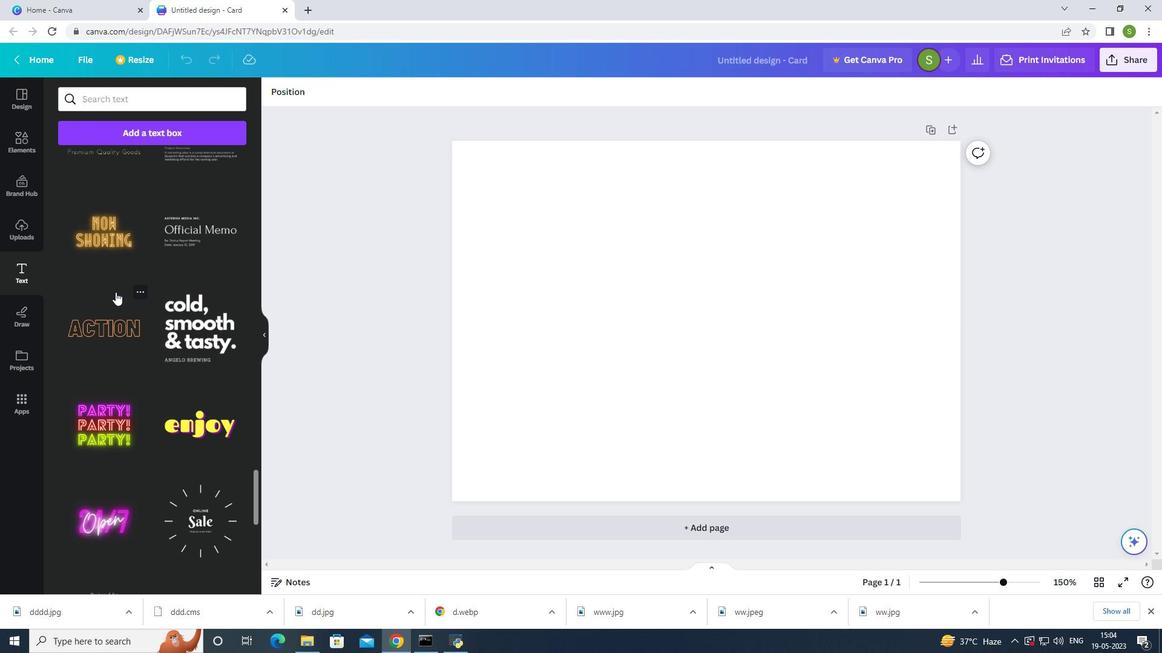 
Action: Mouse scrolled (115, 291) with delta (0, 0)
Screenshot: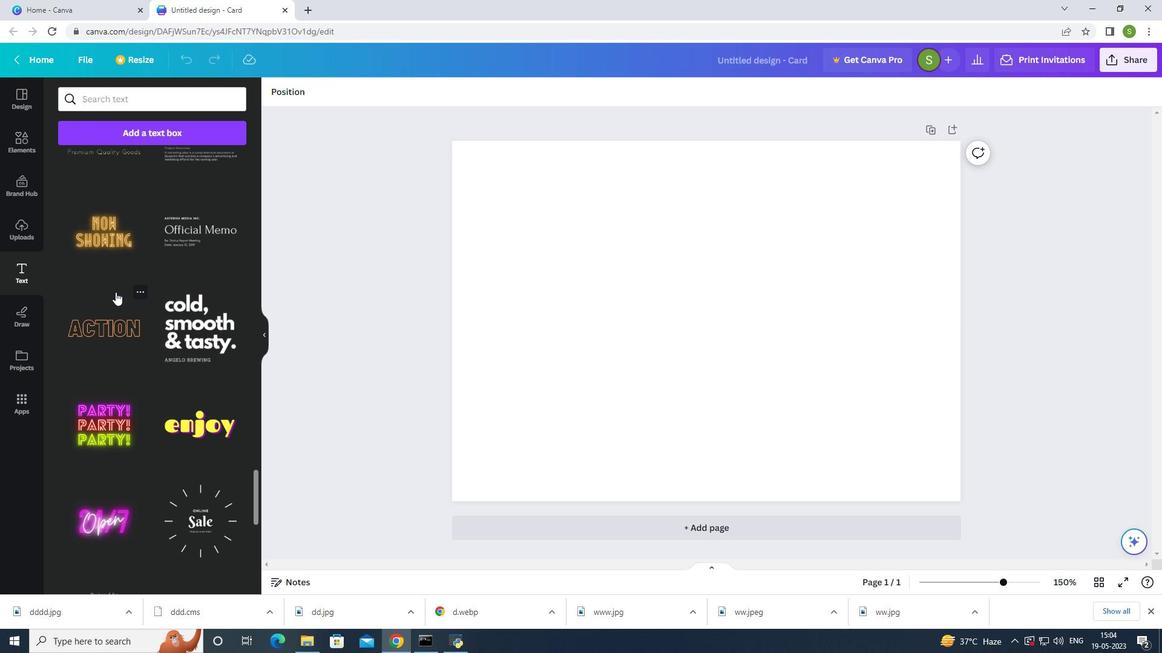 
Action: Mouse scrolled (115, 291) with delta (0, 0)
Screenshot: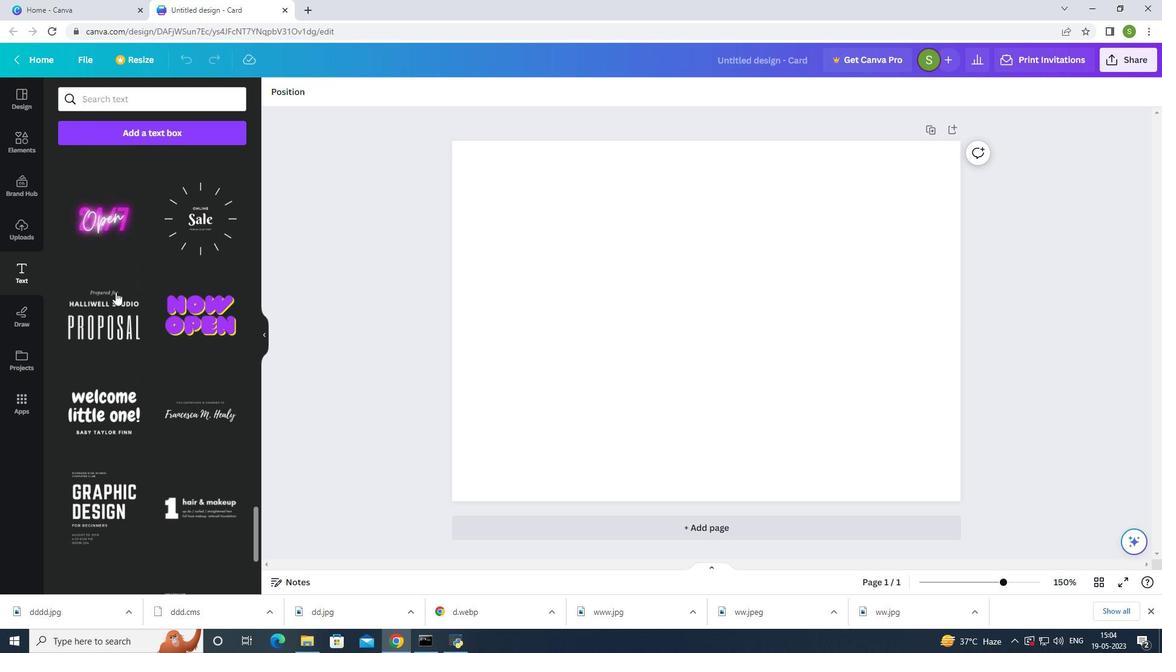 
Action: Mouse scrolled (115, 291) with delta (0, 0)
Screenshot: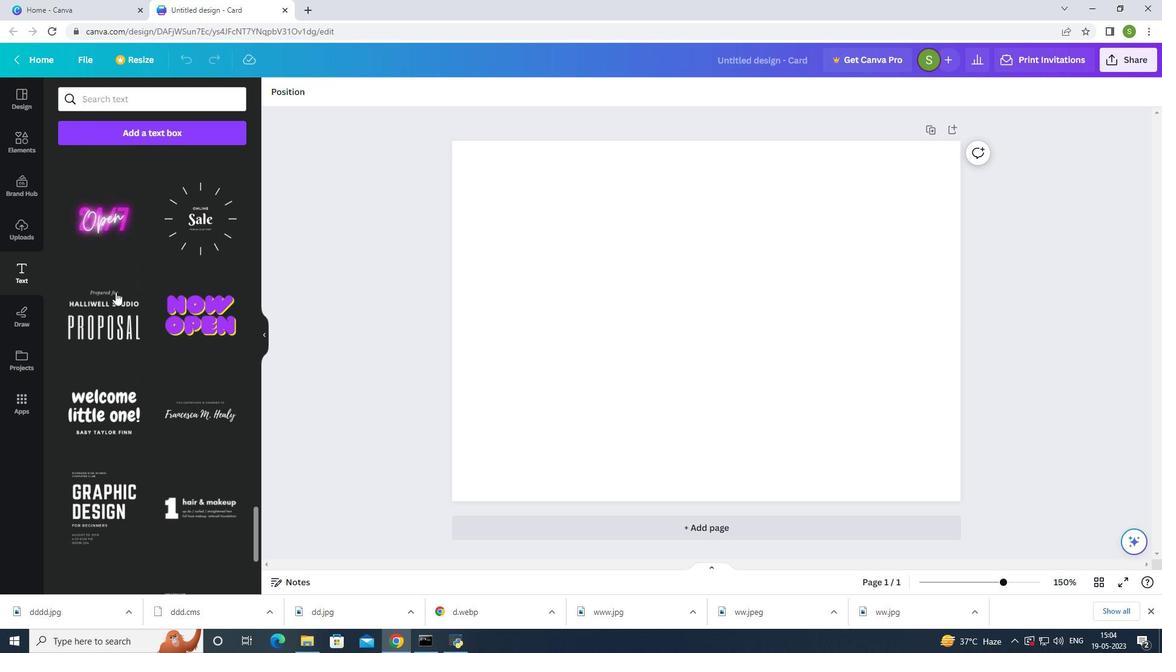 
Action: Mouse scrolled (115, 291) with delta (0, 0)
Screenshot: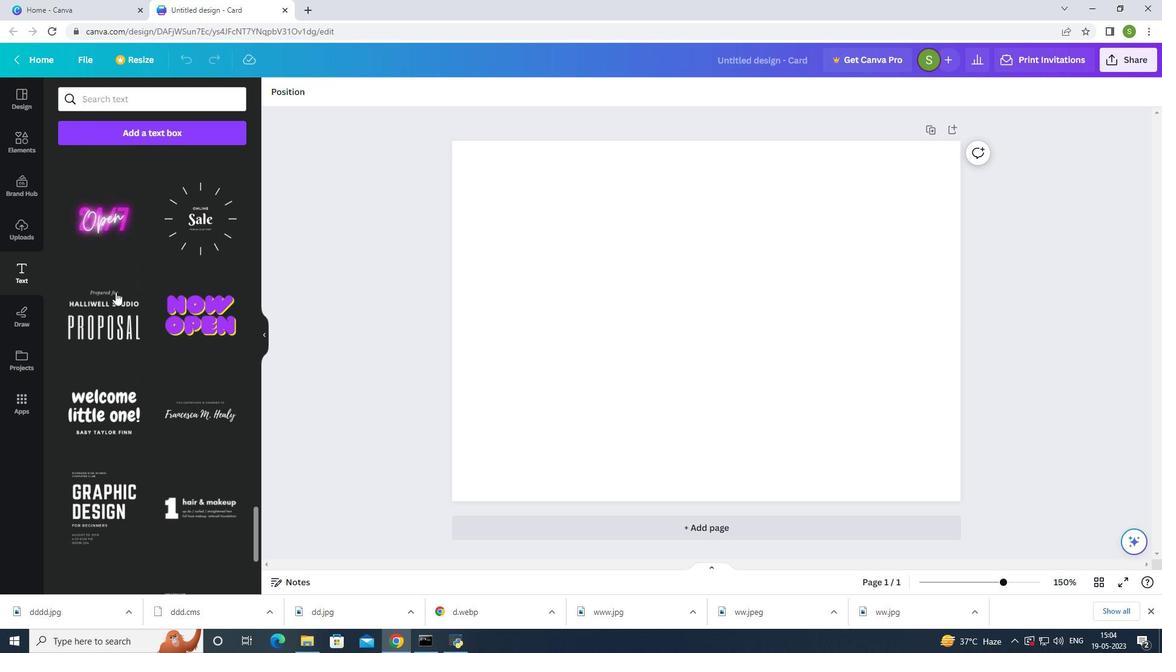 
Action: Mouse scrolled (115, 291) with delta (0, 0)
Screenshot: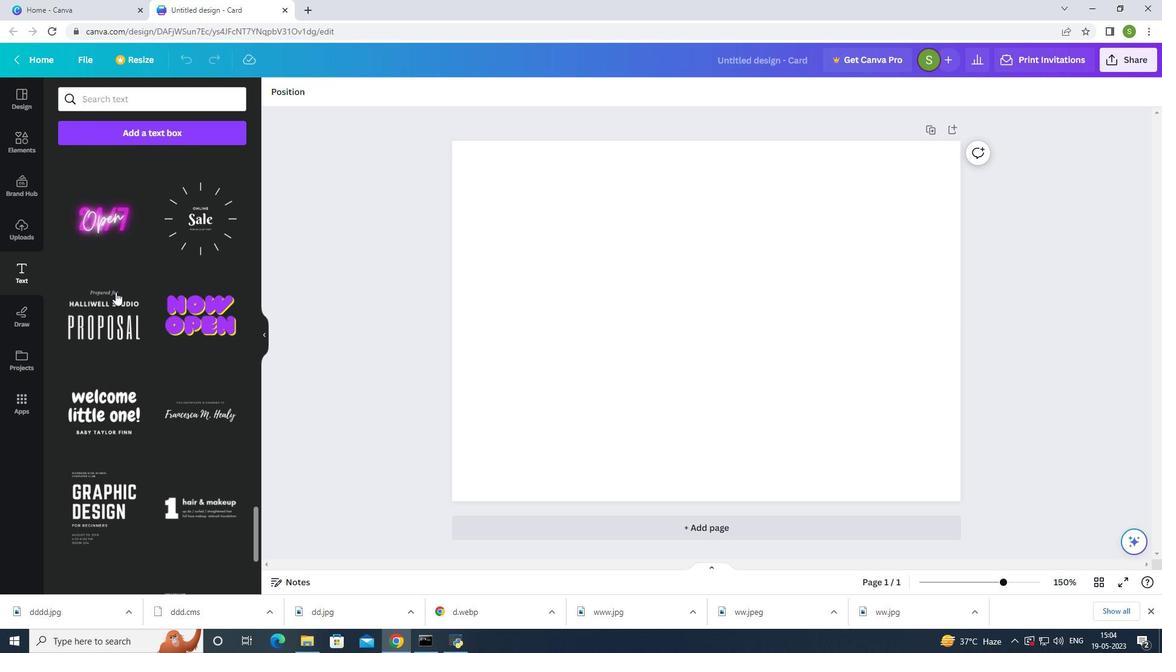 
Action: Mouse scrolled (115, 291) with delta (0, 0)
Screenshot: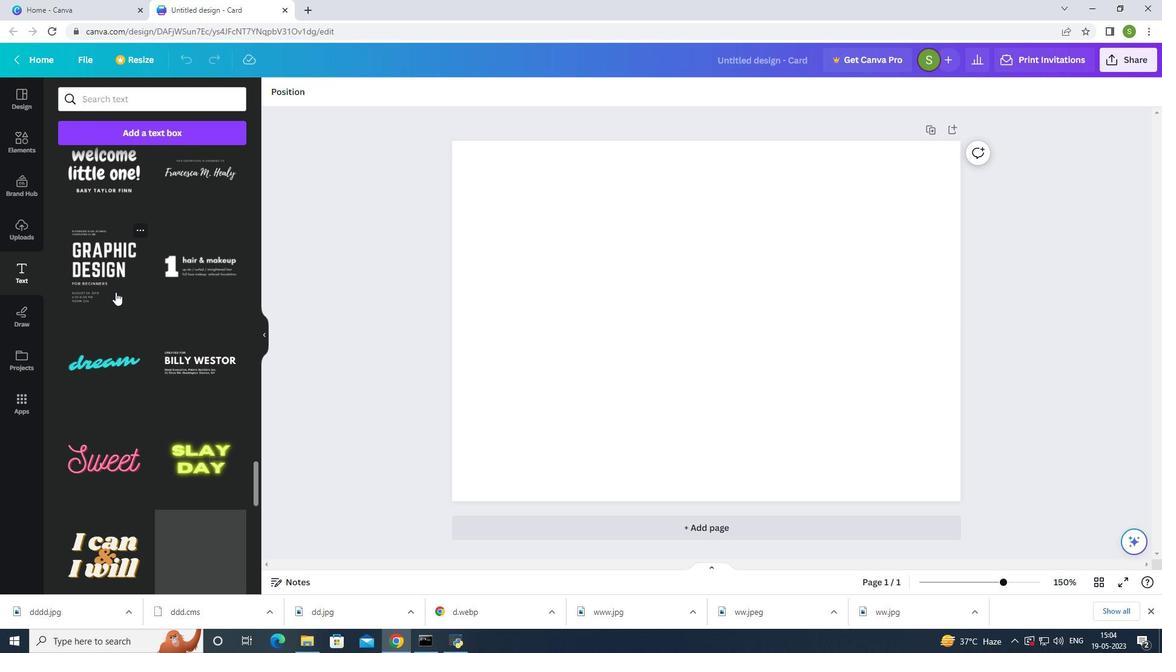 
Action: Mouse scrolled (115, 291) with delta (0, 0)
Screenshot: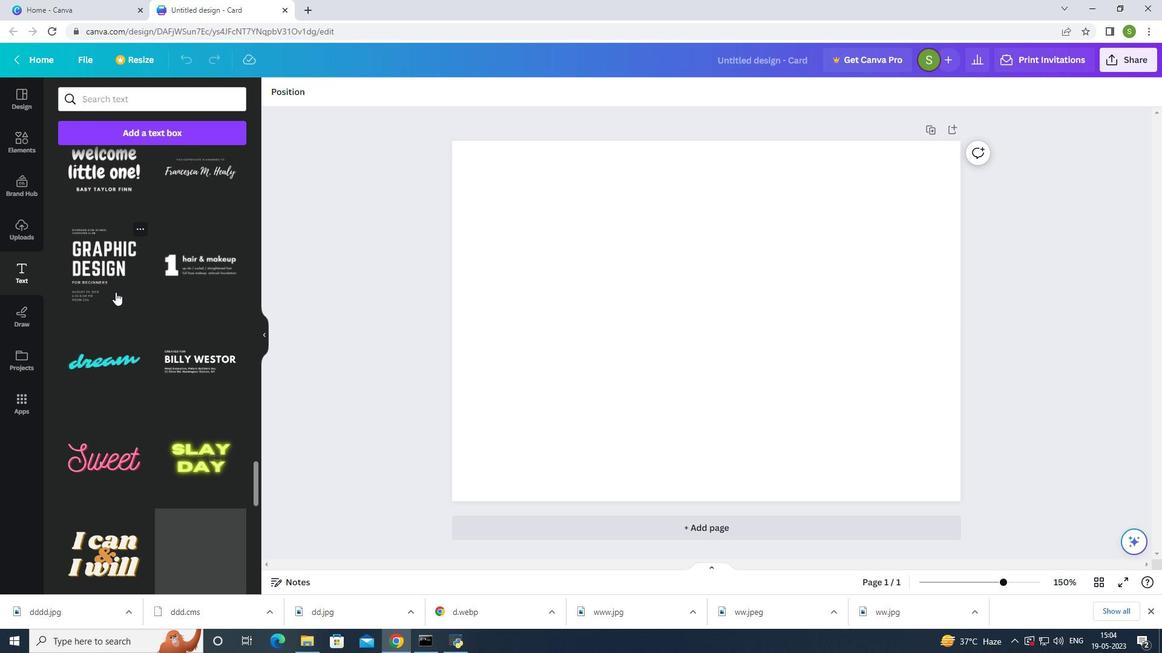 
Action: Mouse scrolled (115, 291) with delta (0, 0)
Screenshot: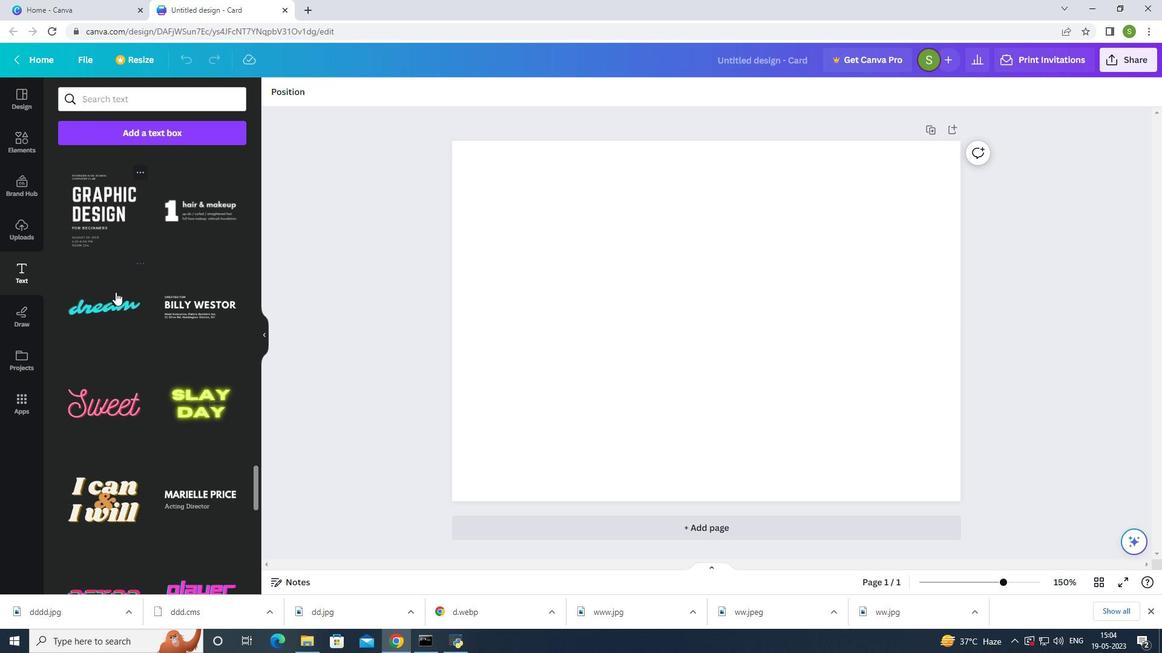 
Action: Mouse scrolled (115, 291) with delta (0, 0)
Screenshot: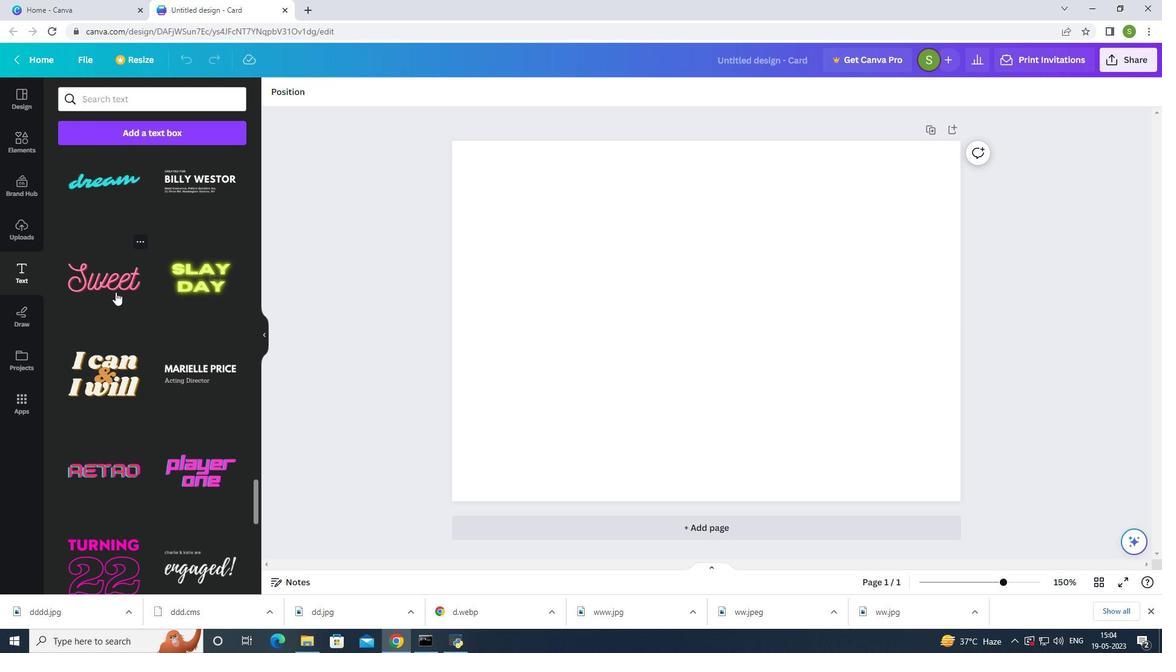 
Action: Mouse moved to (190, 230)
Screenshot: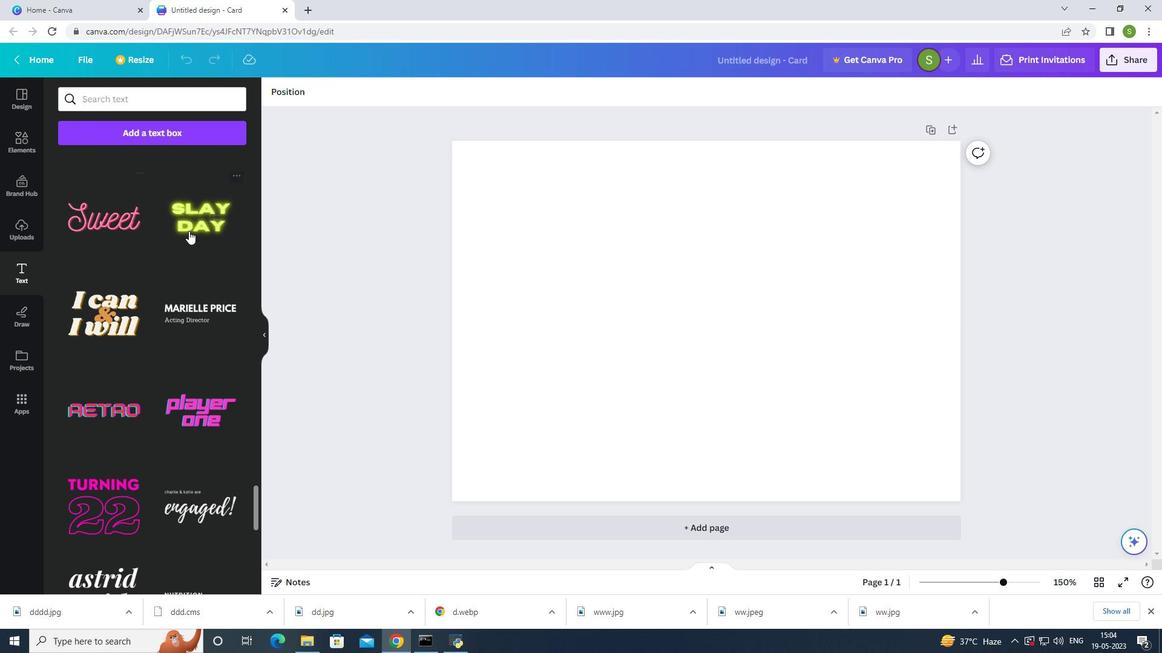 
Action: Mouse pressed left at (190, 230)
Screenshot: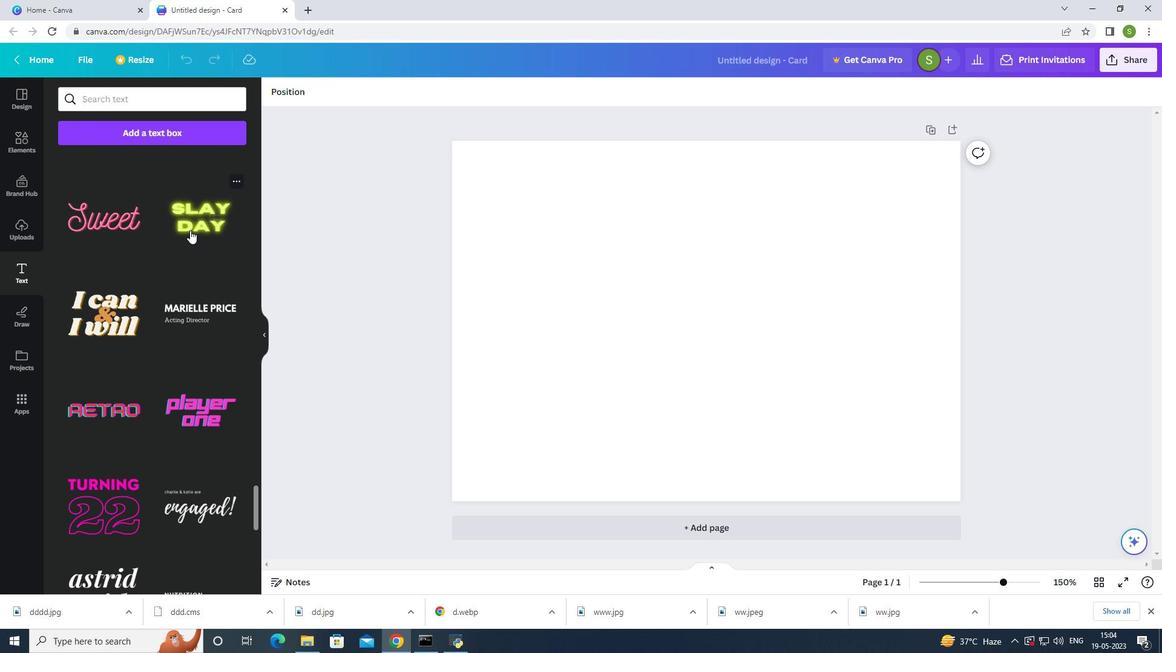 
Action: Mouse moved to (489, 196)
Screenshot: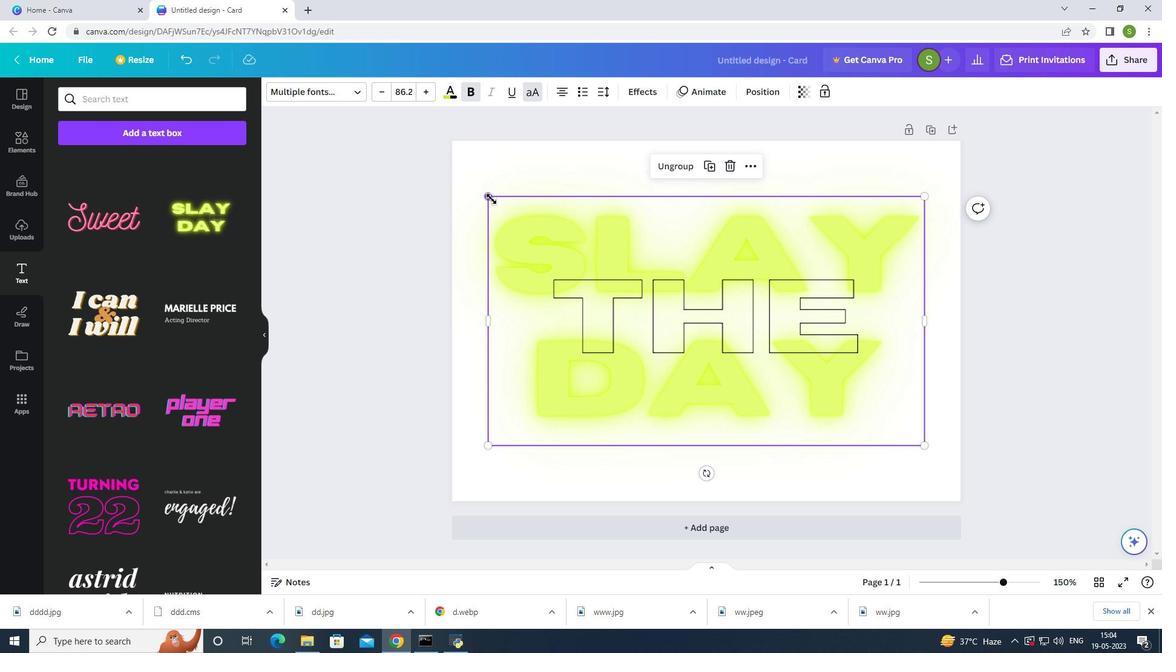 
Action: Mouse pressed left at (489, 196)
Screenshot: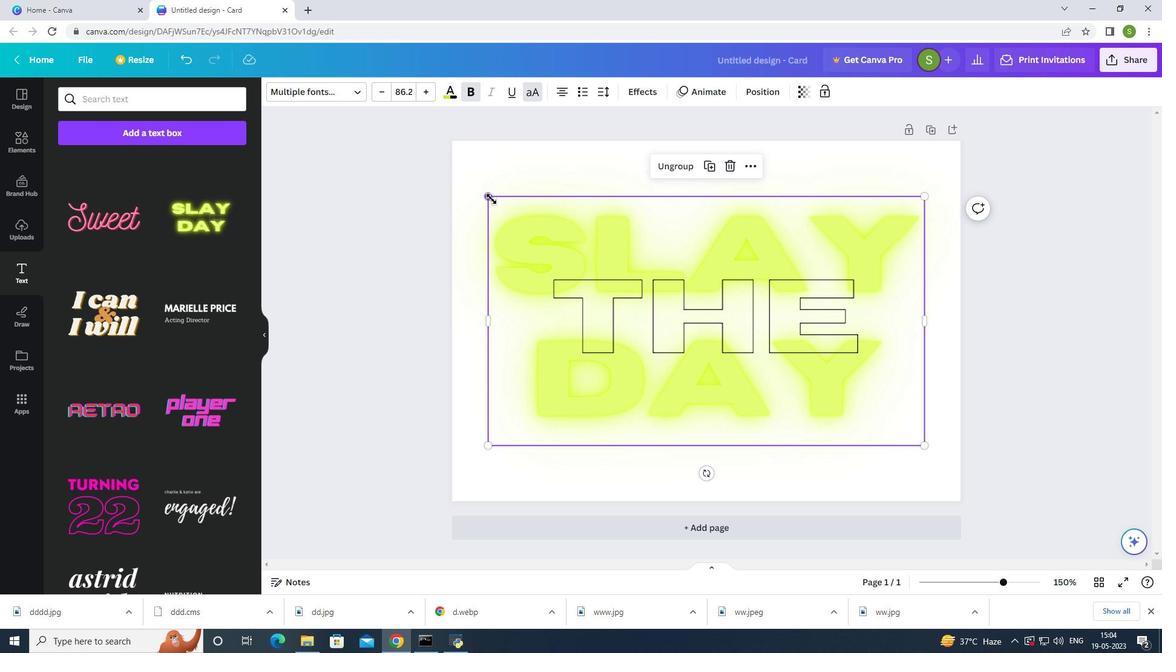 
Action: Mouse moved to (877, 329)
Screenshot: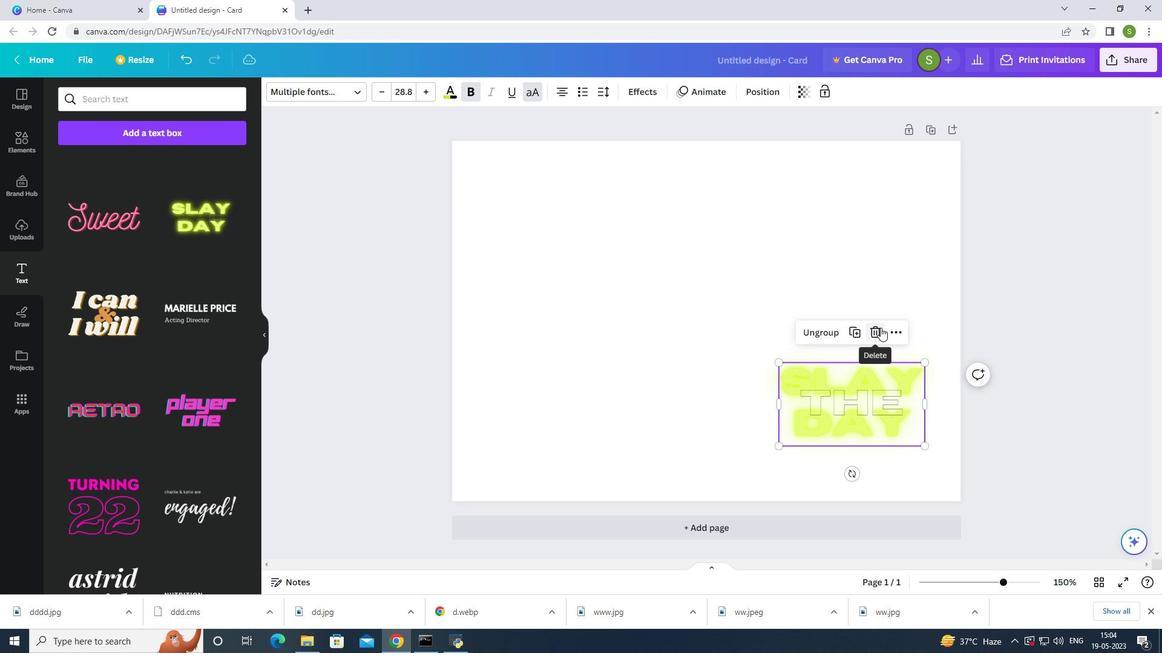 
Action: Mouse pressed left at (877, 329)
Screenshot: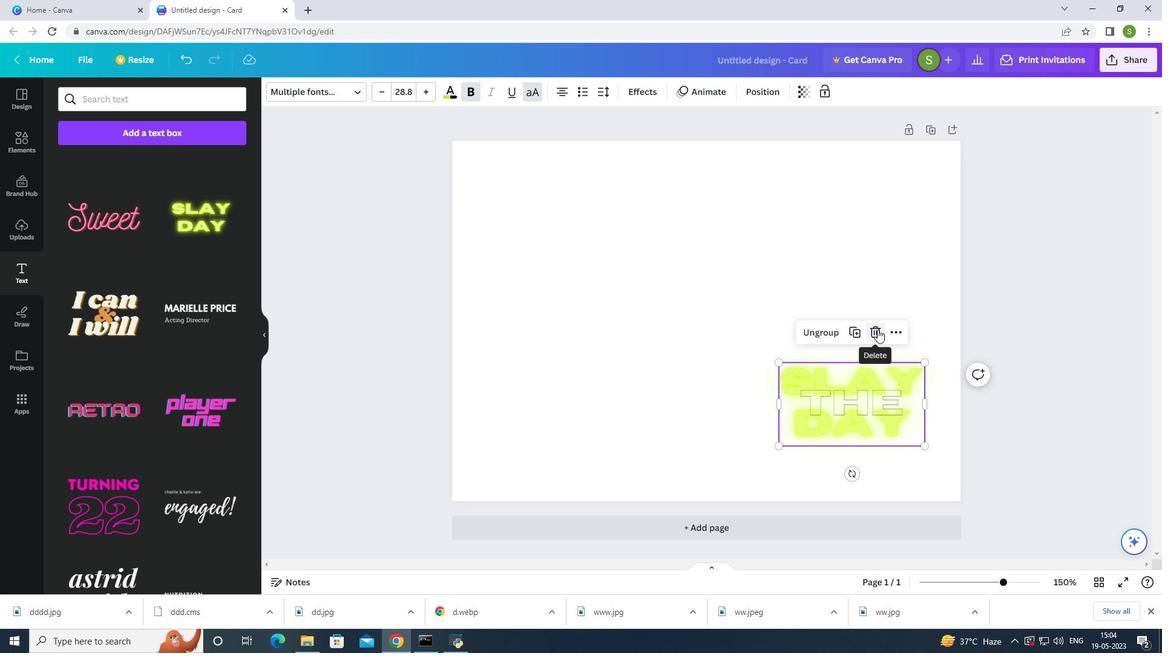 
Action: Mouse moved to (155, 318)
Screenshot: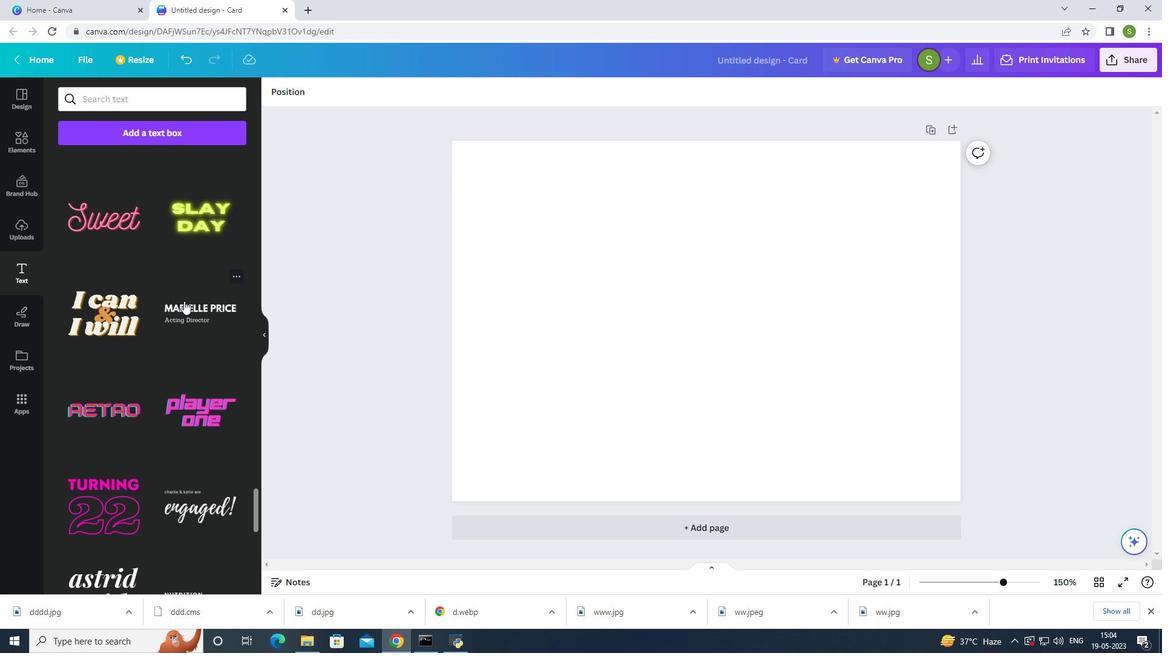 
Action: Mouse scrolled (155, 317) with delta (0, 0)
Screenshot: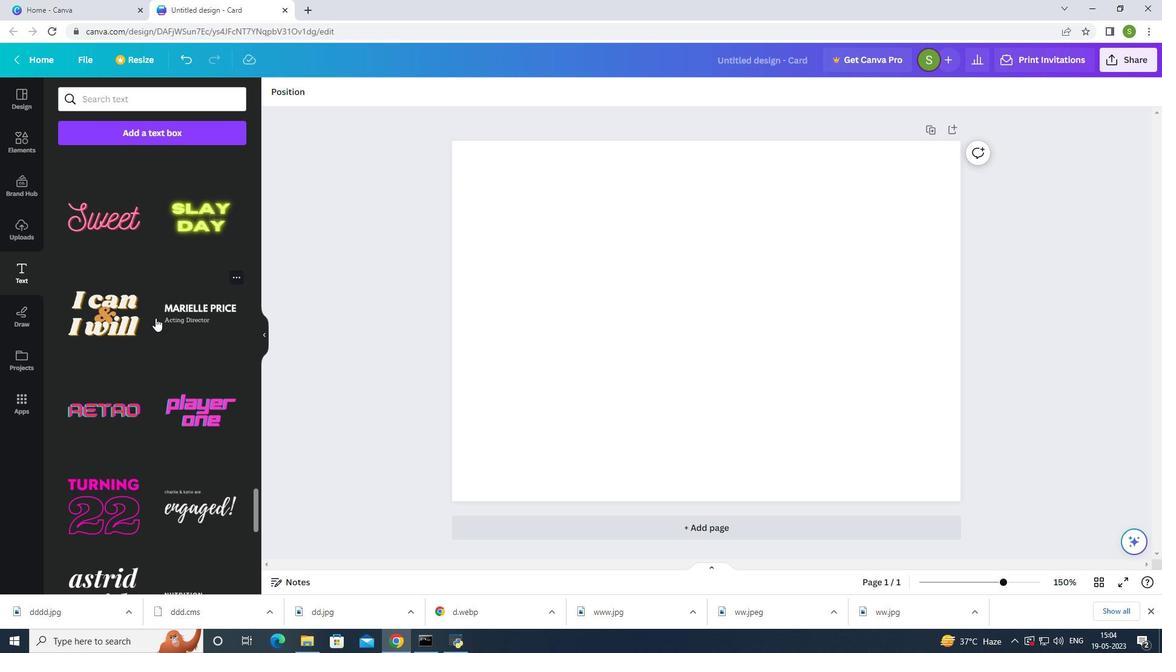 
Action: Mouse scrolled (155, 317) with delta (0, 0)
Screenshot: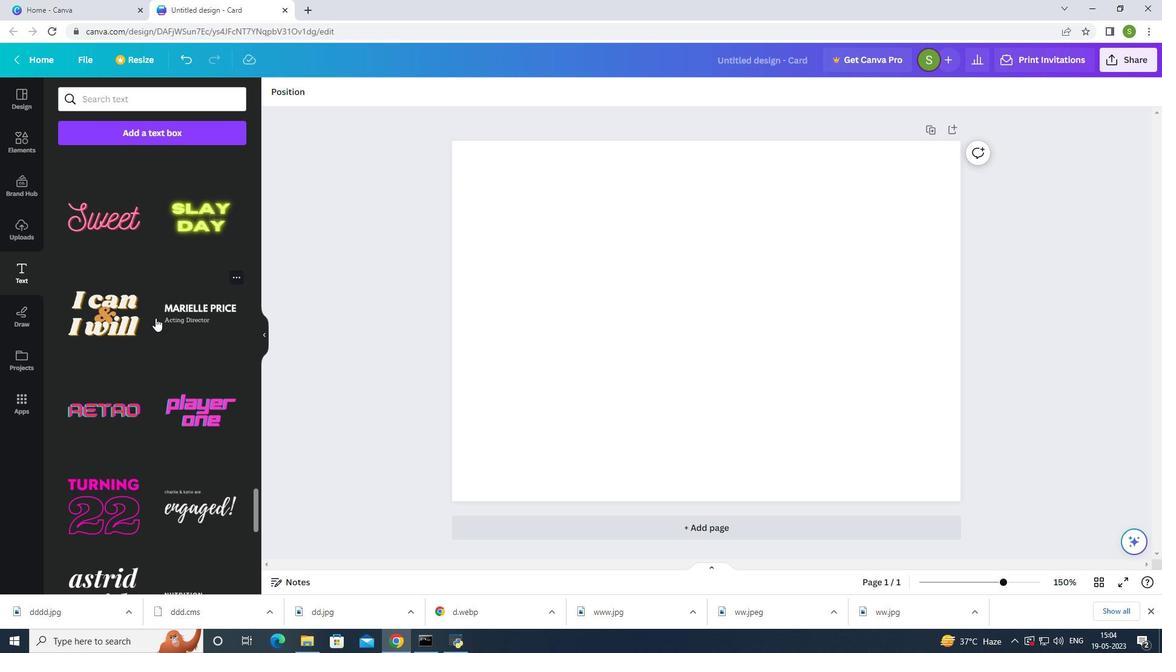 
Action: Mouse scrolled (155, 317) with delta (0, 0)
Screenshot: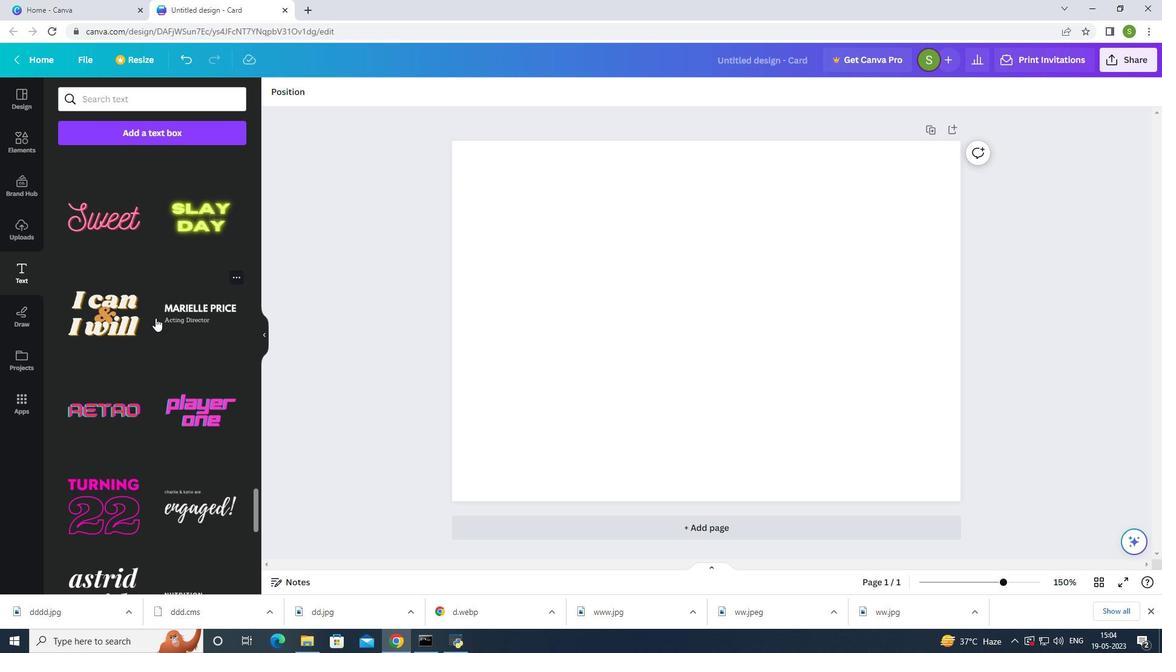 
Action: Mouse scrolled (155, 317) with delta (0, 0)
Screenshot: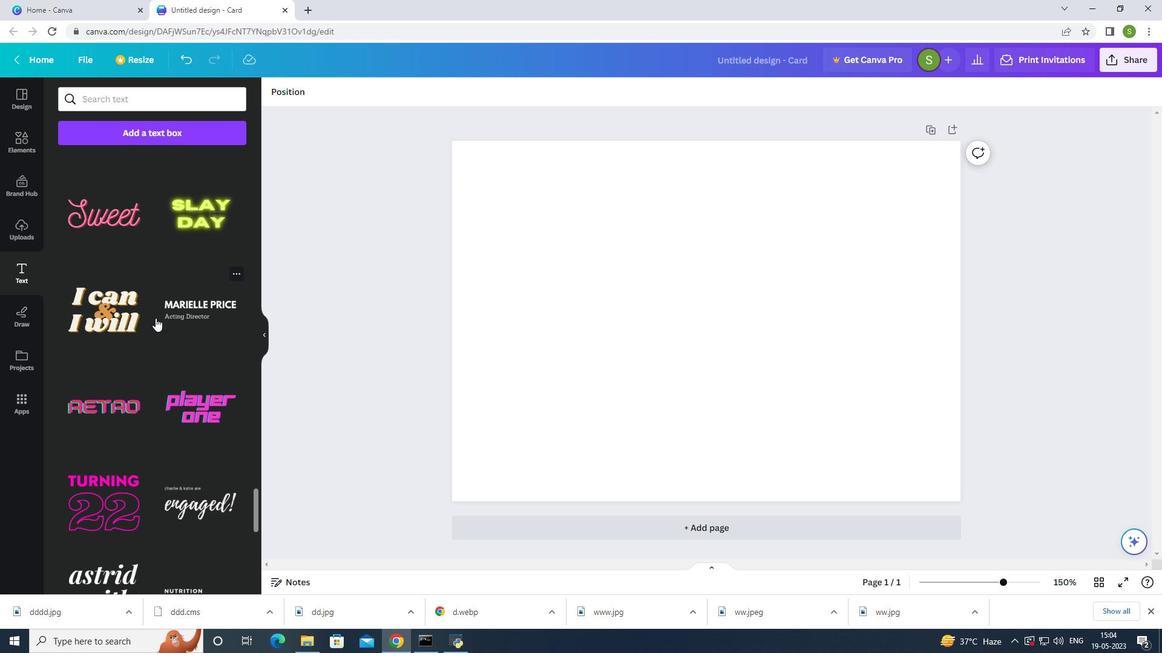 
Action: Mouse scrolled (155, 317) with delta (0, 0)
Screenshot: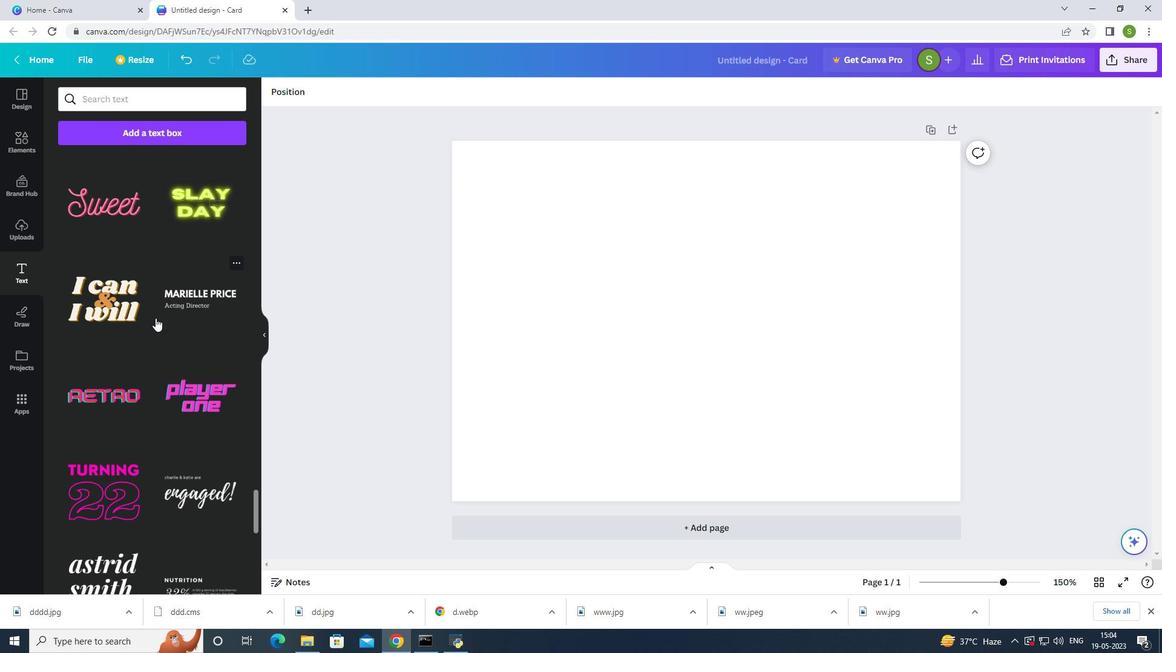 
Action: Mouse scrolled (155, 317) with delta (0, 0)
Screenshot: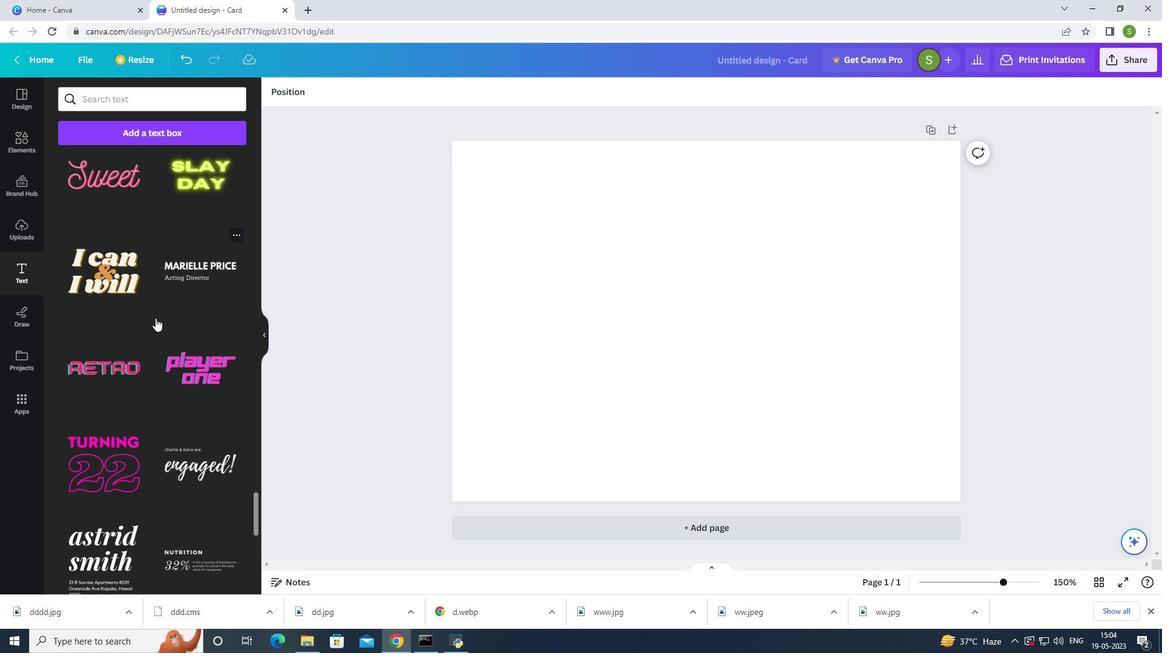 
Action: Mouse moved to (155, 317)
Screenshot: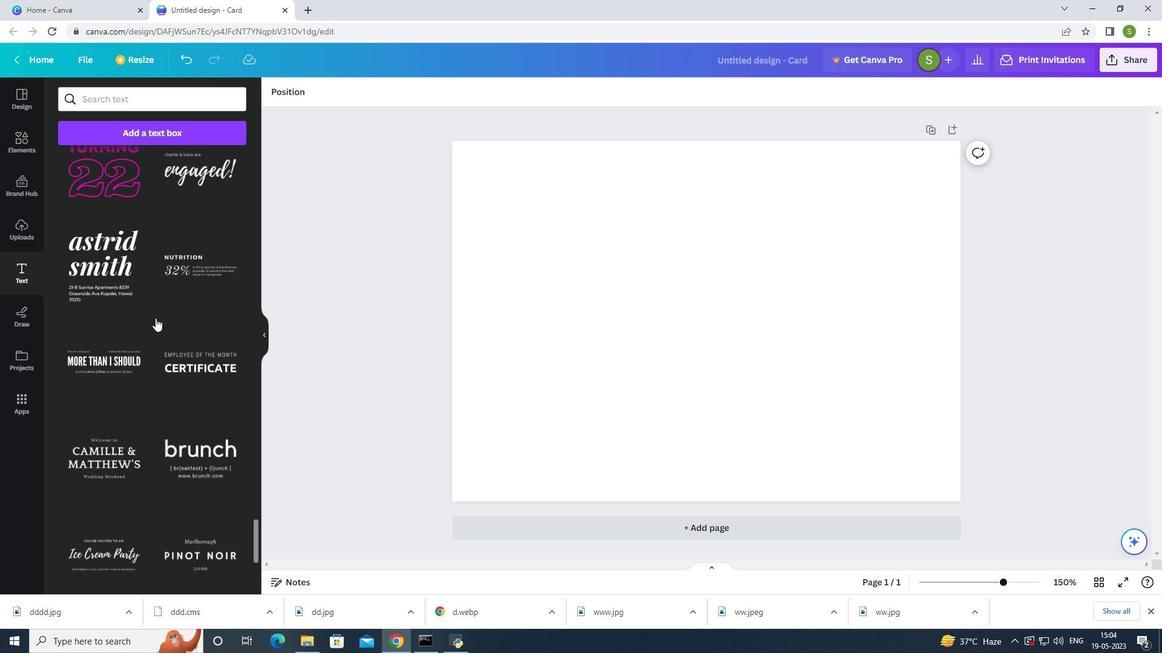 
Action: Mouse scrolled (155, 317) with delta (0, 0)
Screenshot: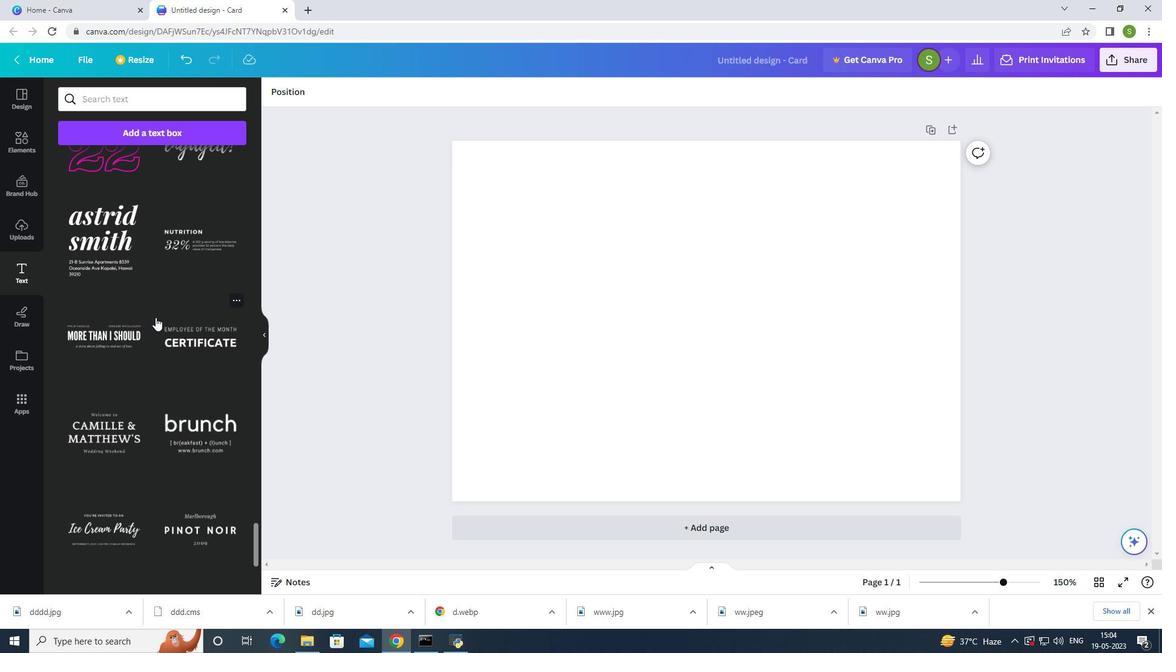 
Action: Mouse scrolled (155, 317) with delta (0, 0)
Screenshot: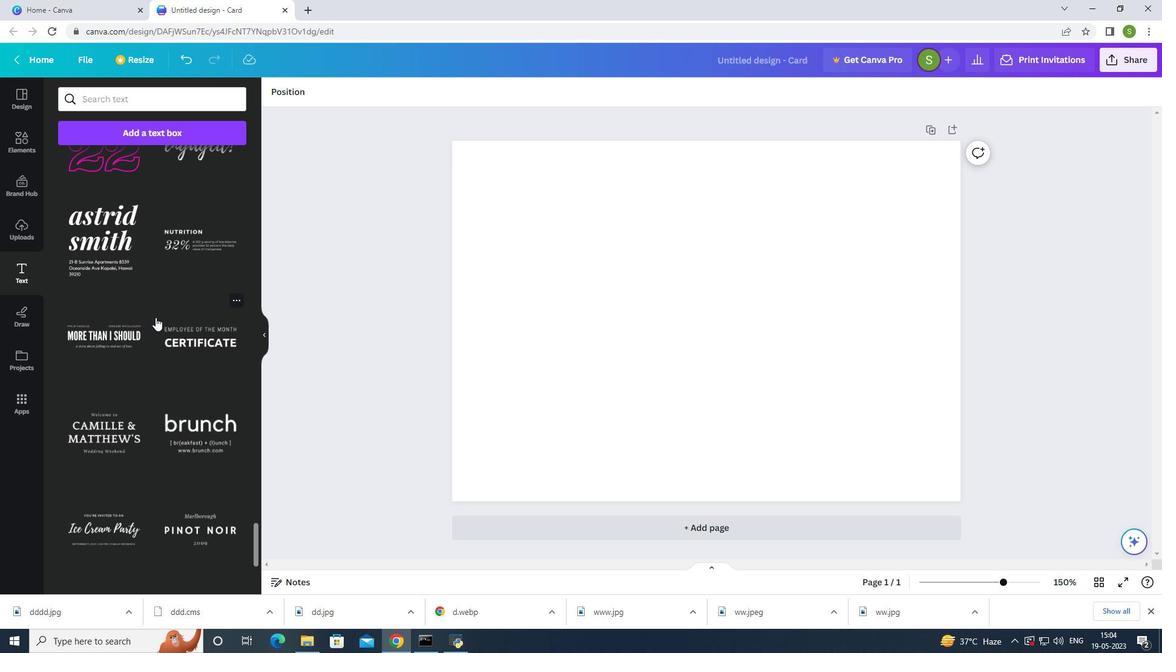 
Action: Mouse scrolled (155, 317) with delta (0, 0)
Screenshot: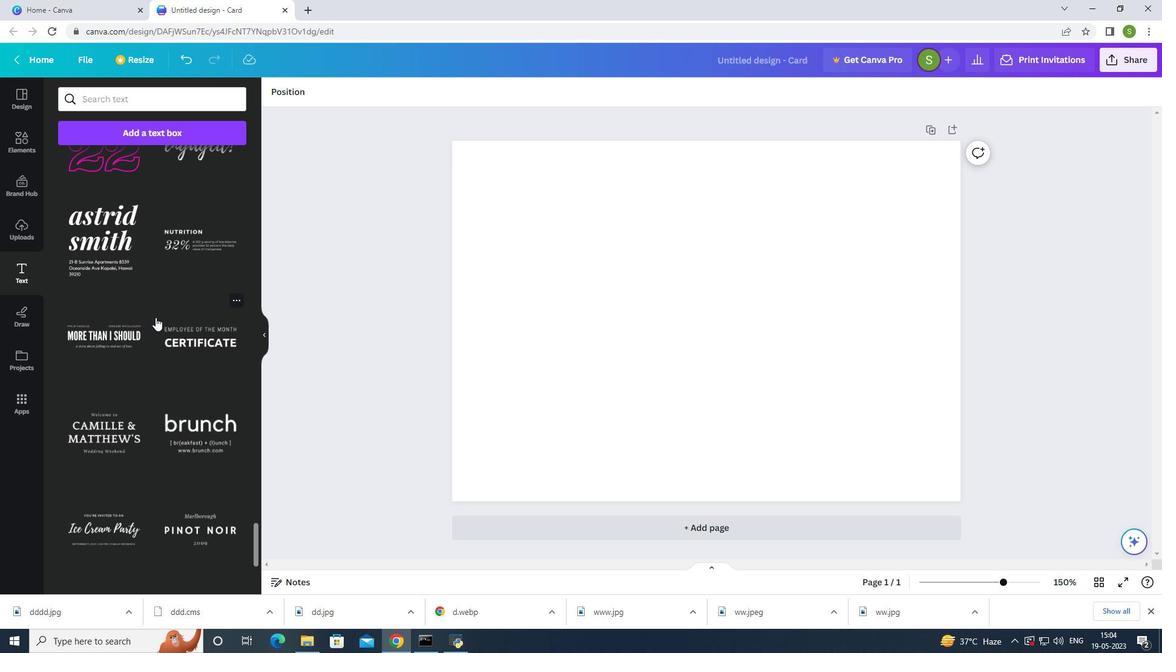 
Action: Mouse scrolled (155, 317) with delta (0, 0)
Screenshot: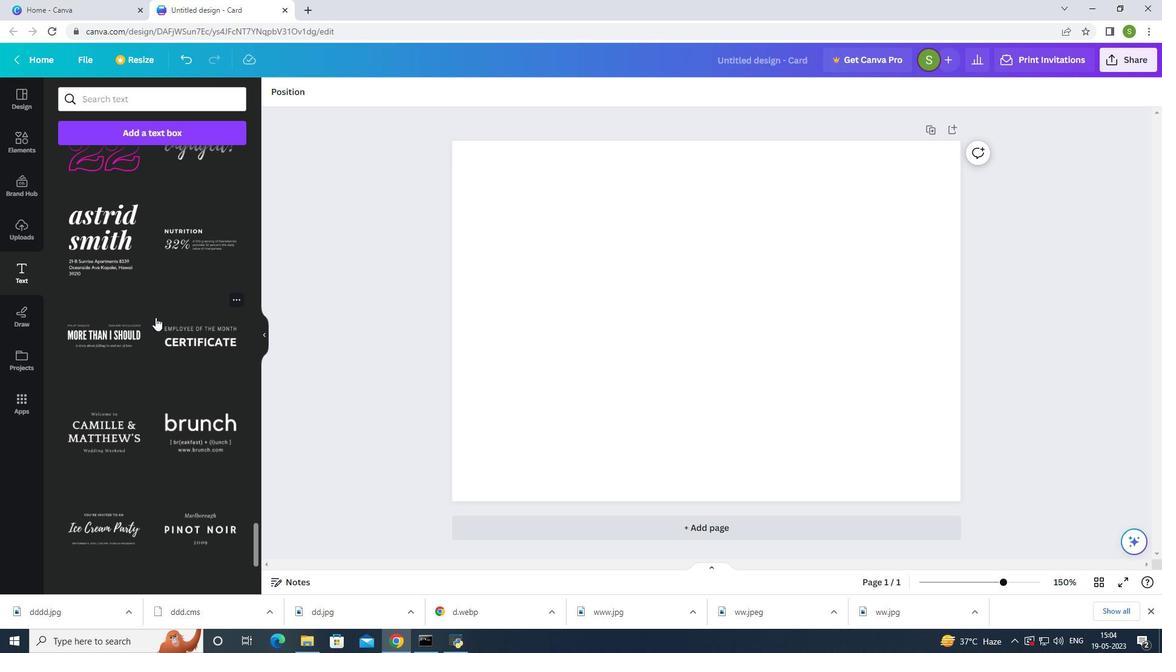 
Action: Mouse scrolled (155, 317) with delta (0, 0)
Screenshot: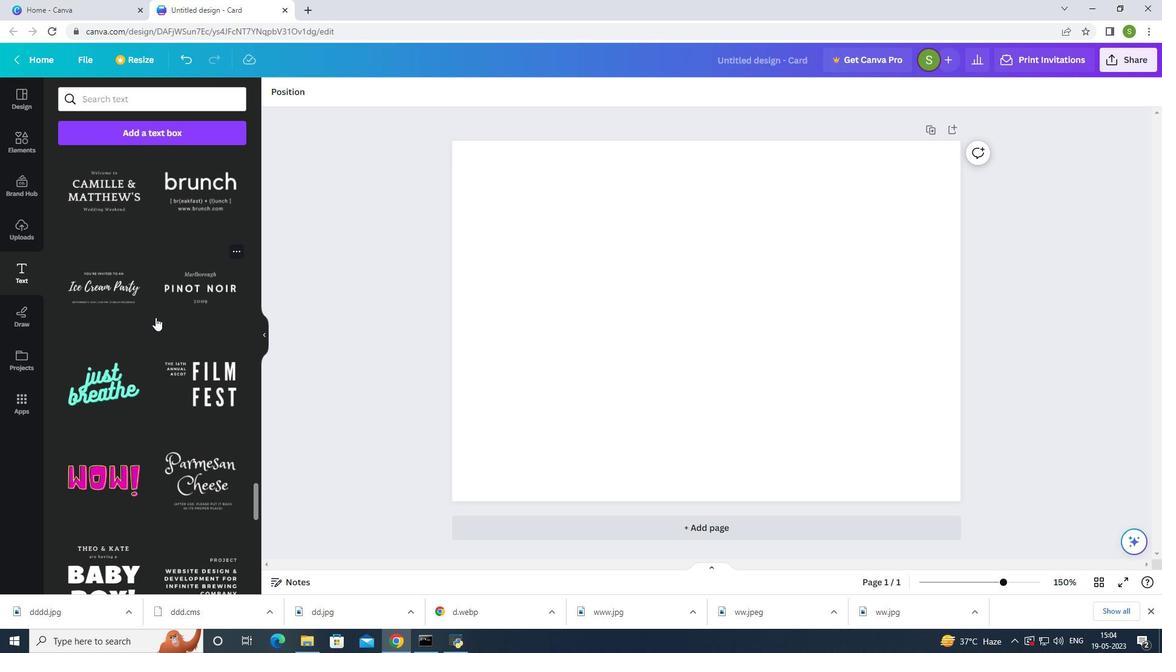 
Action: Mouse scrolled (155, 317) with delta (0, 0)
Screenshot: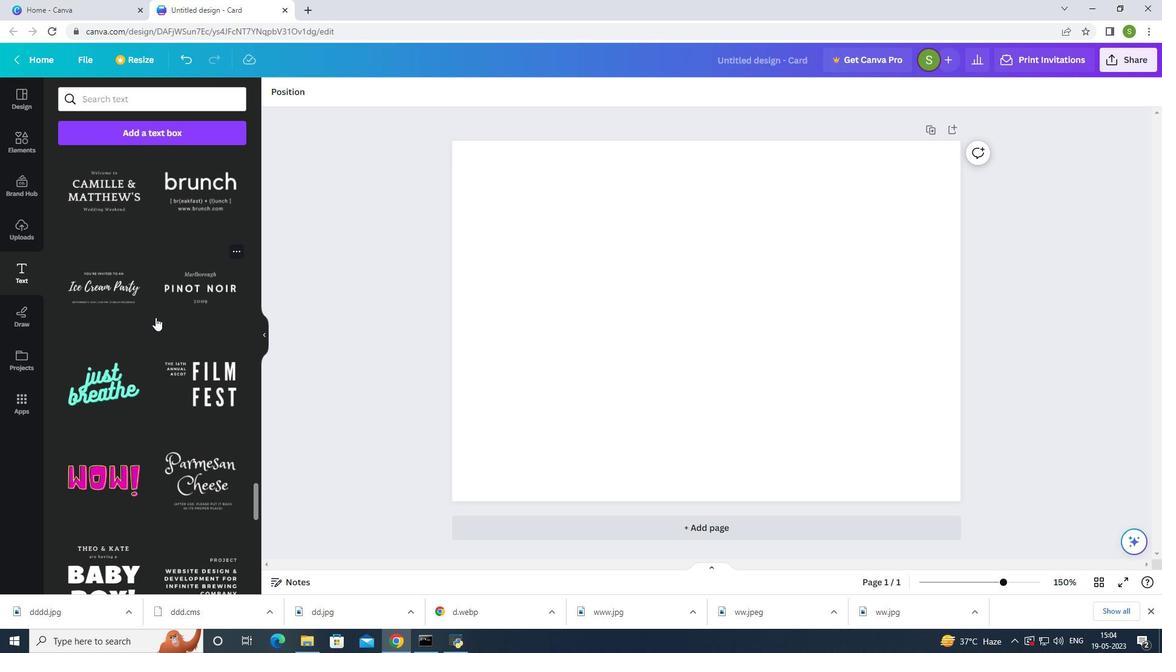 
Action: Mouse scrolled (155, 317) with delta (0, 0)
Screenshot: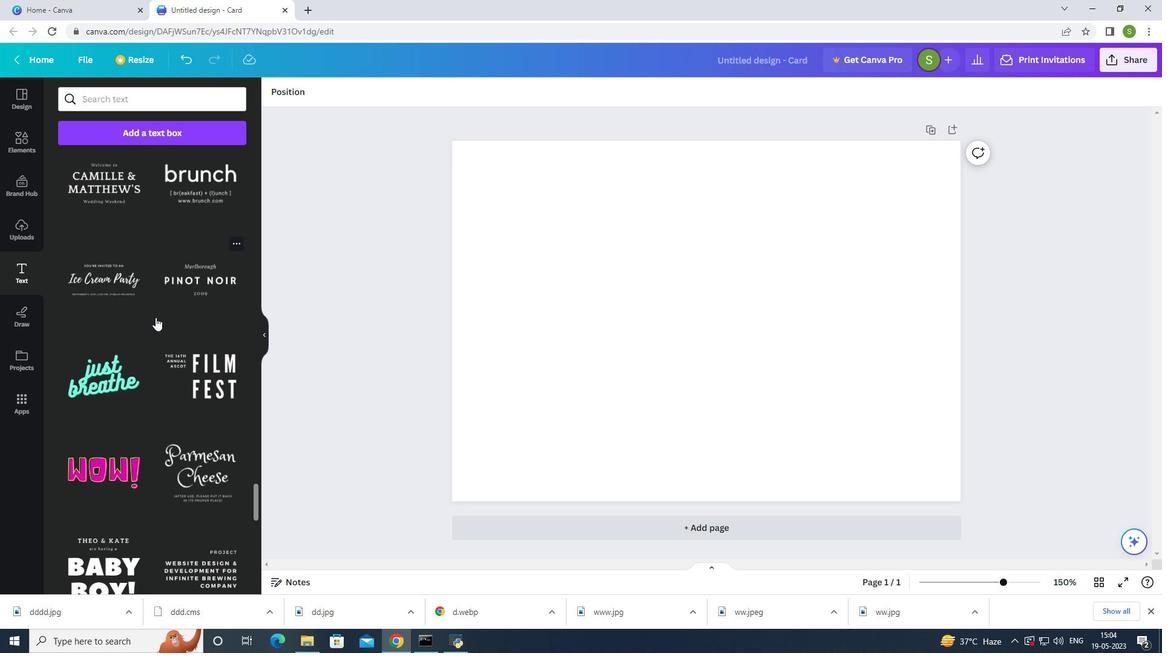 
Action: Mouse scrolled (155, 317) with delta (0, 0)
Screenshot: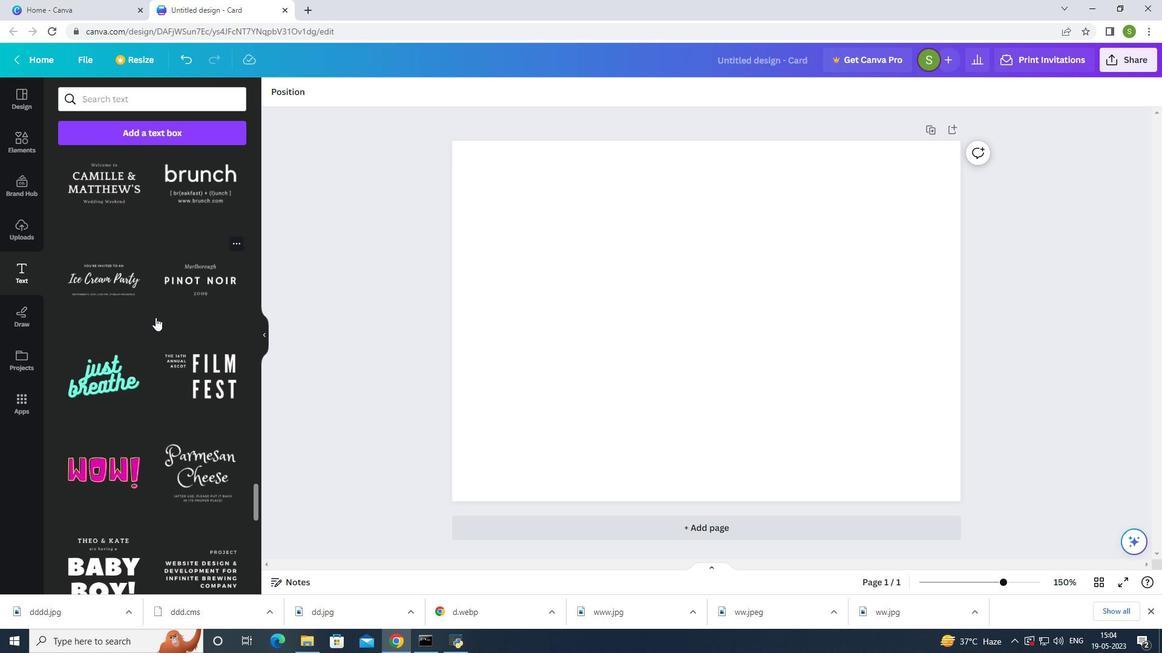 
Action: Mouse scrolled (155, 317) with delta (0, 0)
Screenshot: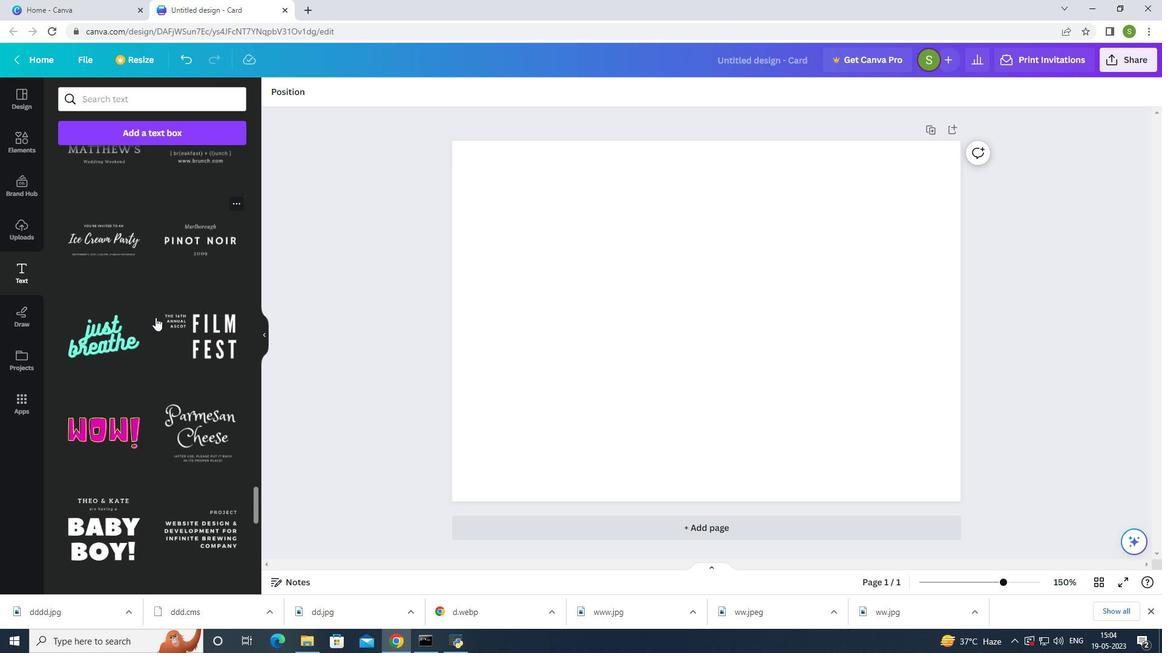 
Action: Mouse scrolled (155, 317) with delta (0, 0)
Screenshot: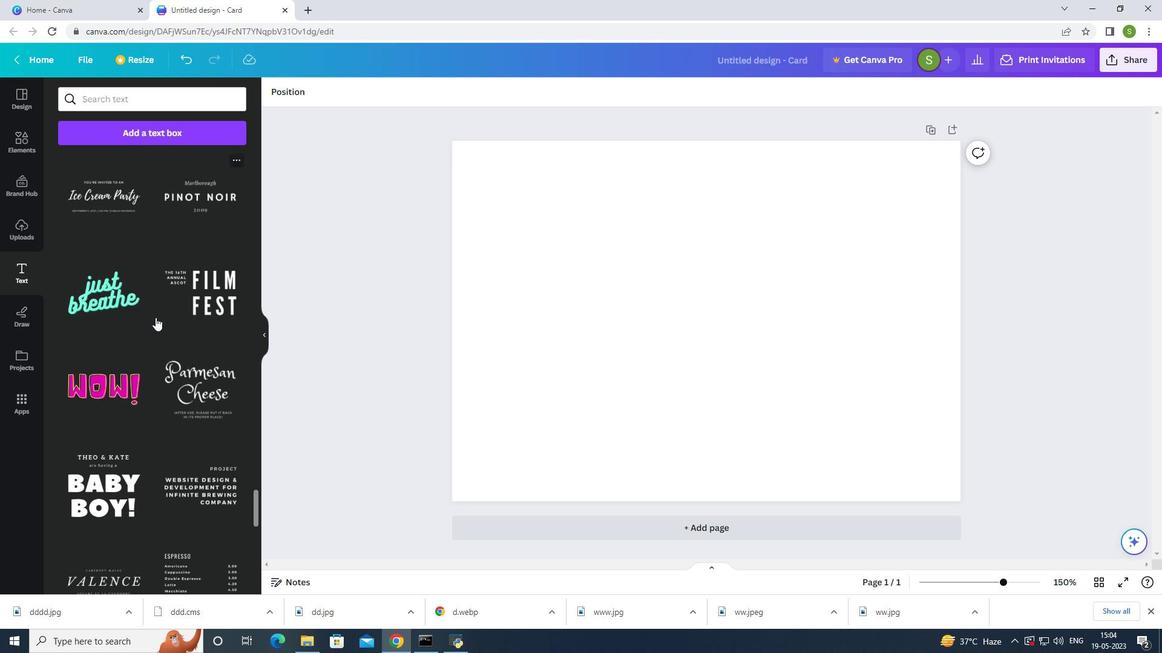 
Action: Mouse scrolled (155, 317) with delta (0, 0)
Screenshot: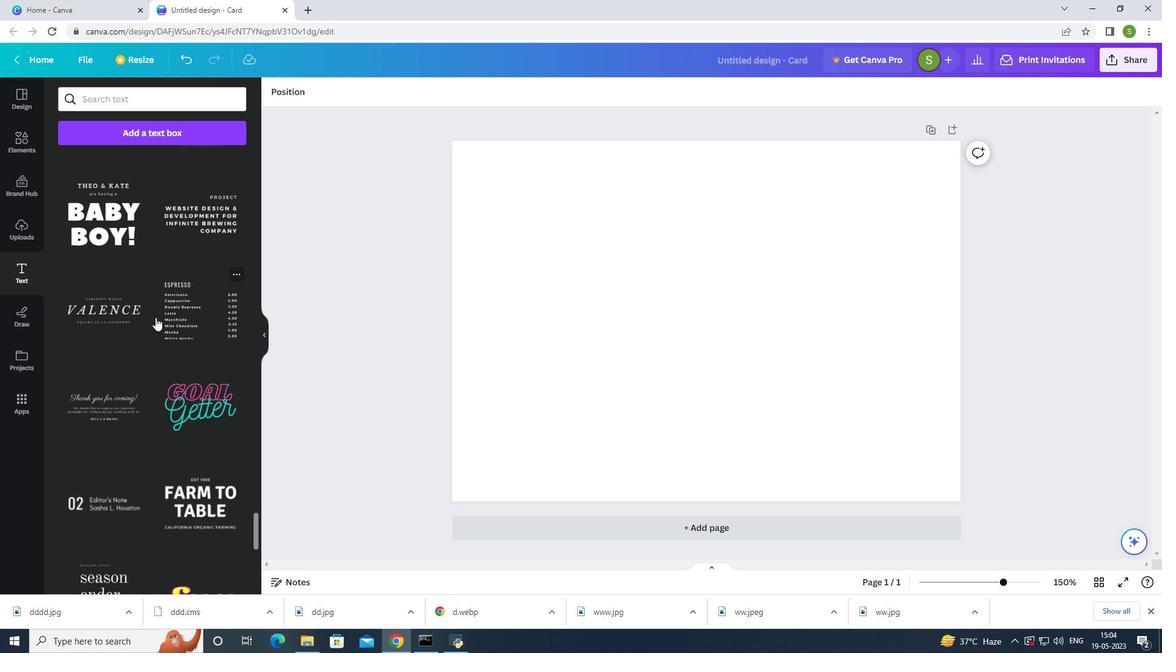 
Action: Mouse scrolled (155, 317) with delta (0, 0)
Screenshot: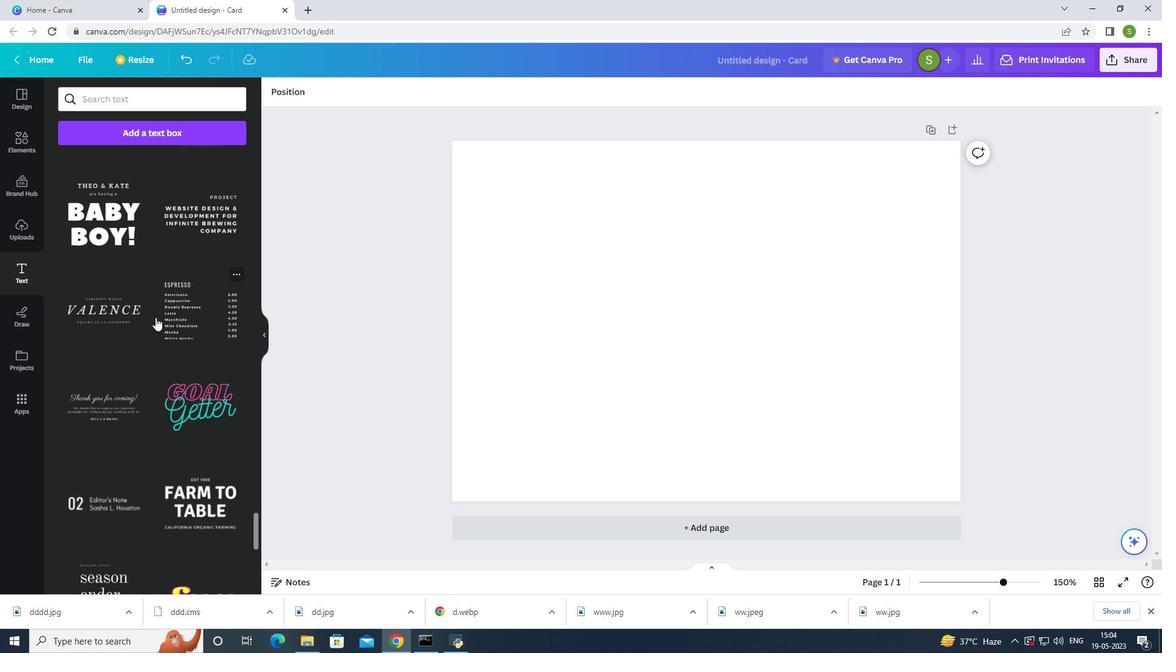 
Action: Mouse scrolled (155, 317) with delta (0, 0)
Screenshot: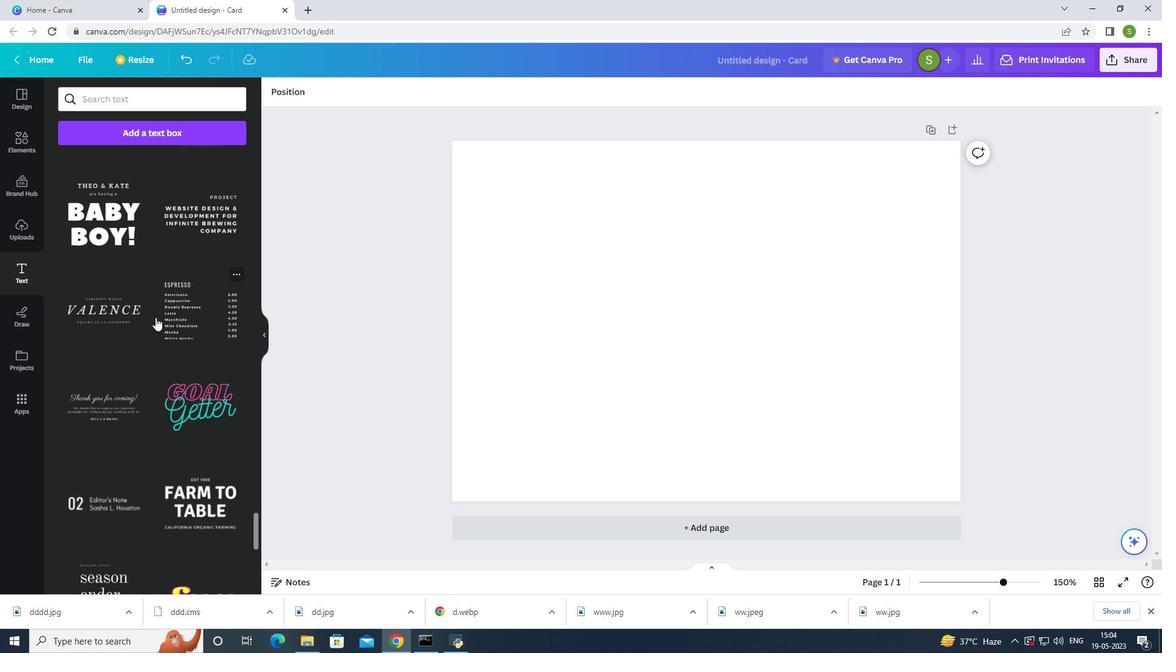 
Action: Mouse scrolled (155, 317) with delta (0, 0)
Screenshot: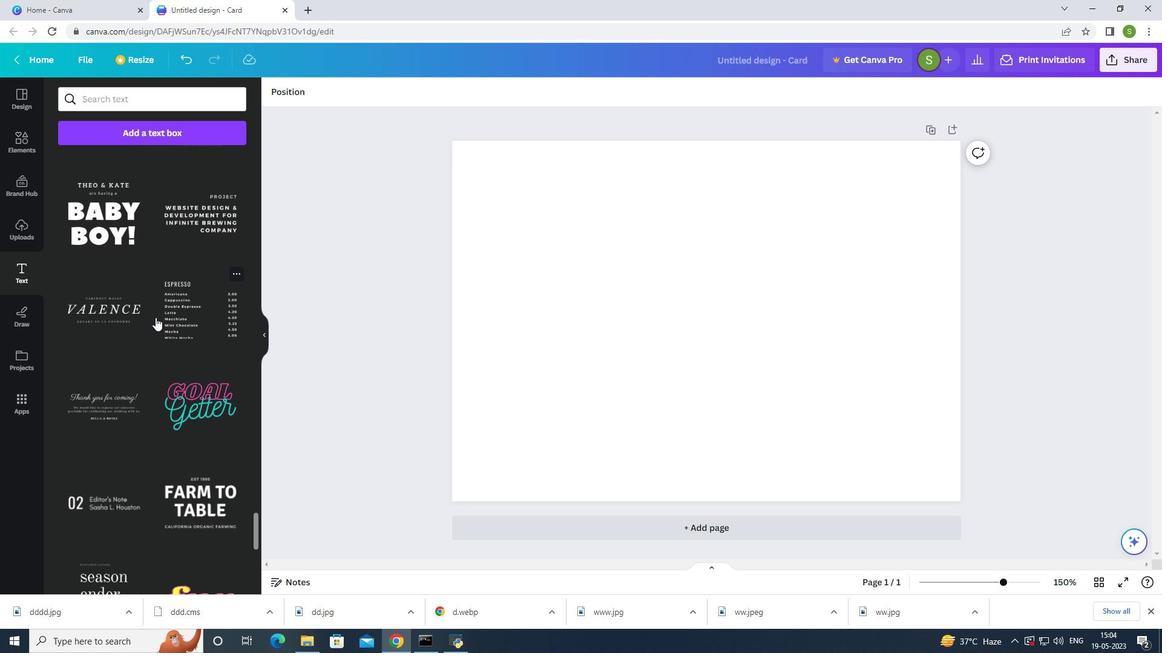 
Action: Mouse scrolled (155, 317) with delta (0, 0)
Screenshot: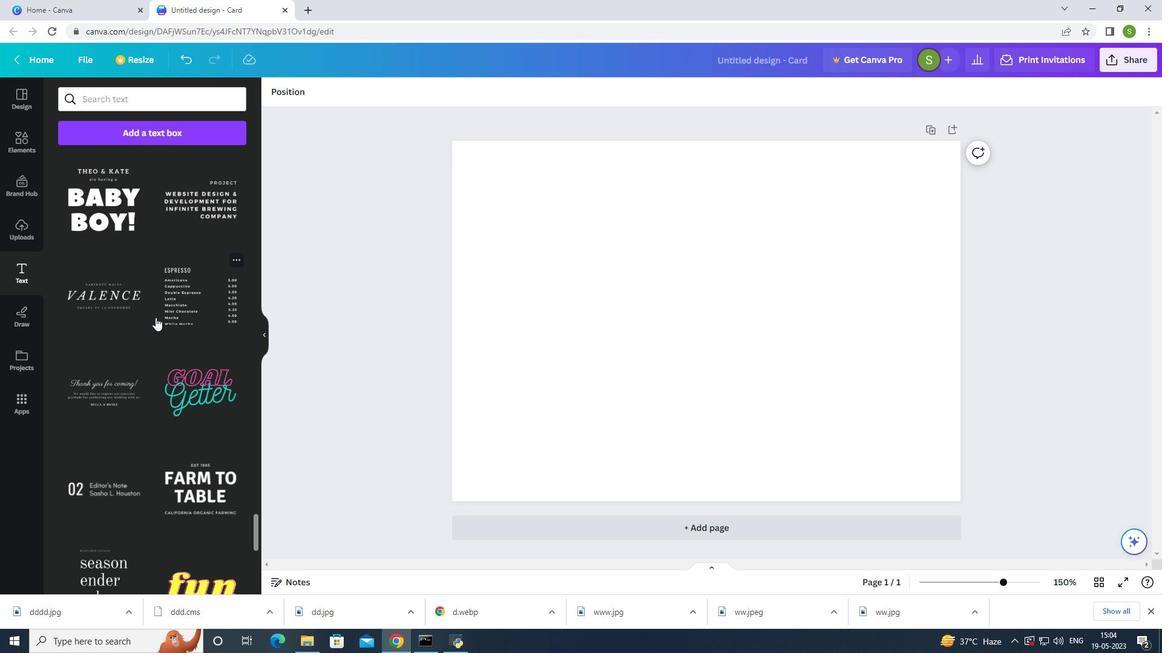 
Action: Mouse moved to (155, 315)
Screenshot: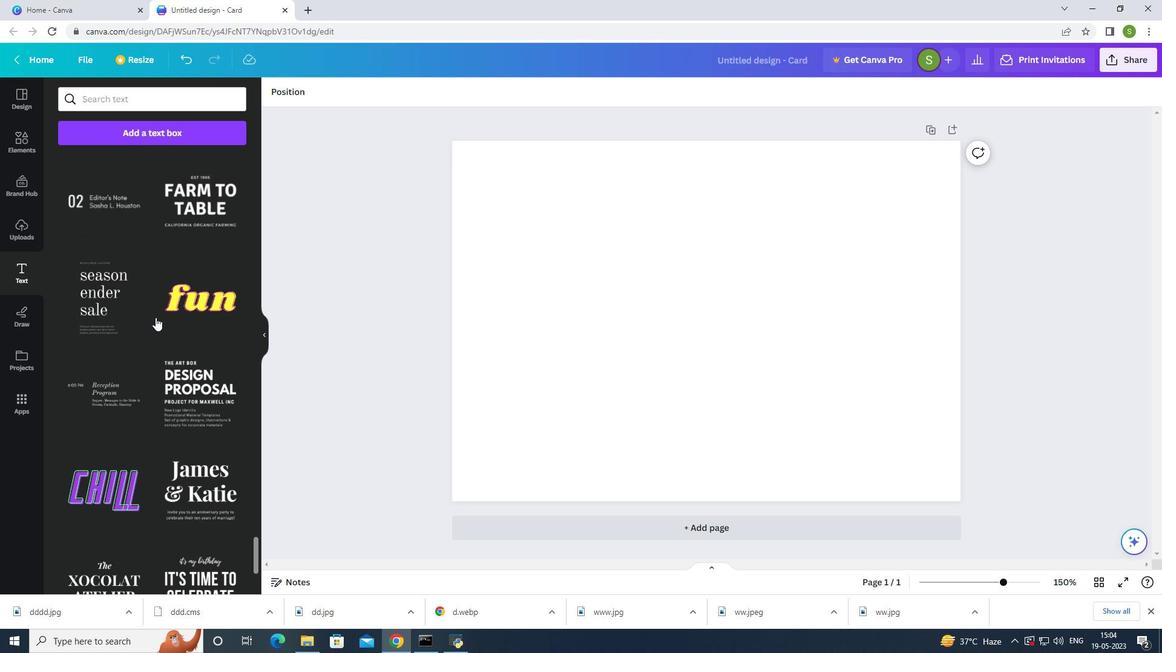 
Action: Mouse scrolled (155, 314) with delta (0, 0)
Screenshot: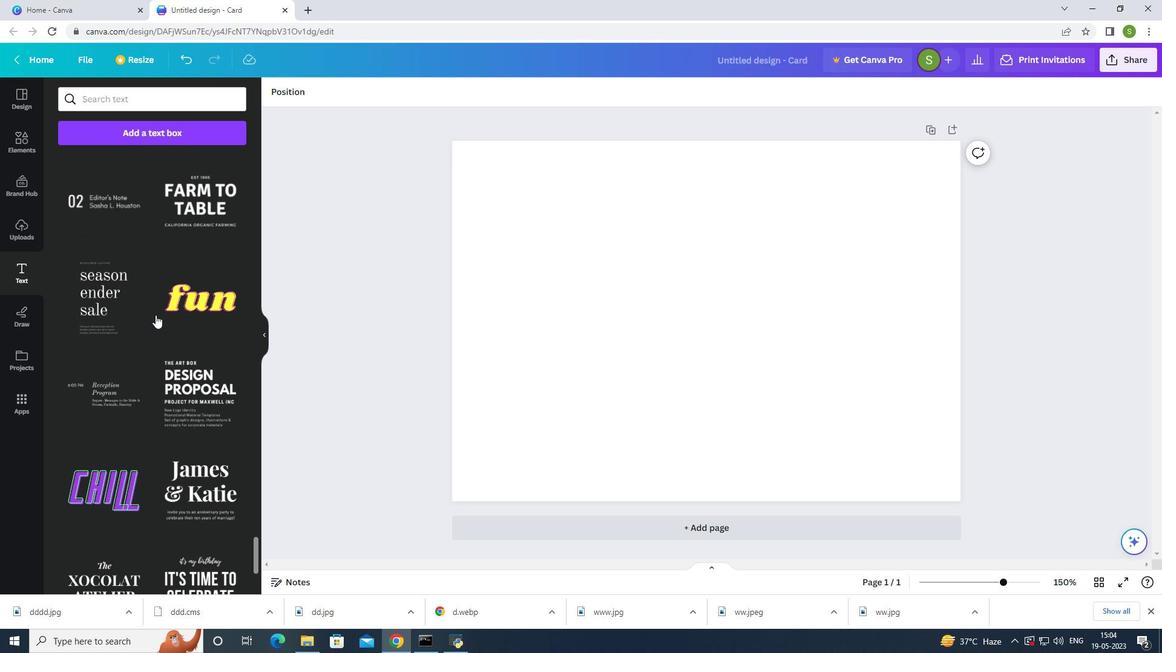 
Action: Mouse scrolled (155, 314) with delta (0, 0)
Screenshot: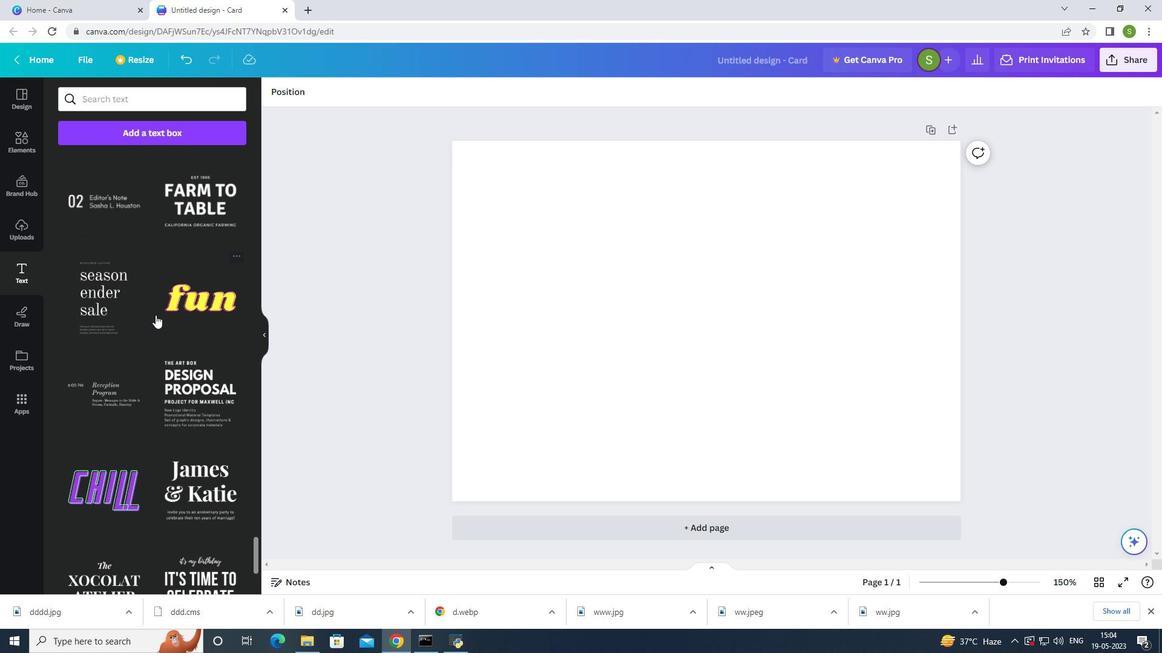 
Action: Mouse scrolled (155, 314) with delta (0, 0)
Screenshot: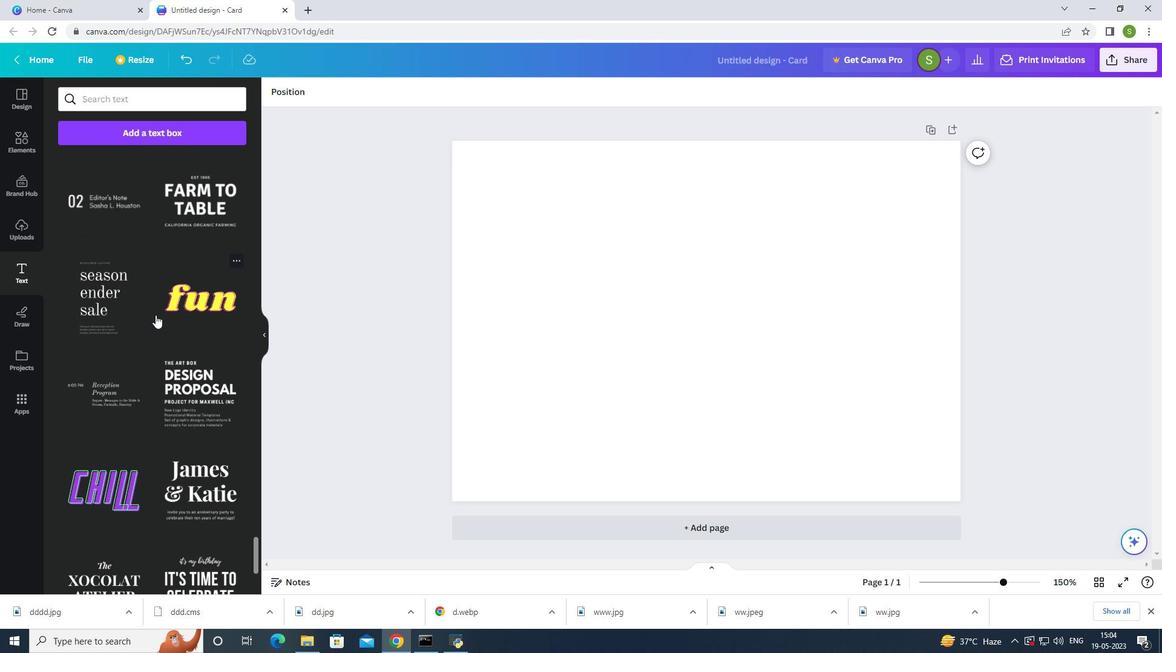 
Action: Mouse scrolled (155, 314) with delta (0, 0)
Screenshot: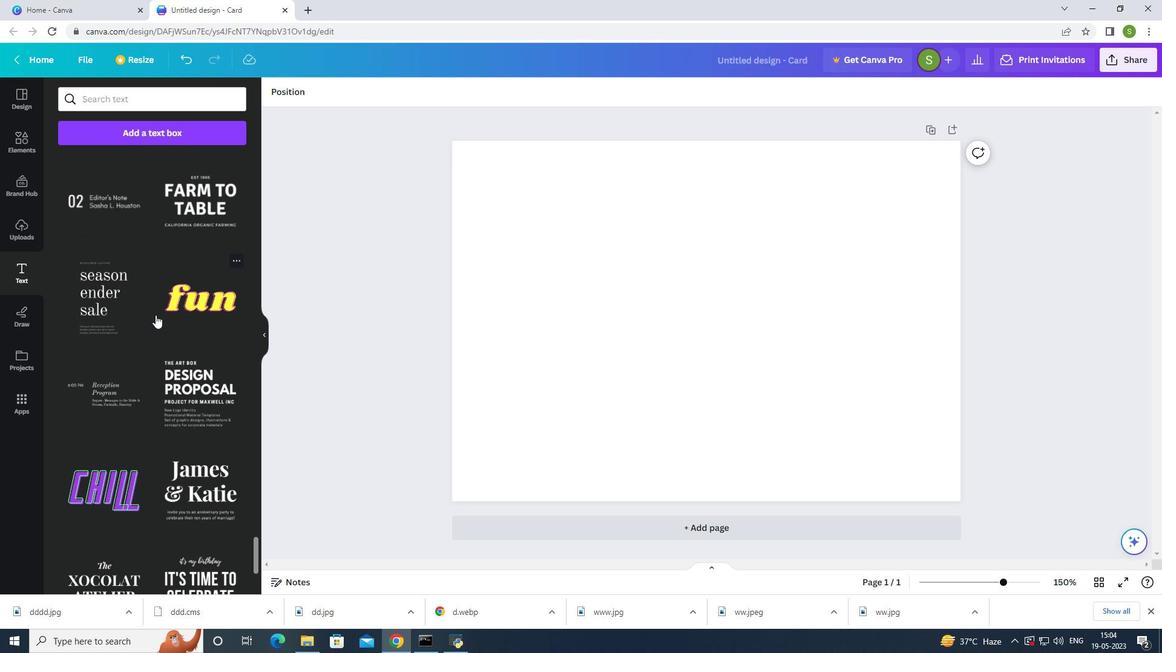 
Action: Mouse scrolled (155, 314) with delta (0, 0)
Screenshot: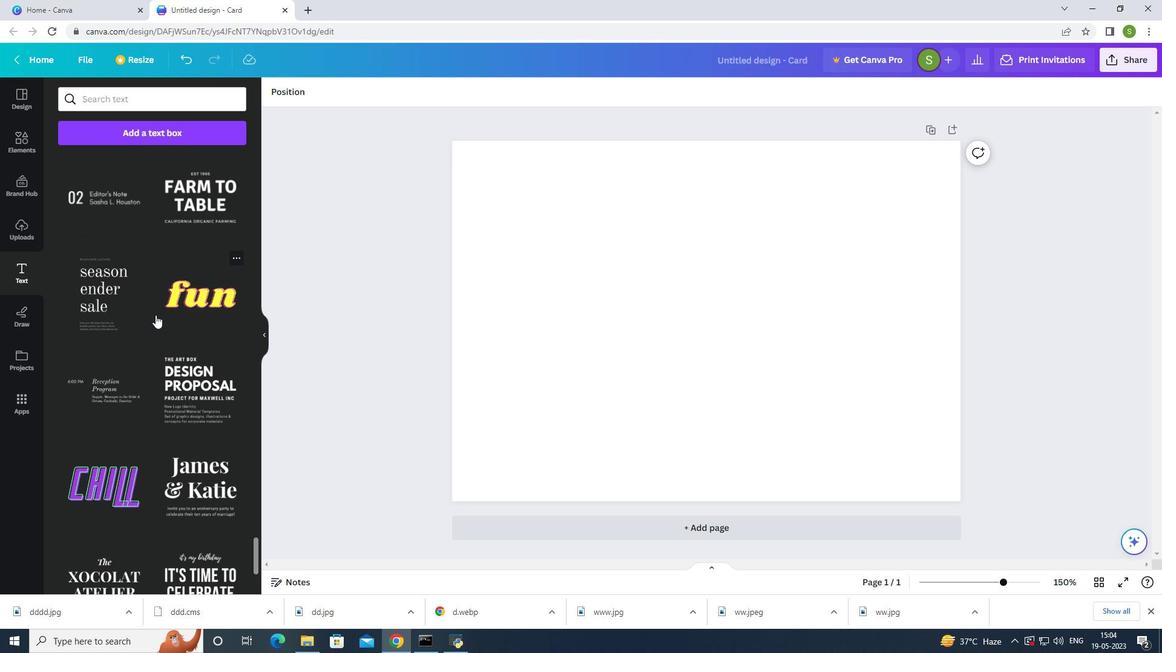 
Action: Mouse moved to (154, 311)
Screenshot: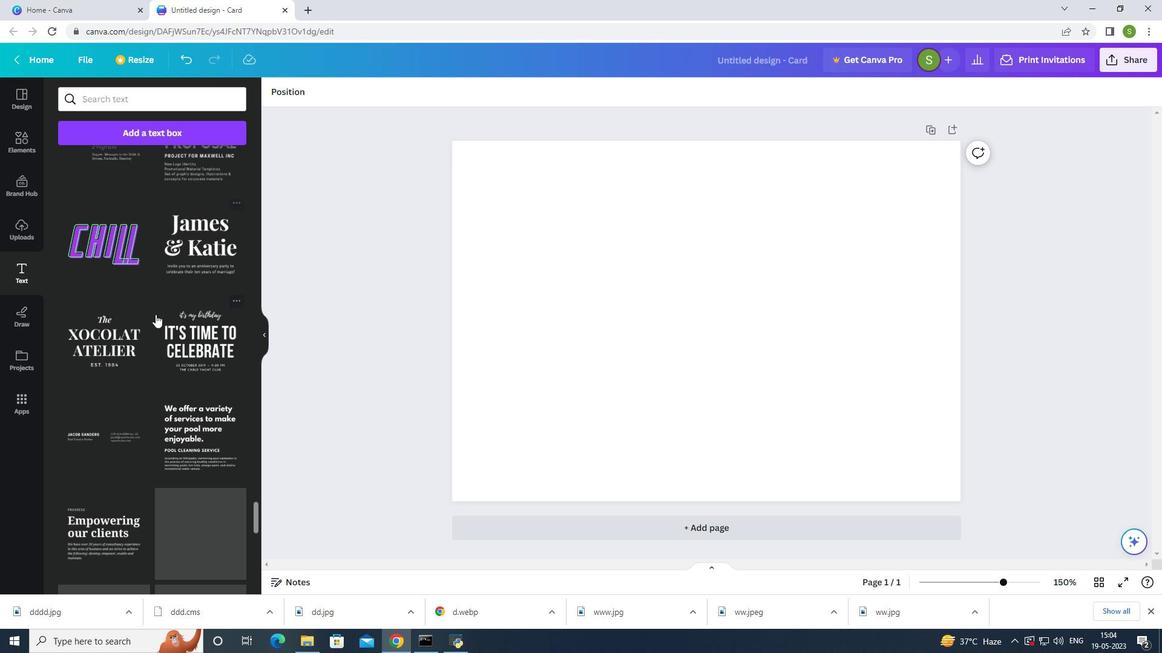 
Action: Mouse scrolled (154, 311) with delta (0, 0)
Screenshot: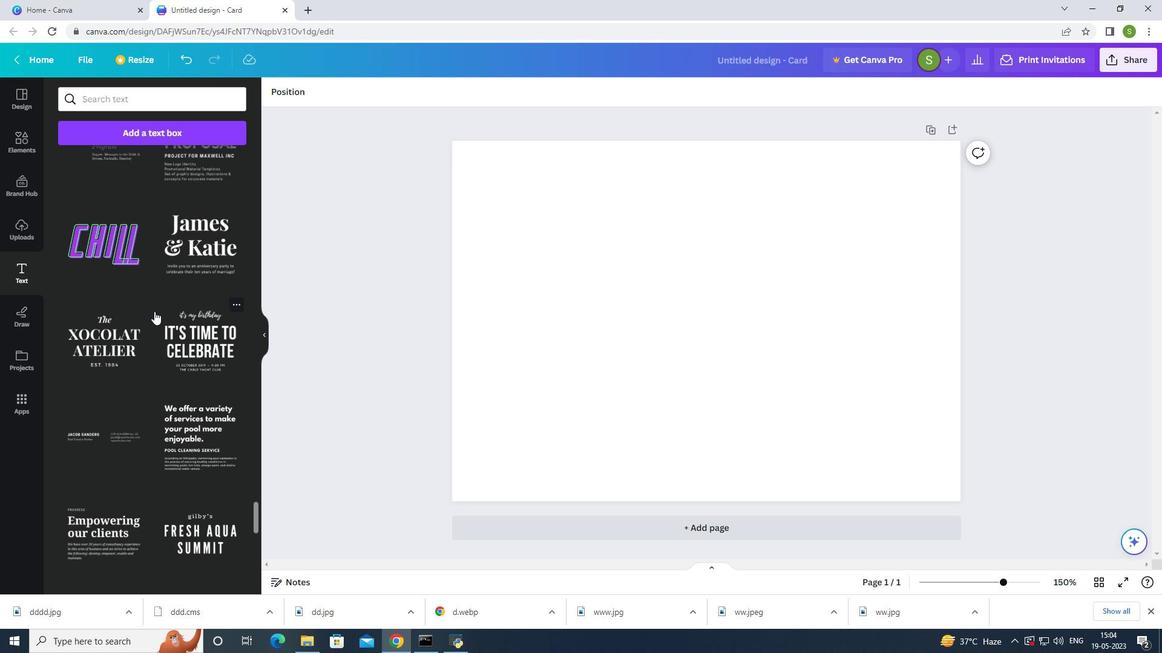 
Action: Mouse scrolled (154, 311) with delta (0, 0)
Screenshot: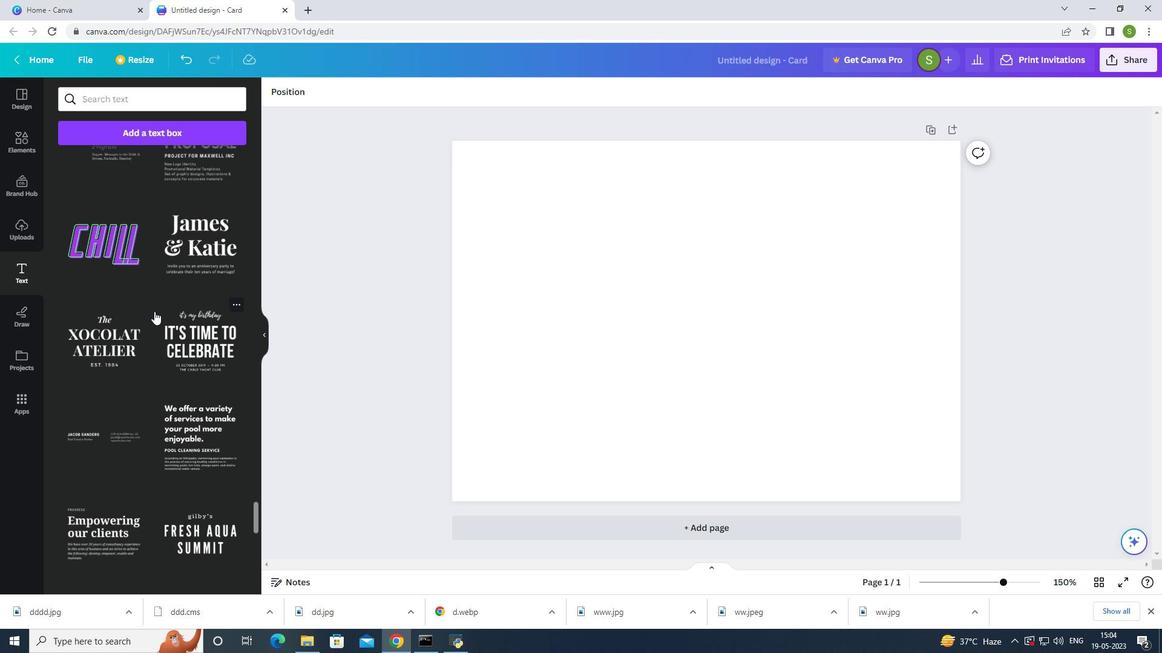 
Action: Mouse scrolled (154, 311) with delta (0, 0)
Screenshot: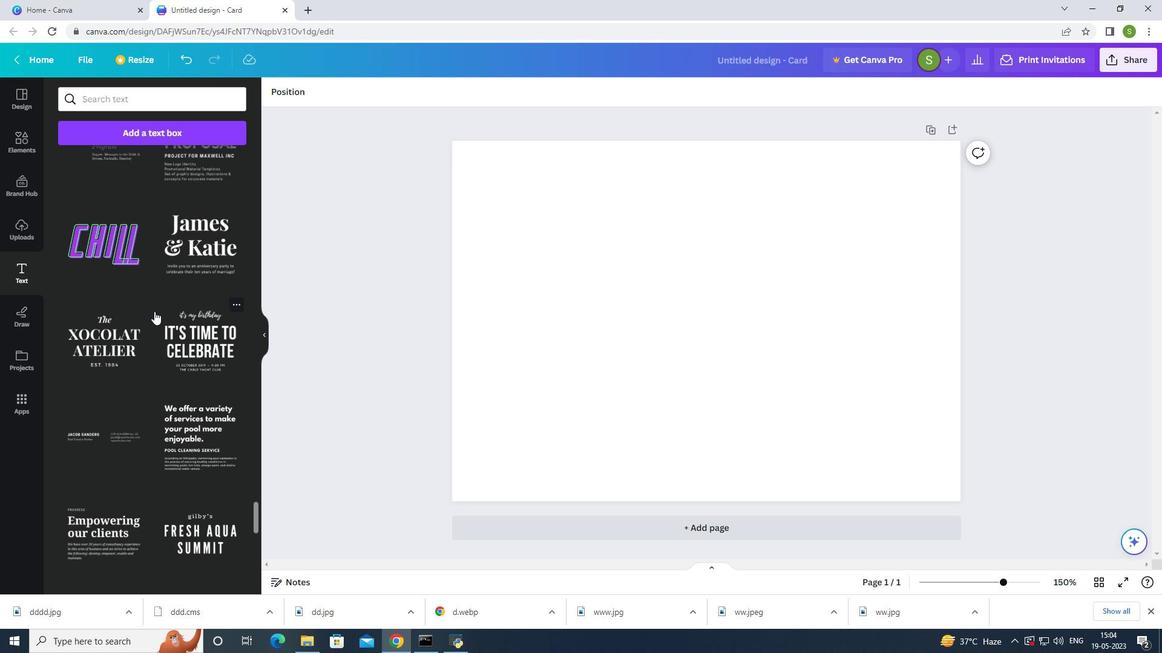 
Action: Mouse scrolled (154, 311) with delta (0, 0)
Screenshot: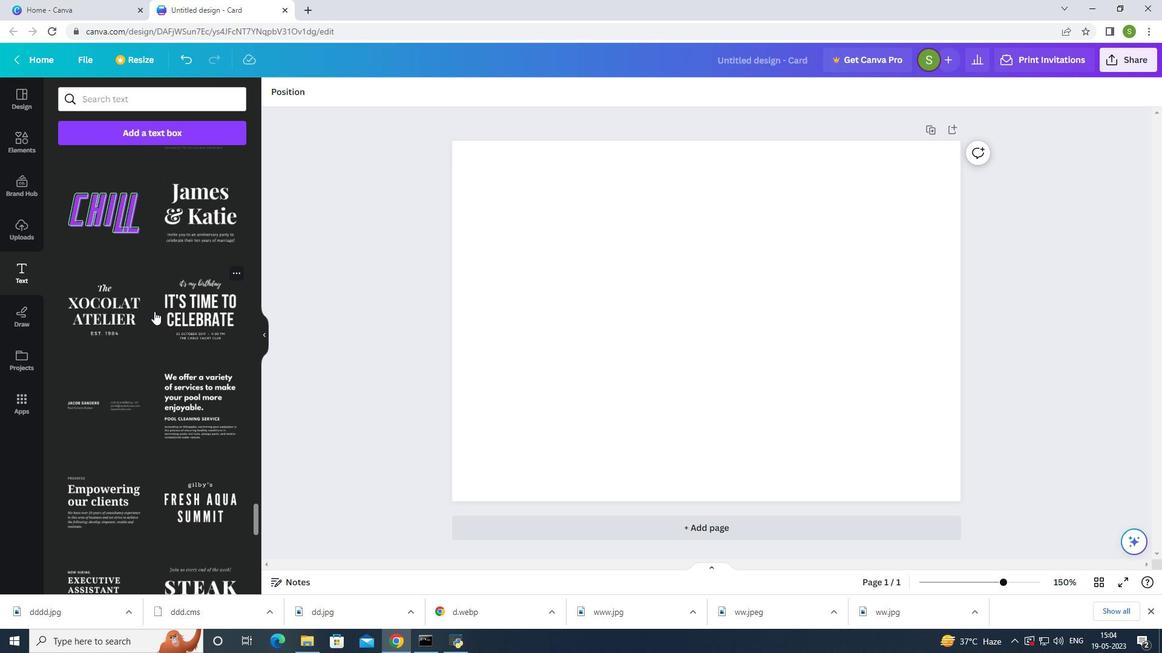 
Action: Mouse scrolled (154, 311) with delta (0, 0)
Screenshot: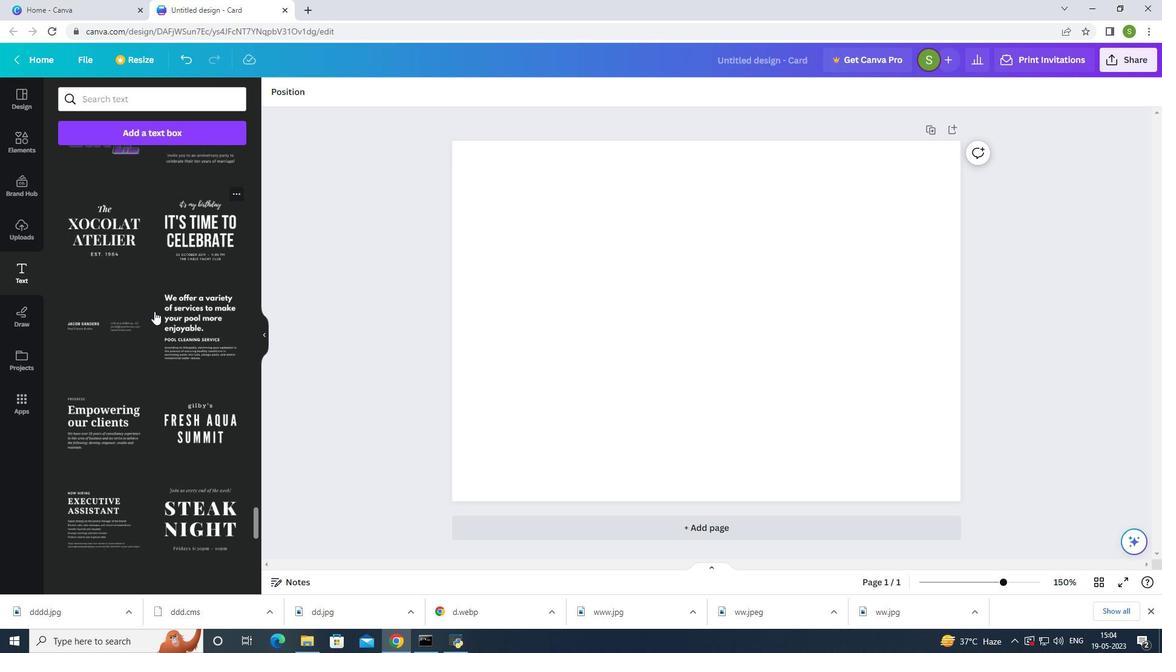
Action: Mouse scrolled (154, 311) with delta (0, 0)
Screenshot: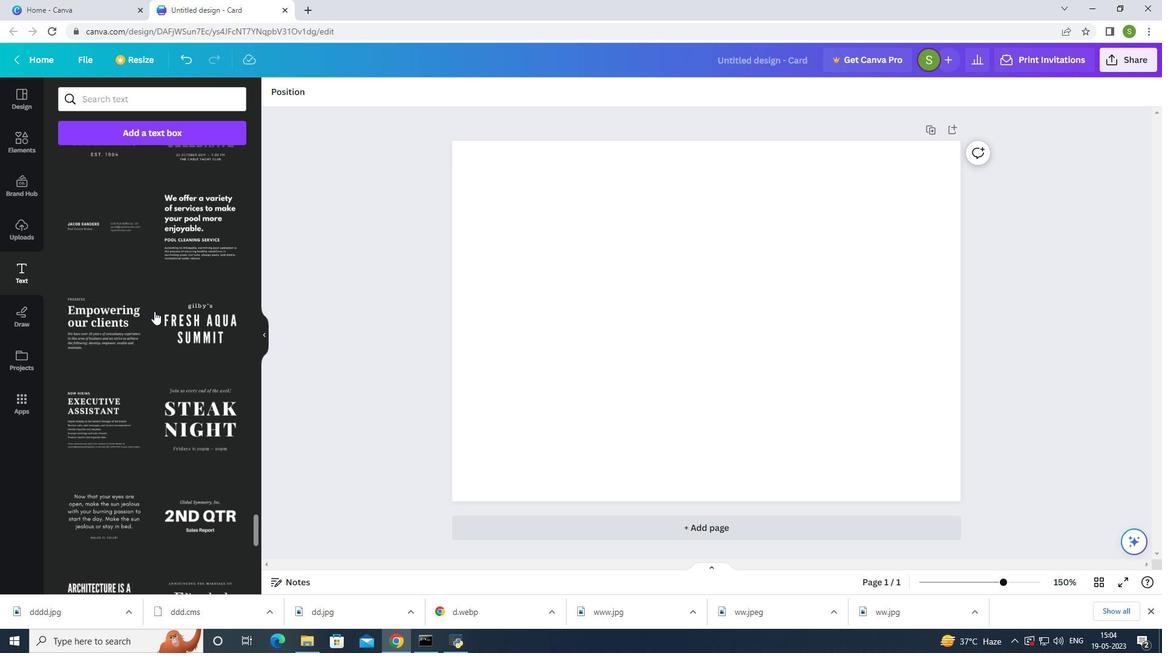 
Action: Mouse scrolled (154, 311) with delta (0, 0)
Screenshot: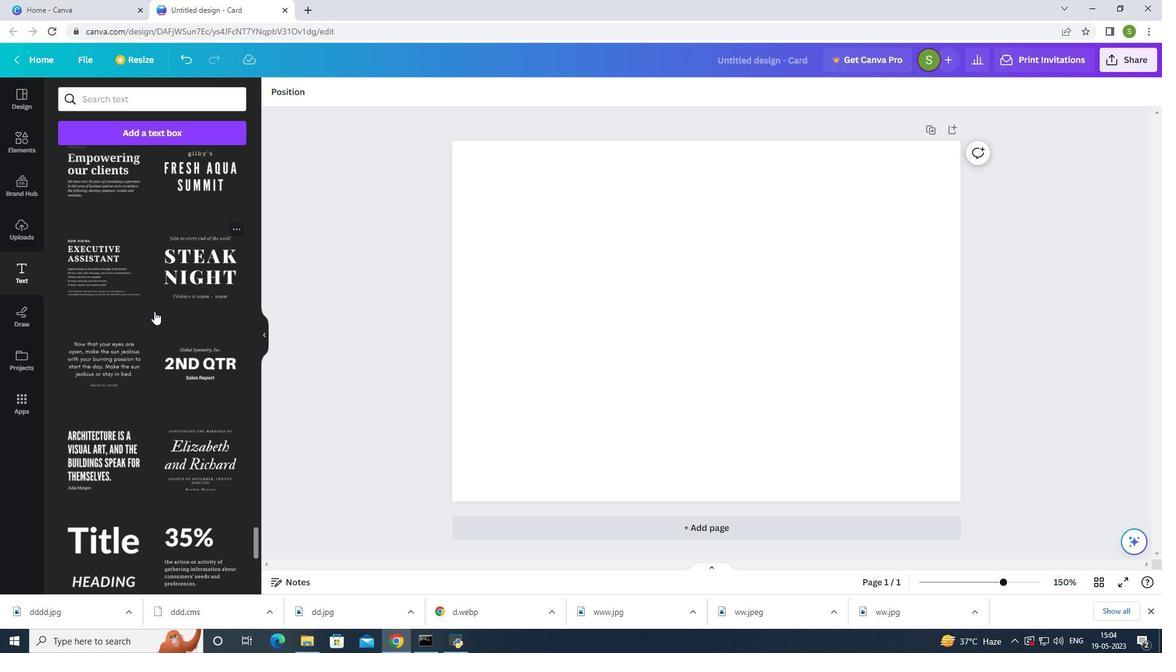 
Action: Mouse scrolled (154, 311) with delta (0, 0)
Screenshot: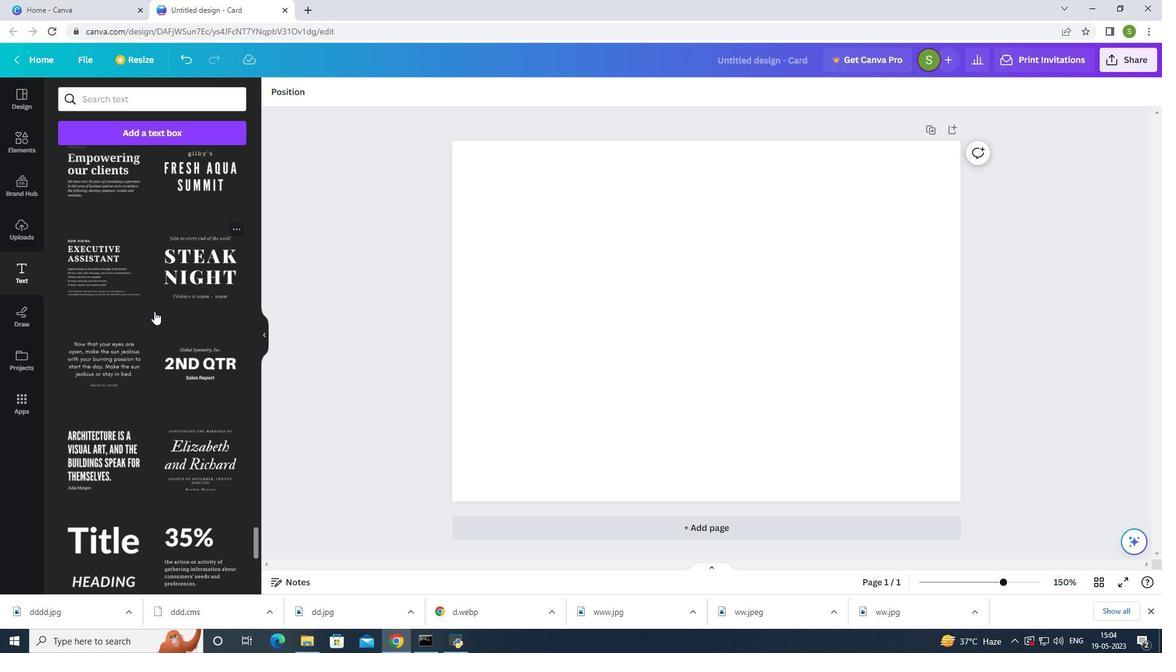 
Action: Mouse scrolled (154, 311) with delta (0, 0)
Screenshot: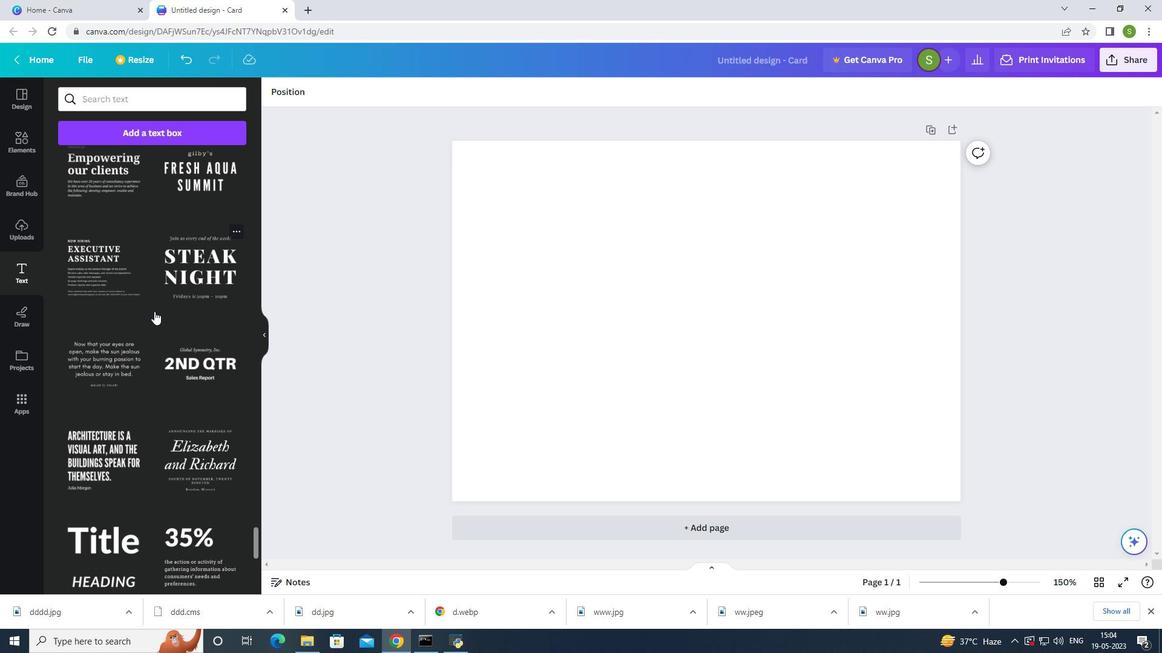 
Action: Mouse scrolled (154, 311) with delta (0, 0)
Screenshot: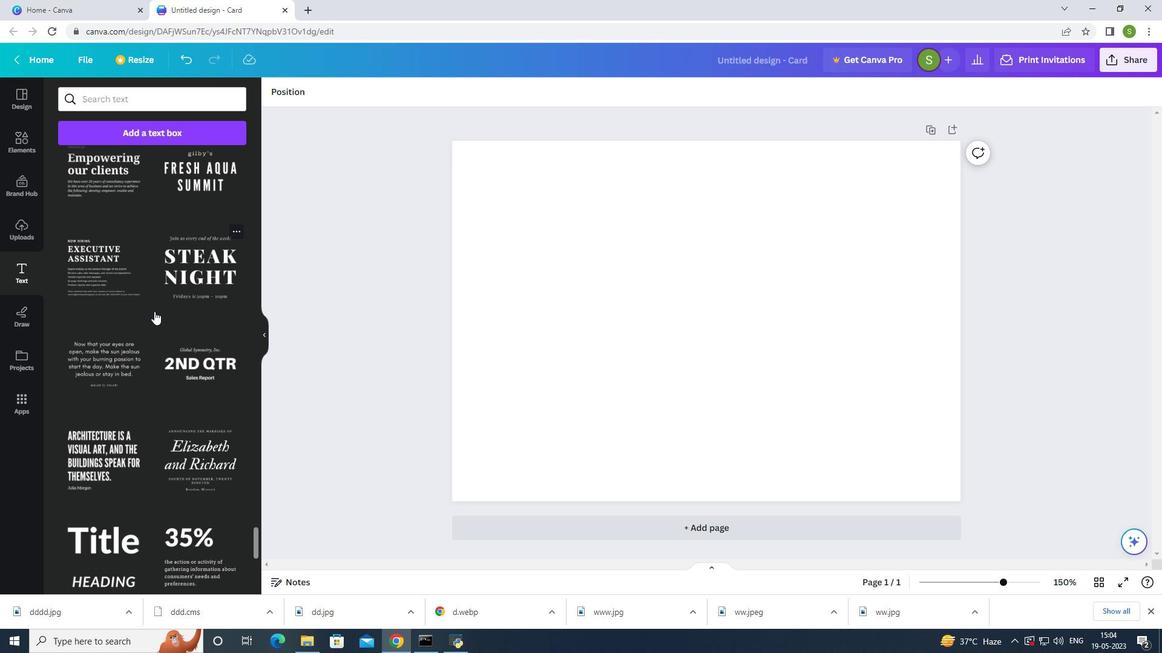 
Action: Mouse scrolled (154, 311) with delta (0, 0)
Screenshot: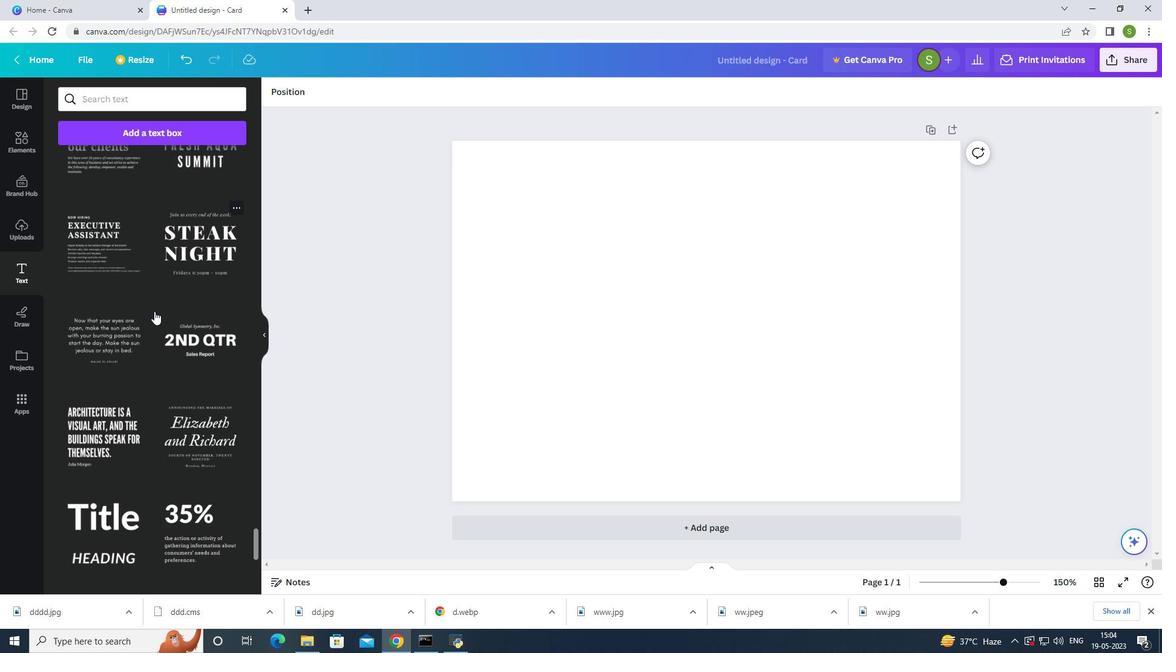 
Action: Mouse scrolled (154, 311) with delta (0, 0)
Screenshot: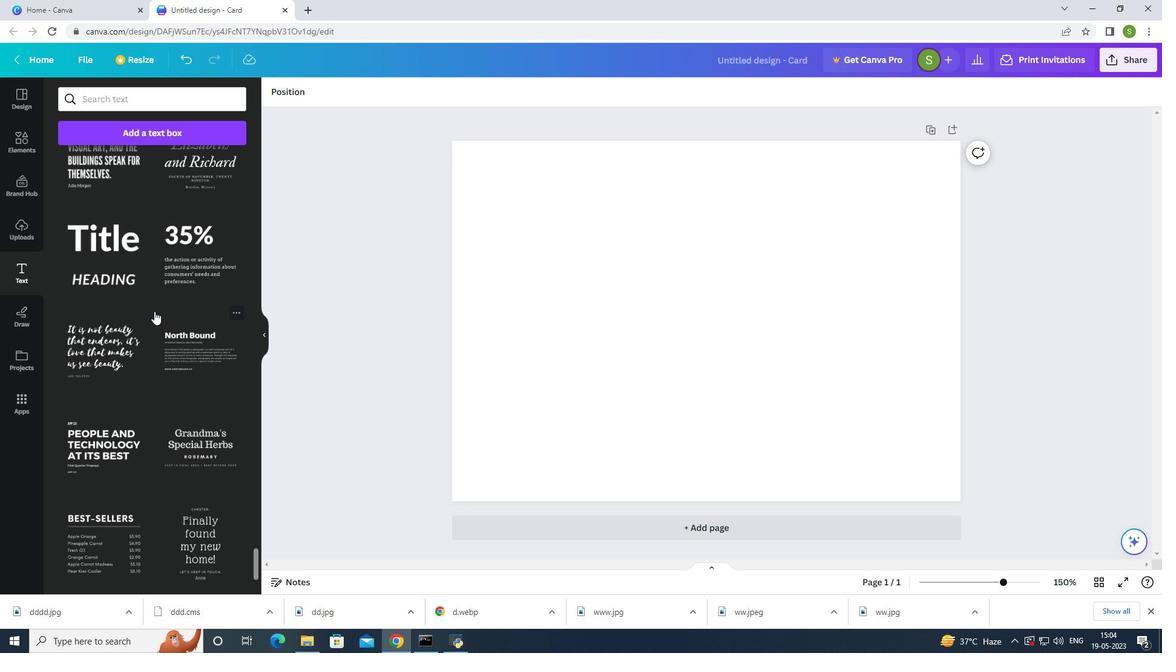 
Action: Mouse scrolled (154, 311) with delta (0, 0)
Screenshot: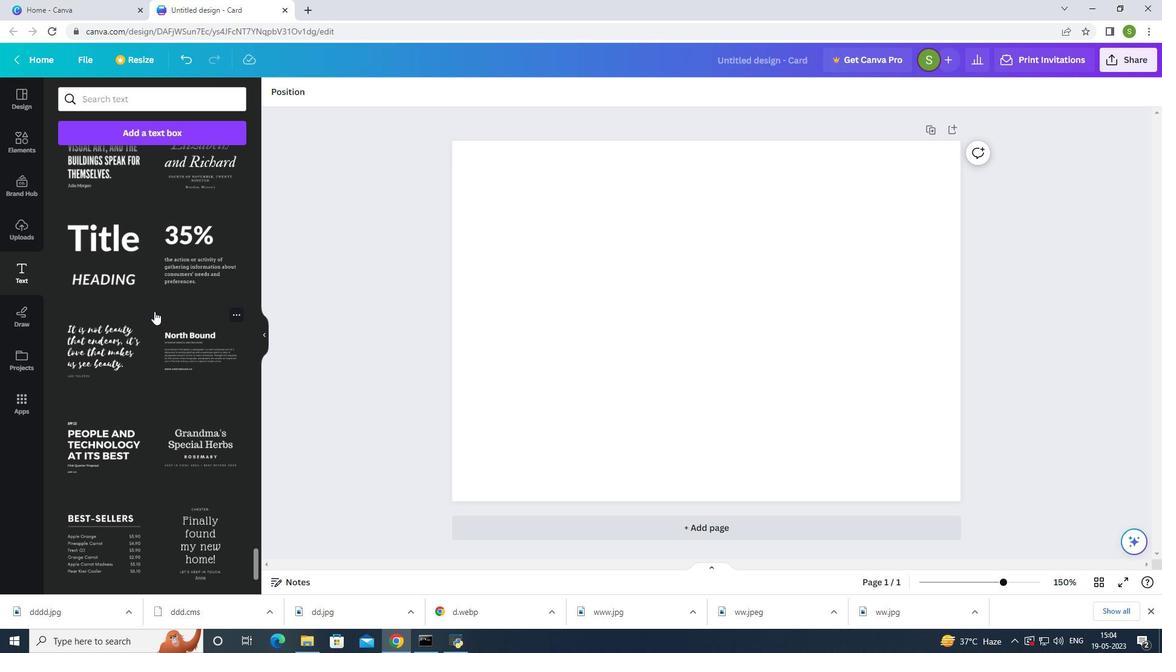 
Action: Mouse scrolled (154, 311) with delta (0, 0)
Screenshot: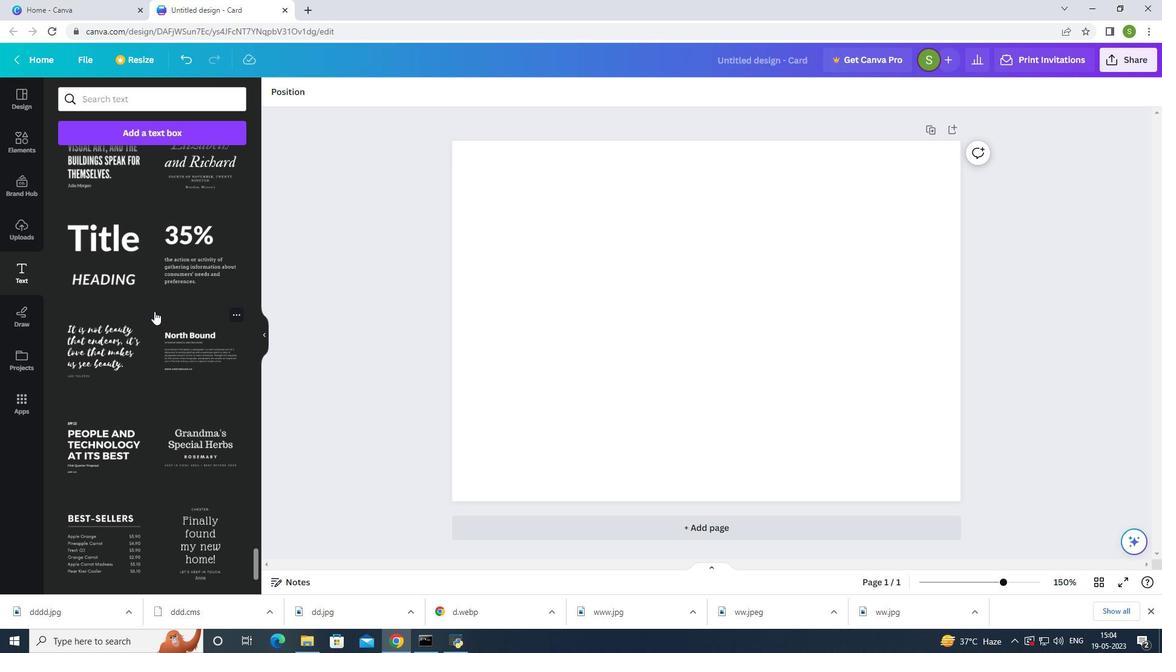 
Action: Mouse scrolled (154, 311) with delta (0, 0)
Screenshot: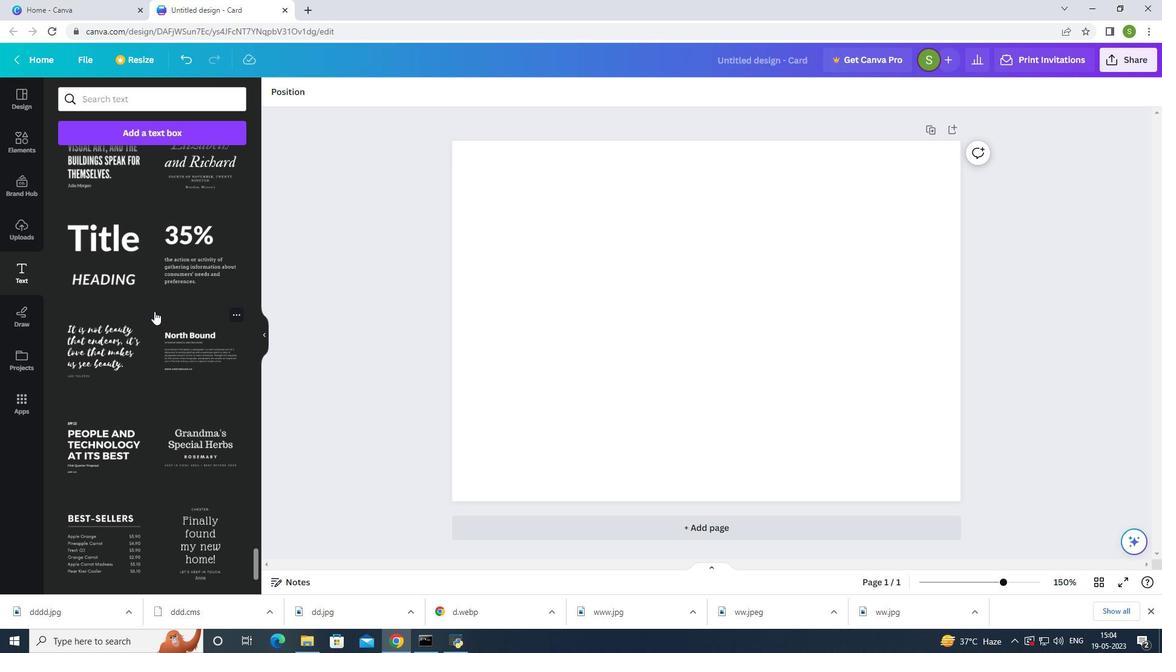 
Action: Mouse scrolled (154, 311) with delta (0, 0)
